 Task: Reply to email with the signature Danielle Scott with the subject Request for payment from softage.1@softage.net with the message Would it be possible to have a project update meeting with all stakeholders next week? Undo the message and rewrite the message as Please let me know if there are any issues with the formatting. Send the email
Action: Mouse moved to (570, 731)
Screenshot: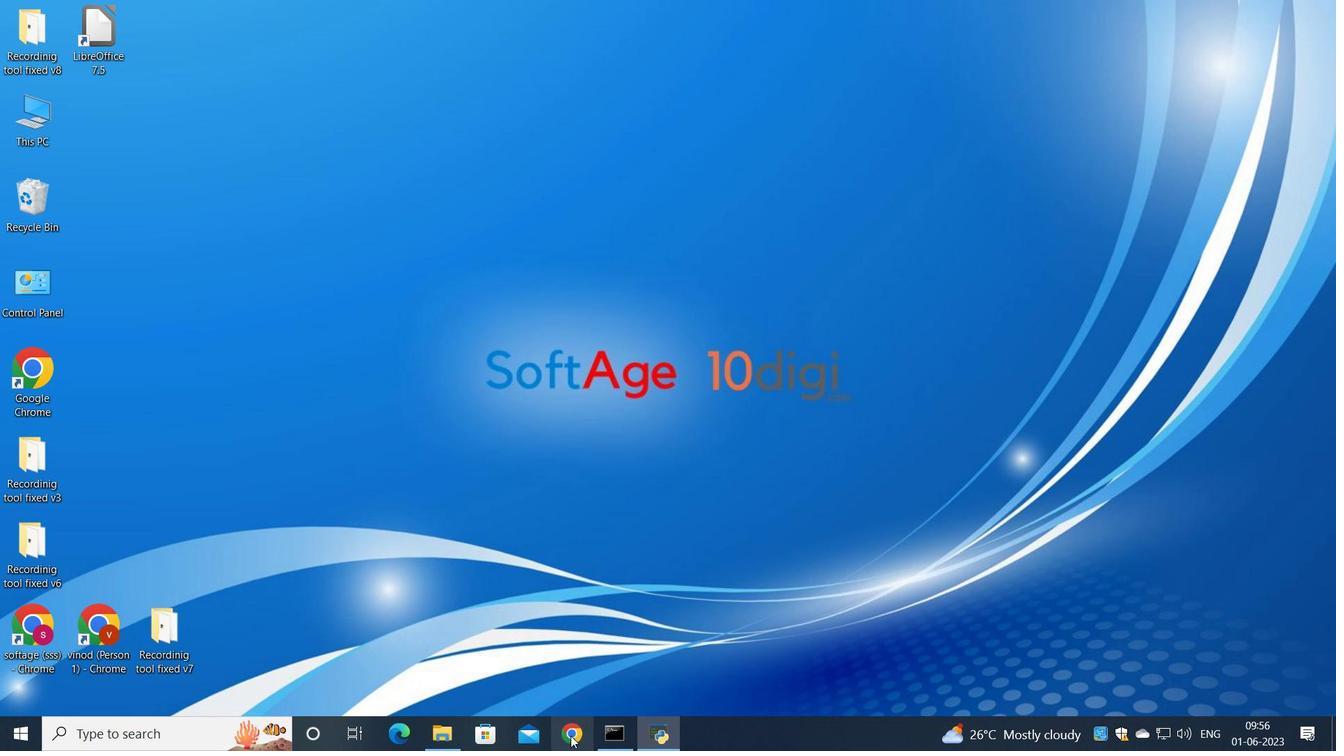 
Action: Mouse pressed left at (570, 731)
Screenshot: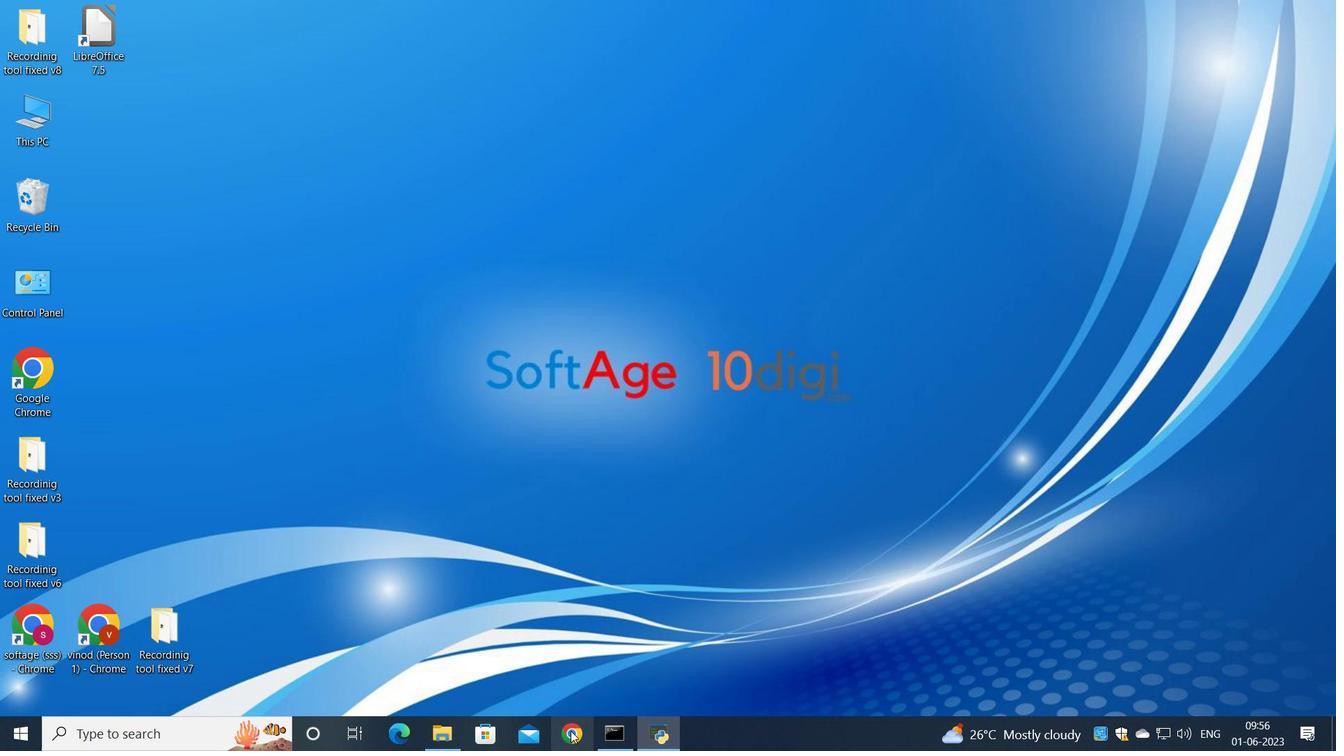 
Action: Mouse moved to (562, 470)
Screenshot: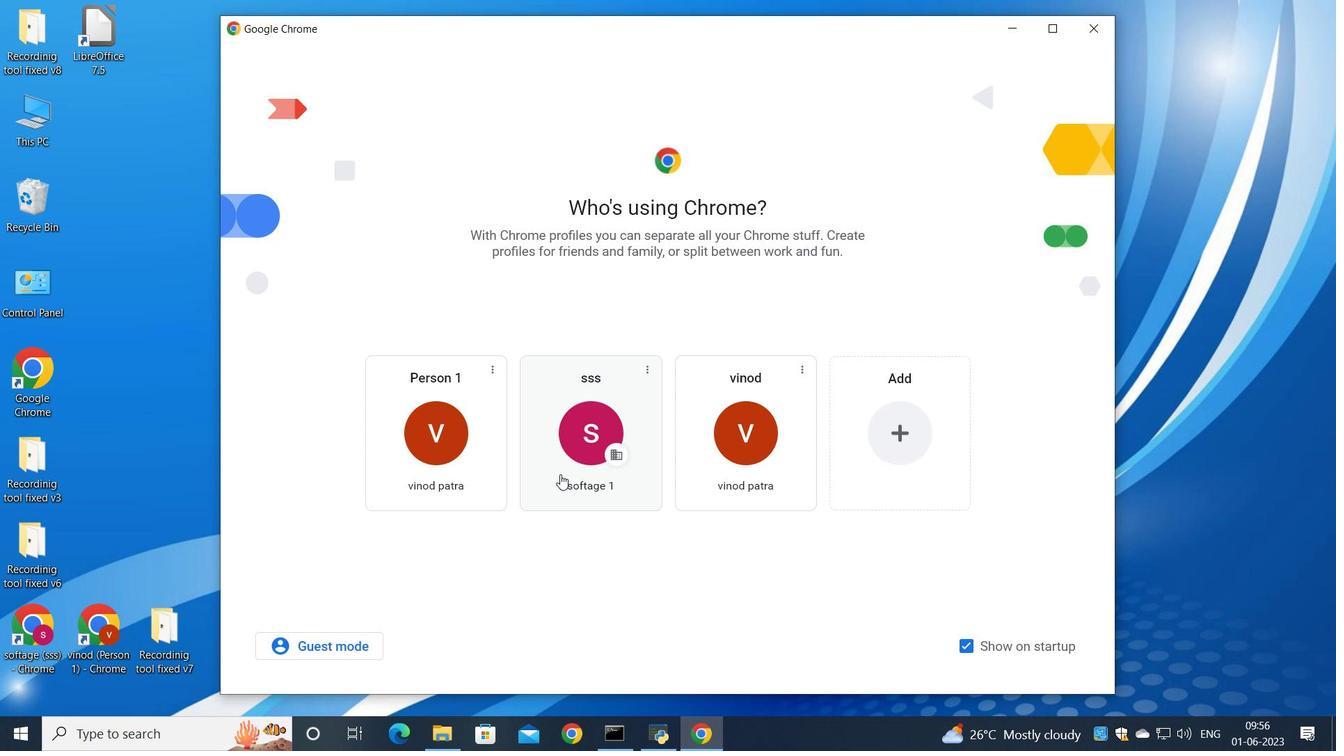 
Action: Mouse pressed left at (562, 470)
Screenshot: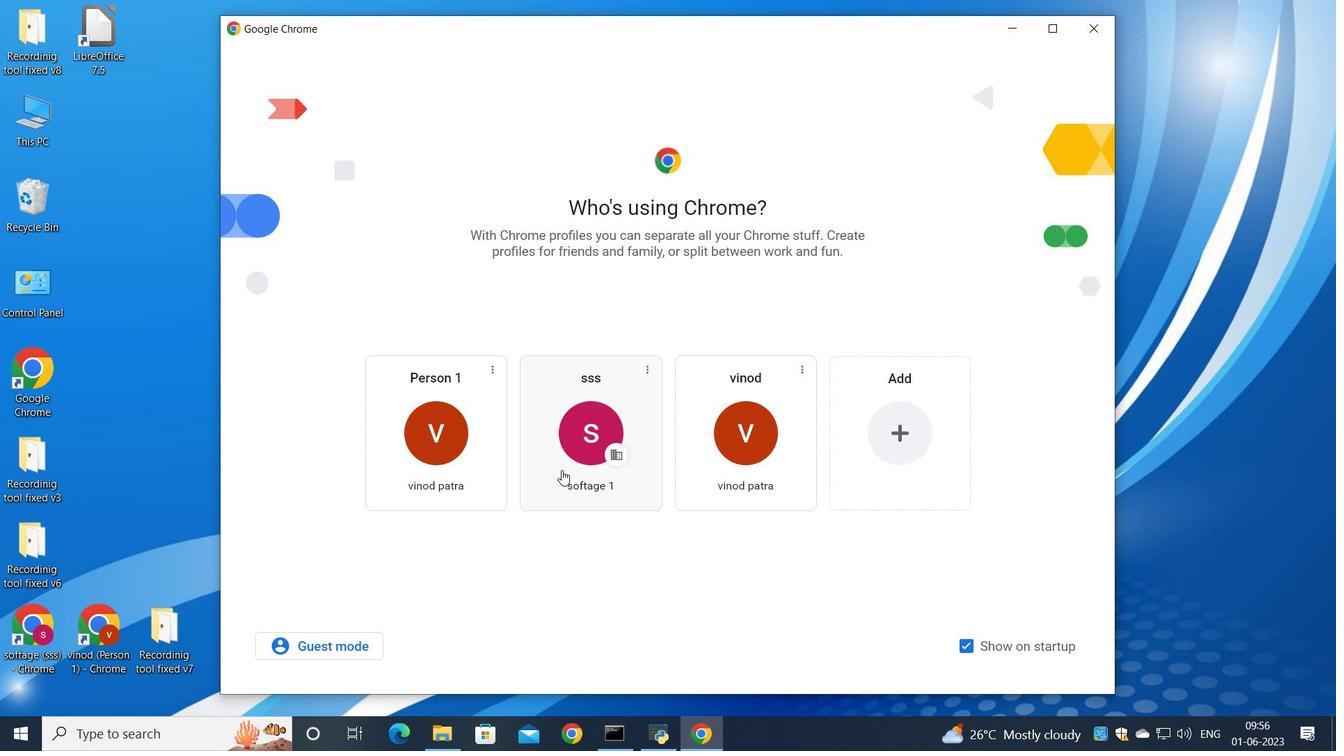 
Action: Mouse moved to (1176, 121)
Screenshot: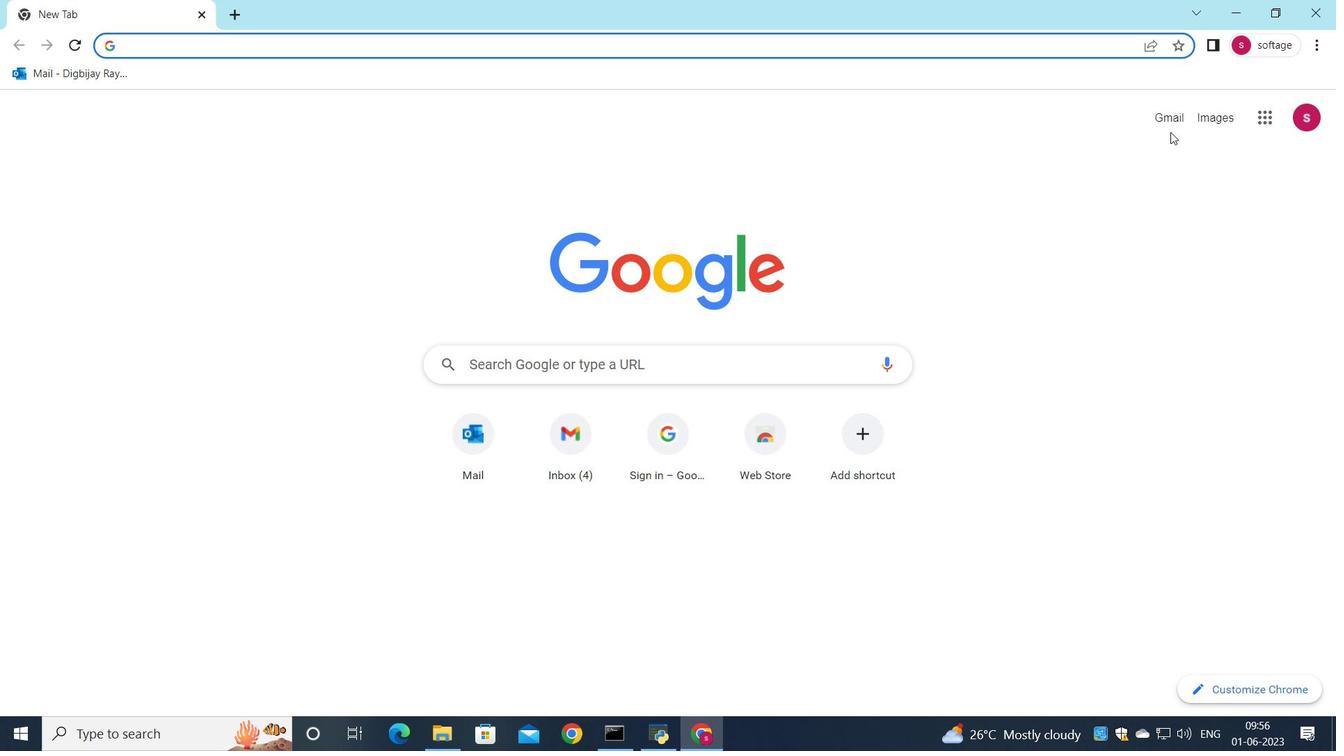 
Action: Mouse pressed left at (1176, 121)
Screenshot: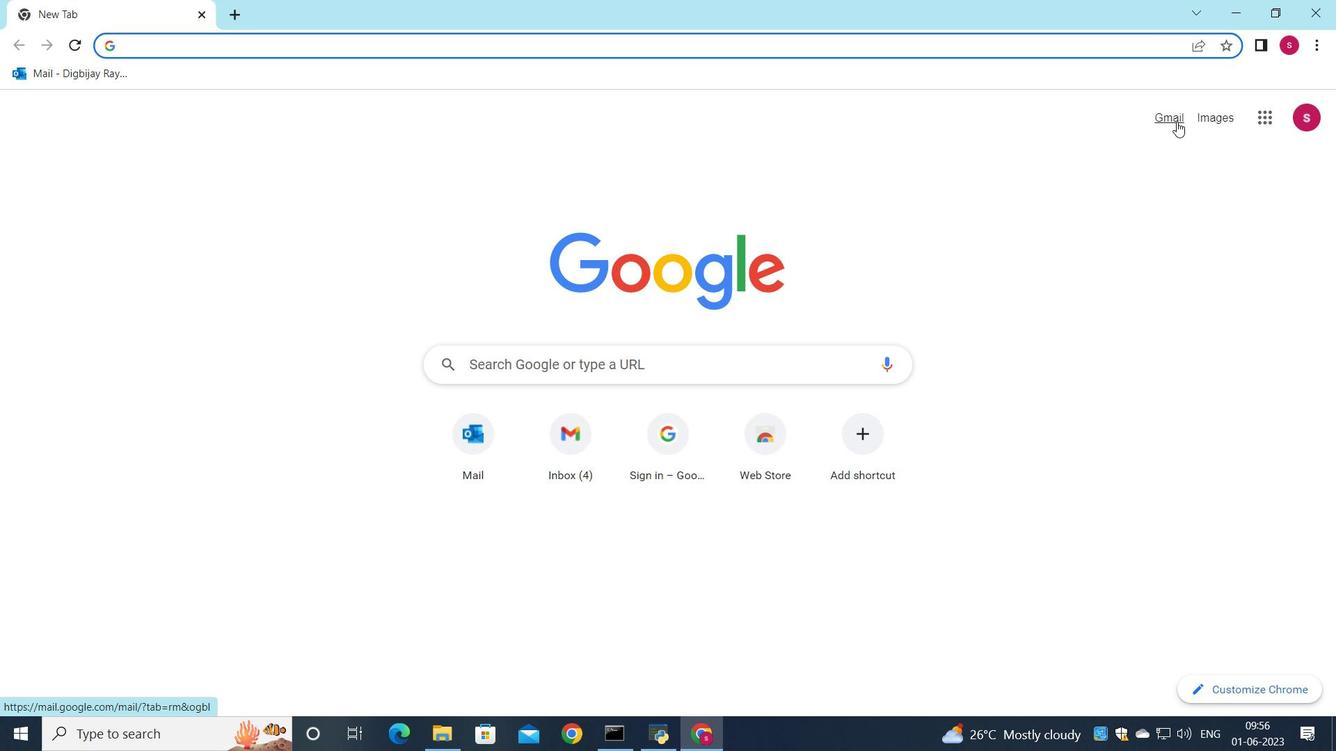 
Action: Mouse moved to (1148, 114)
Screenshot: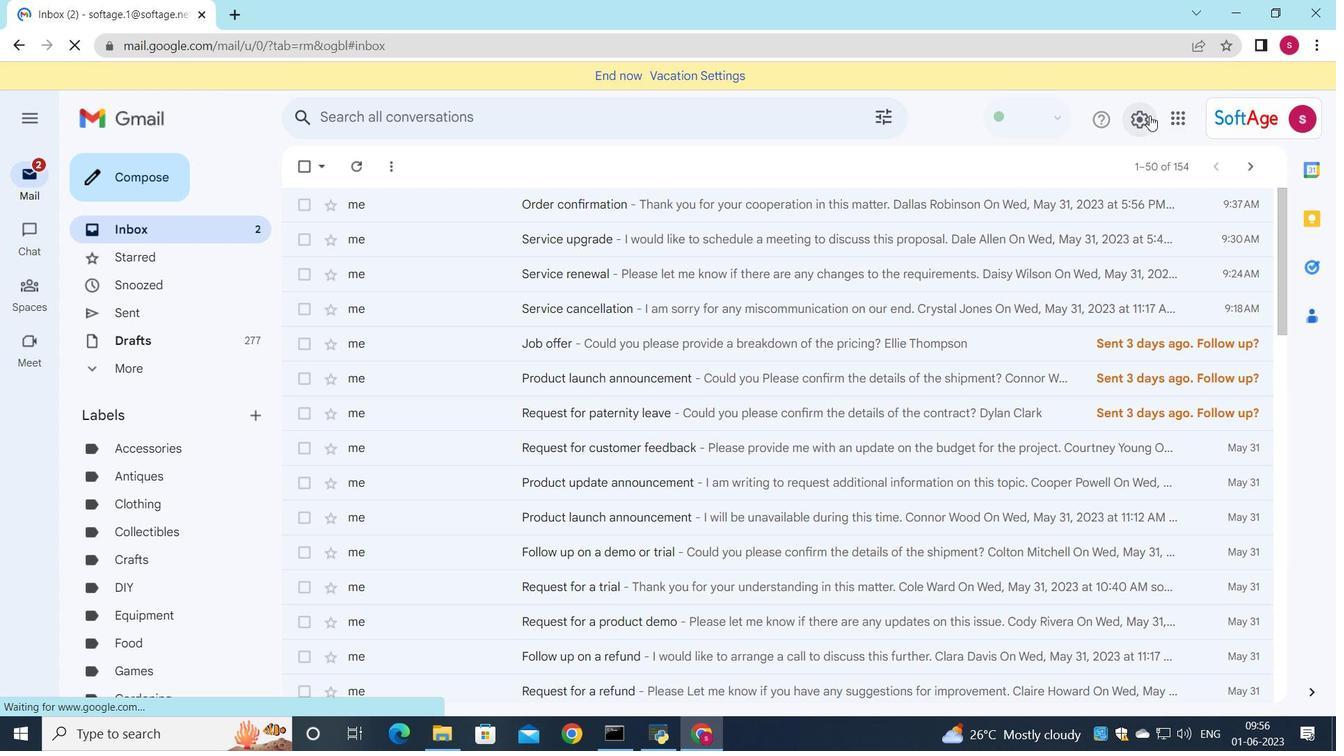 
Action: Mouse pressed left at (1148, 114)
Screenshot: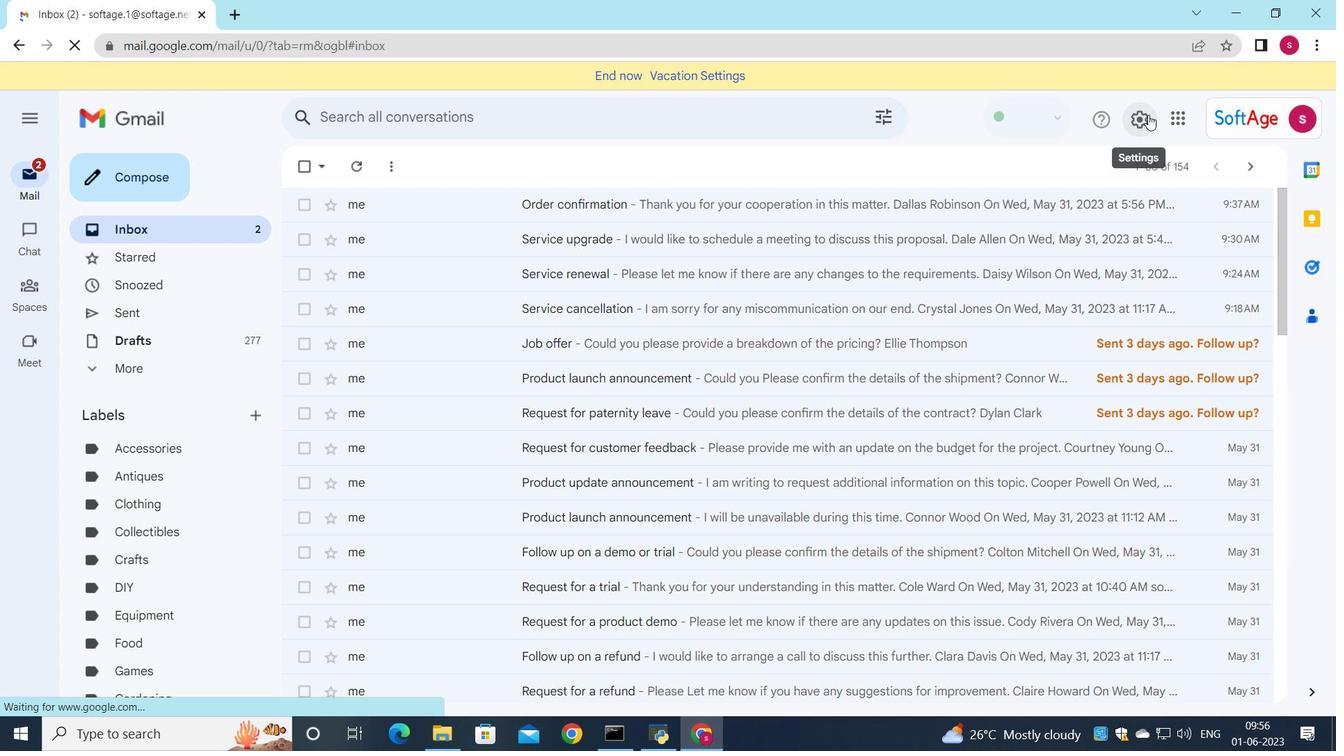 
Action: Mouse moved to (1142, 200)
Screenshot: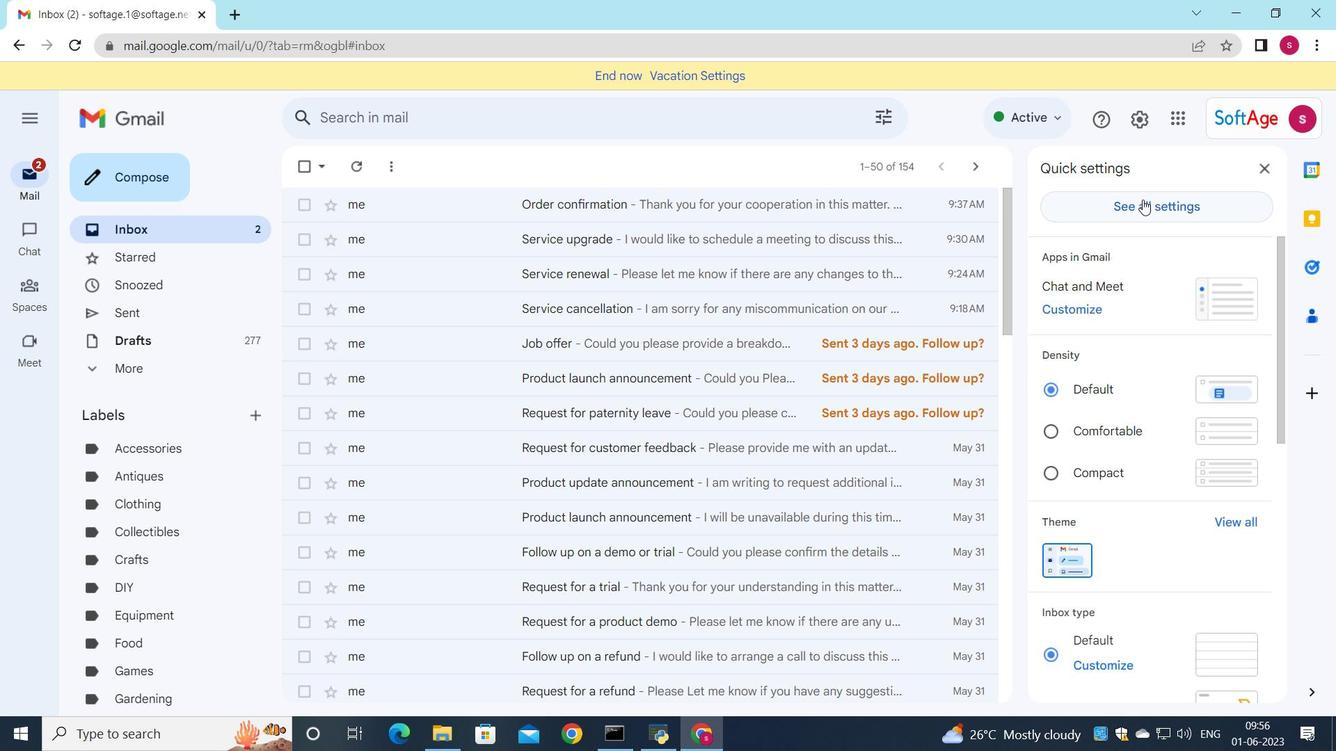 
Action: Mouse pressed left at (1142, 200)
Screenshot: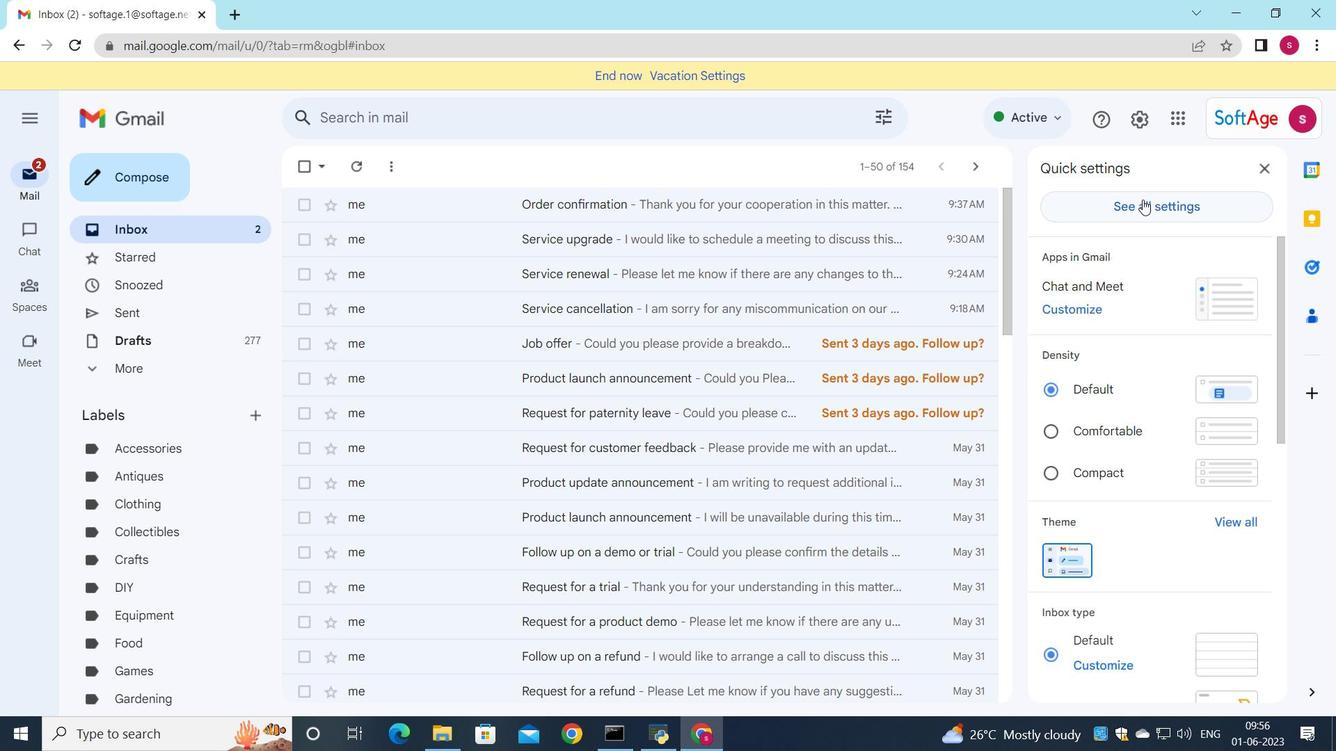 
Action: Mouse moved to (694, 315)
Screenshot: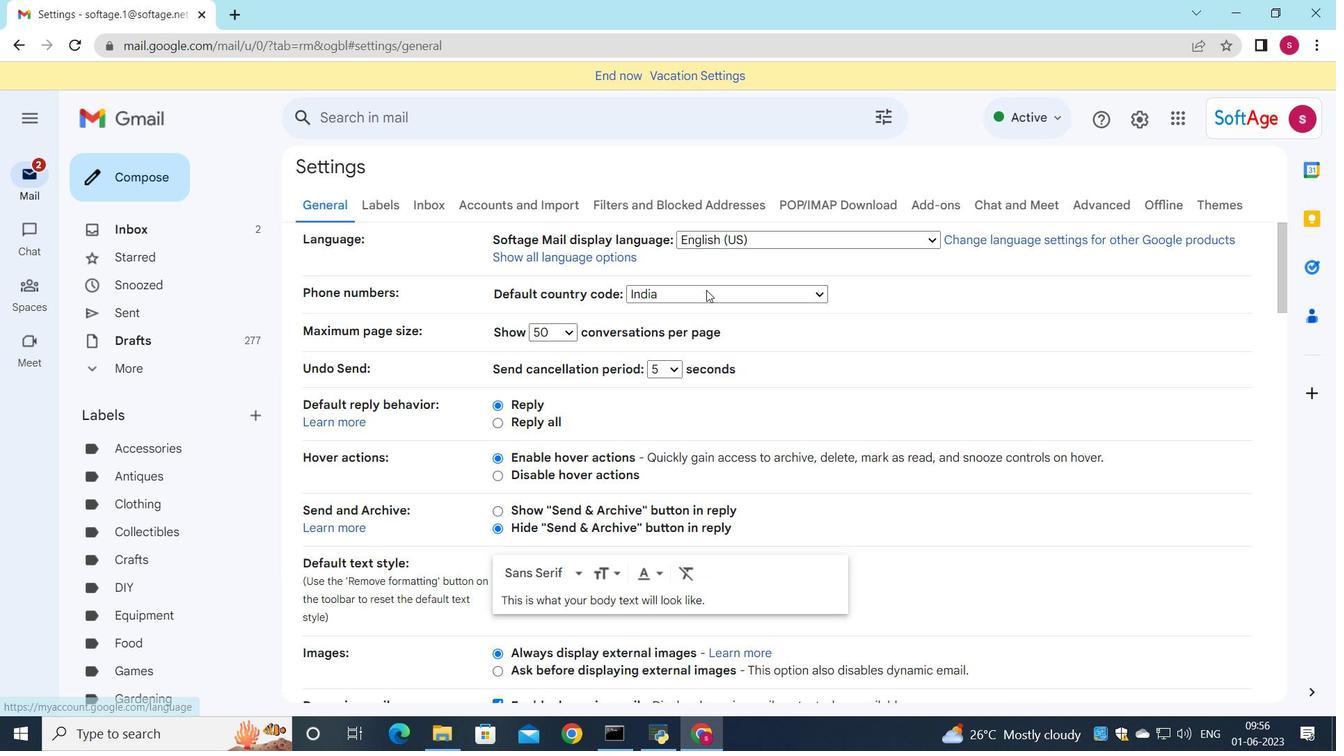 
Action: Mouse scrolled (694, 314) with delta (0, 0)
Screenshot: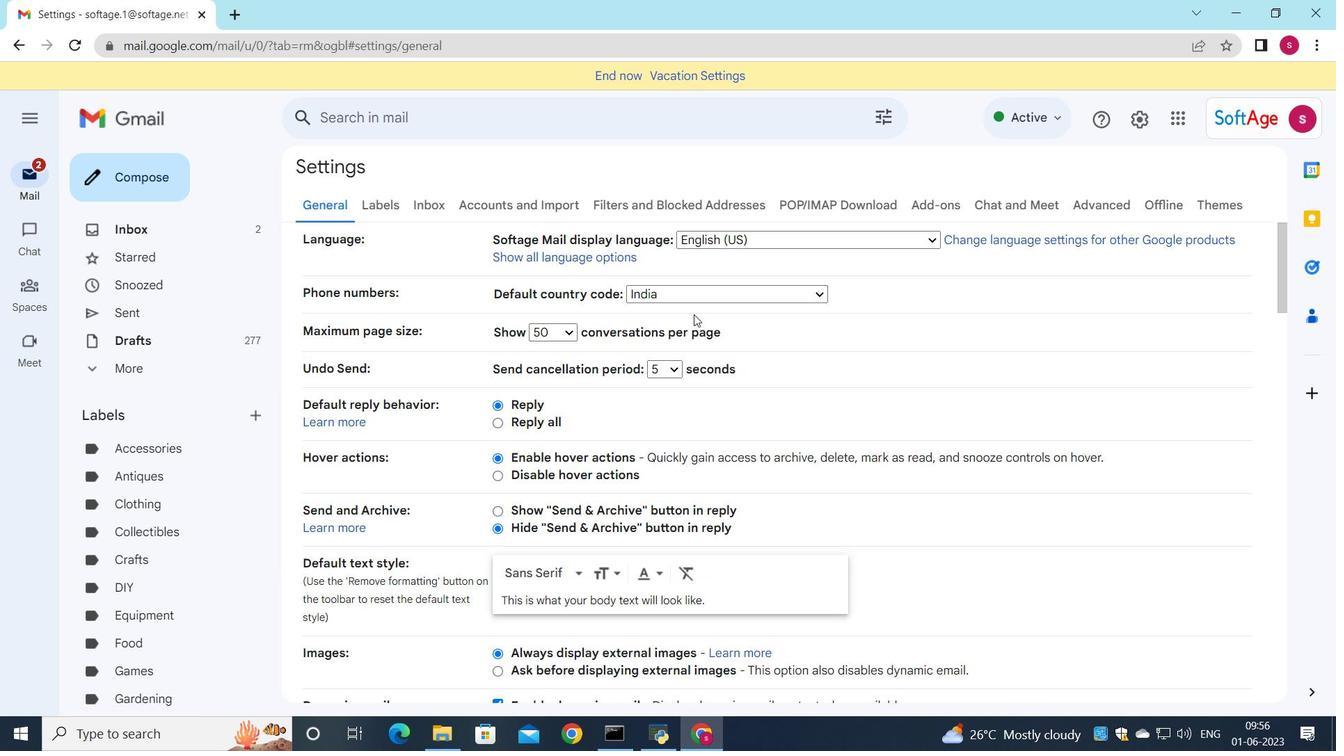 
Action: Mouse scrolled (694, 314) with delta (0, 0)
Screenshot: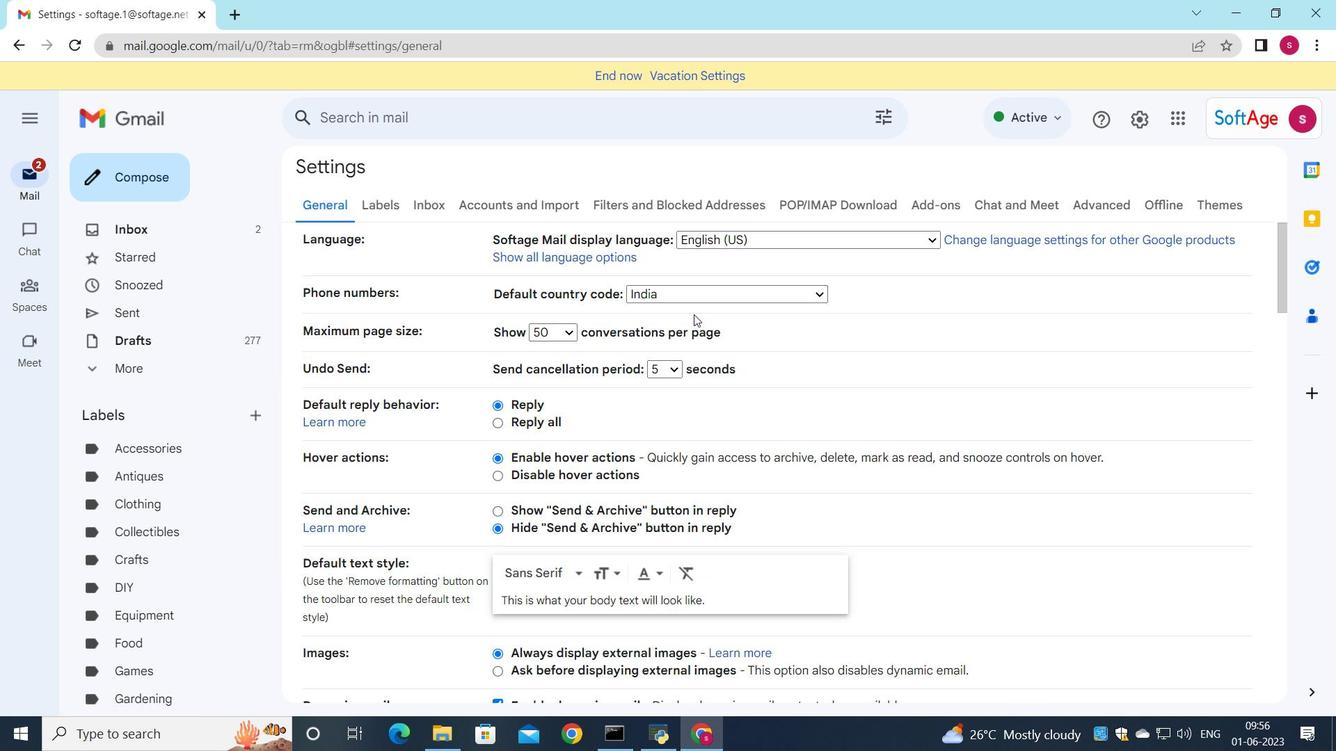 
Action: Mouse scrolled (694, 314) with delta (0, 0)
Screenshot: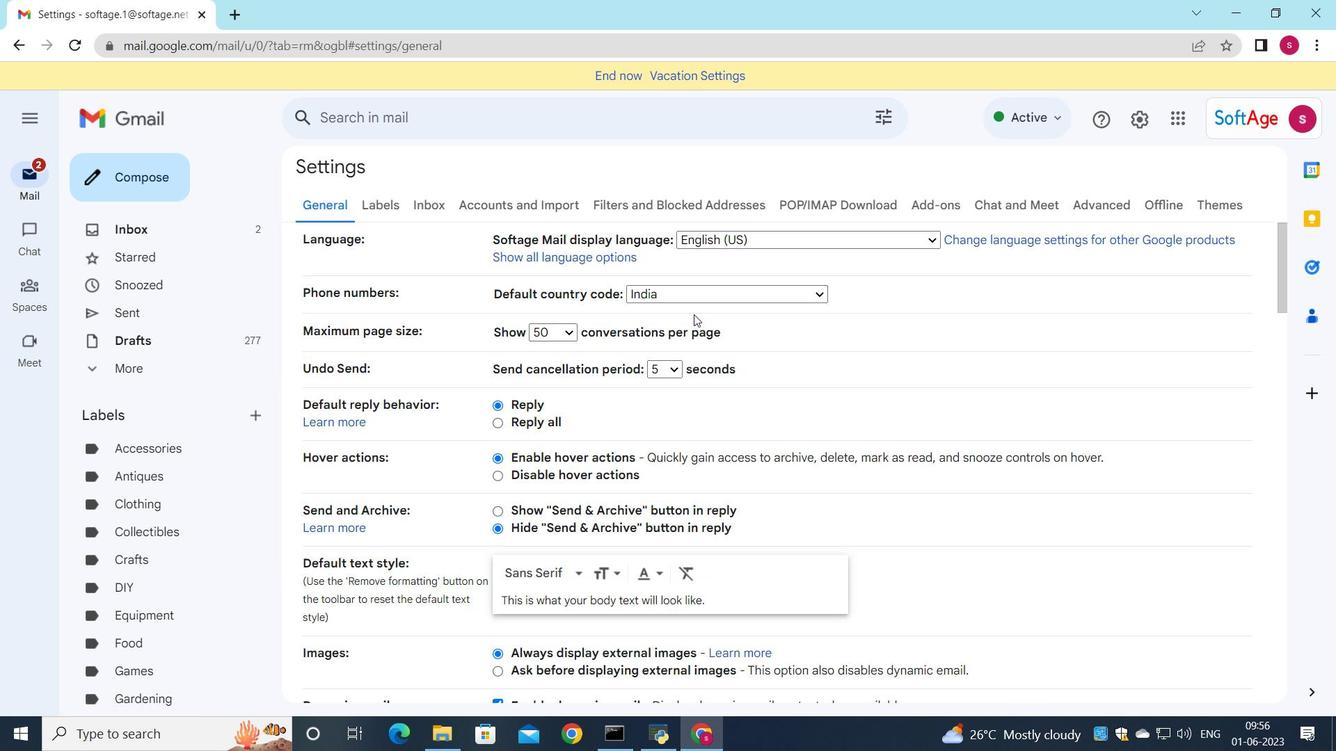
Action: Mouse scrolled (694, 314) with delta (0, 0)
Screenshot: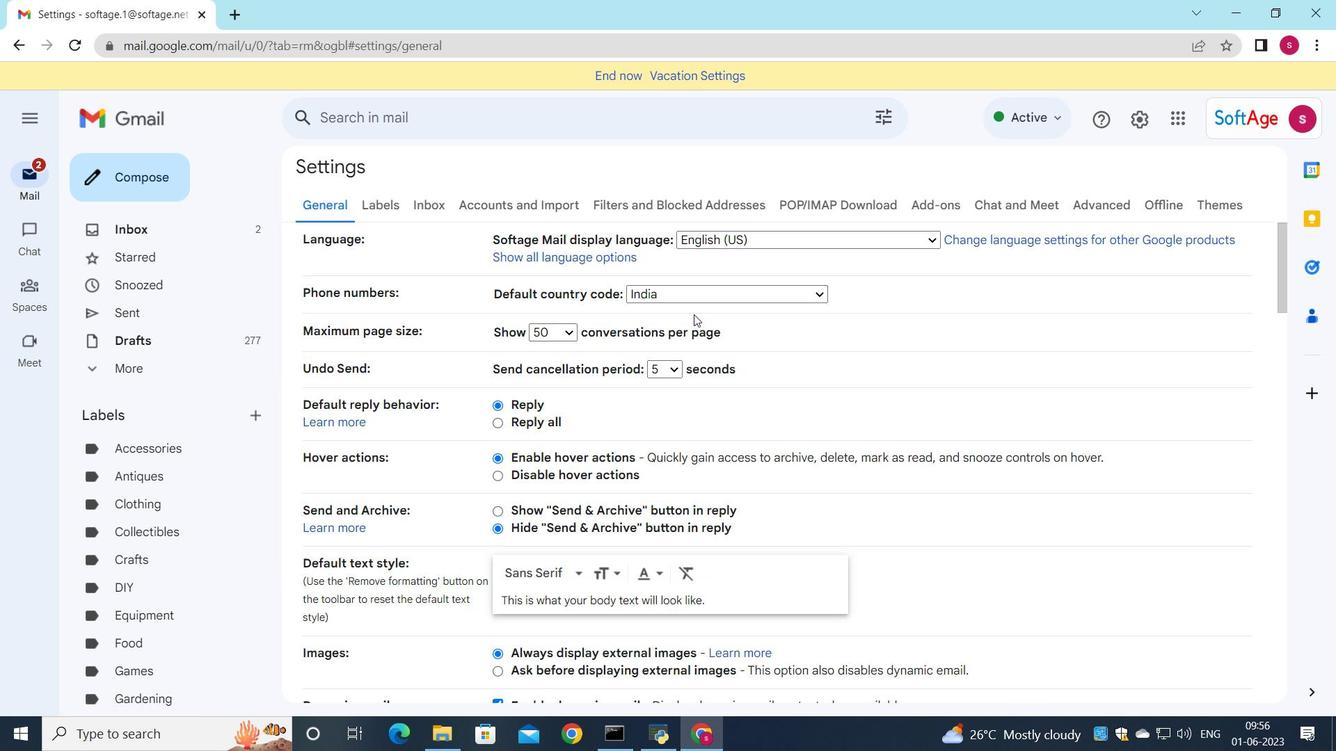 
Action: Mouse moved to (698, 313)
Screenshot: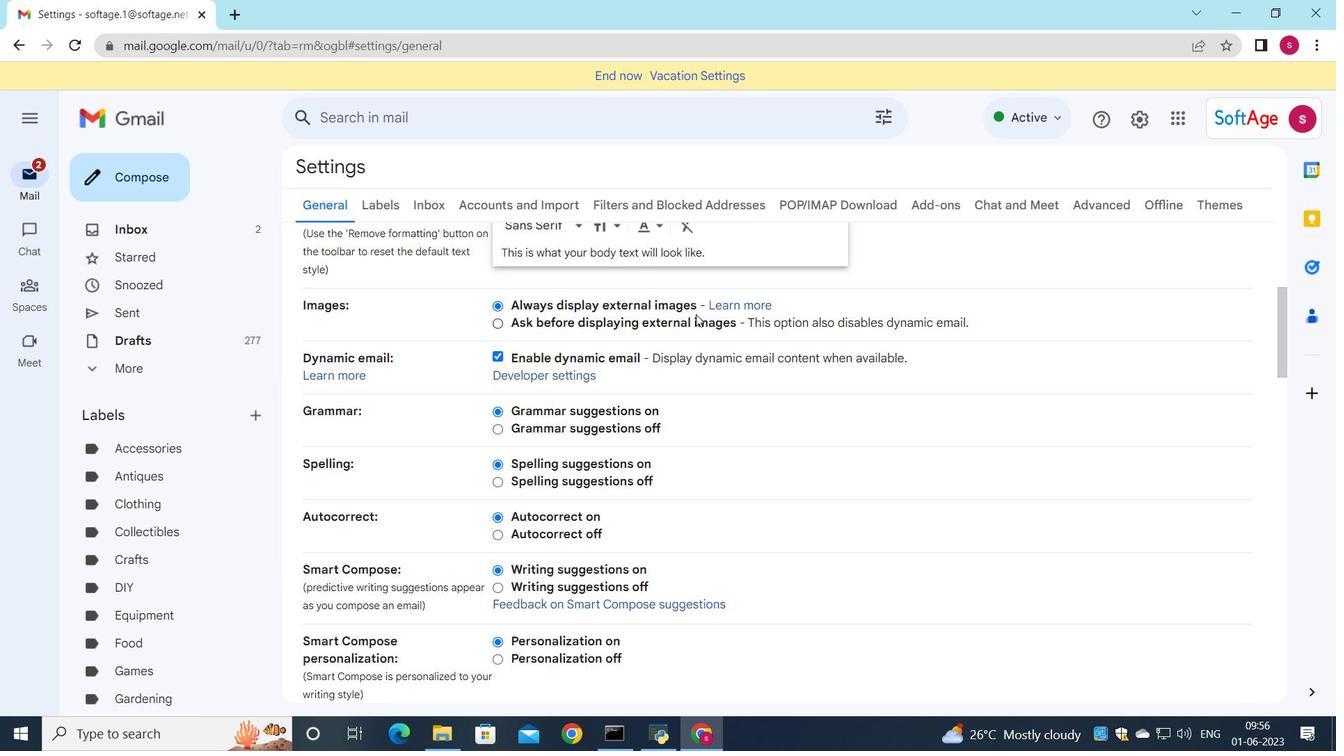 
Action: Mouse scrolled (698, 313) with delta (0, 0)
Screenshot: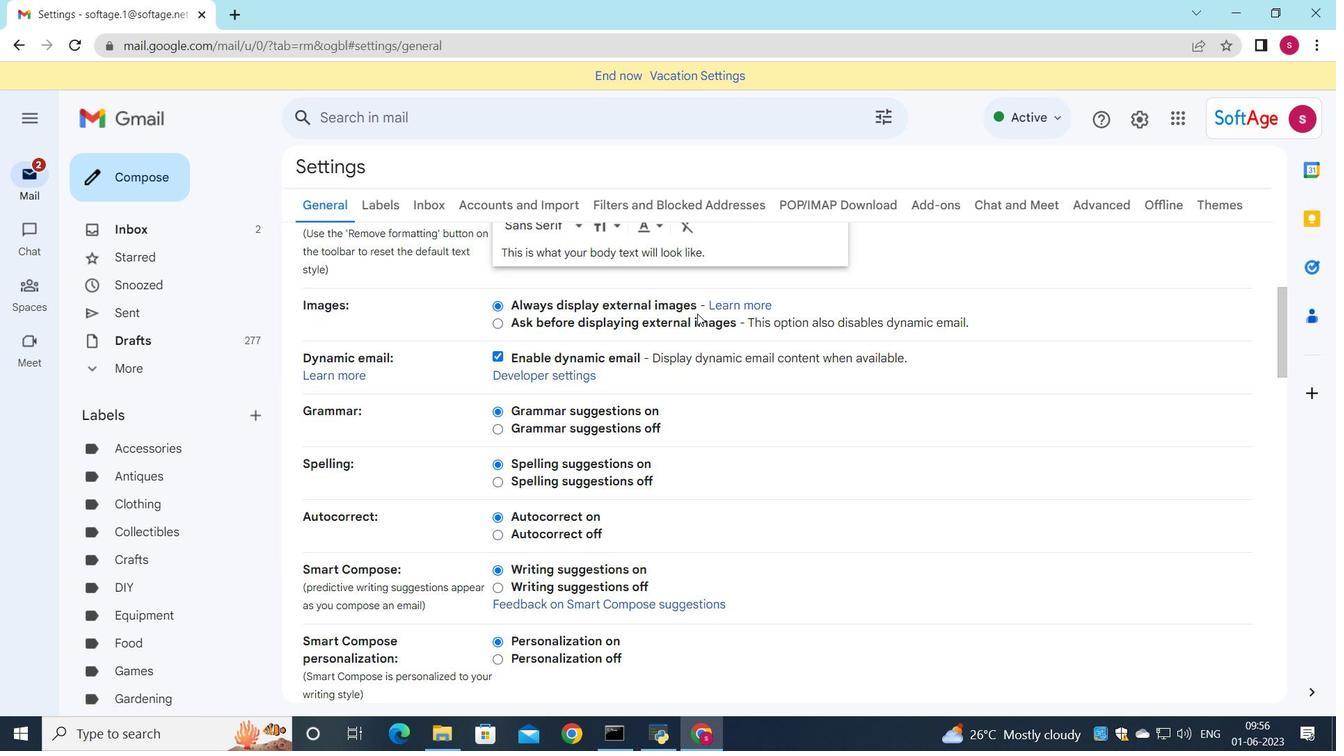 
Action: Mouse scrolled (698, 313) with delta (0, 0)
Screenshot: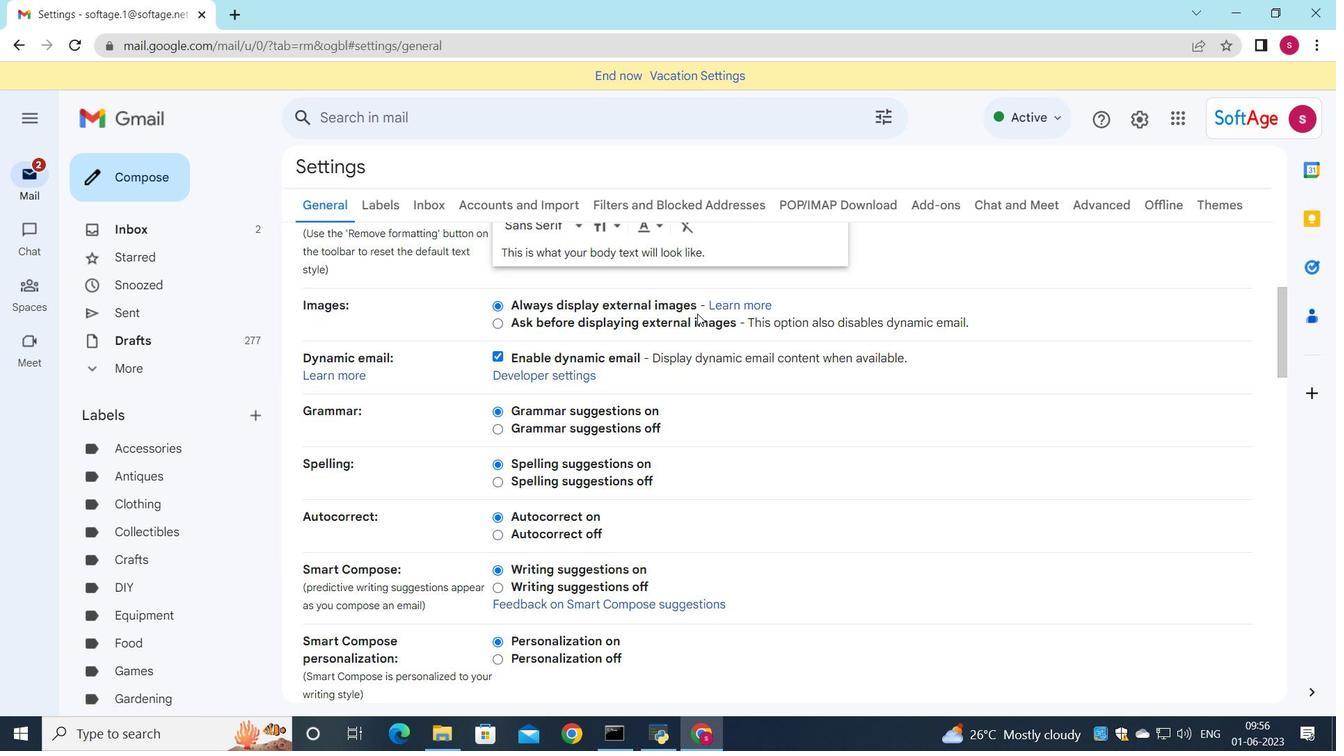 
Action: Mouse scrolled (698, 313) with delta (0, 0)
Screenshot: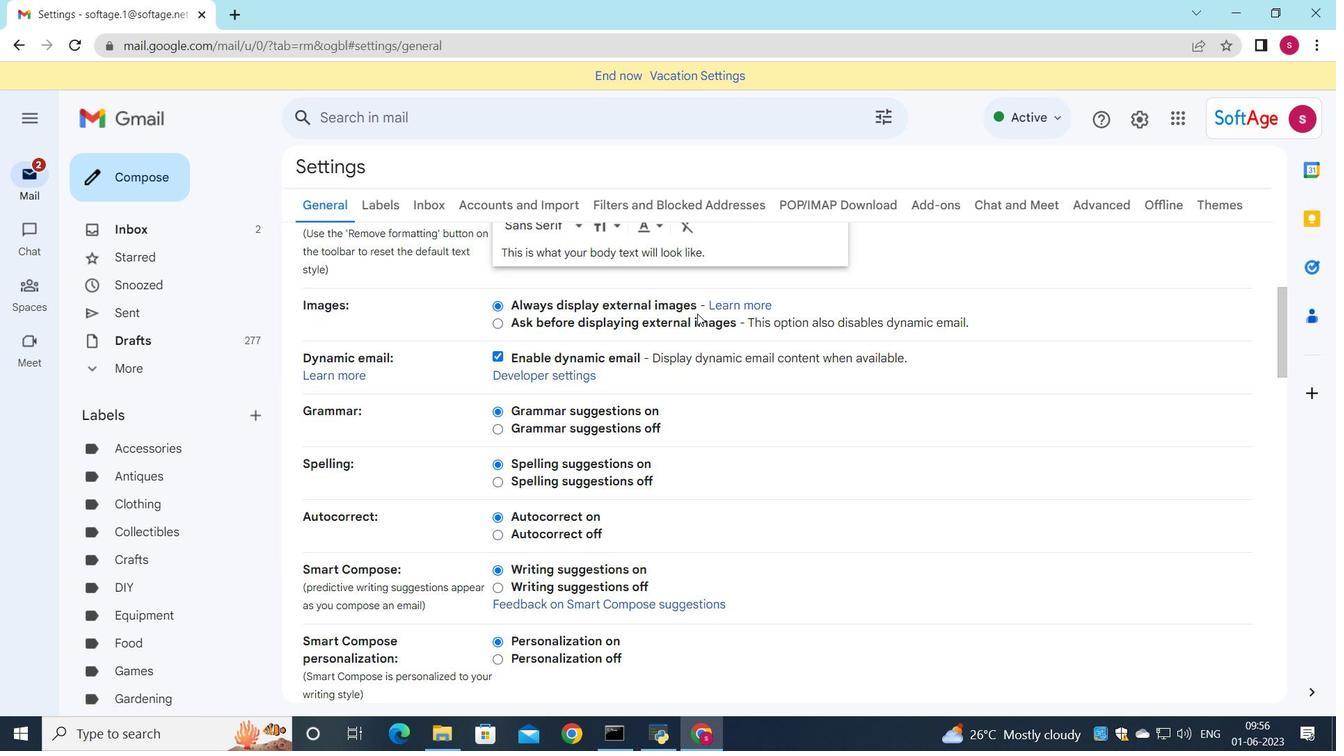 
Action: Mouse scrolled (698, 313) with delta (0, 0)
Screenshot: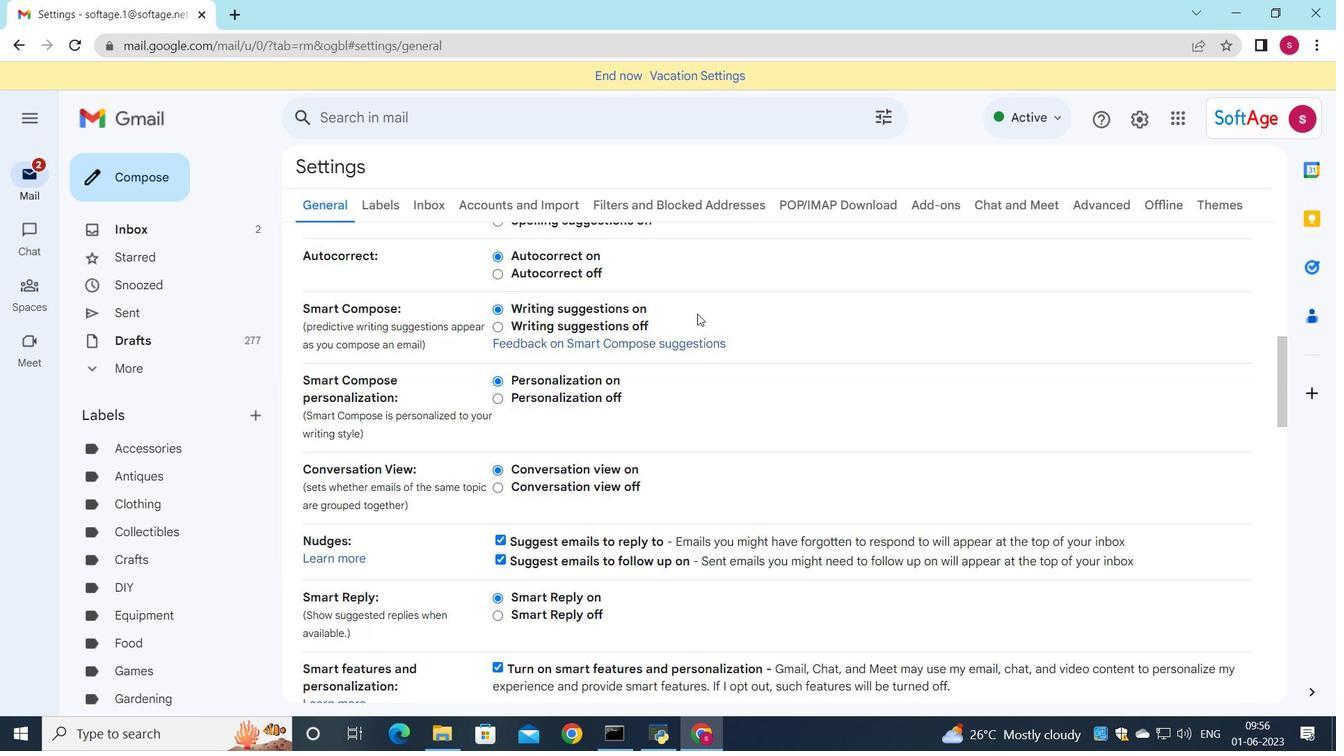 
Action: Mouse scrolled (698, 313) with delta (0, 0)
Screenshot: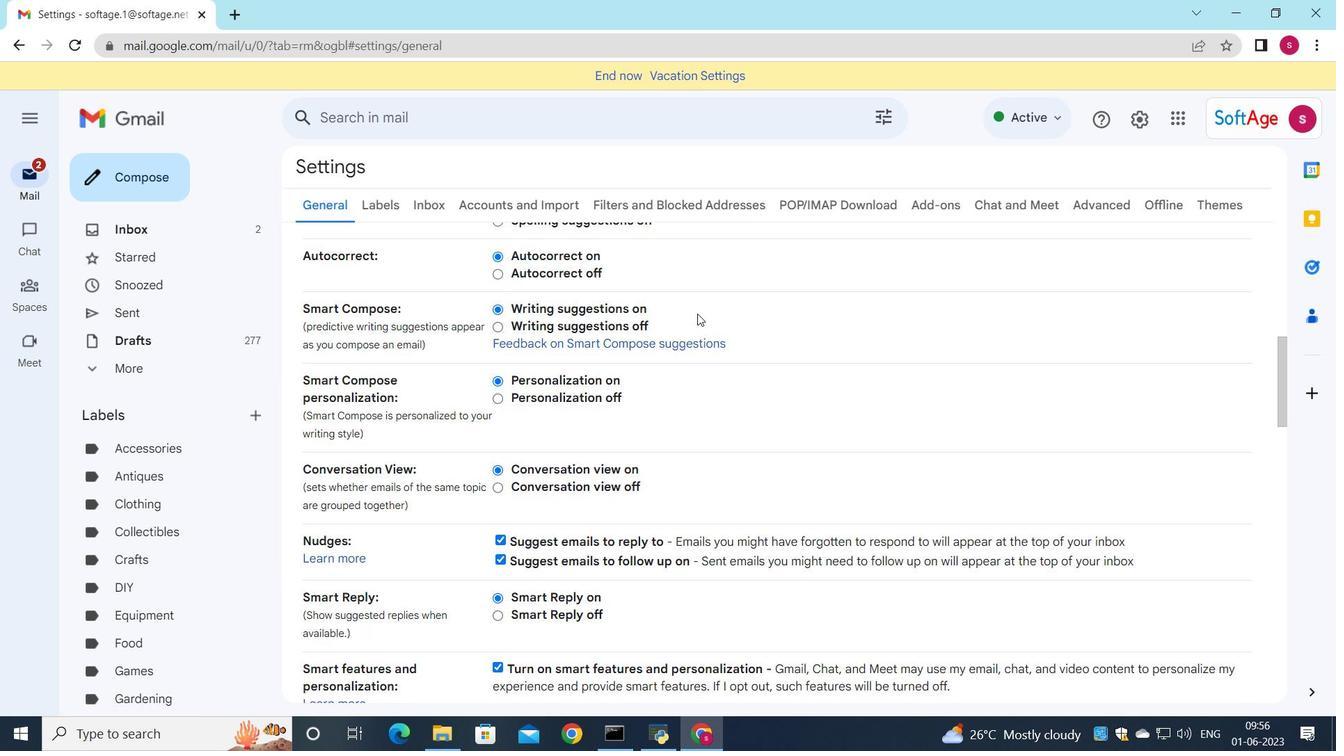 
Action: Mouse moved to (699, 313)
Screenshot: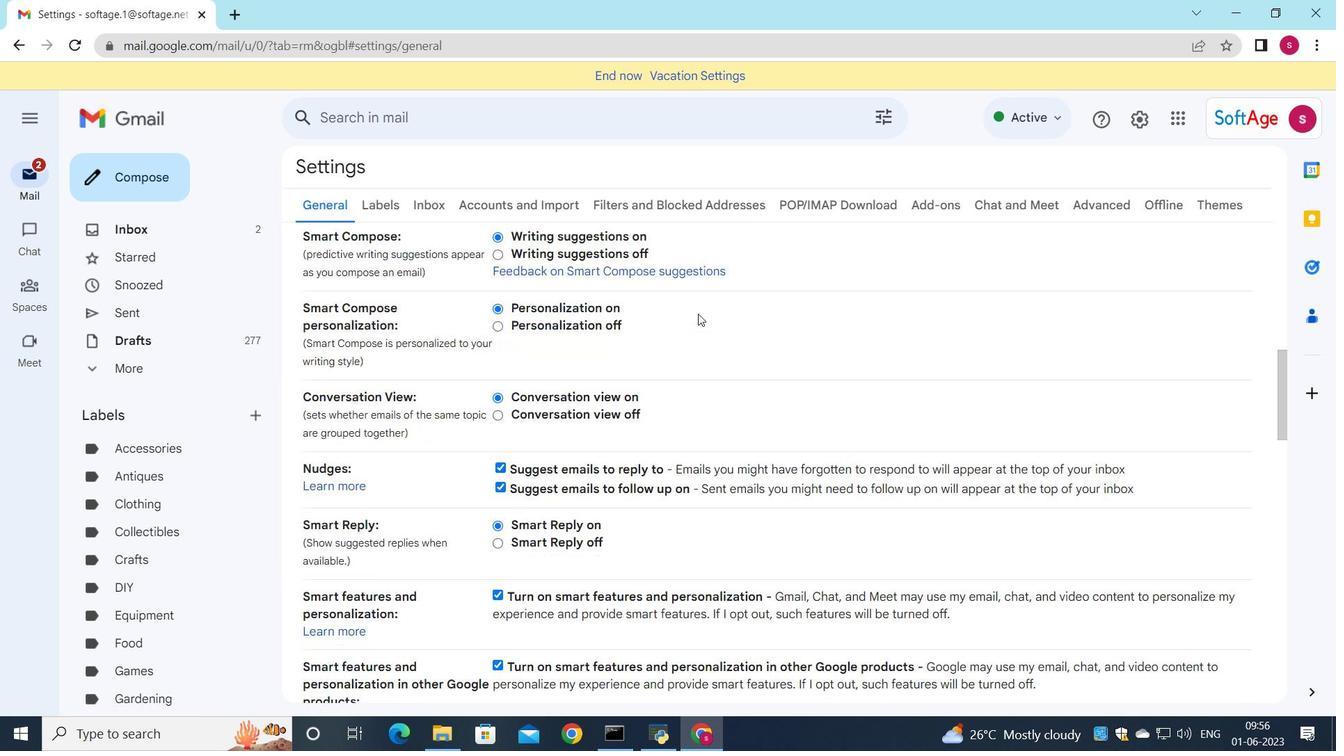 
Action: Mouse scrolled (699, 313) with delta (0, 0)
Screenshot: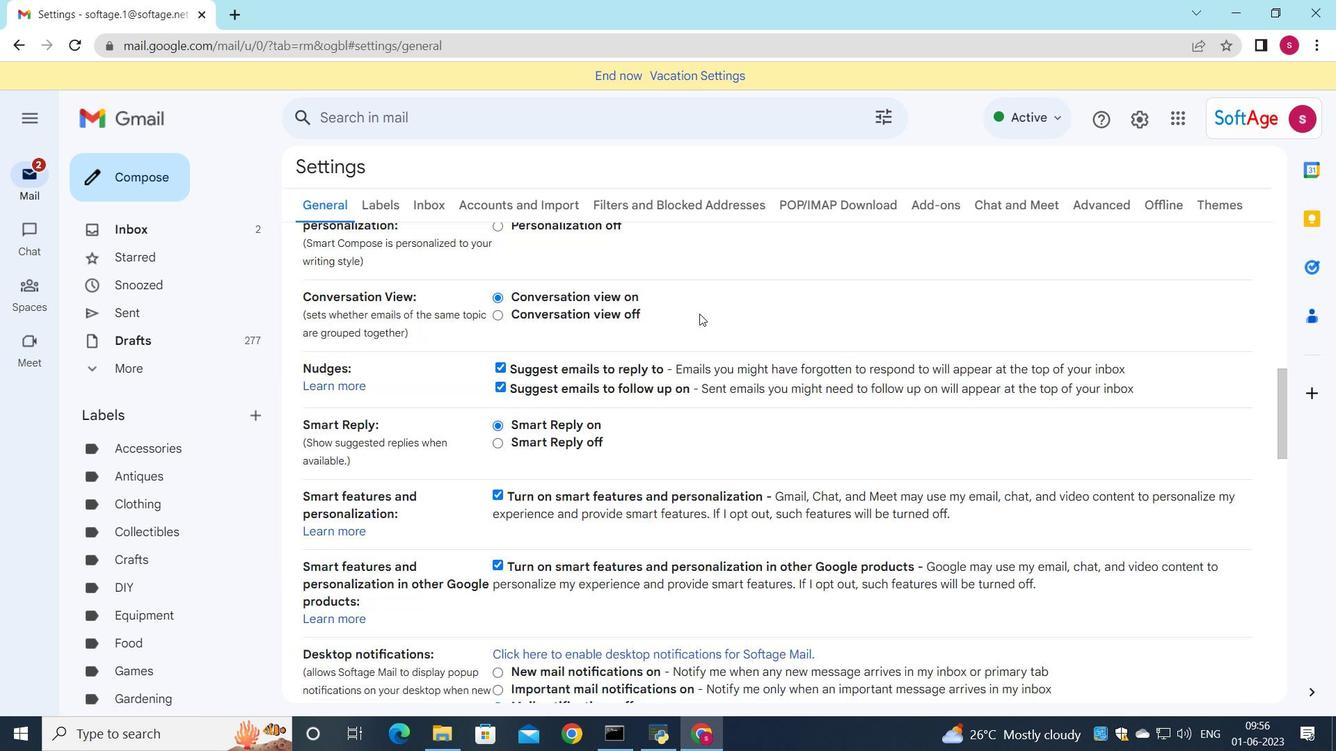 
Action: Mouse scrolled (699, 313) with delta (0, 0)
Screenshot: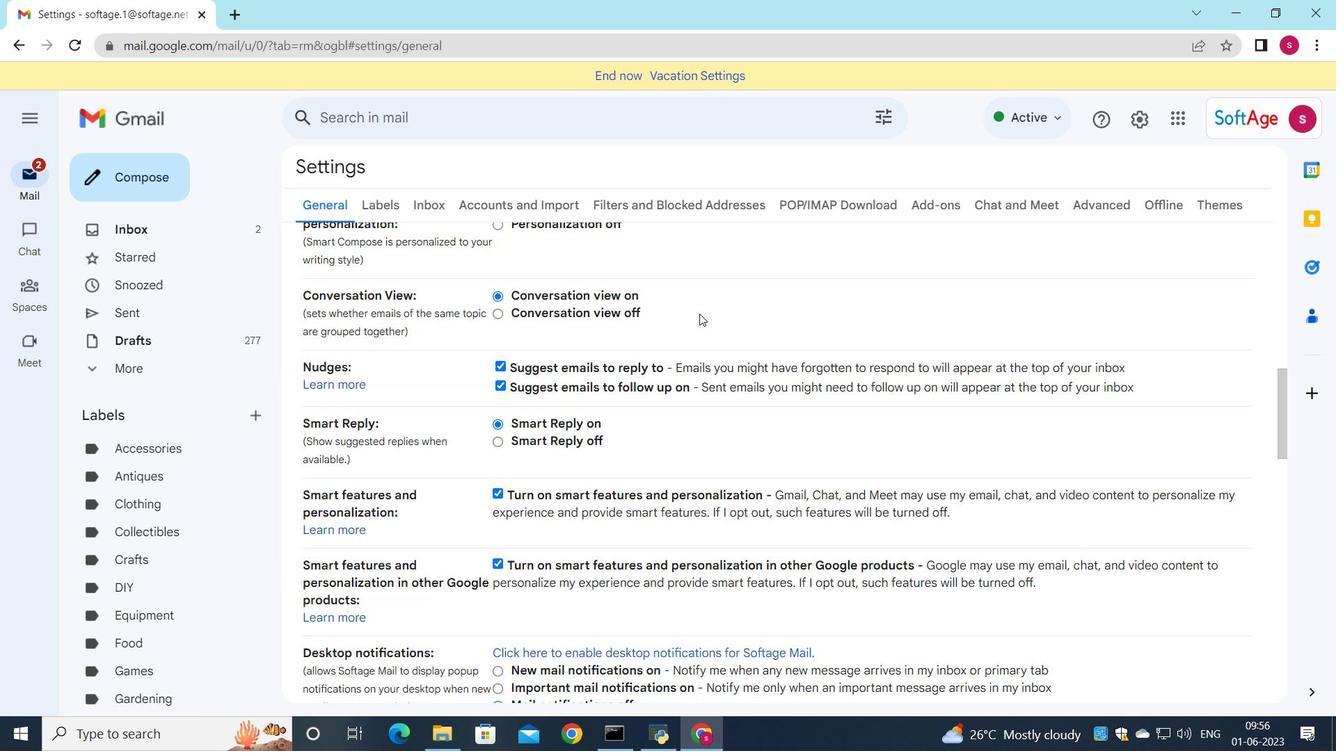
Action: Mouse scrolled (699, 313) with delta (0, 0)
Screenshot: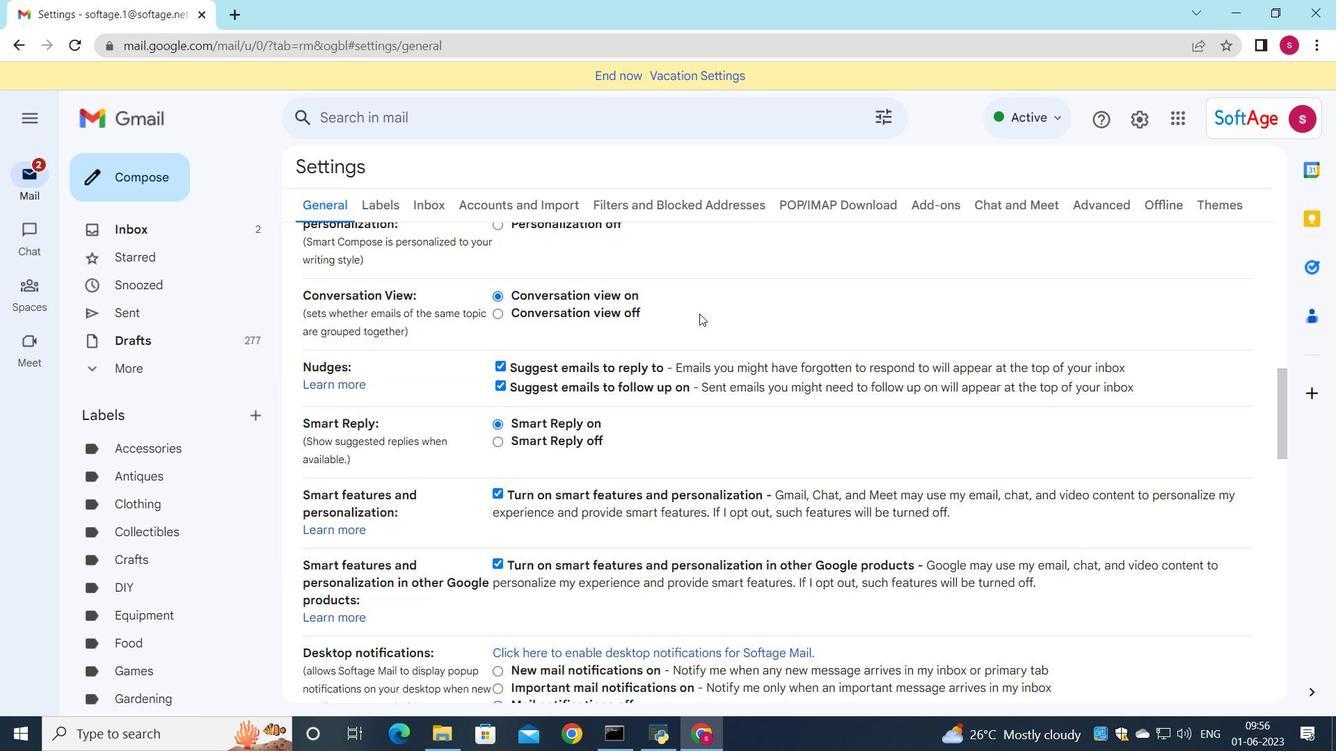 
Action: Mouse scrolled (699, 313) with delta (0, 0)
Screenshot: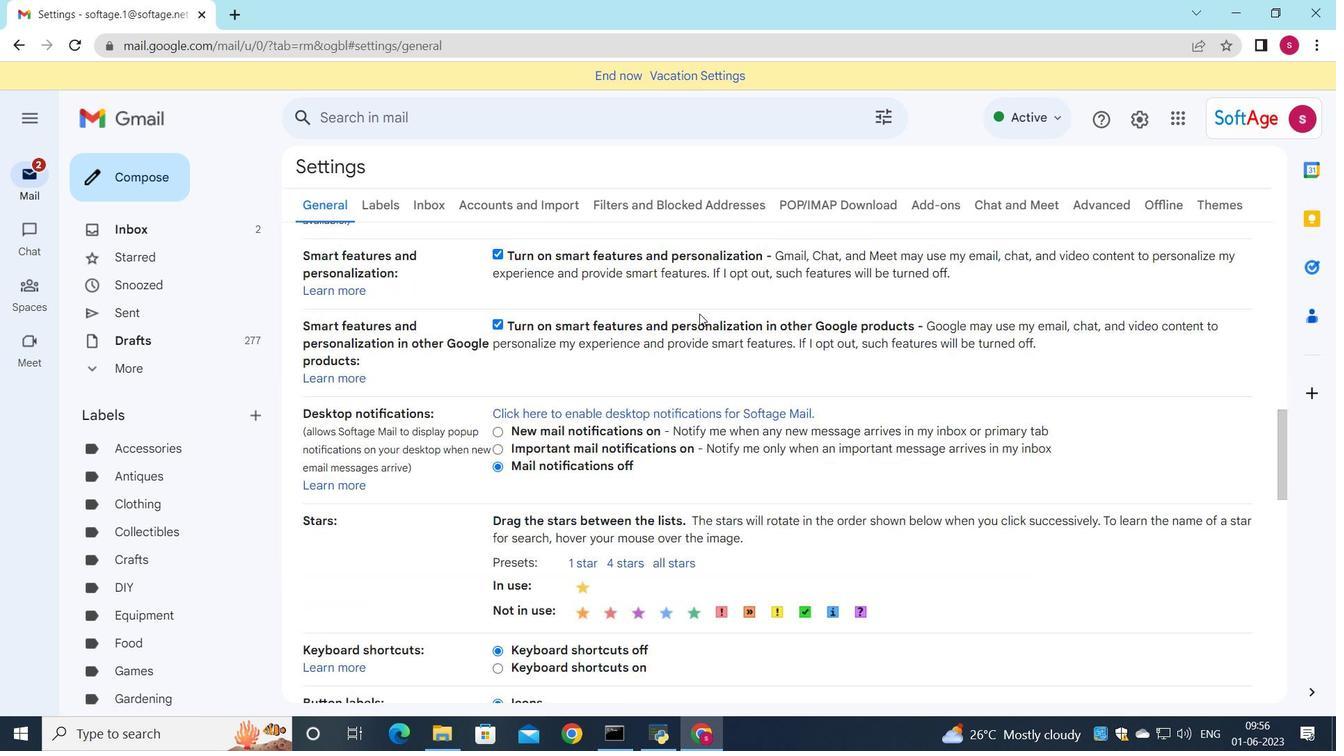 
Action: Mouse scrolled (699, 313) with delta (0, 0)
Screenshot: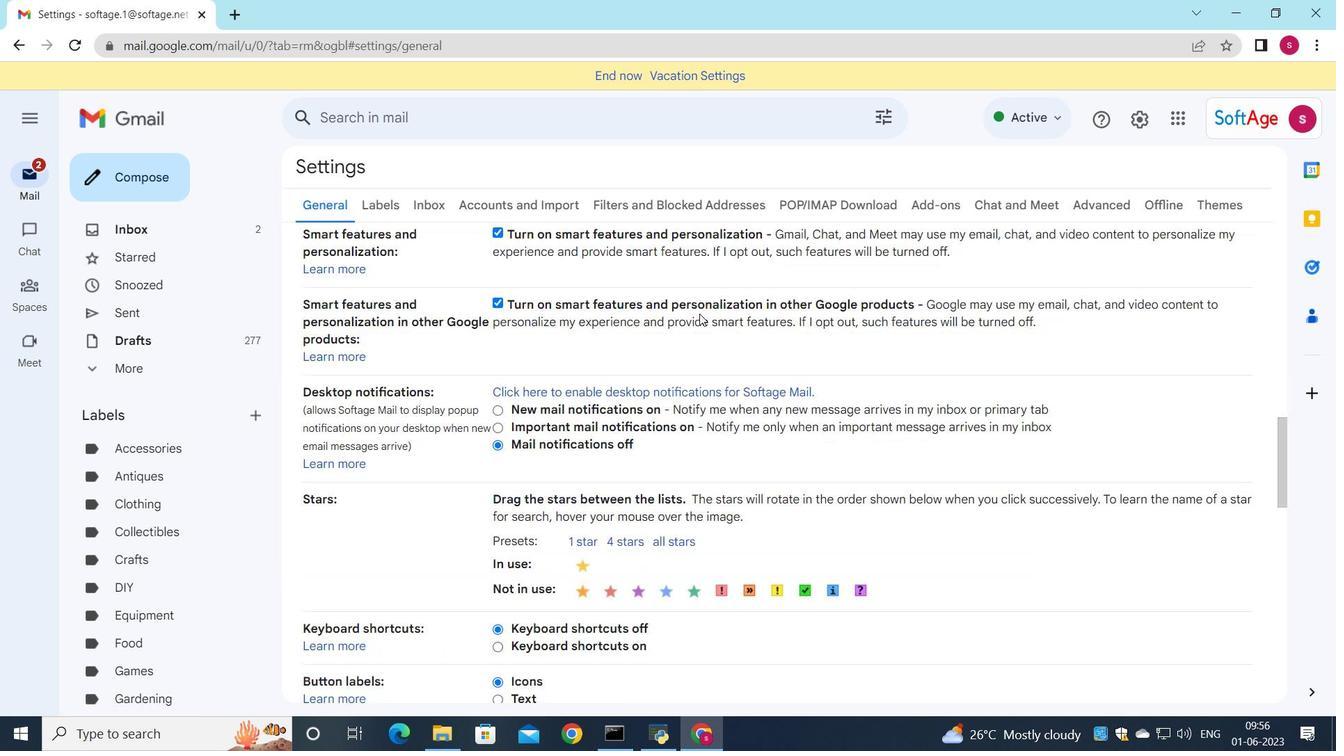 
Action: Mouse scrolled (699, 313) with delta (0, 0)
Screenshot: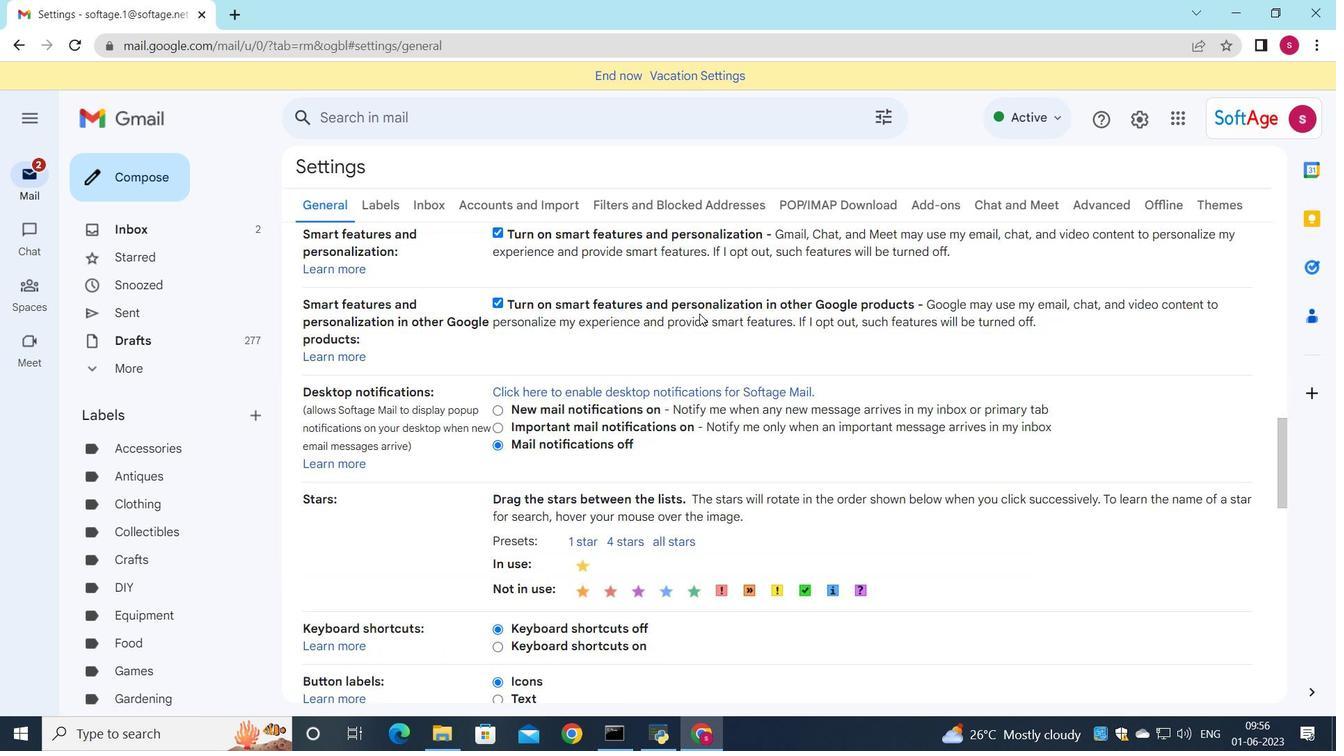 
Action: Mouse scrolled (699, 313) with delta (0, 0)
Screenshot: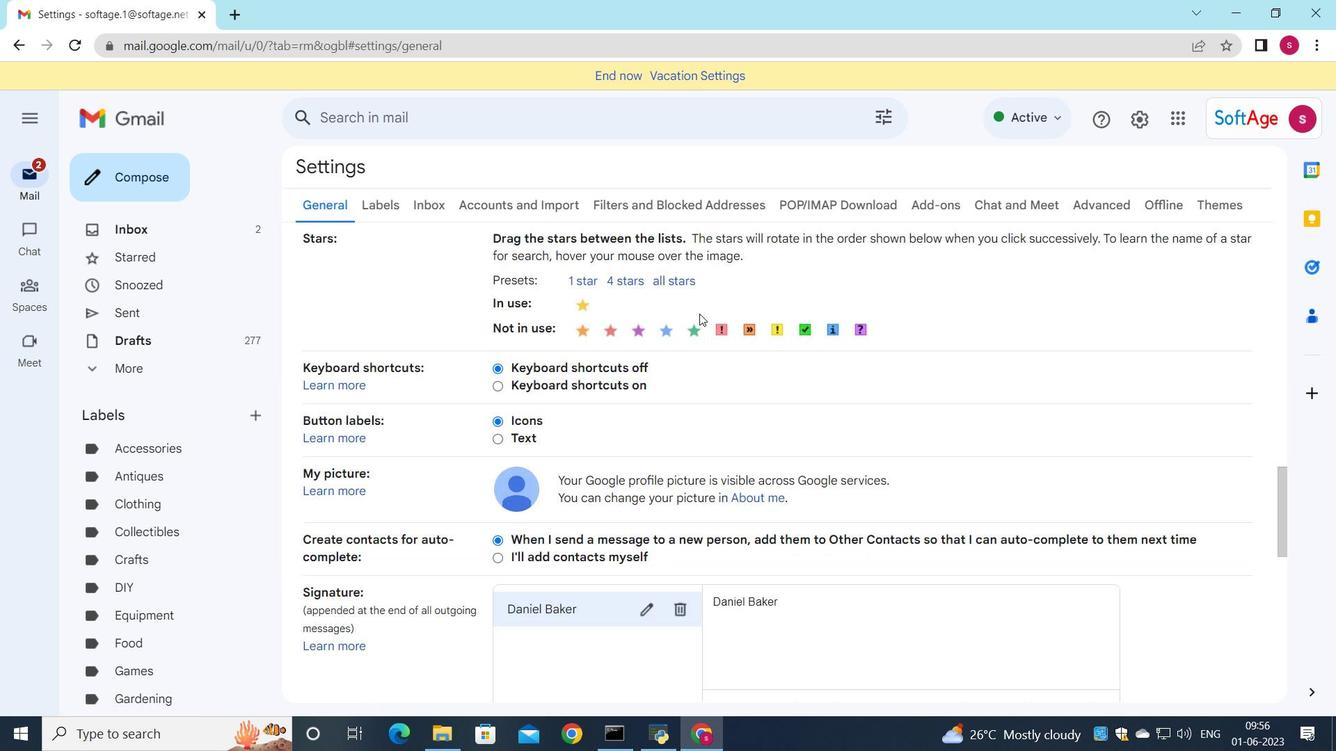 
Action: Mouse moved to (700, 313)
Screenshot: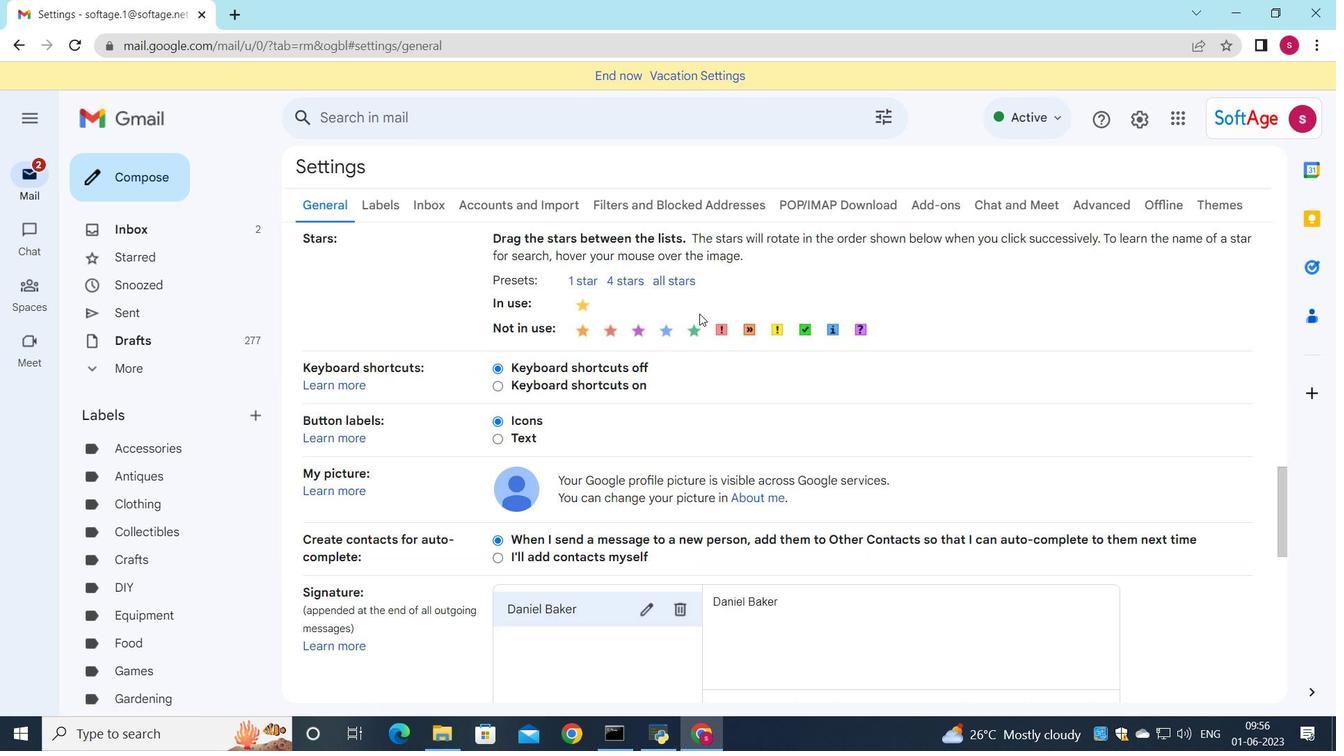 
Action: Mouse scrolled (700, 313) with delta (0, 0)
Screenshot: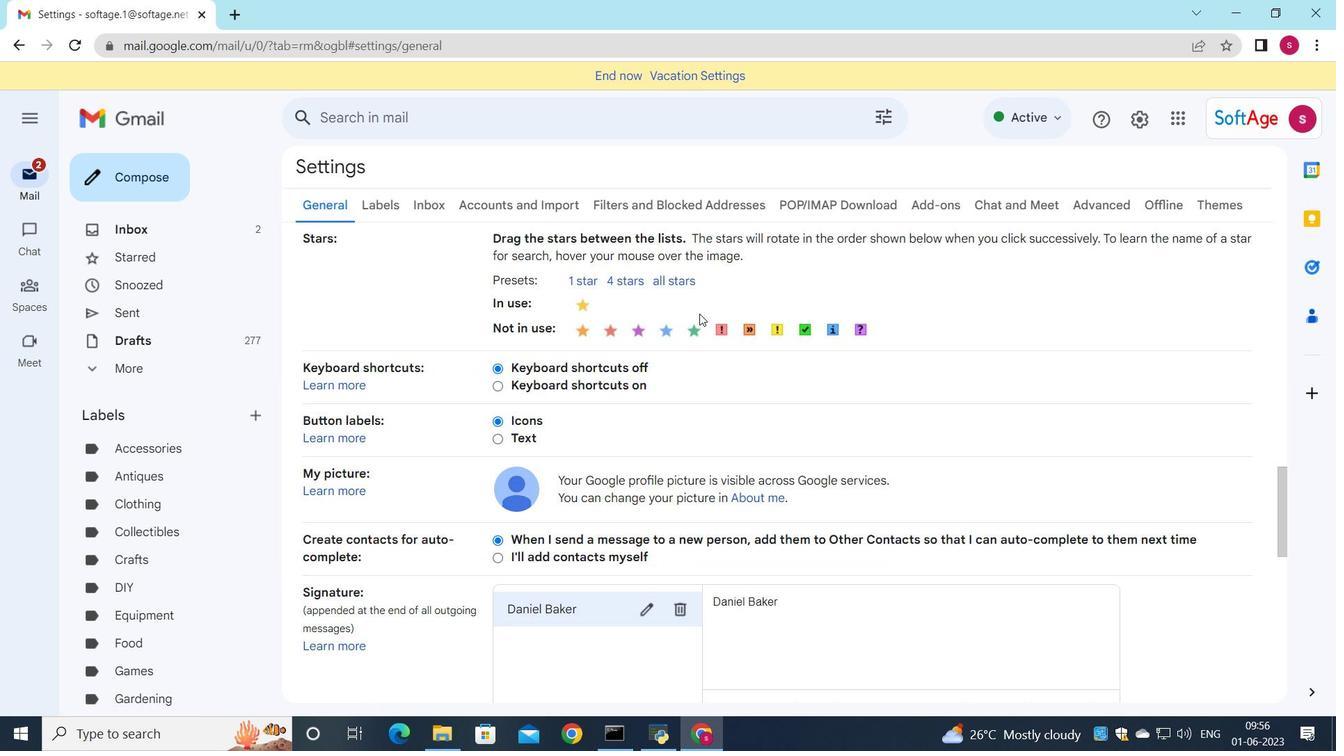 
Action: Mouse moved to (700, 313)
Screenshot: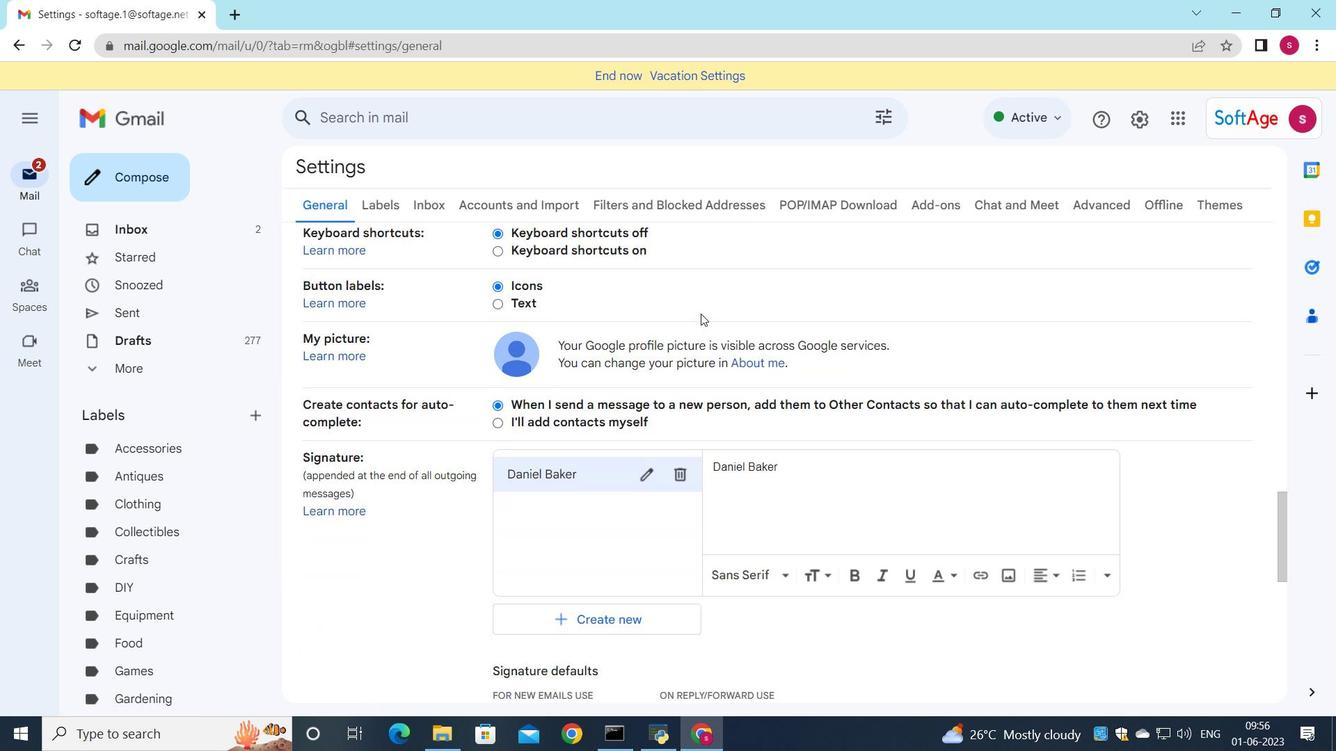 
Action: Mouse scrolled (700, 313) with delta (0, 0)
Screenshot: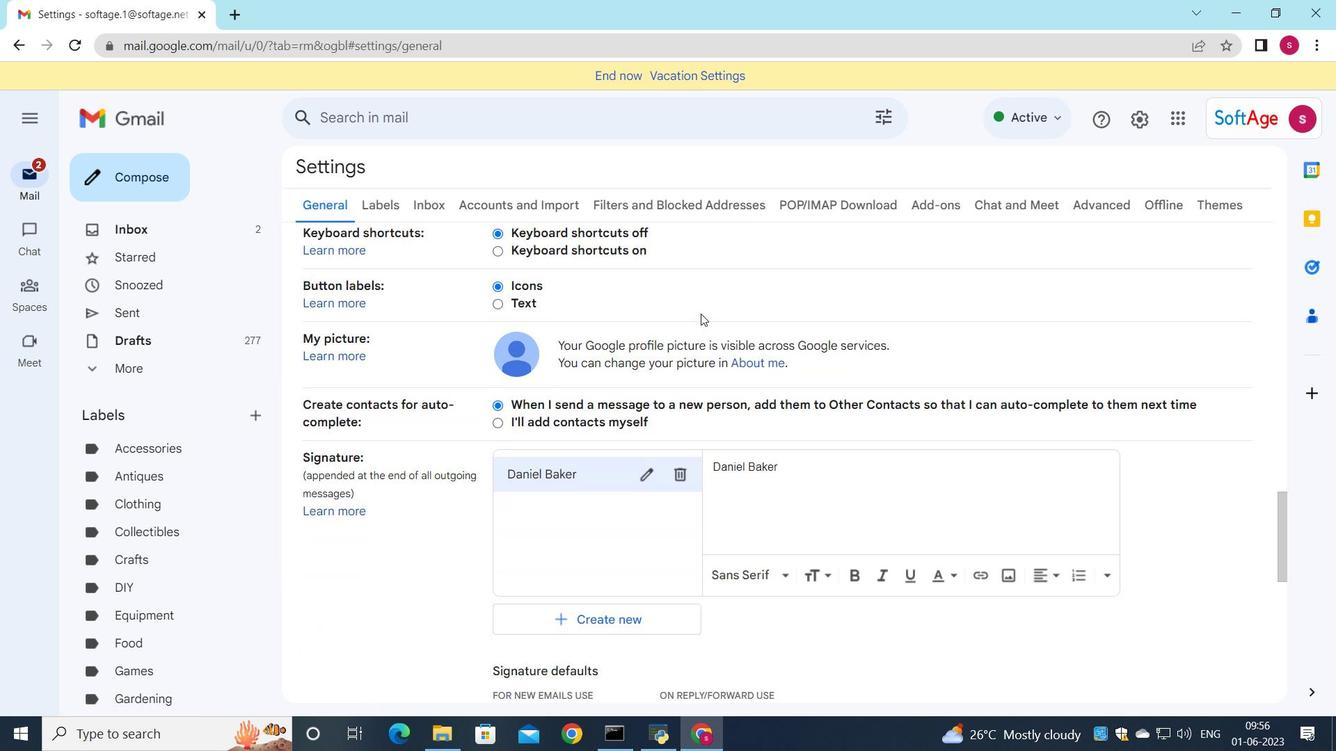
Action: Mouse moved to (702, 315)
Screenshot: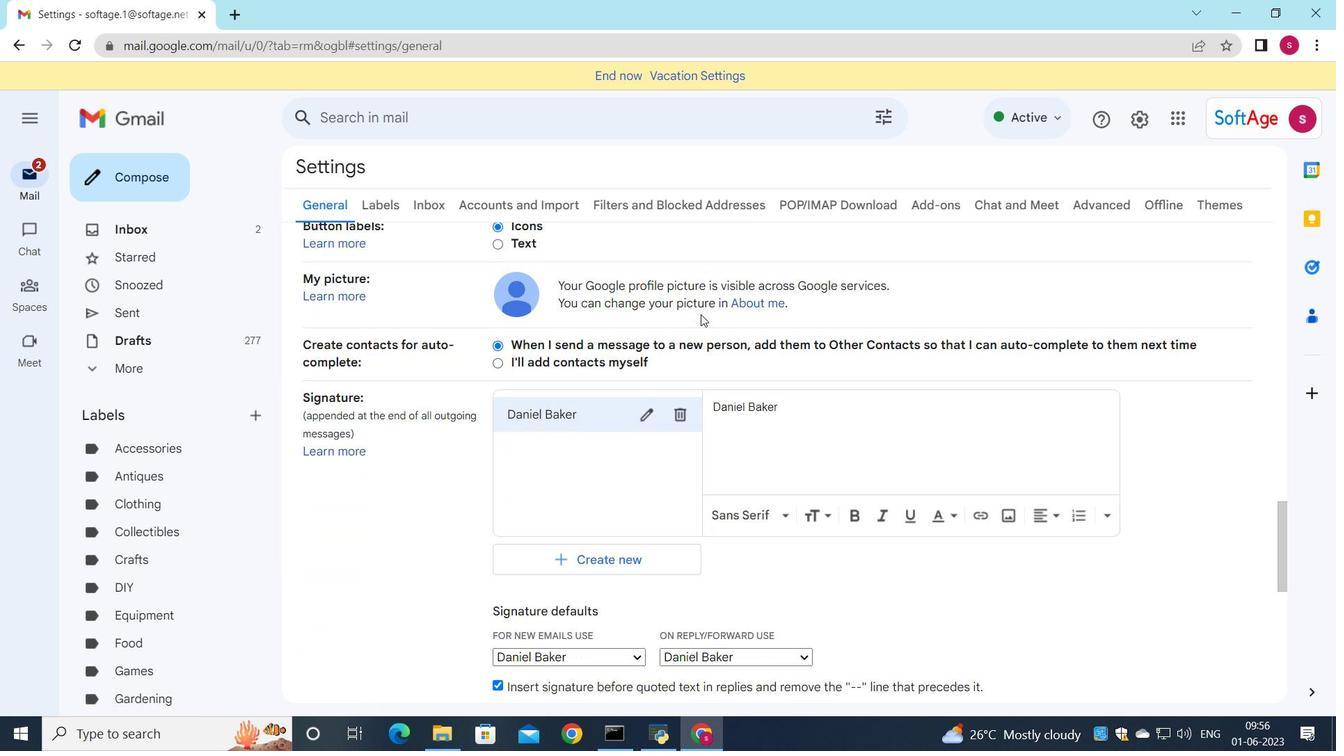 
Action: Mouse scrolled (702, 314) with delta (0, 0)
Screenshot: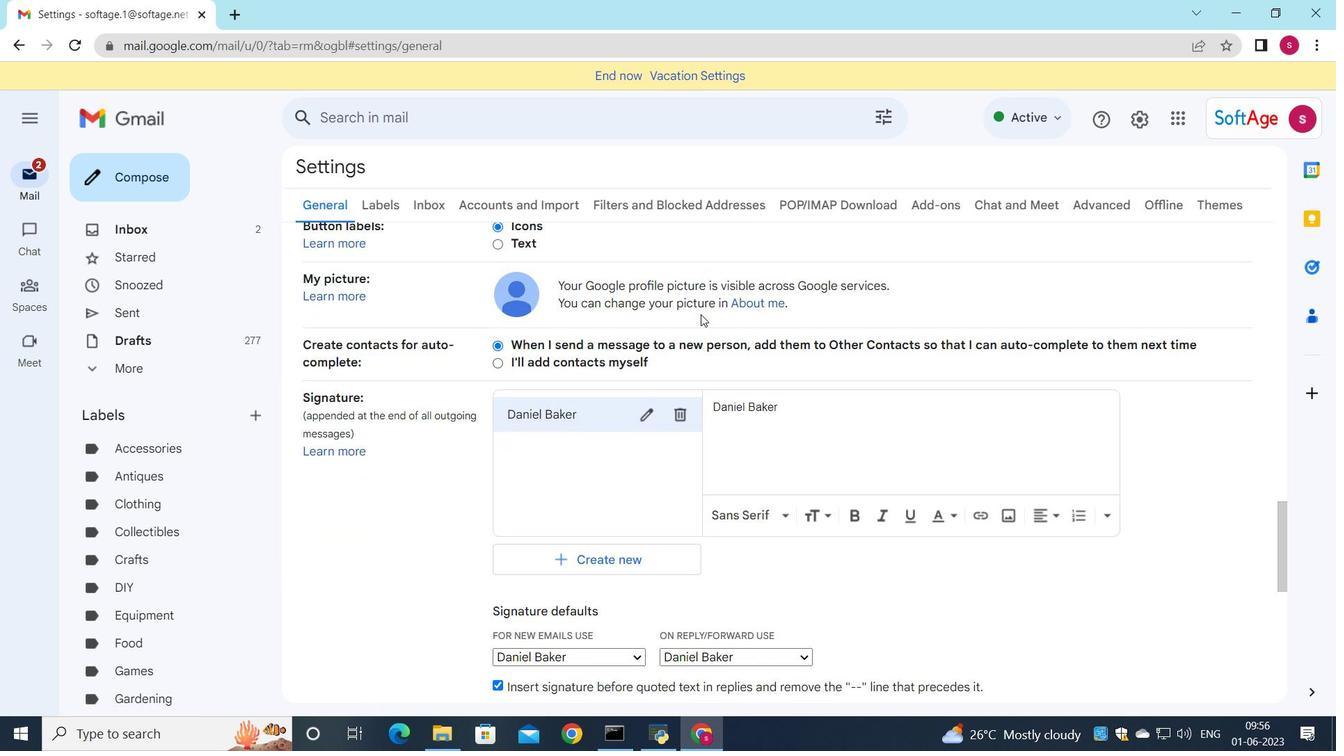 
Action: Mouse scrolled (702, 314) with delta (0, 0)
Screenshot: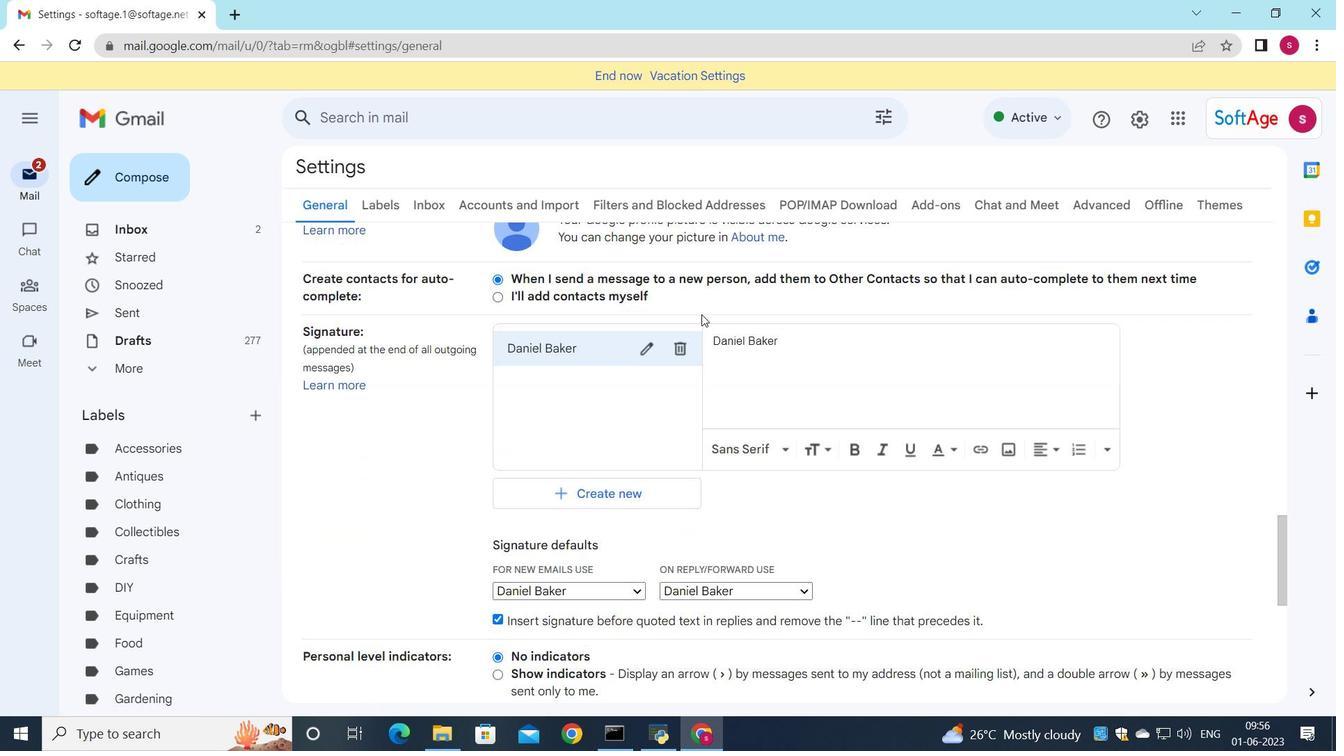 
Action: Mouse moved to (702, 311)
Screenshot: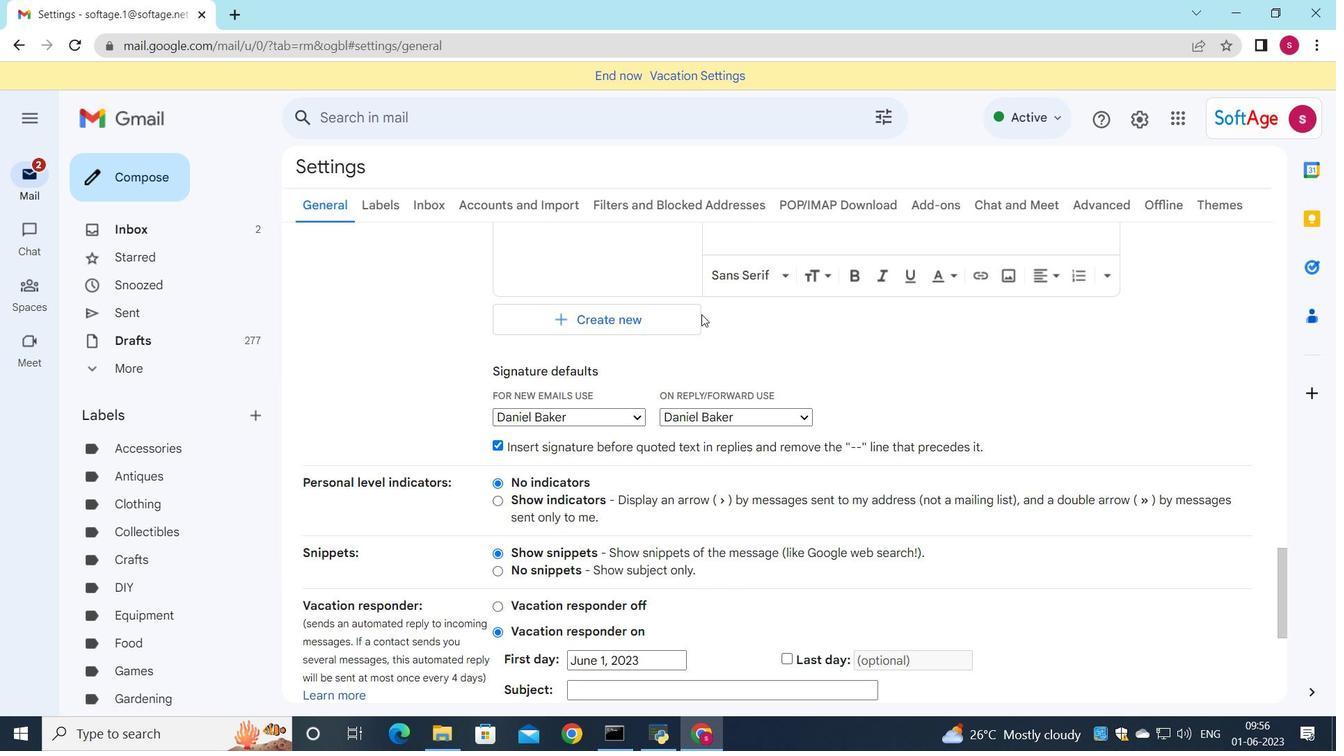 
Action: Mouse scrolled (702, 311) with delta (0, 0)
Screenshot: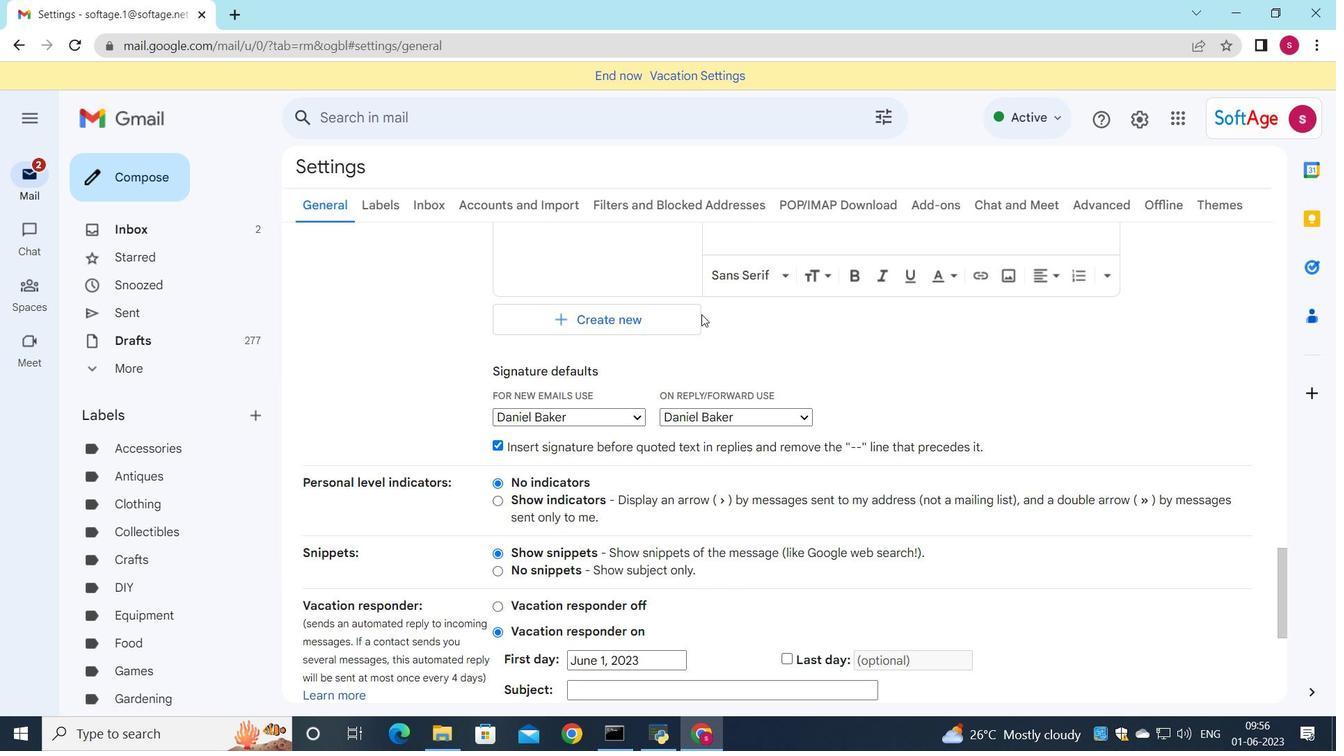 
Action: Mouse scrolled (702, 311) with delta (0, 0)
Screenshot: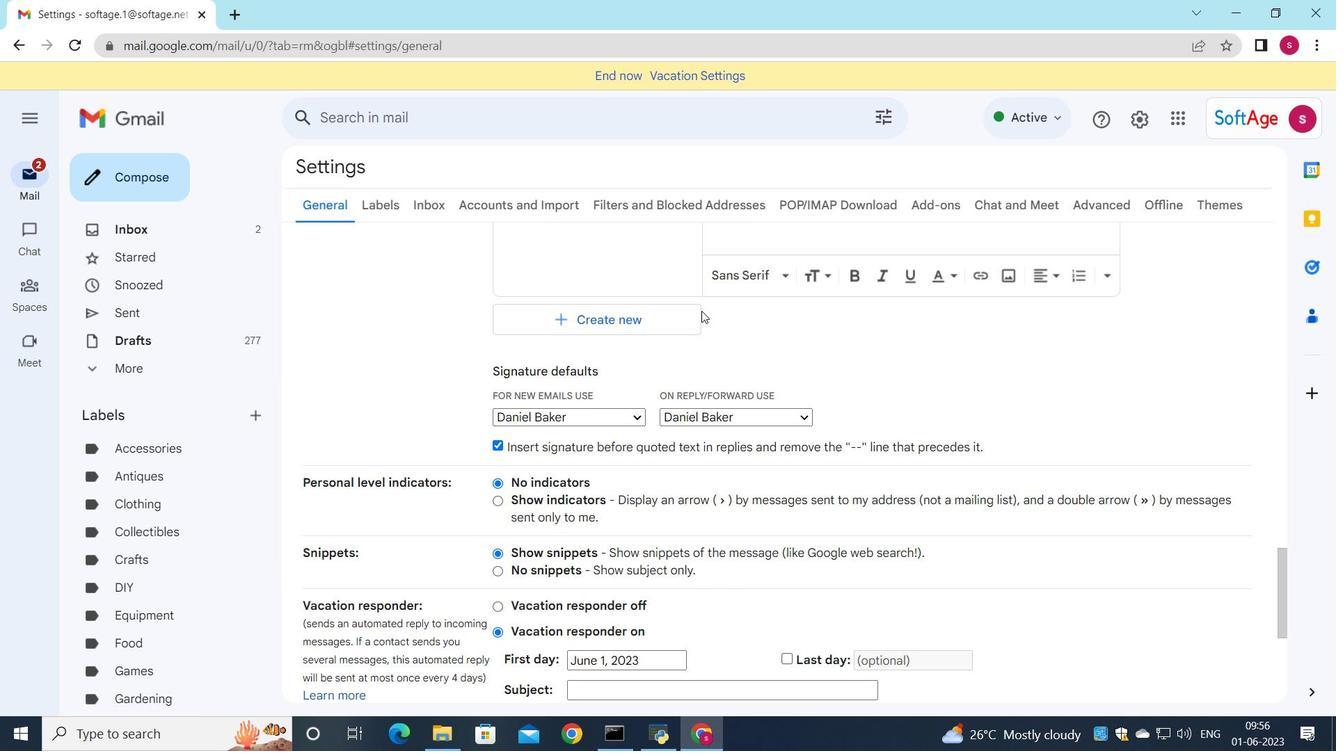 
Action: Mouse moved to (680, 342)
Screenshot: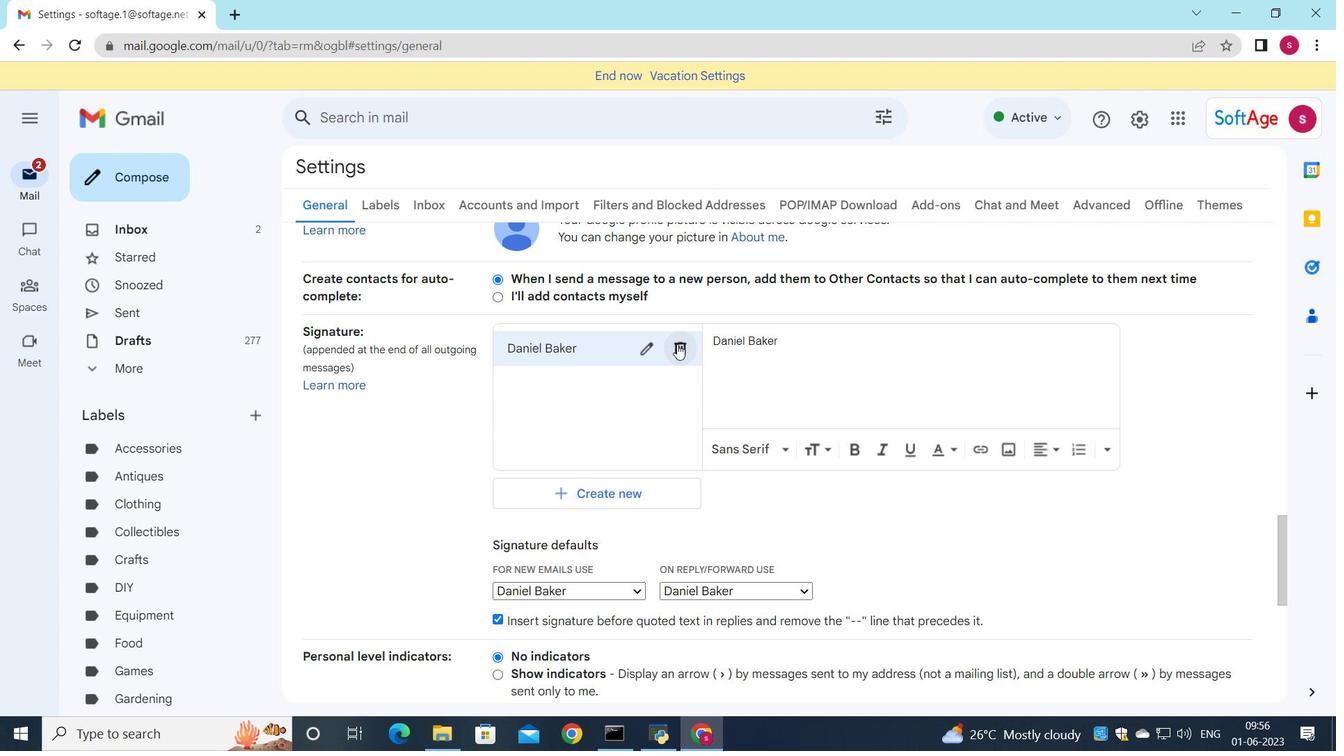 
Action: Mouse pressed left at (680, 342)
Screenshot: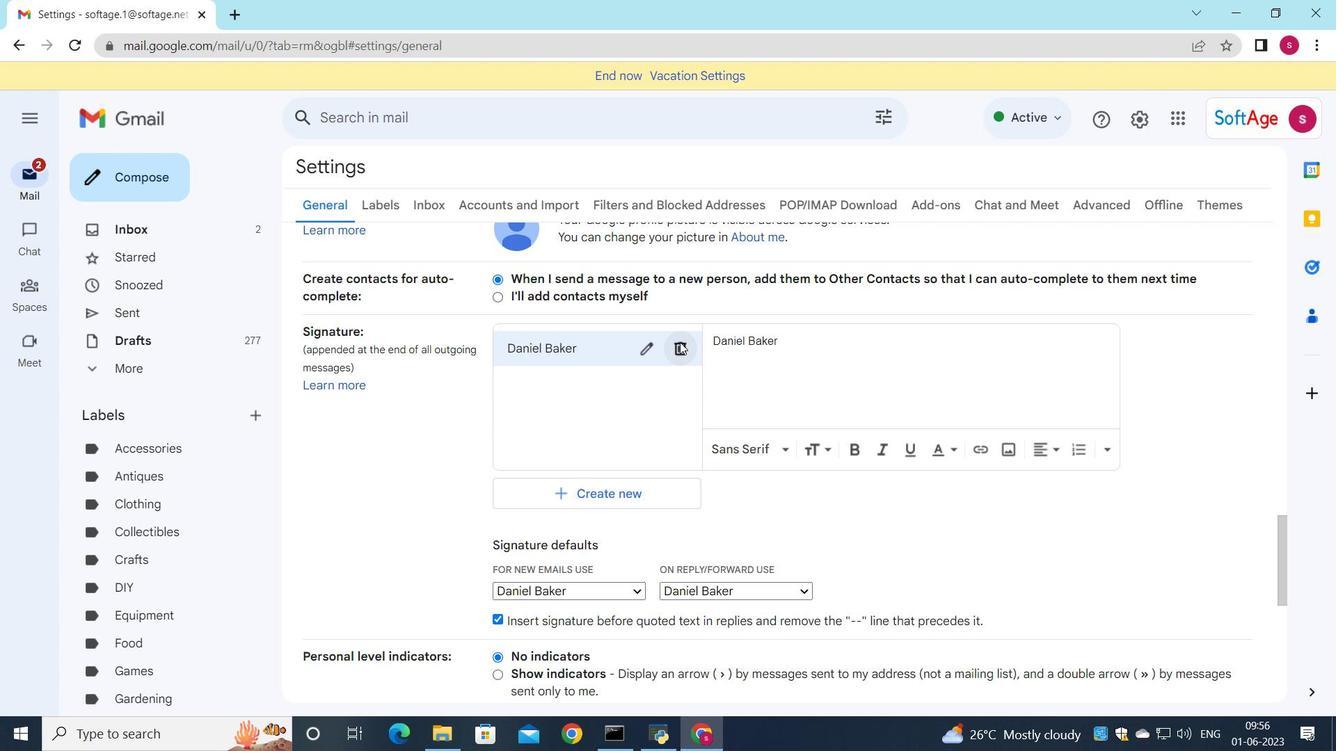 
Action: Mouse moved to (812, 423)
Screenshot: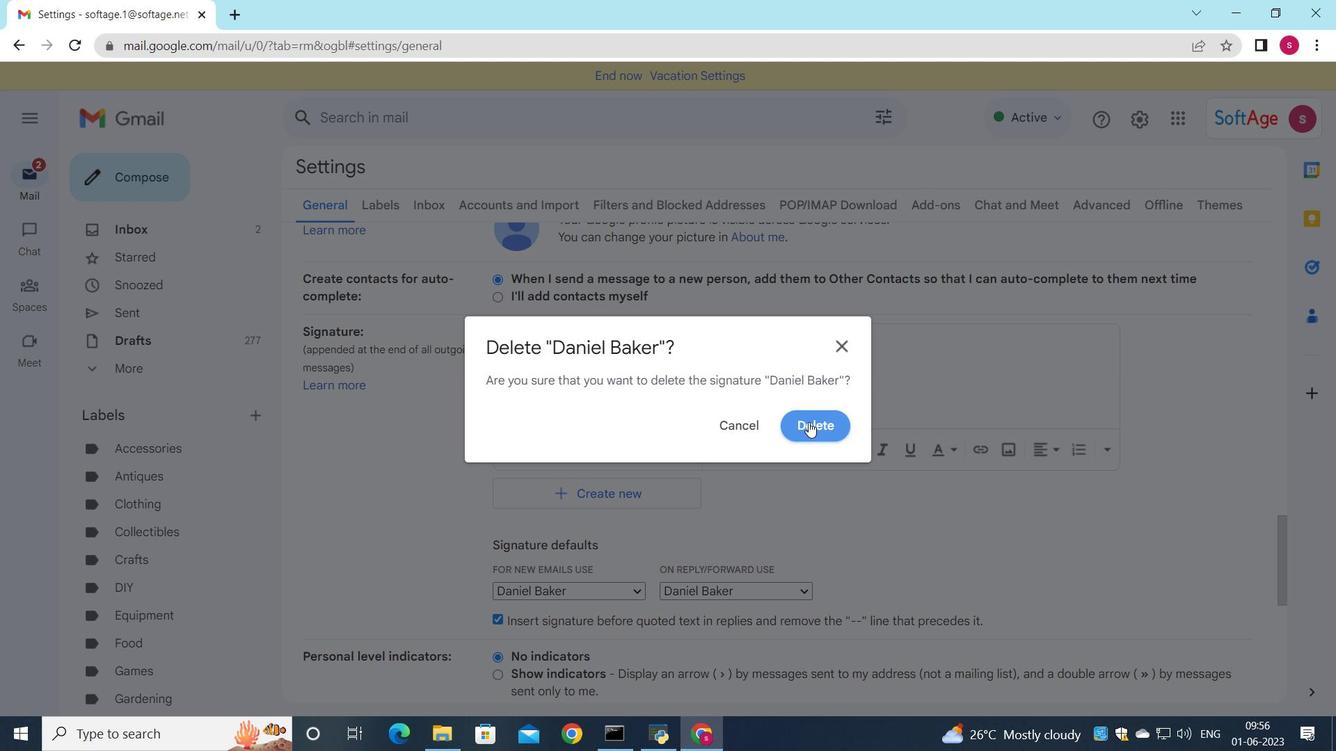 
Action: Mouse pressed left at (812, 423)
Screenshot: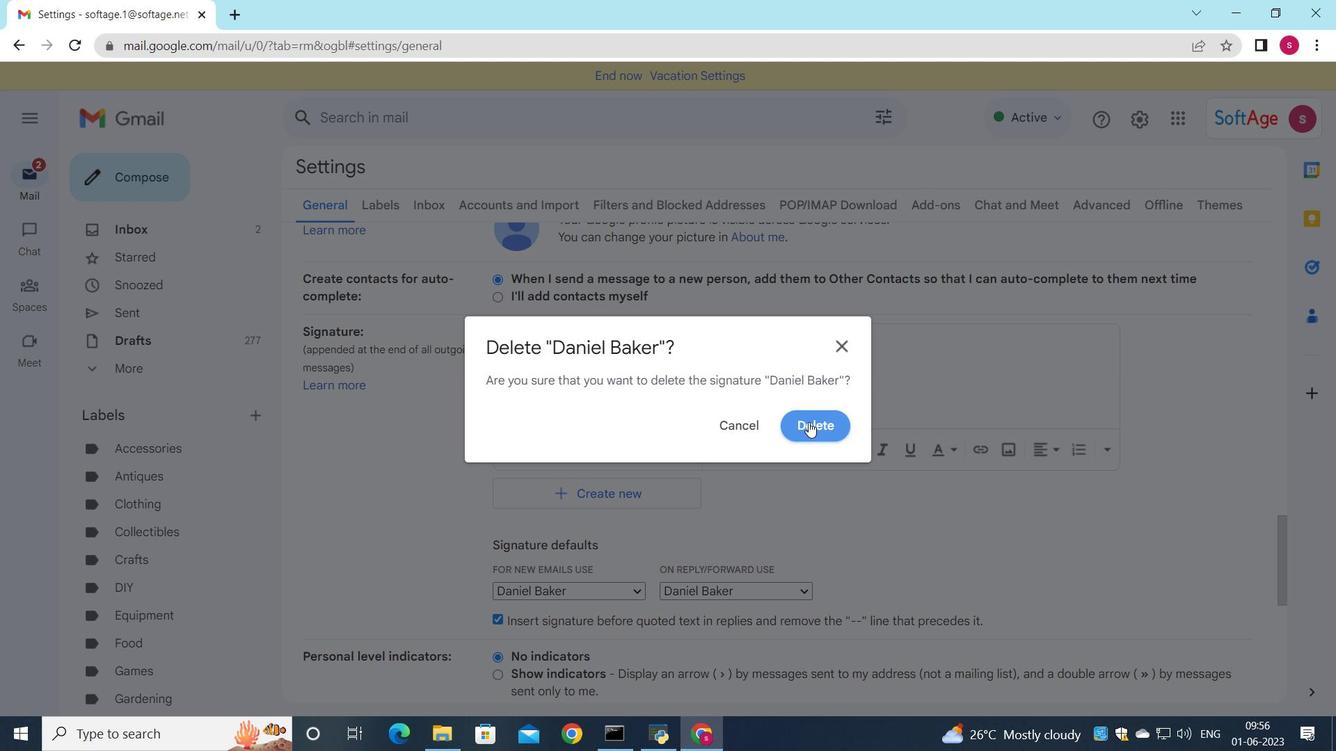 
Action: Mouse moved to (560, 356)
Screenshot: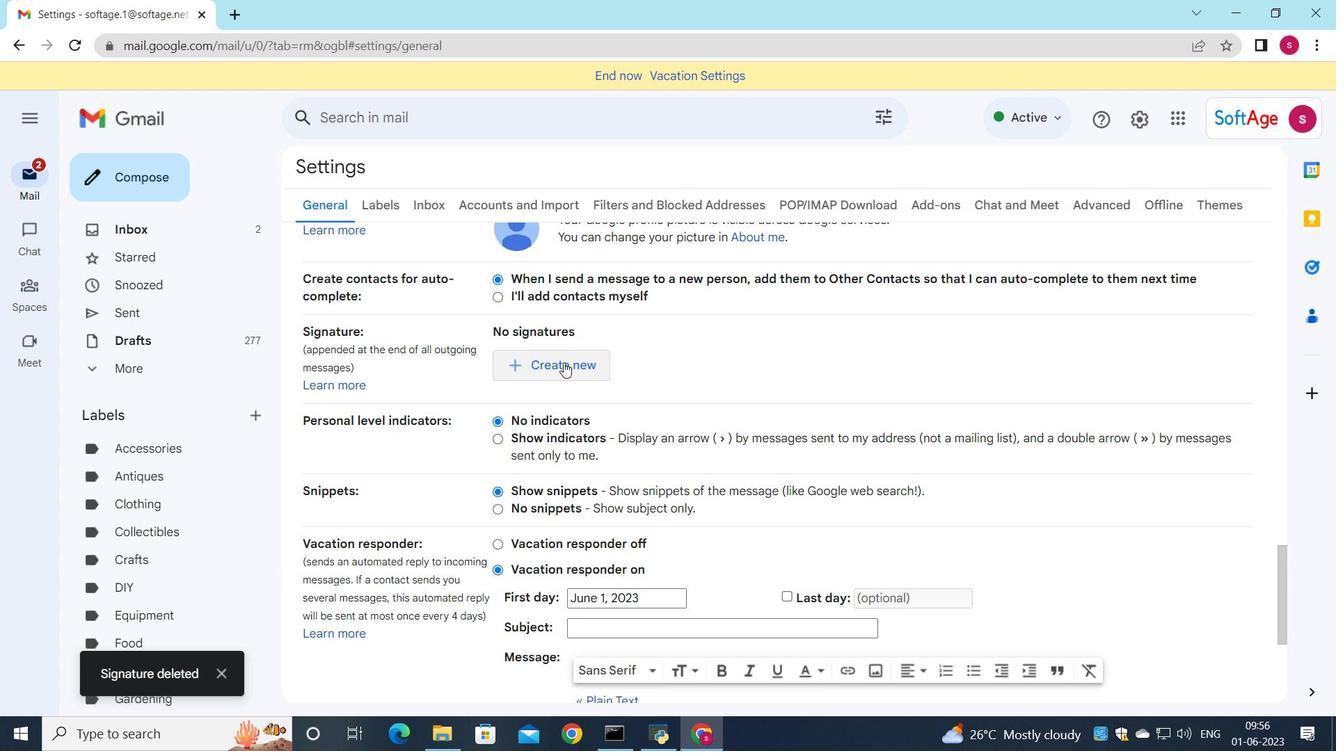 
Action: Mouse pressed left at (560, 356)
Screenshot: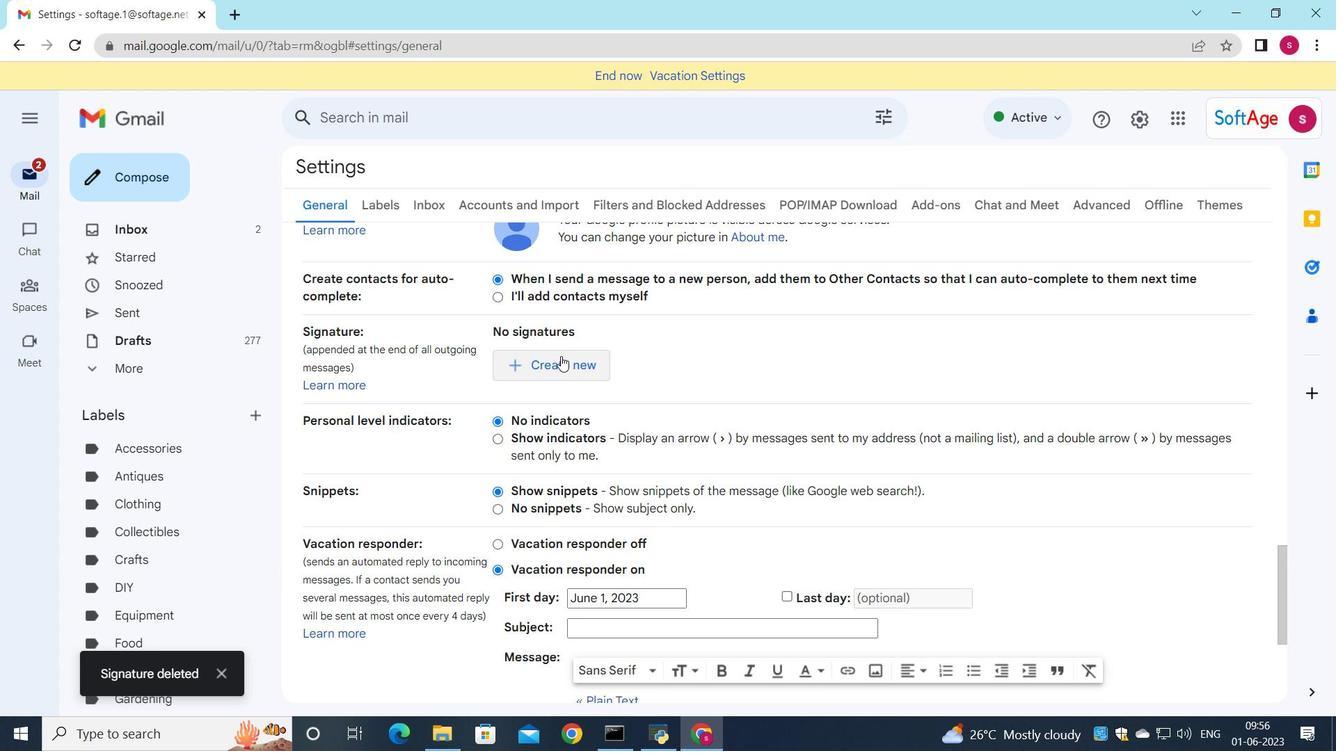 
Action: Mouse moved to (858, 390)
Screenshot: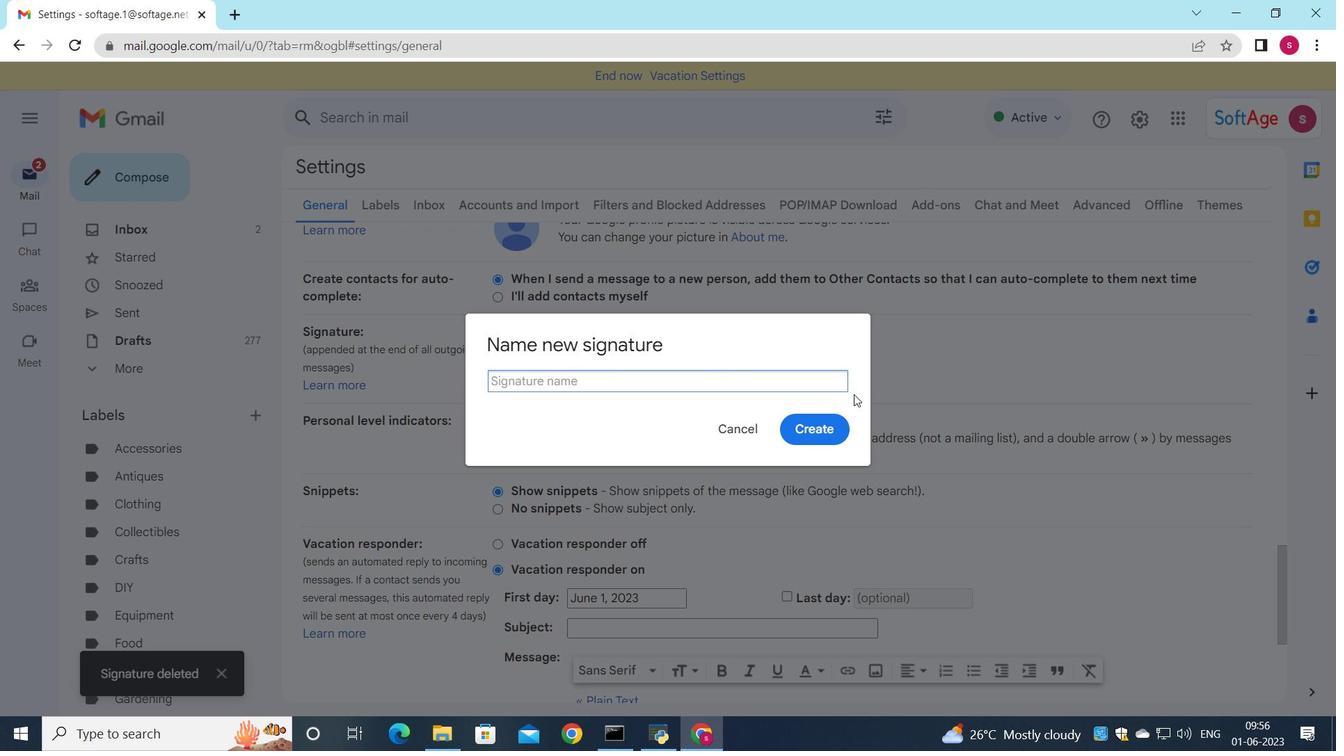 
Action: Key pressed <Key.shift>Danielle<Key.space><Key.shift>Scott
Screenshot: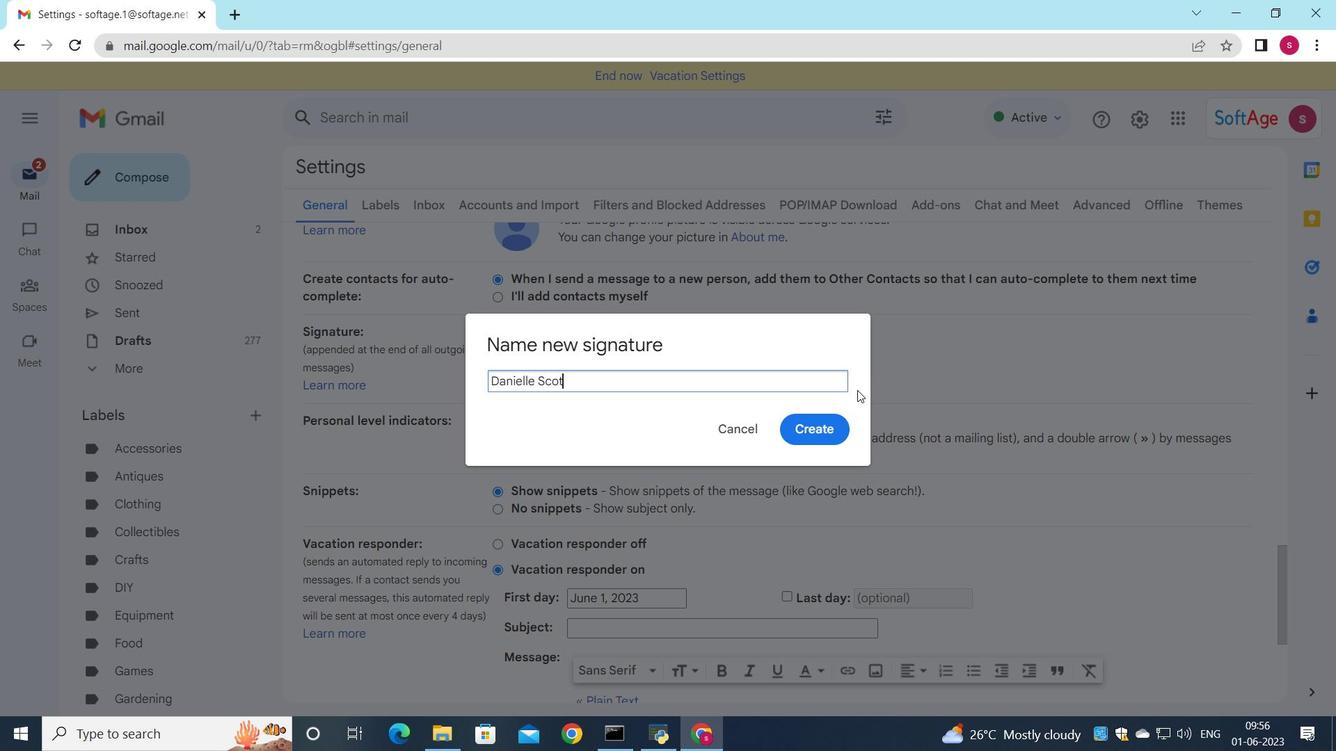 
Action: Mouse moved to (785, 430)
Screenshot: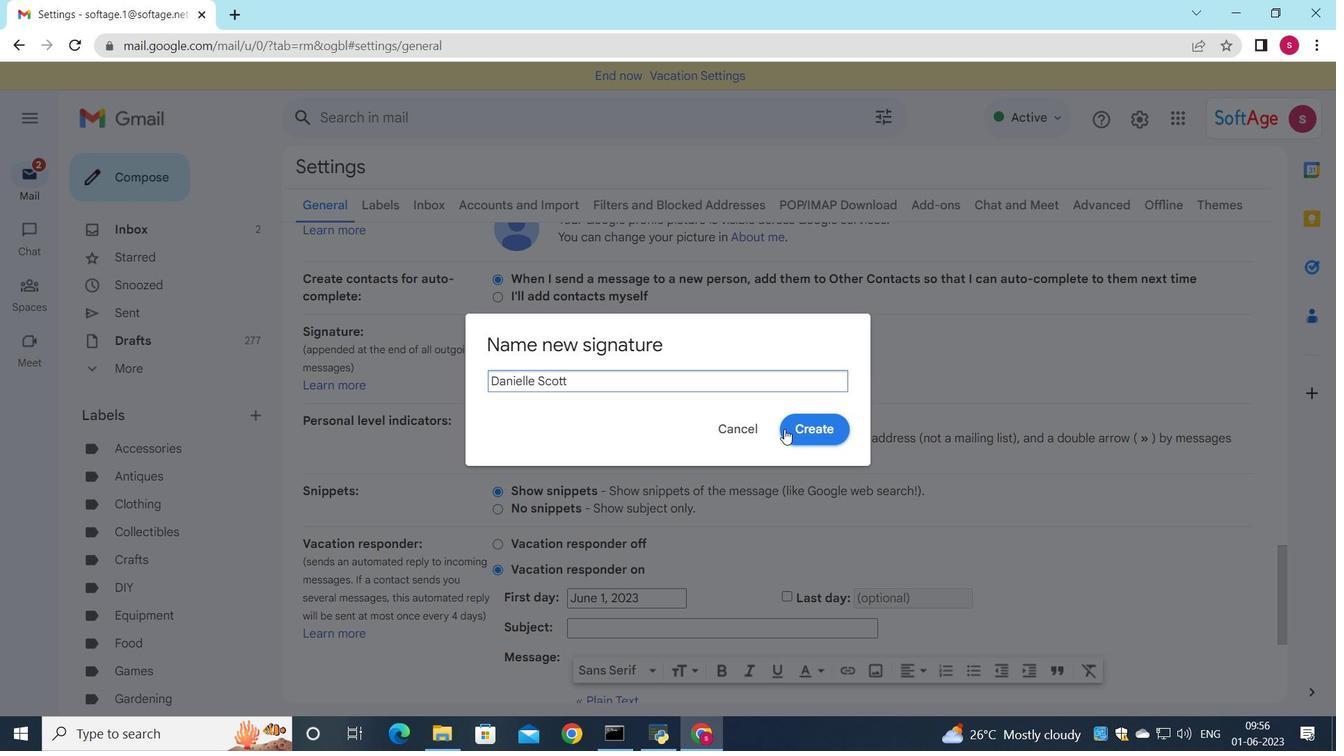 
Action: Mouse pressed left at (785, 430)
Screenshot: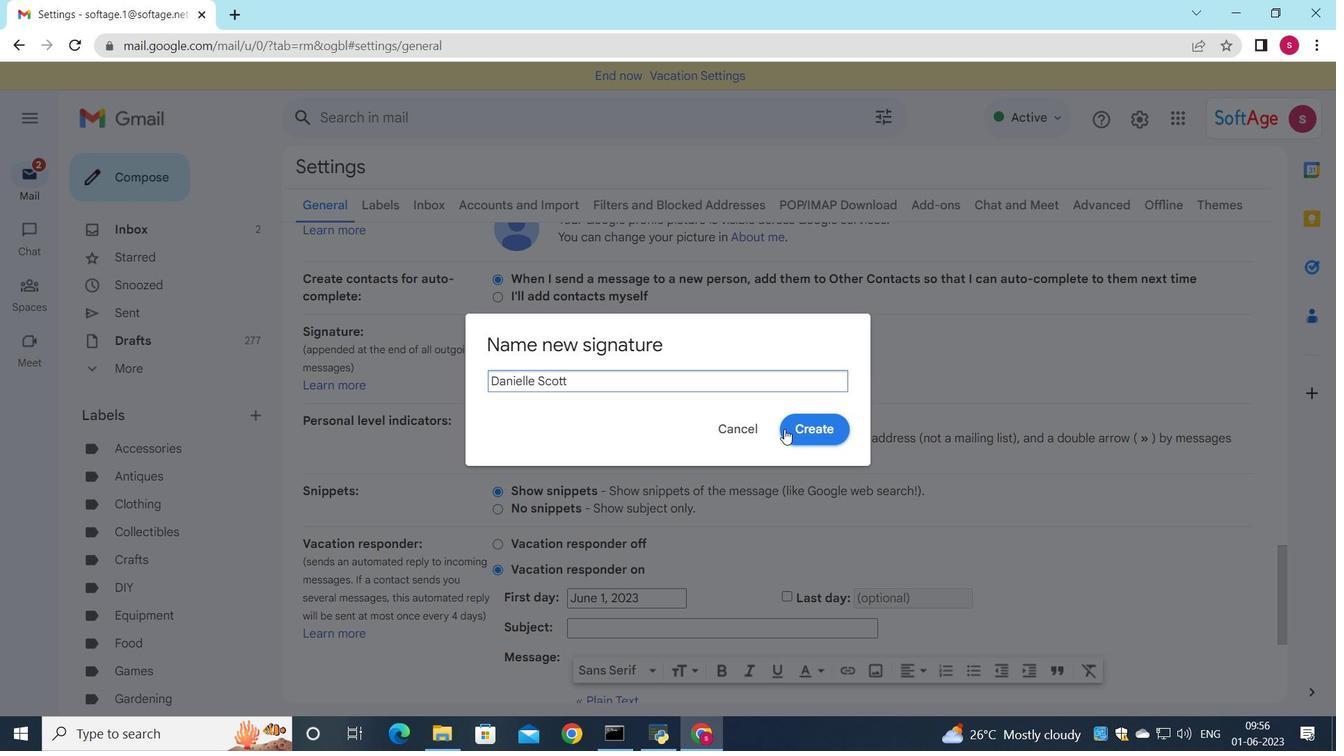 
Action: Mouse moved to (846, 384)
Screenshot: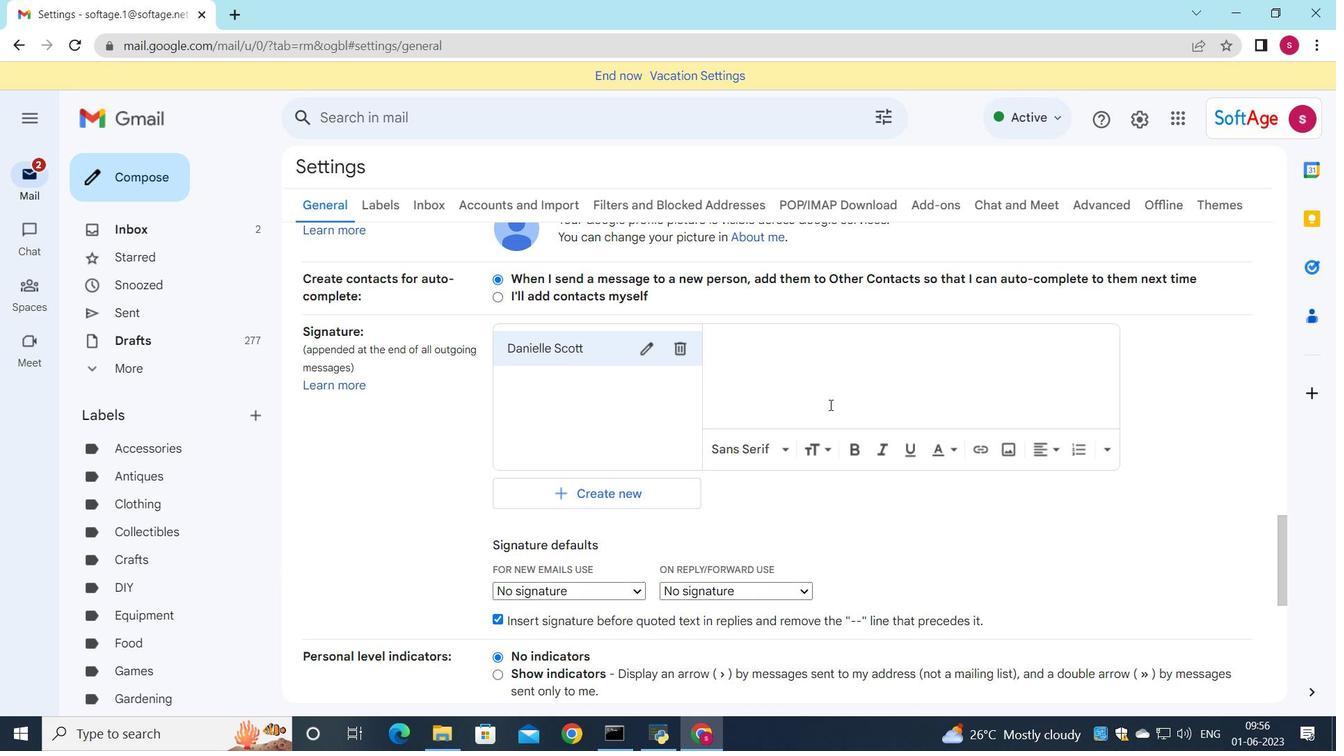 
Action: Mouse pressed left at (846, 384)
Screenshot: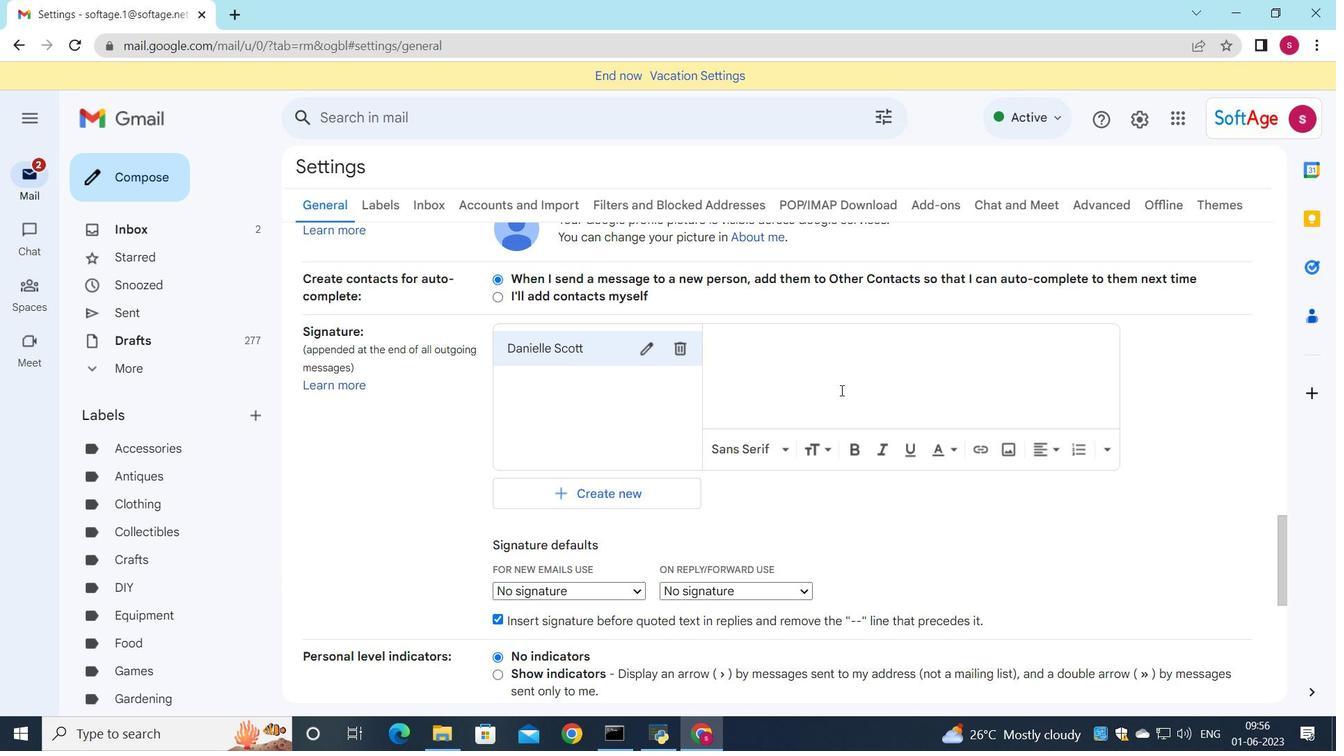 
Action: Key pressed <Key.shift>danielle<Key.space><Key.shift>Scott
Screenshot: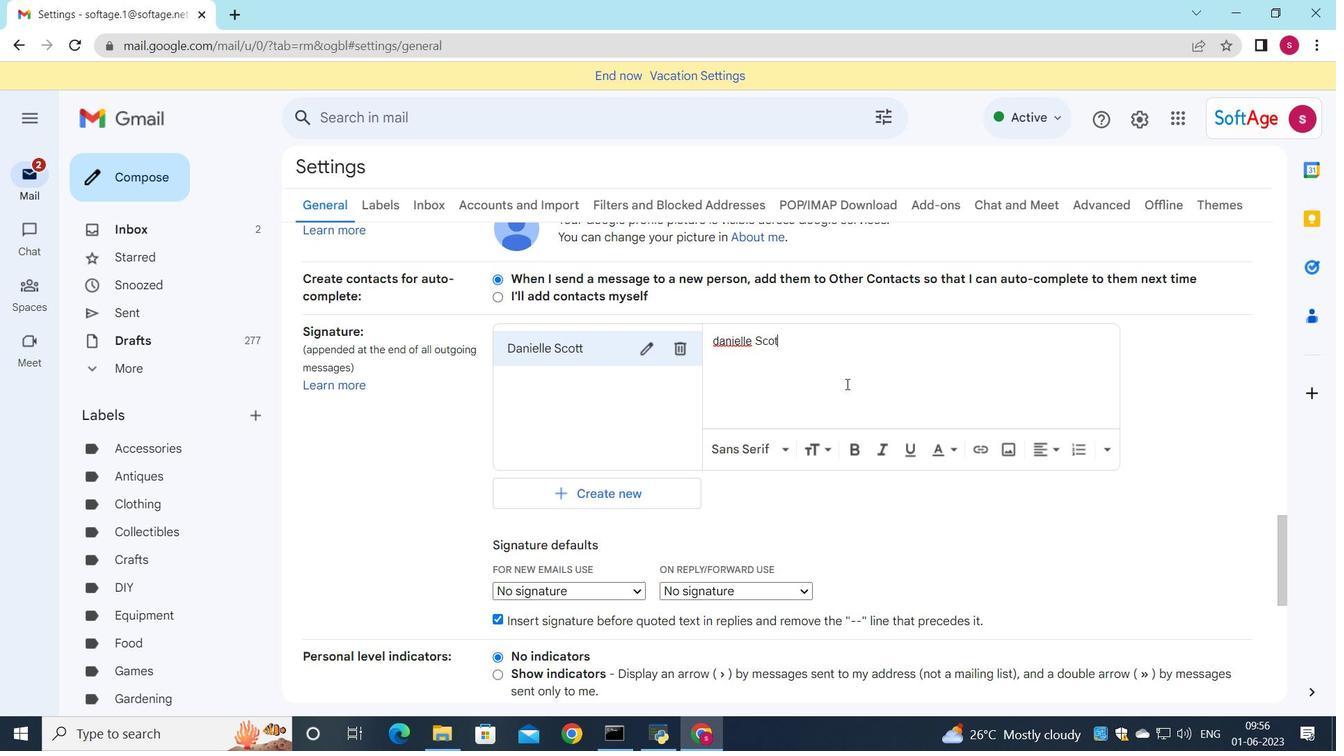 
Action: Mouse moved to (720, 343)
Screenshot: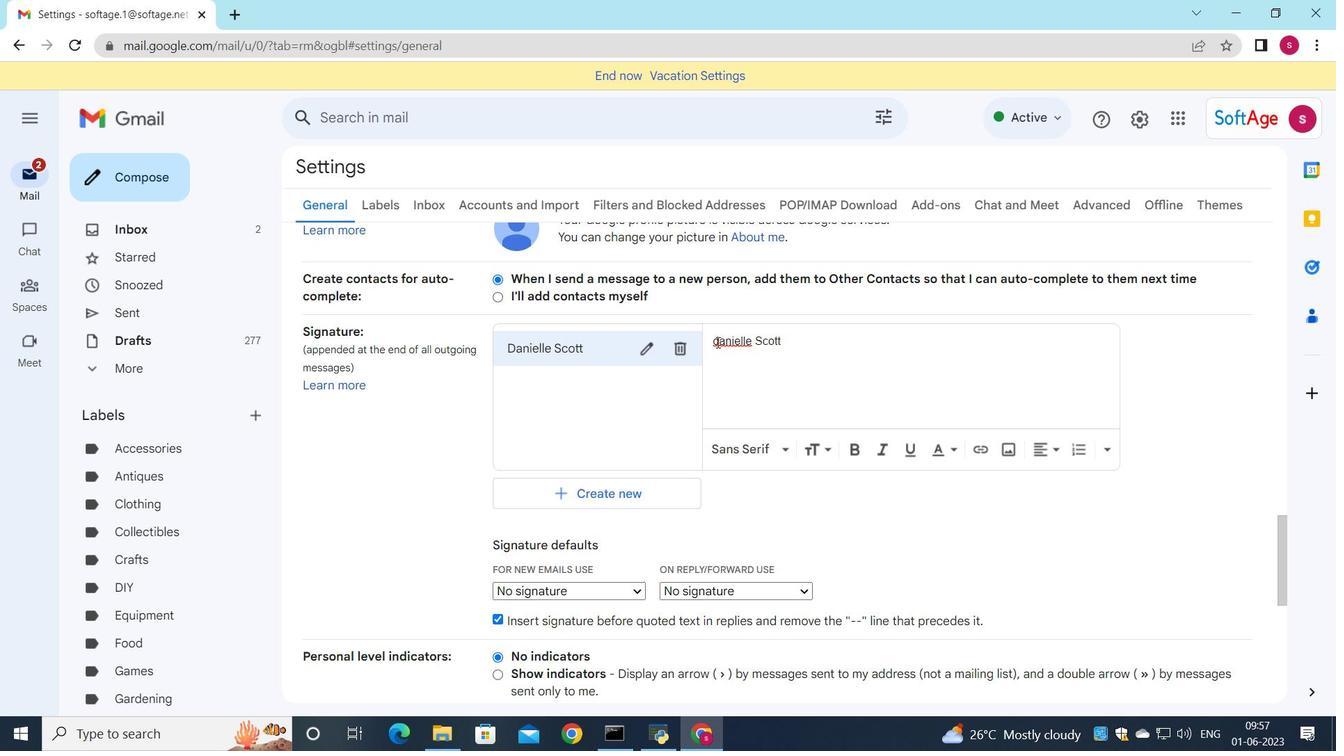 
Action: Mouse pressed left at (720, 343)
Screenshot: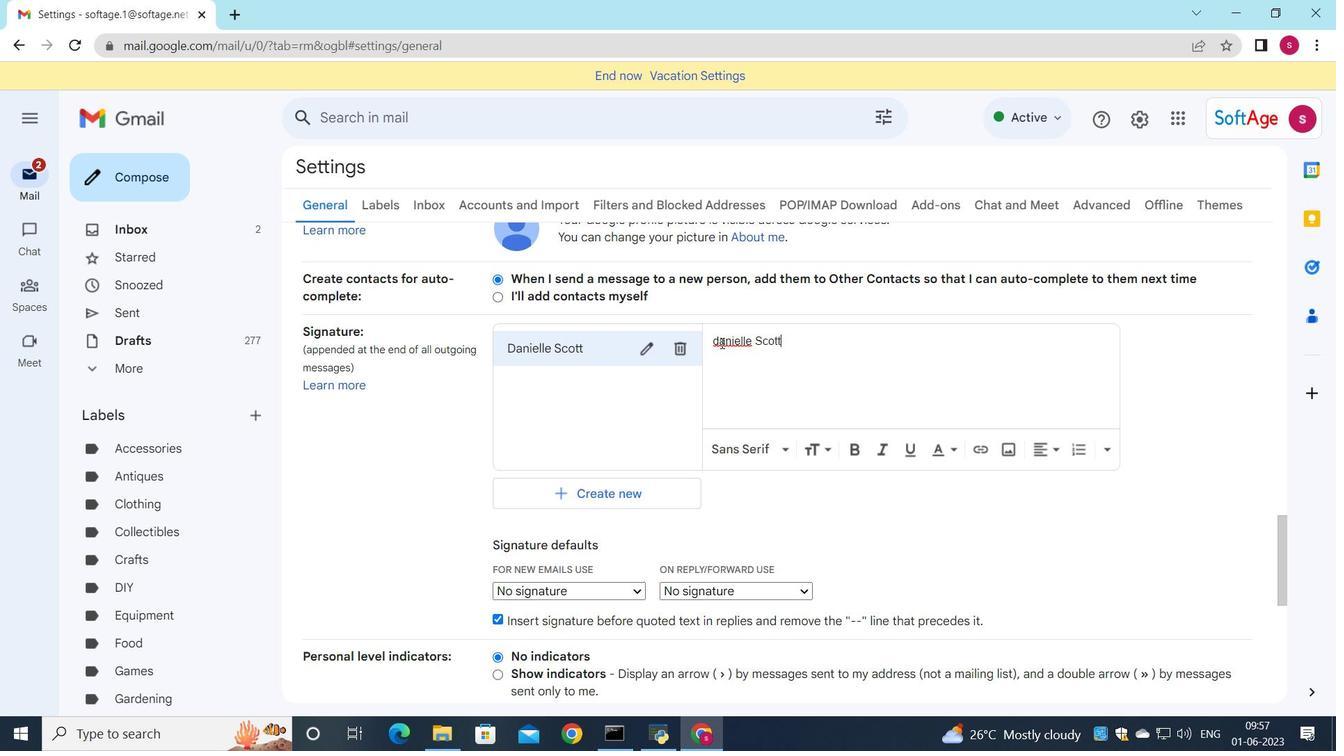 
Action: Mouse moved to (720, 343)
Screenshot: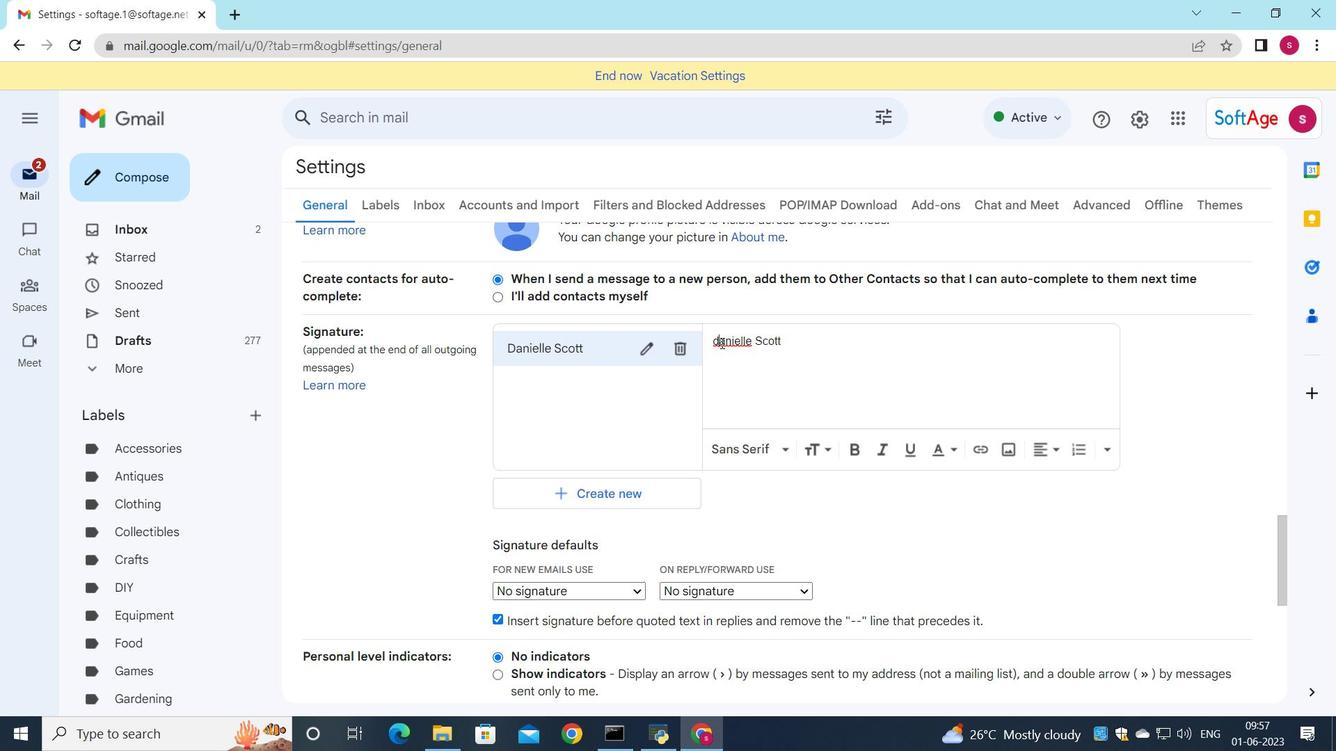 
Action: Key pressed <Key.backspace>
Screenshot: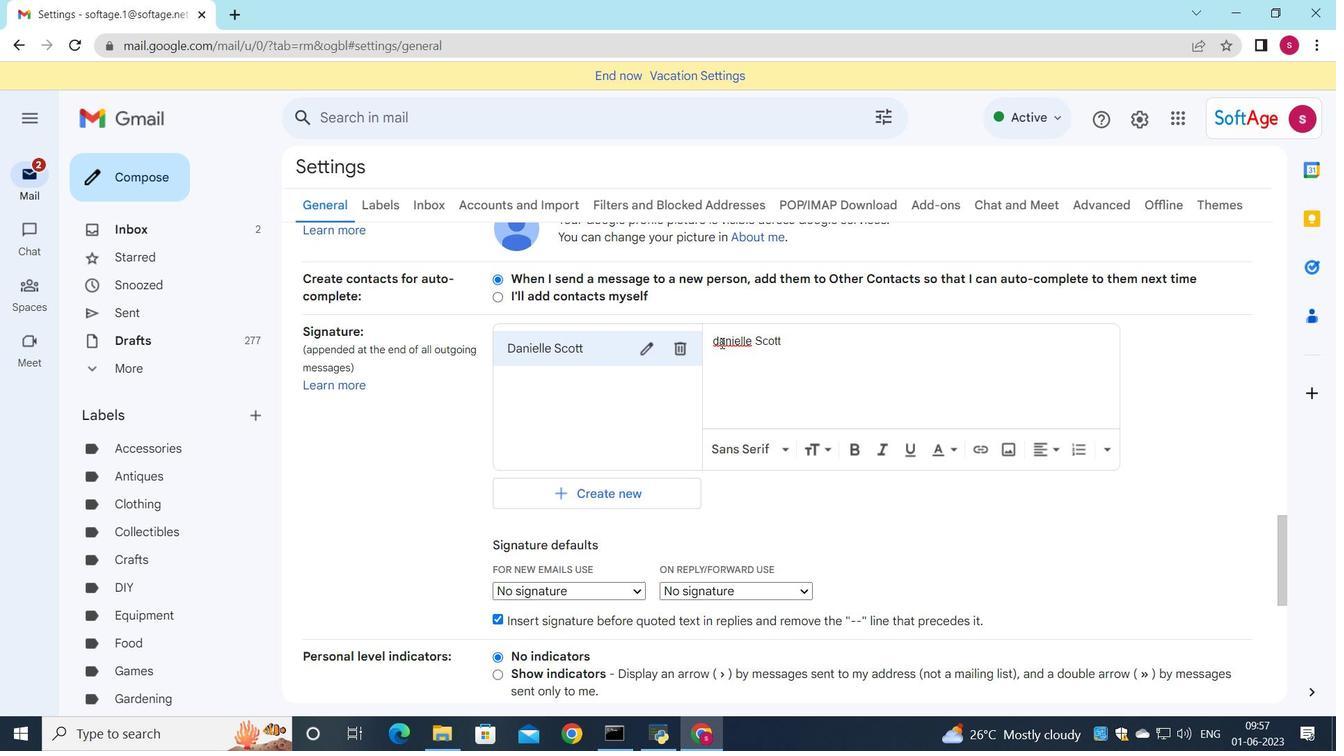 
Action: Mouse moved to (713, 338)
Screenshot: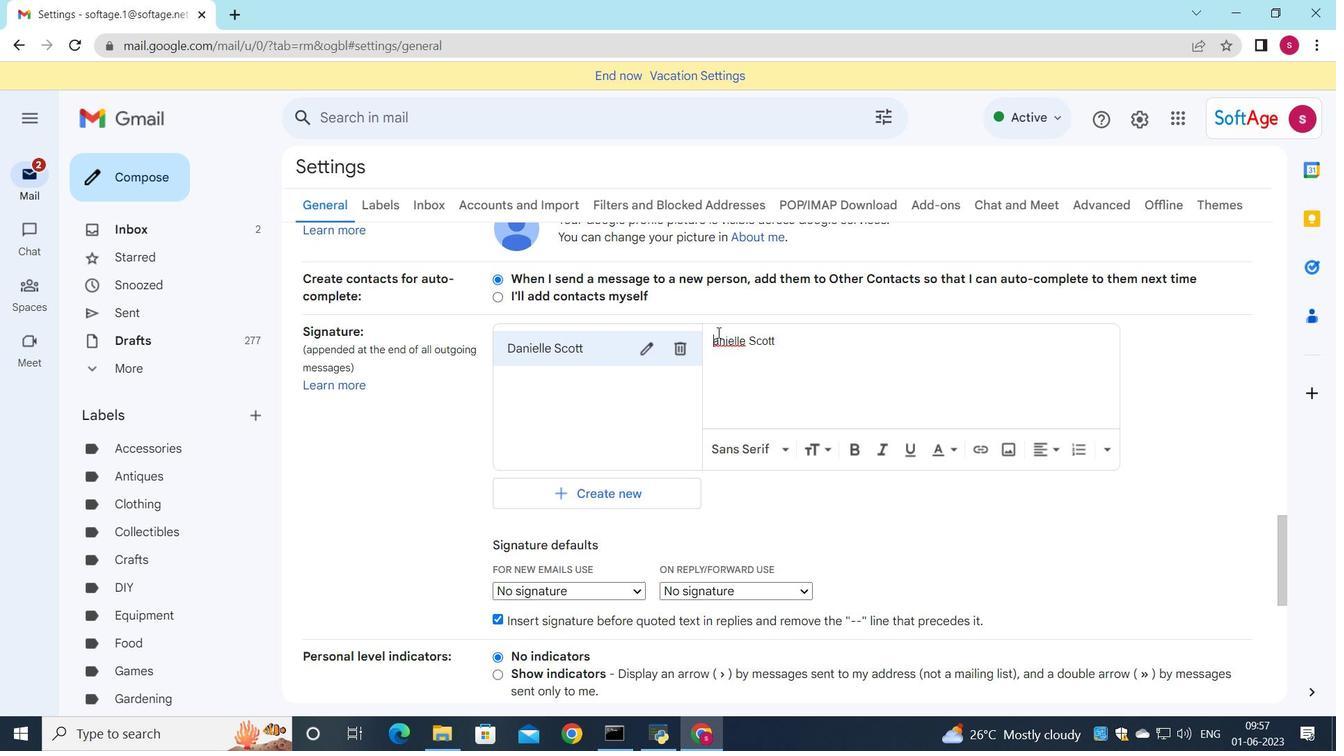 
Action: Key pressed <Key.shift>
Screenshot: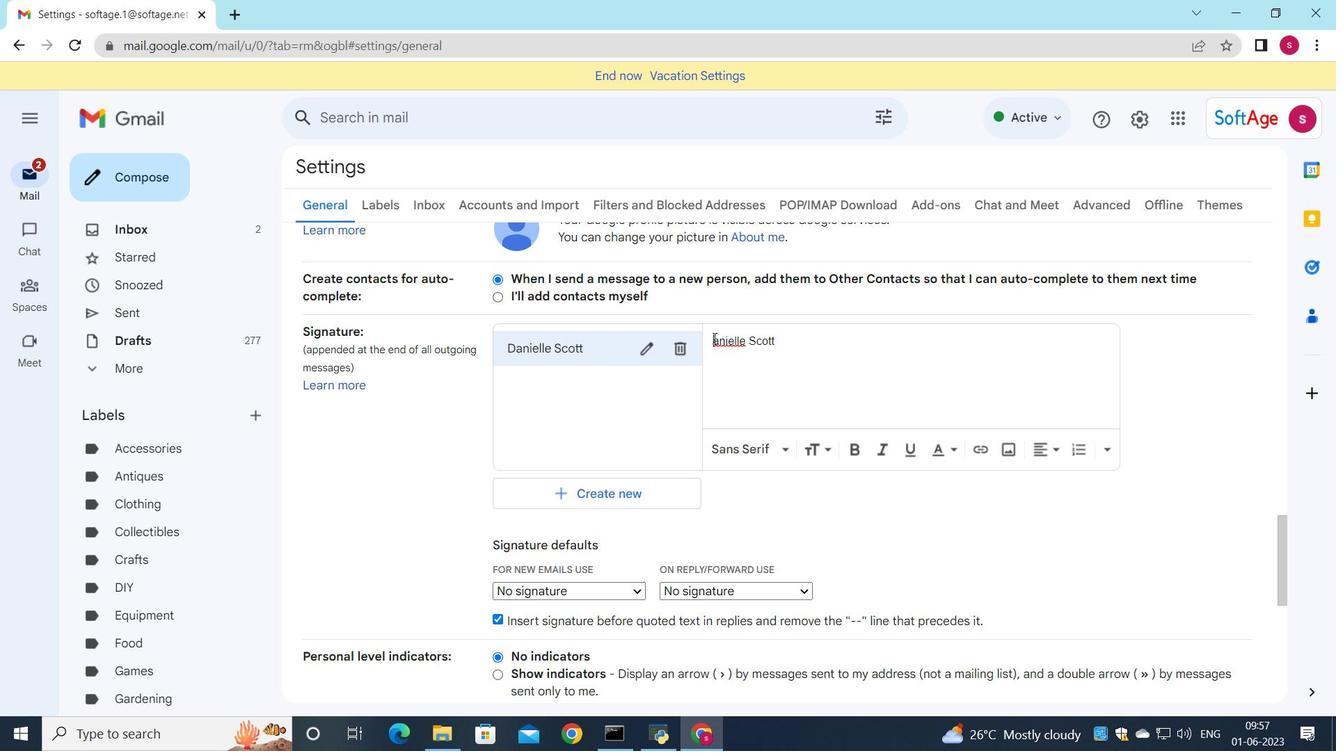 
Action: Mouse moved to (712, 334)
Screenshot: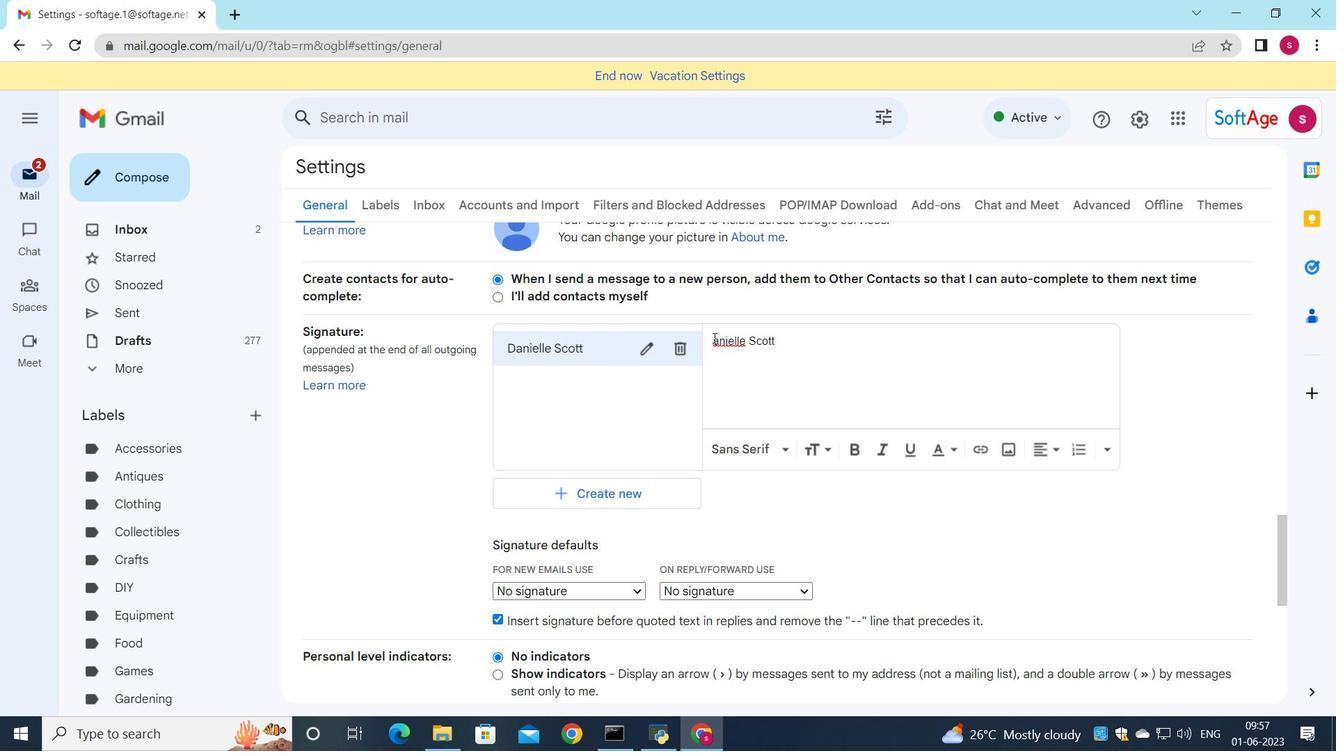 
Action: Key pressed <Key.shift><Key.shift>D
Screenshot: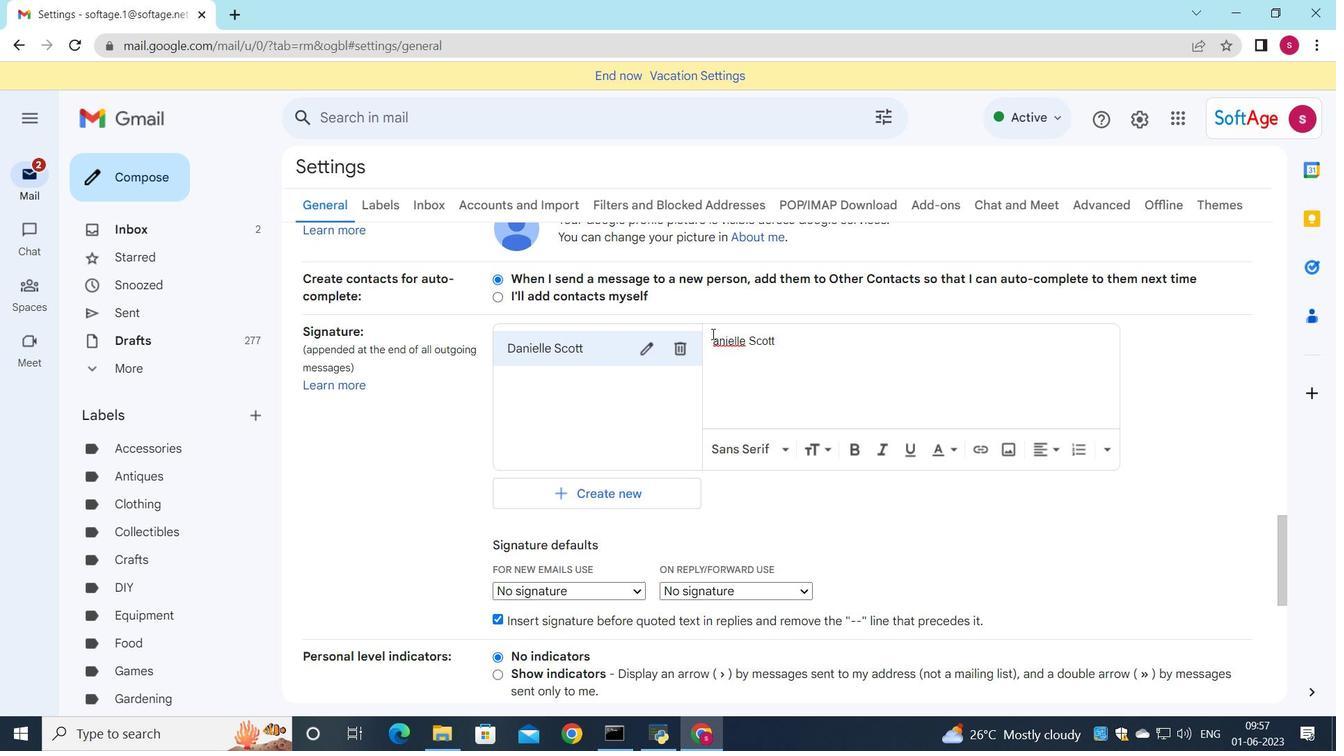 
Action: Mouse moved to (617, 588)
Screenshot: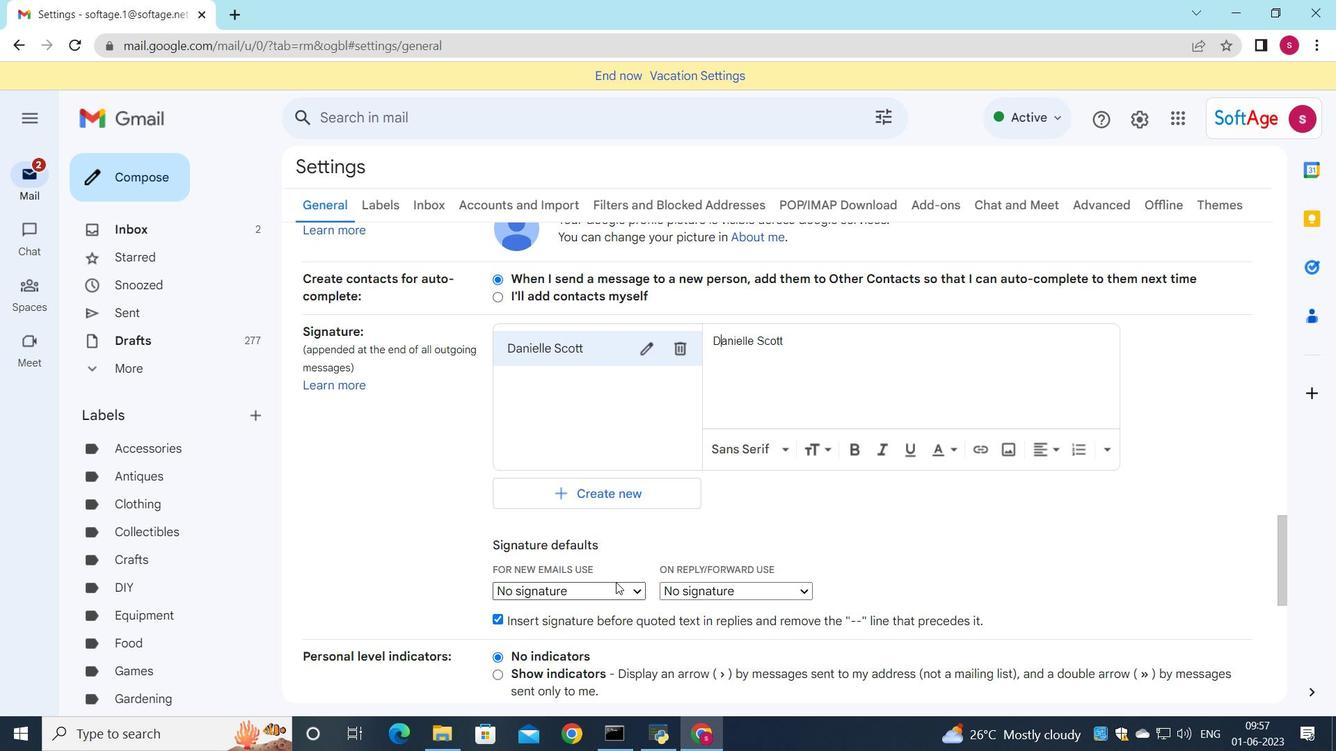 
Action: Mouse pressed left at (617, 588)
Screenshot: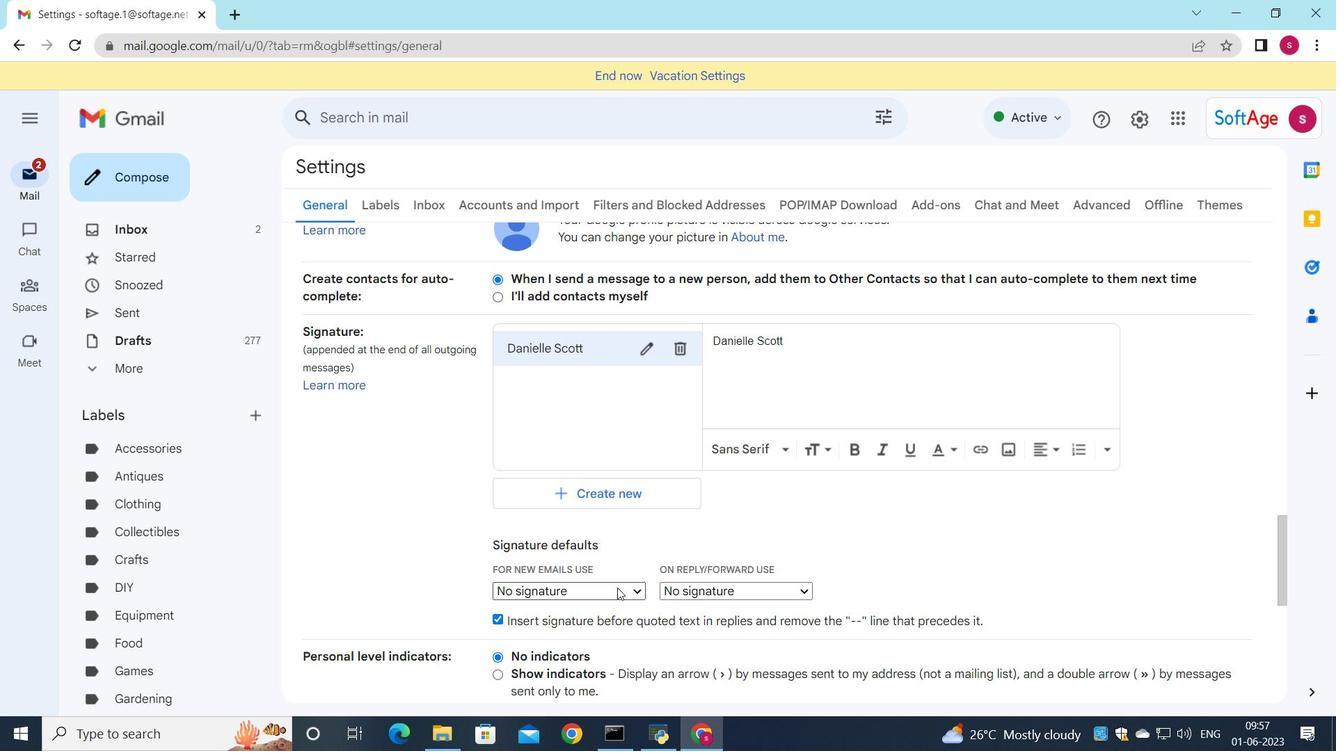 
Action: Mouse moved to (604, 615)
Screenshot: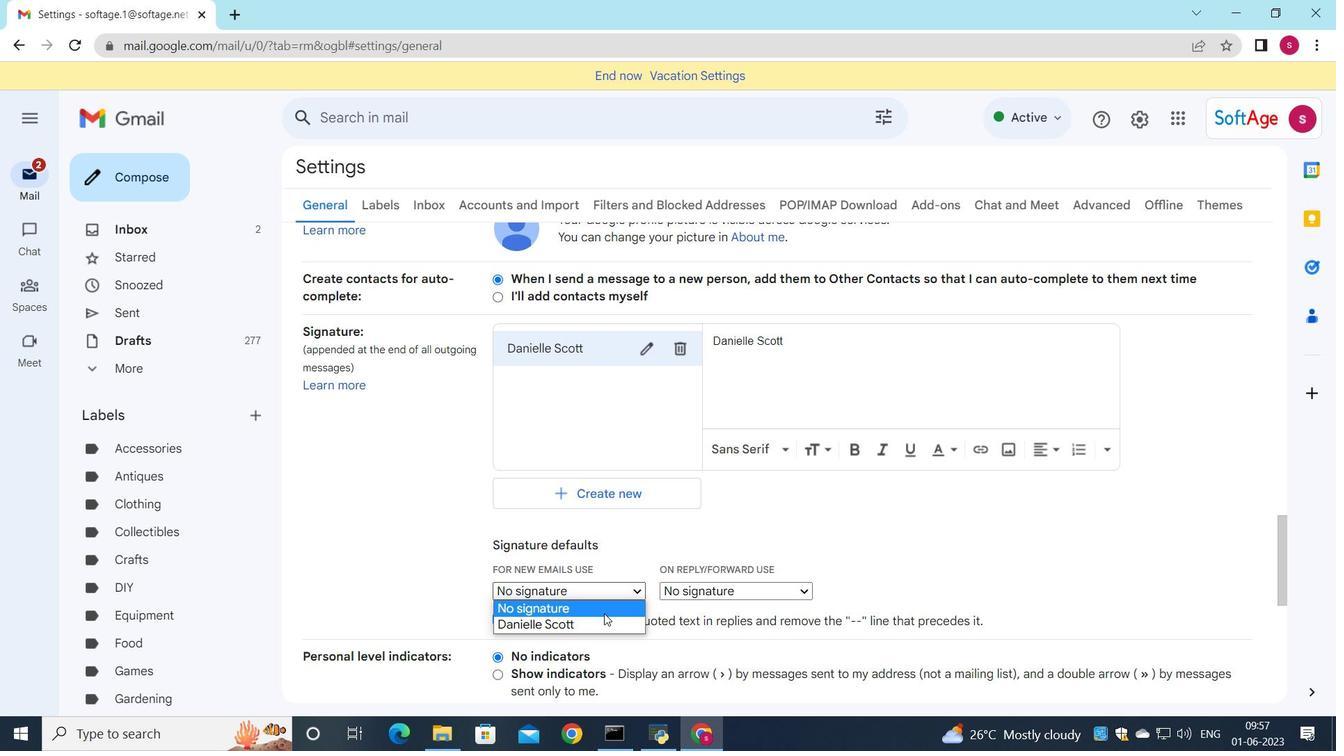 
Action: Mouse pressed left at (604, 615)
Screenshot: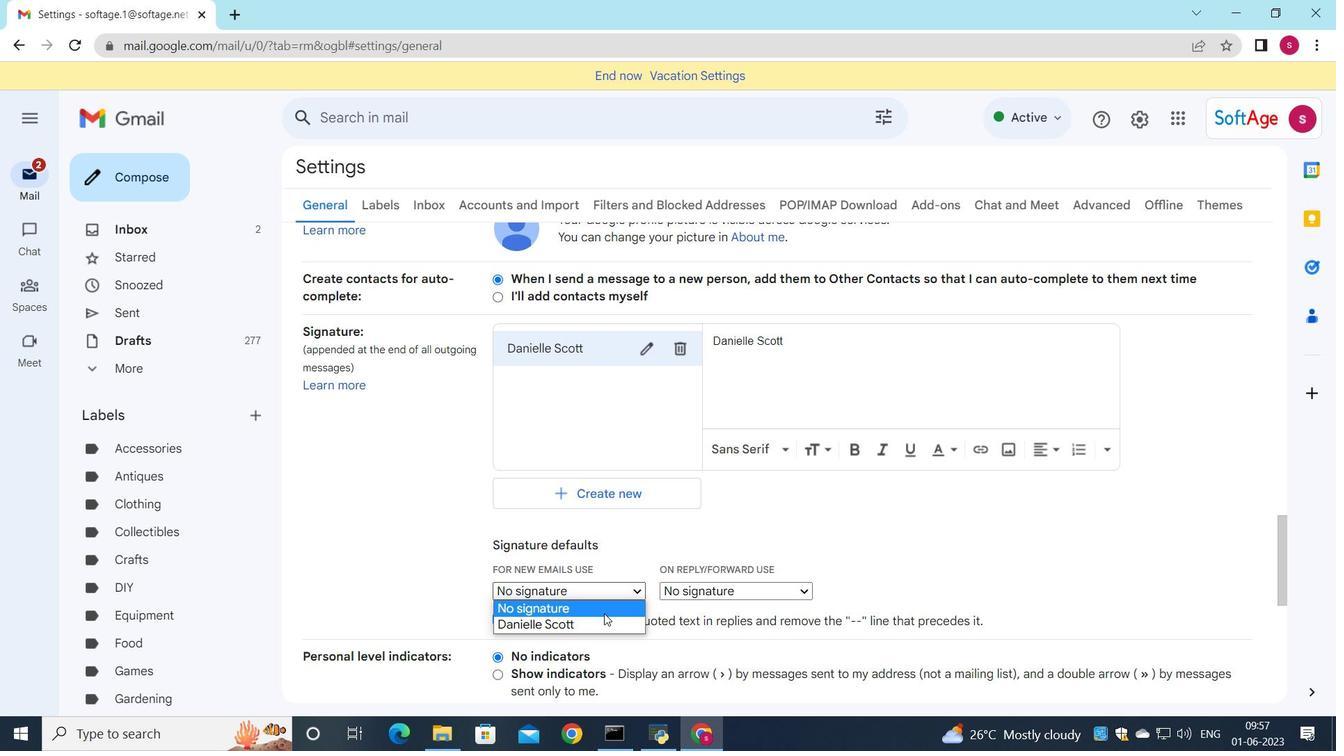 
Action: Mouse moved to (629, 592)
Screenshot: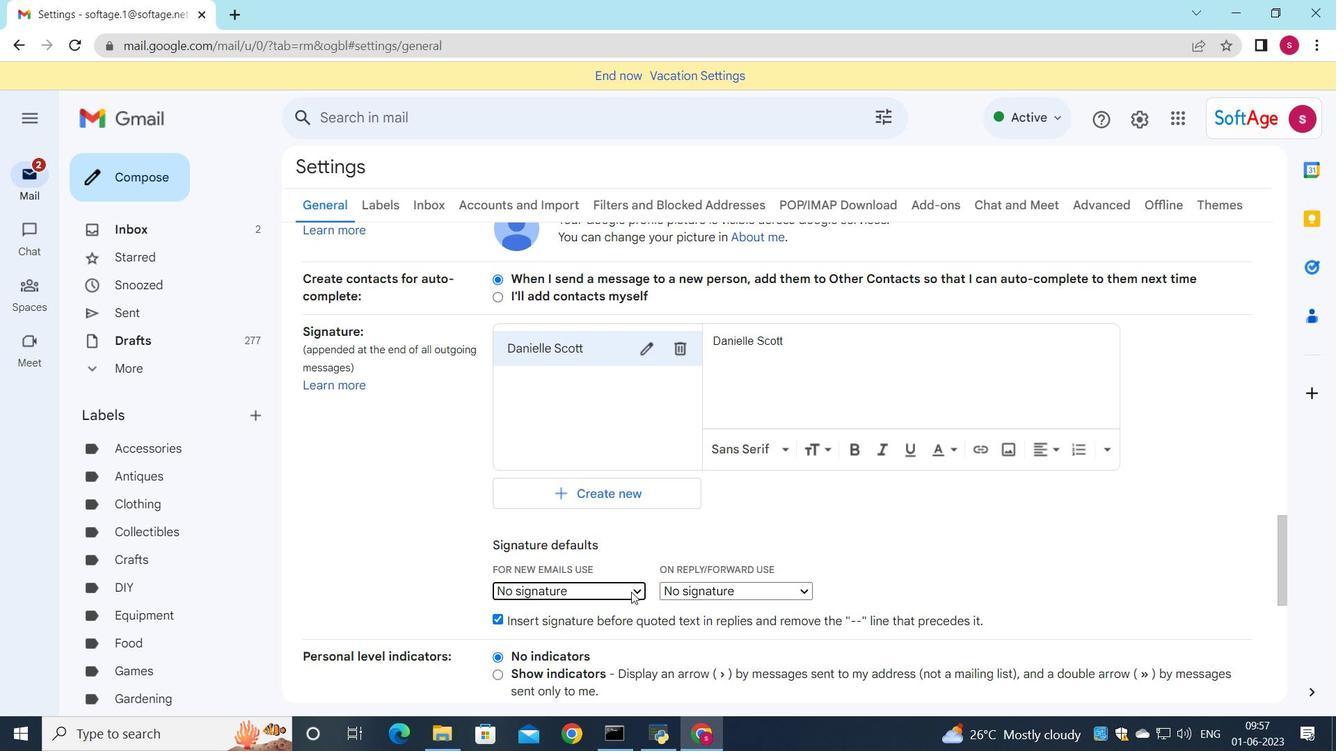 
Action: Mouse pressed left at (629, 592)
Screenshot: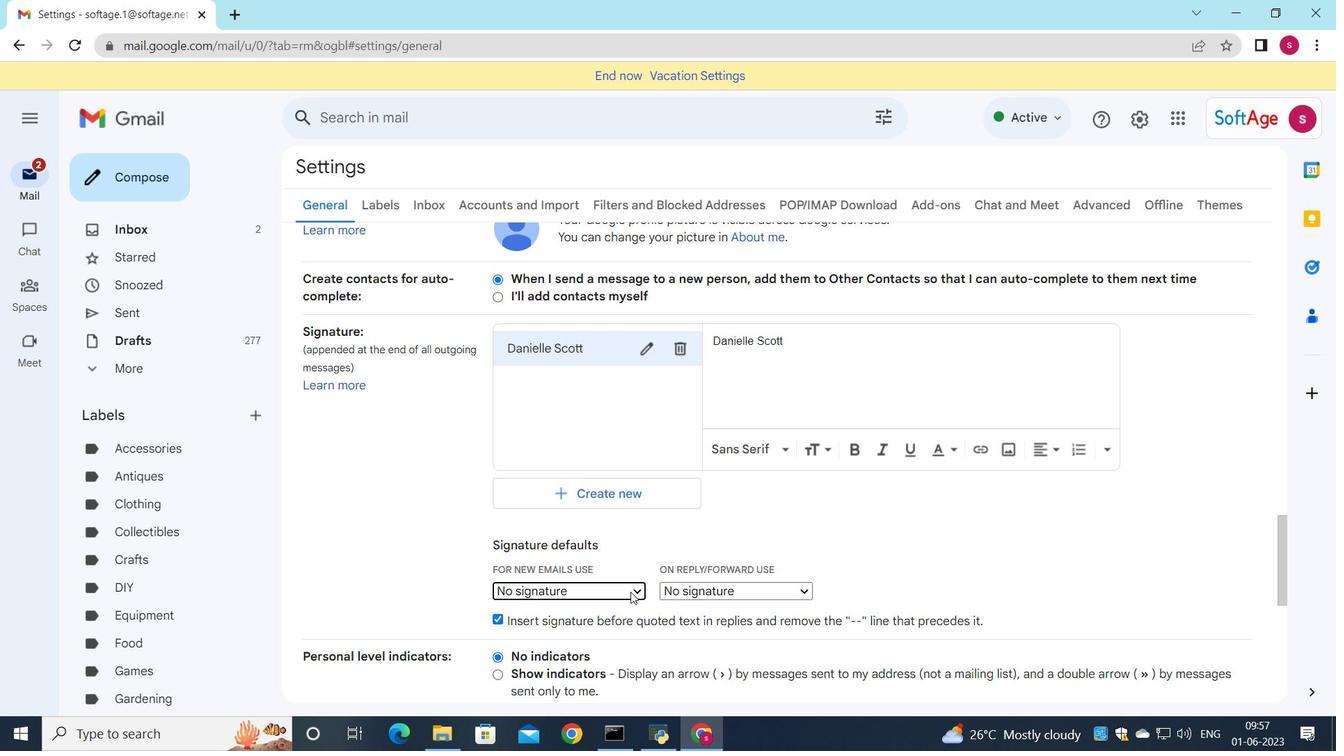 
Action: Mouse moved to (619, 625)
Screenshot: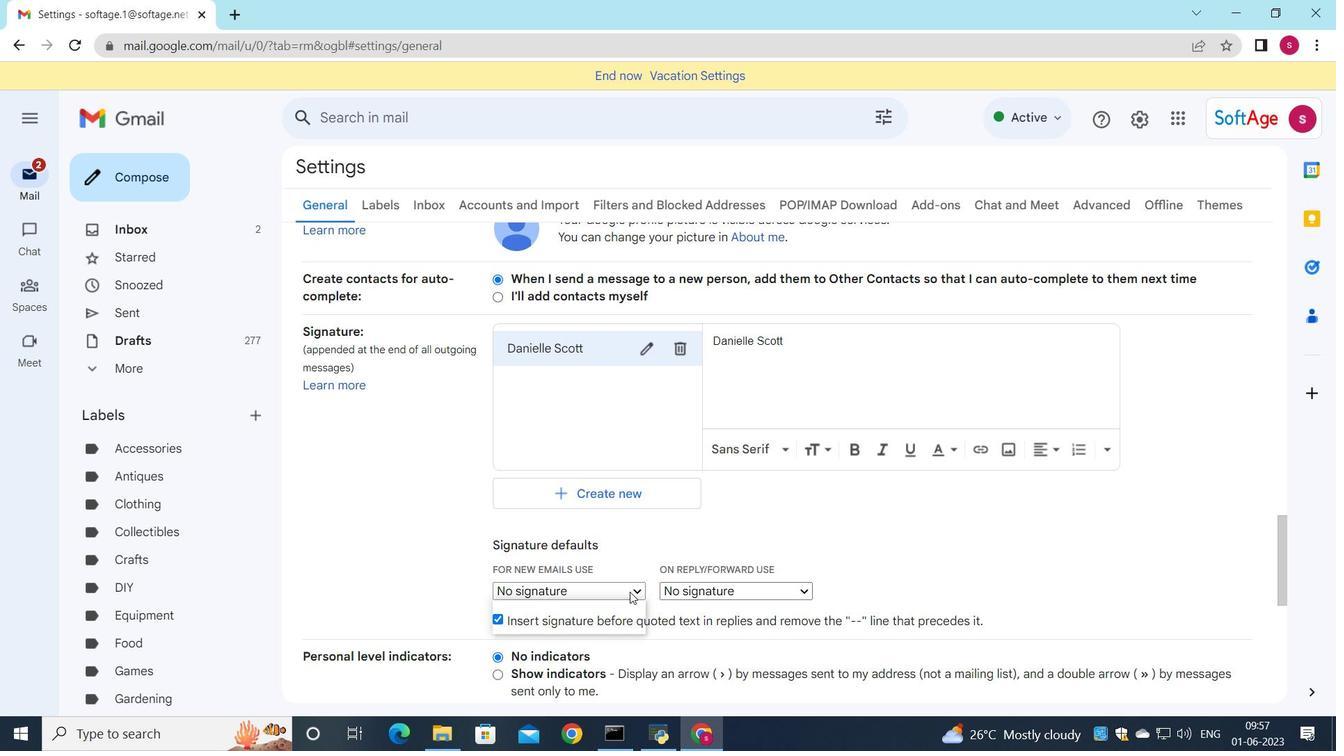 
Action: Mouse pressed left at (619, 625)
Screenshot: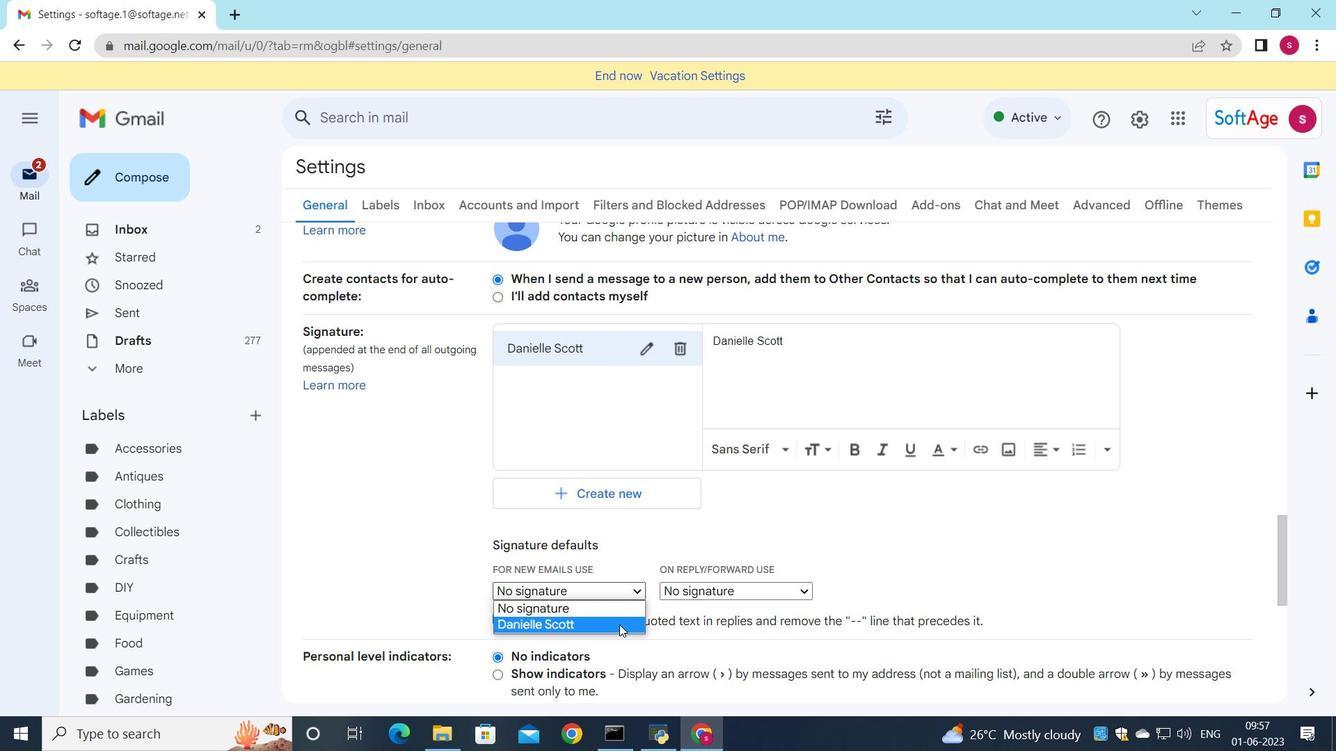 
Action: Mouse moved to (703, 594)
Screenshot: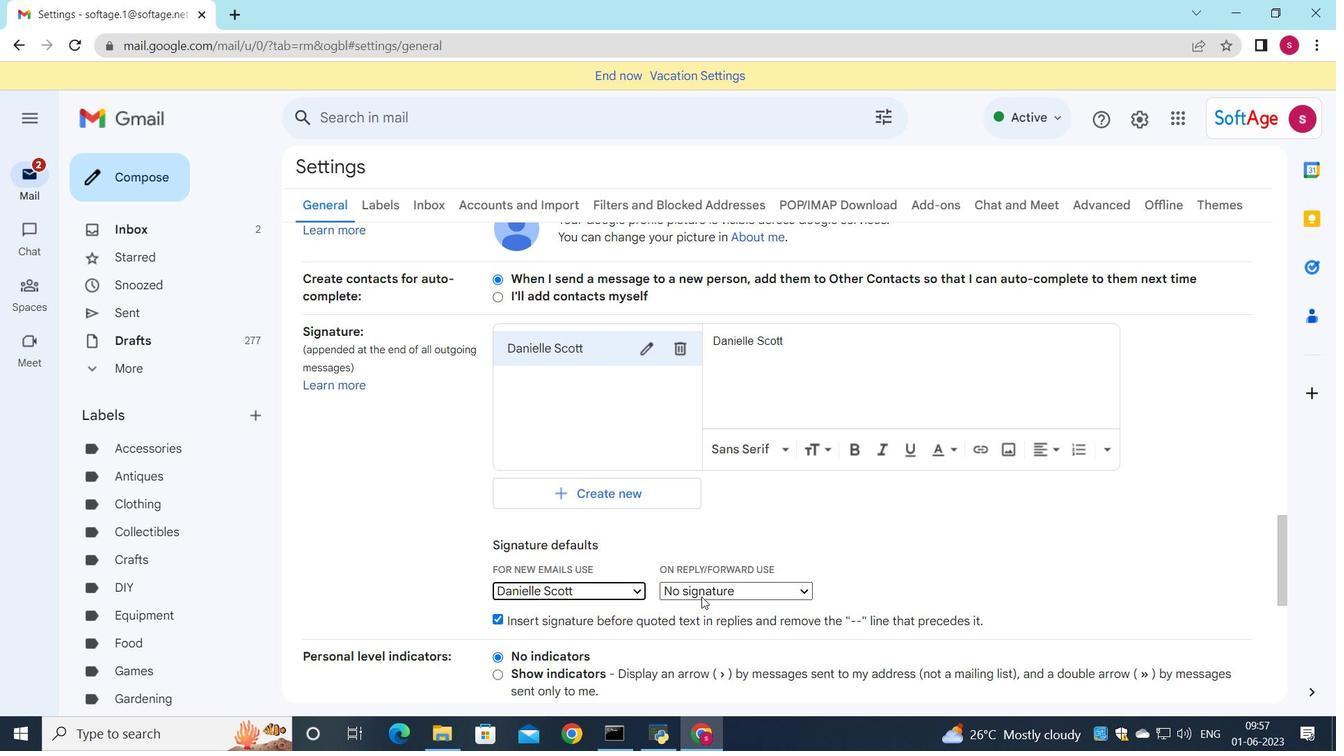 
Action: Mouse pressed left at (703, 594)
Screenshot: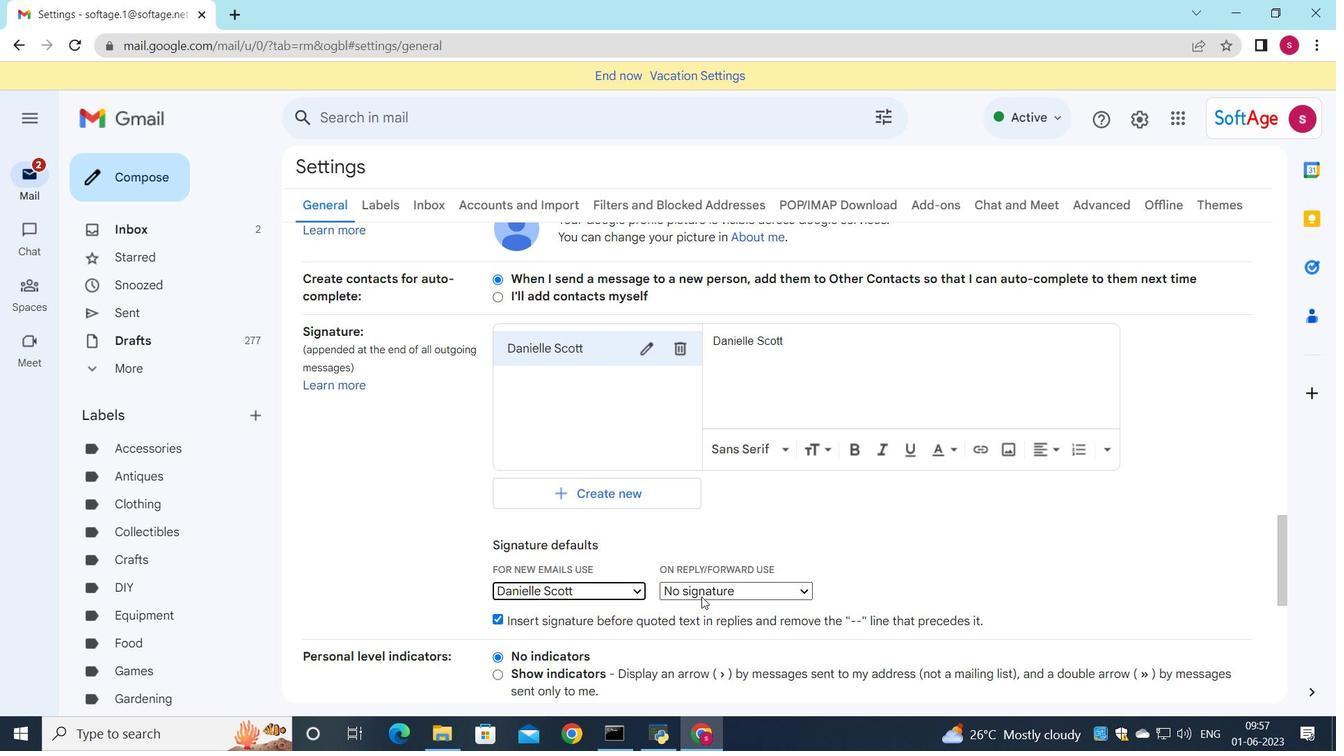 
Action: Mouse moved to (705, 622)
Screenshot: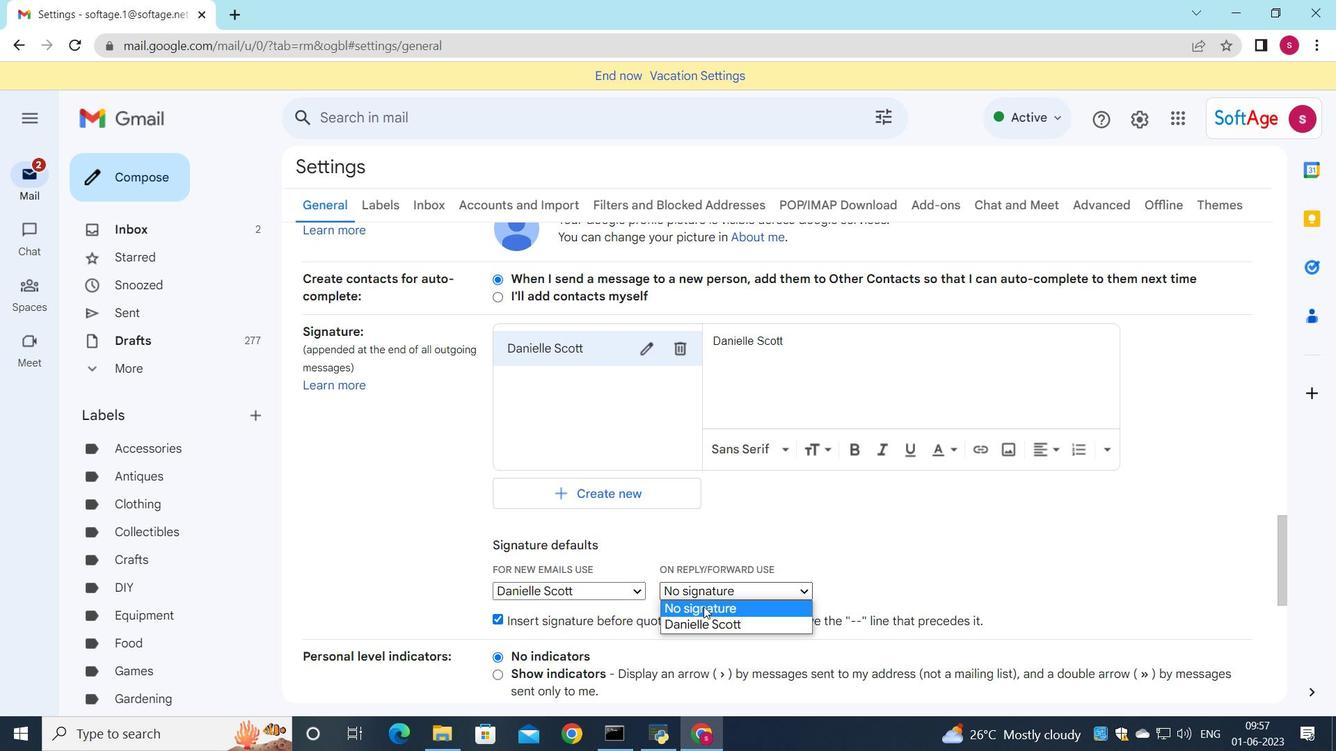 
Action: Mouse pressed left at (705, 622)
Screenshot: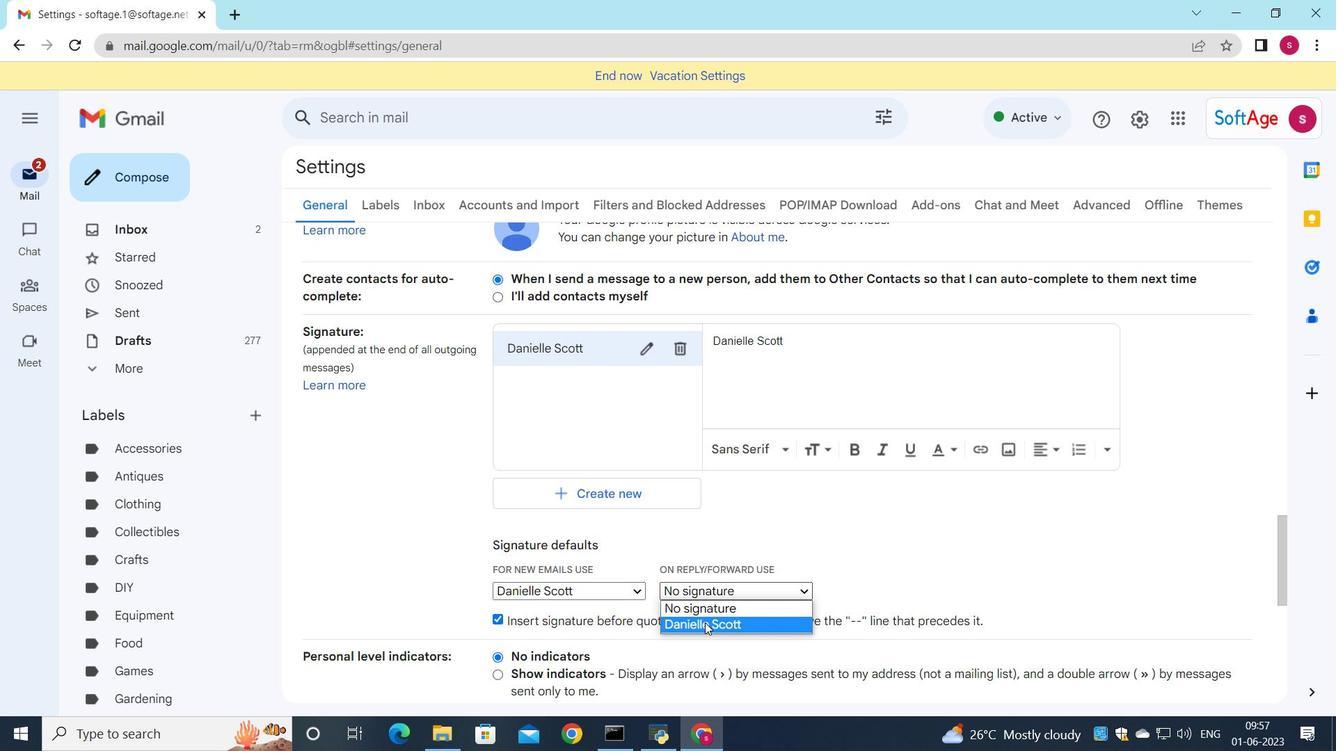 
Action: Mouse moved to (718, 411)
Screenshot: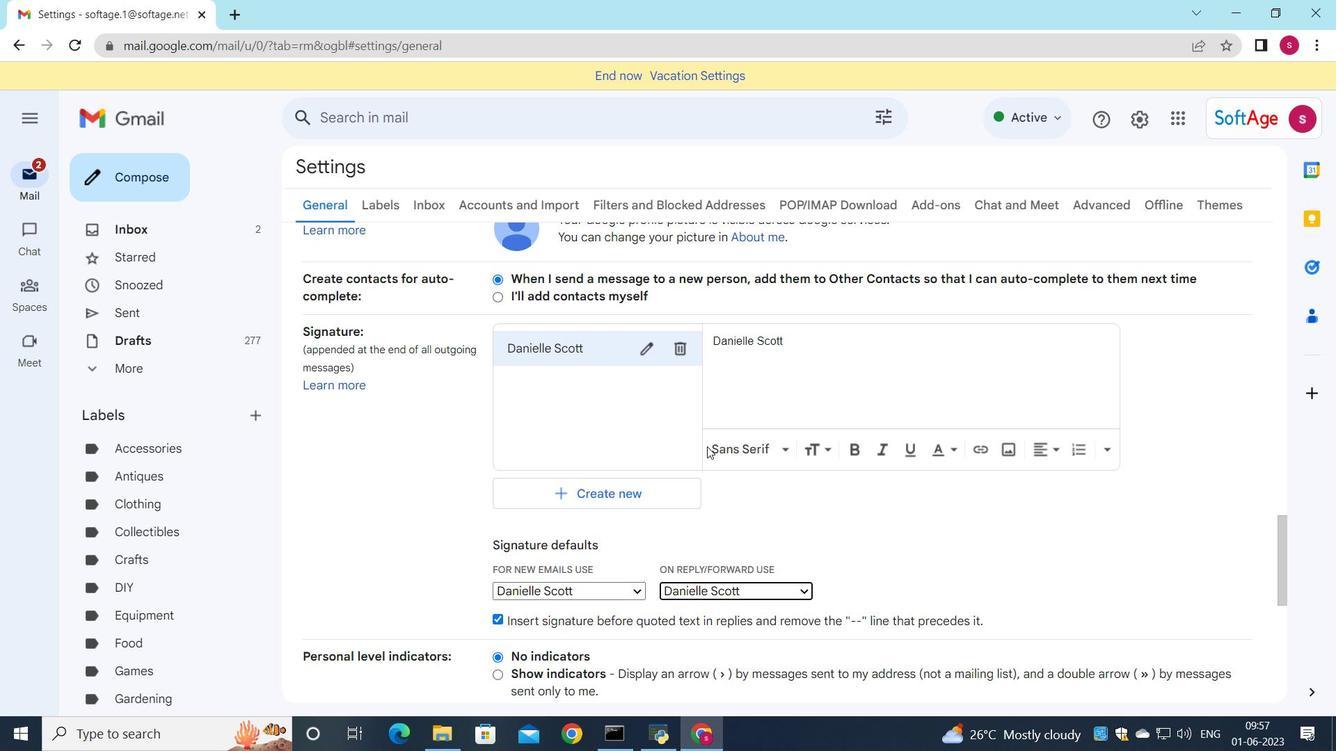 
Action: Mouse scrolled (718, 411) with delta (0, 0)
Screenshot: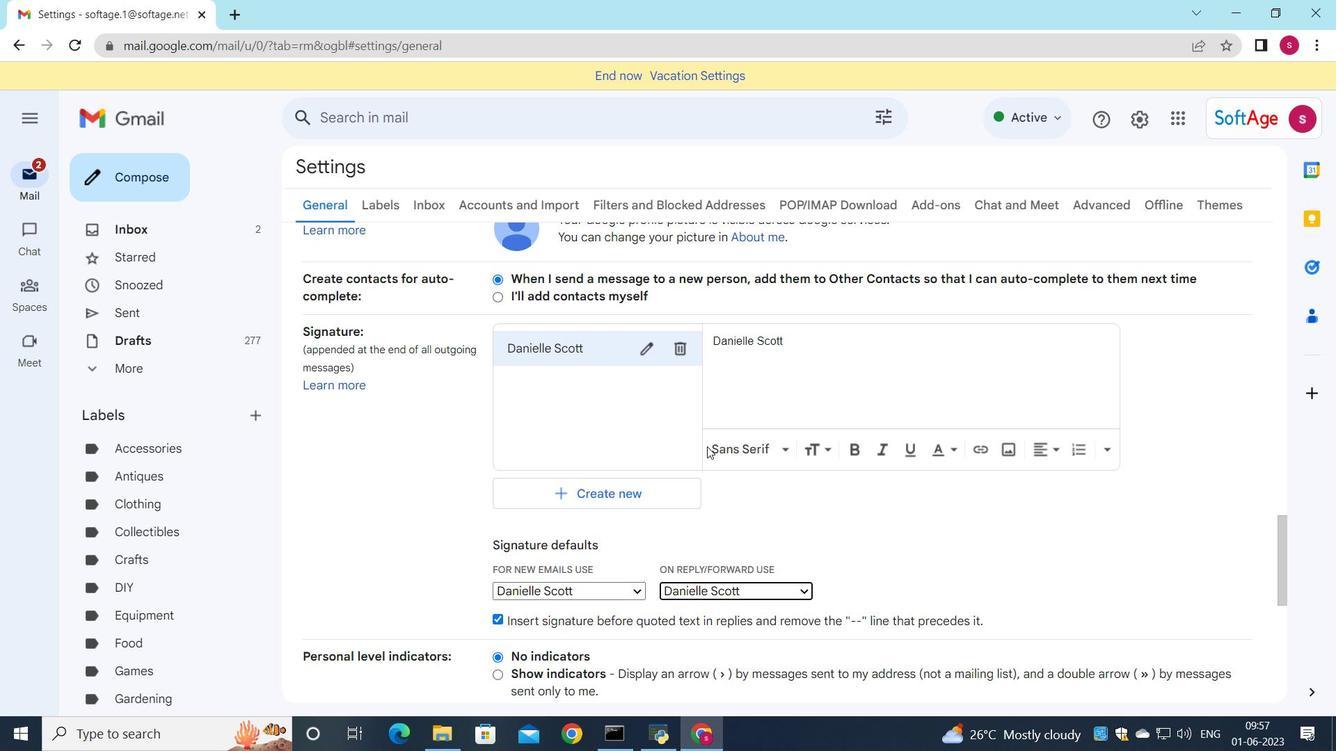 
Action: Mouse moved to (718, 412)
Screenshot: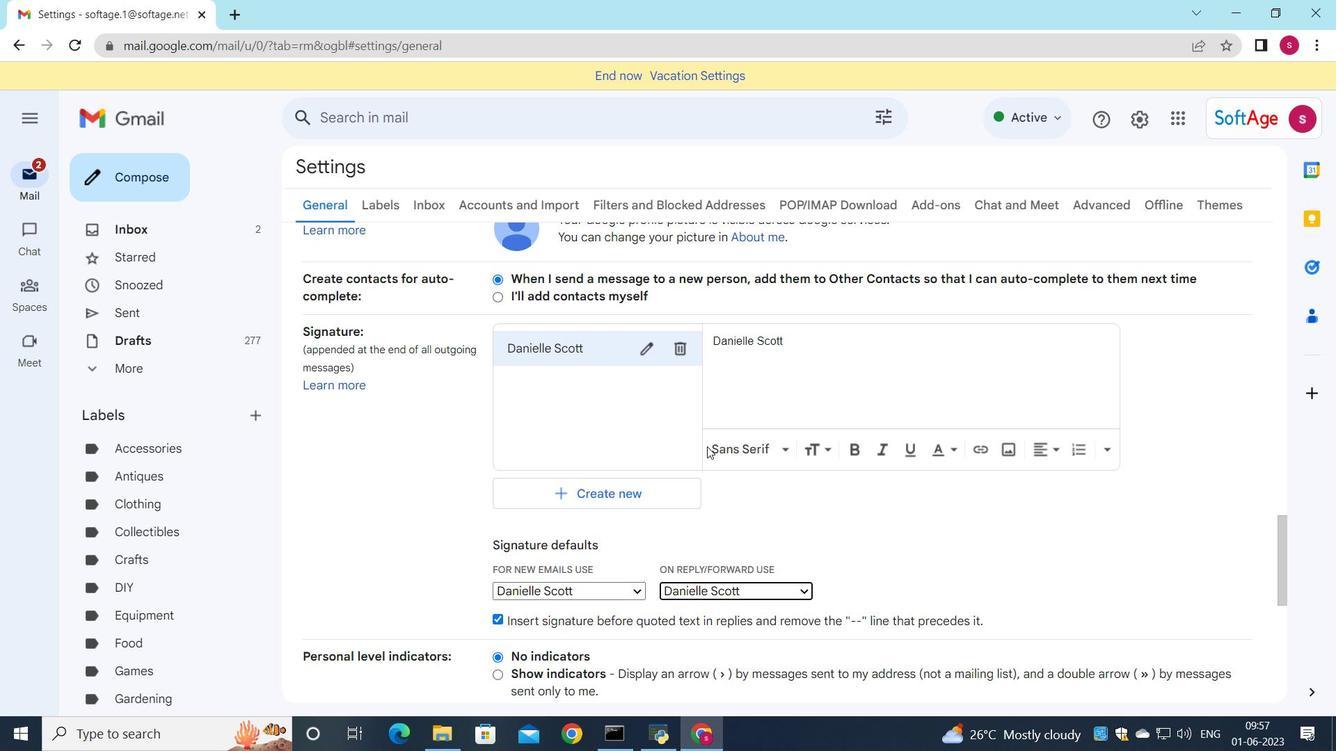 
Action: Mouse scrolled (718, 411) with delta (0, 0)
Screenshot: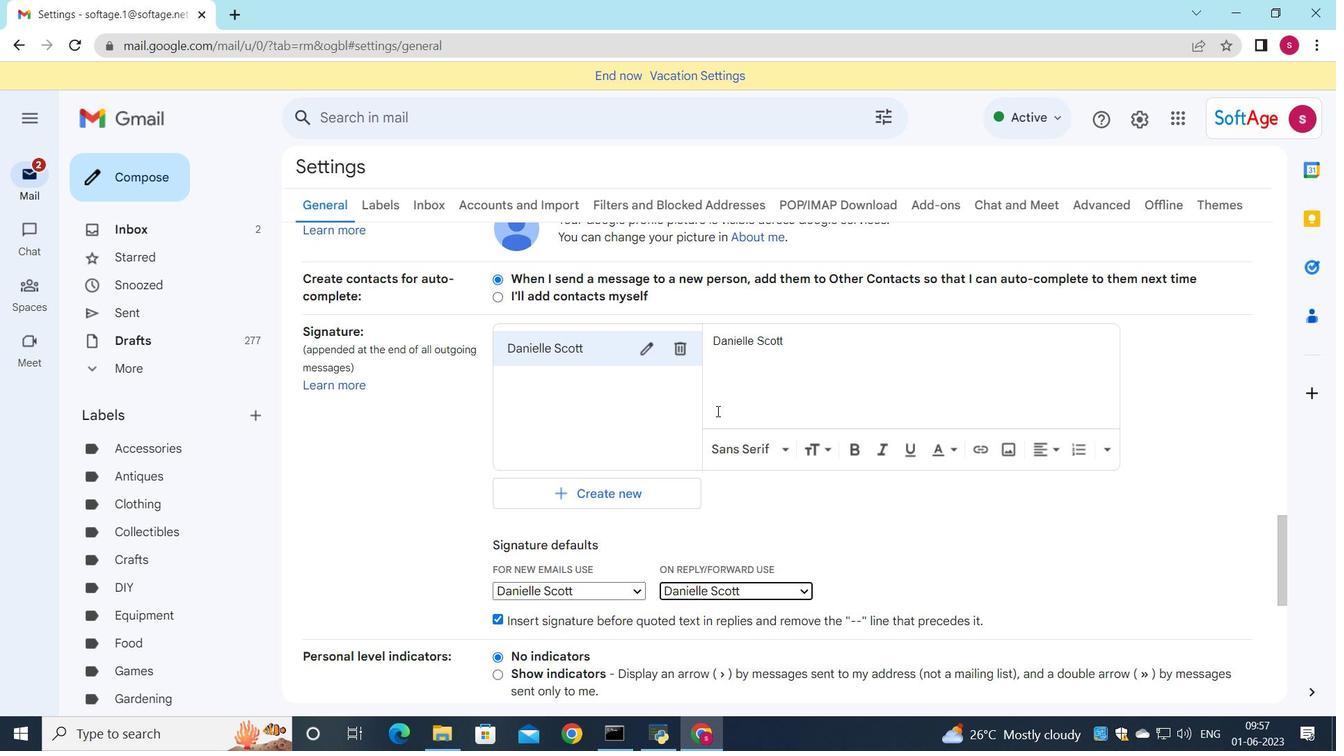 
Action: Mouse moved to (718, 412)
Screenshot: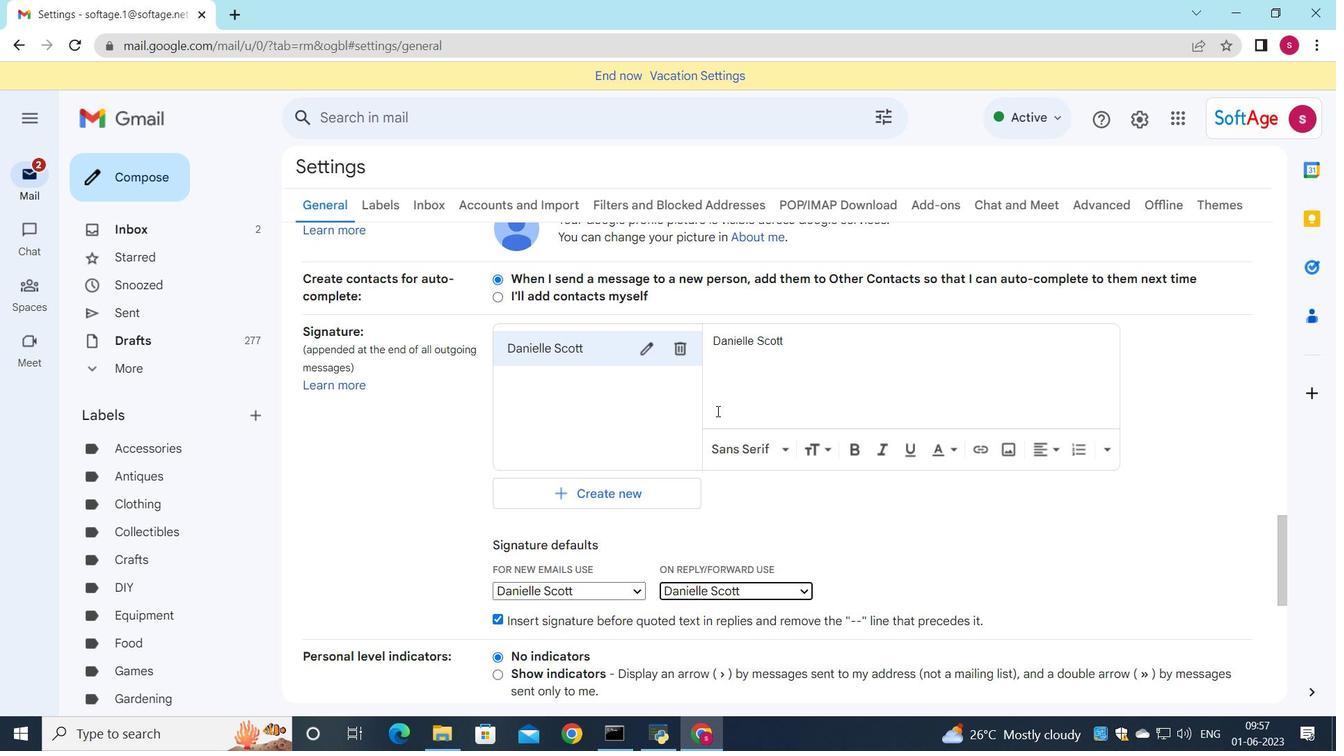 
Action: Mouse scrolled (718, 411) with delta (0, 0)
Screenshot: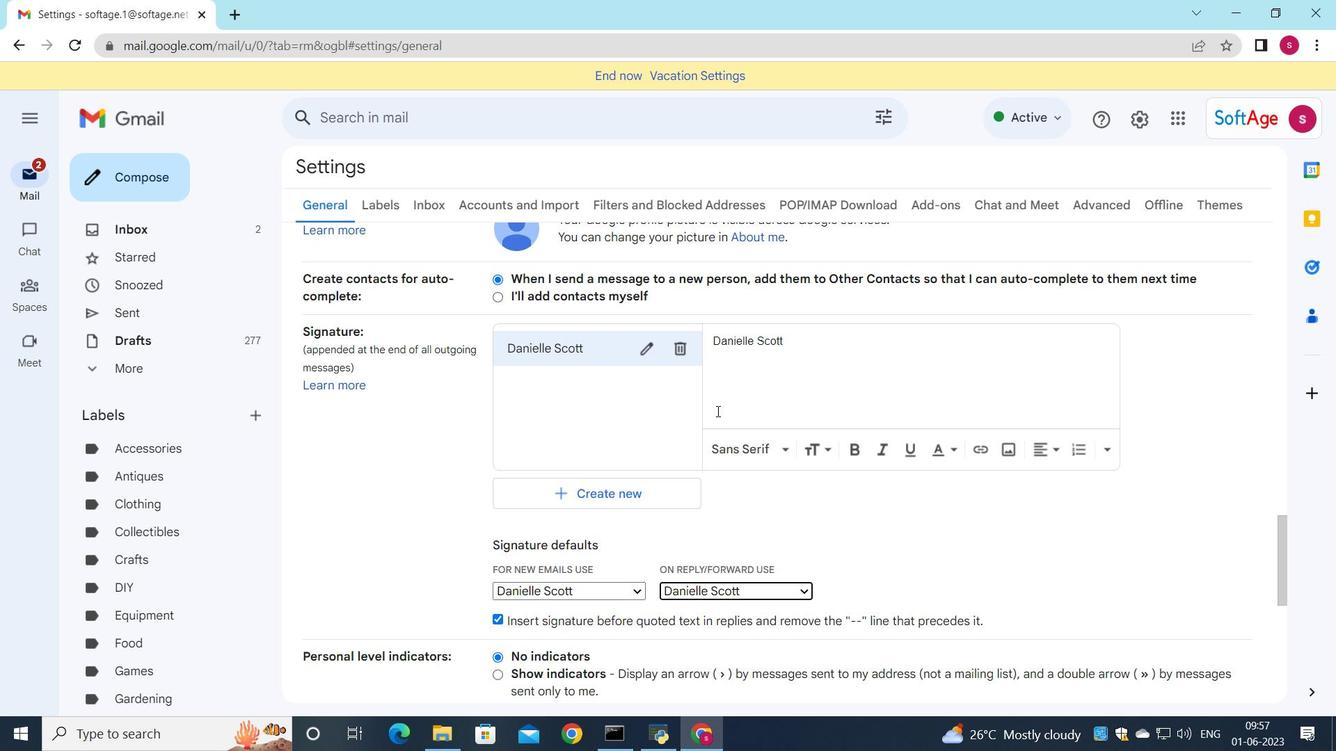 
Action: Mouse scrolled (718, 411) with delta (0, 0)
Screenshot: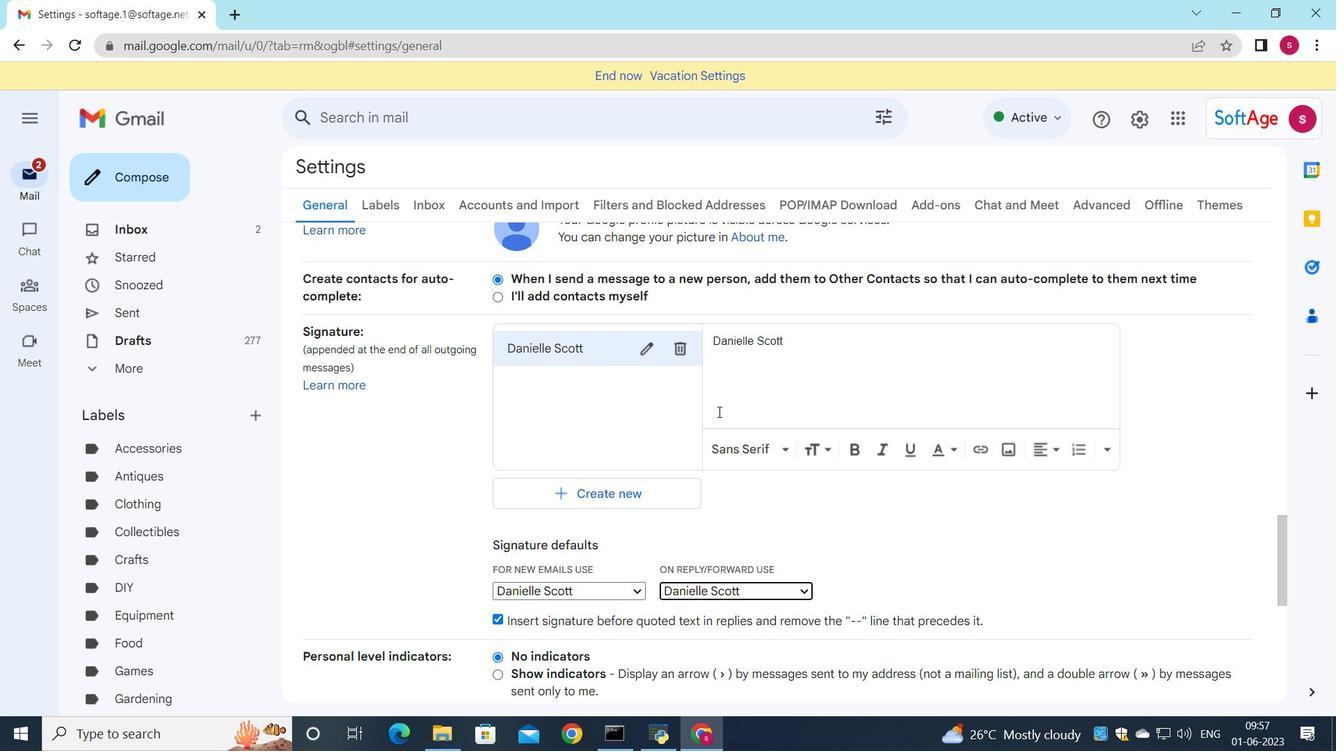 
Action: Mouse moved to (717, 422)
Screenshot: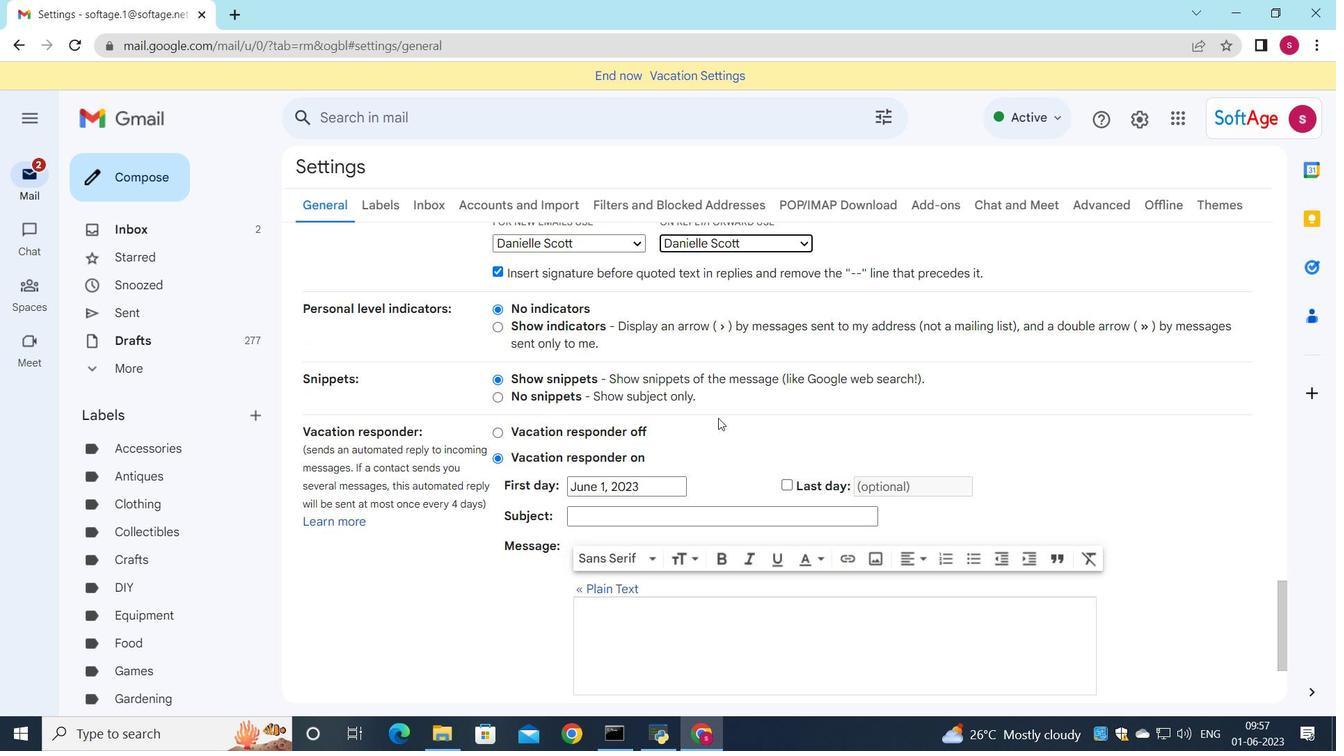 
Action: Mouse scrolled (717, 421) with delta (0, 0)
Screenshot: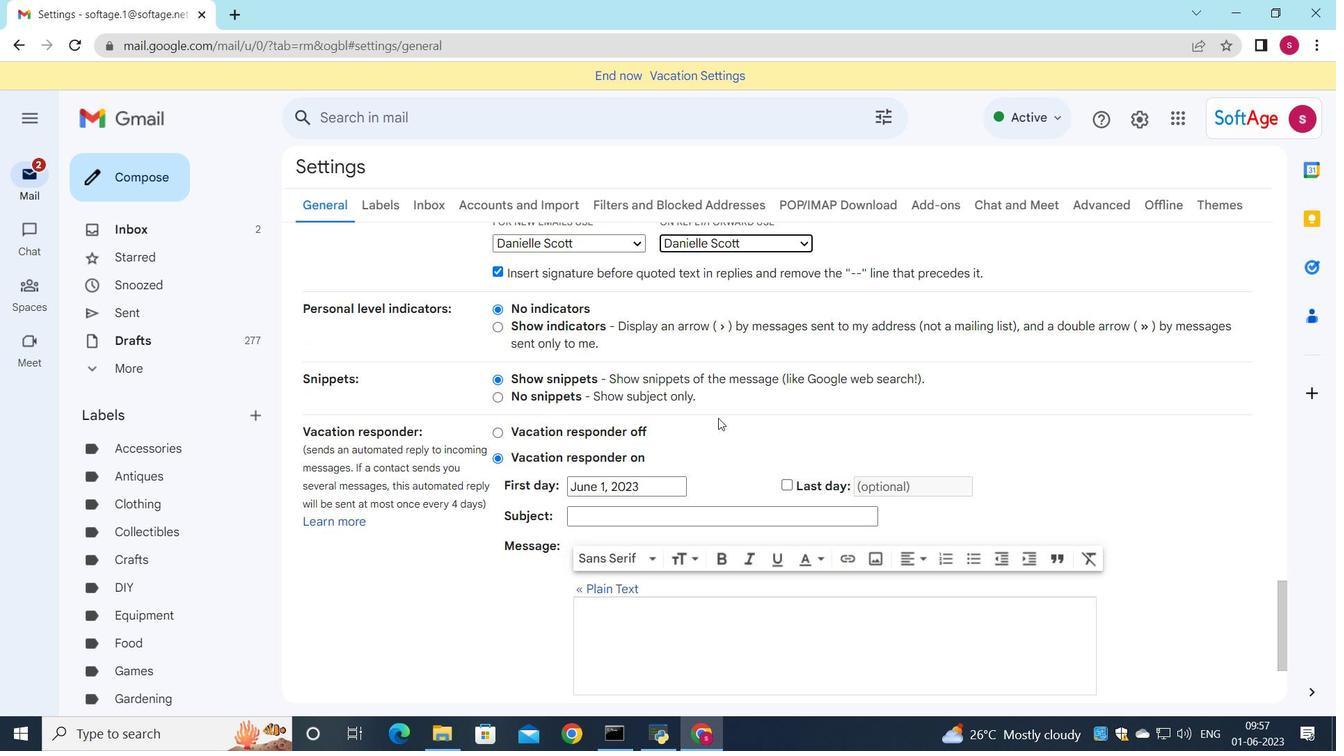 
Action: Mouse moved to (714, 433)
Screenshot: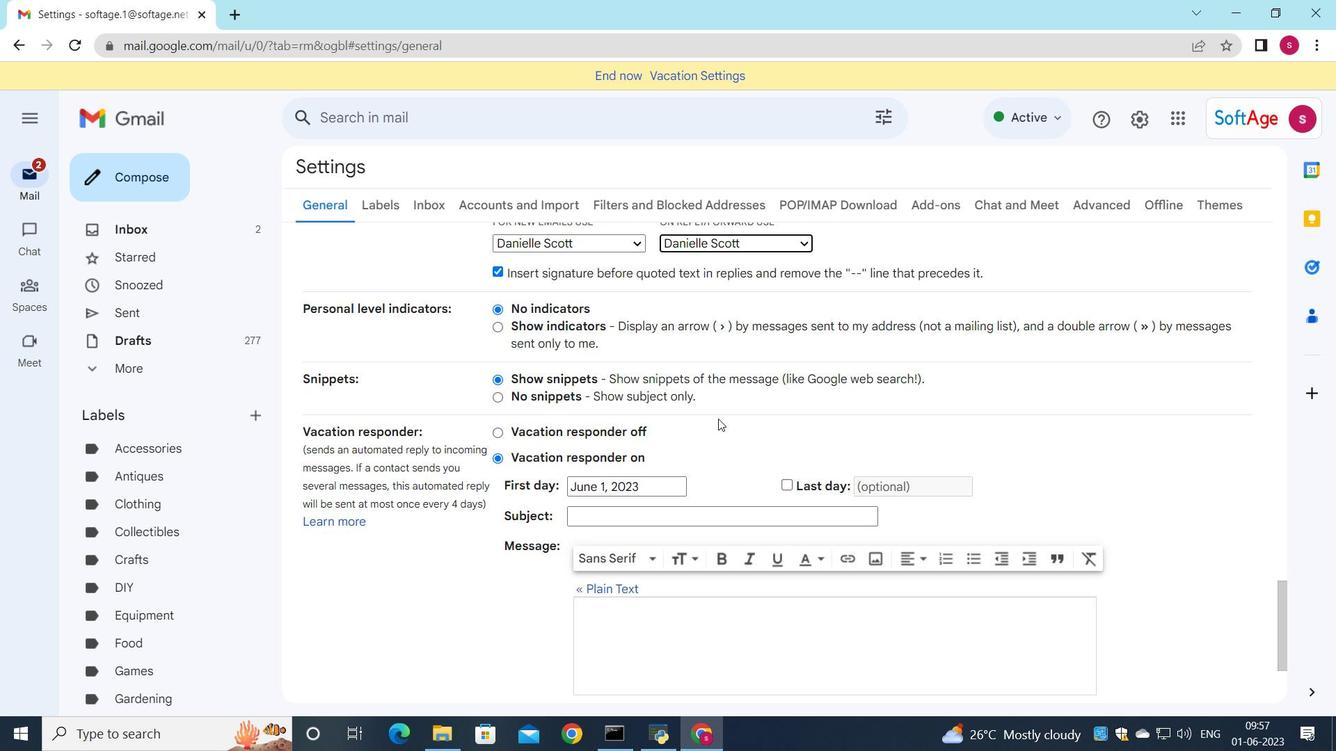 
Action: Mouse scrolled (714, 432) with delta (0, 0)
Screenshot: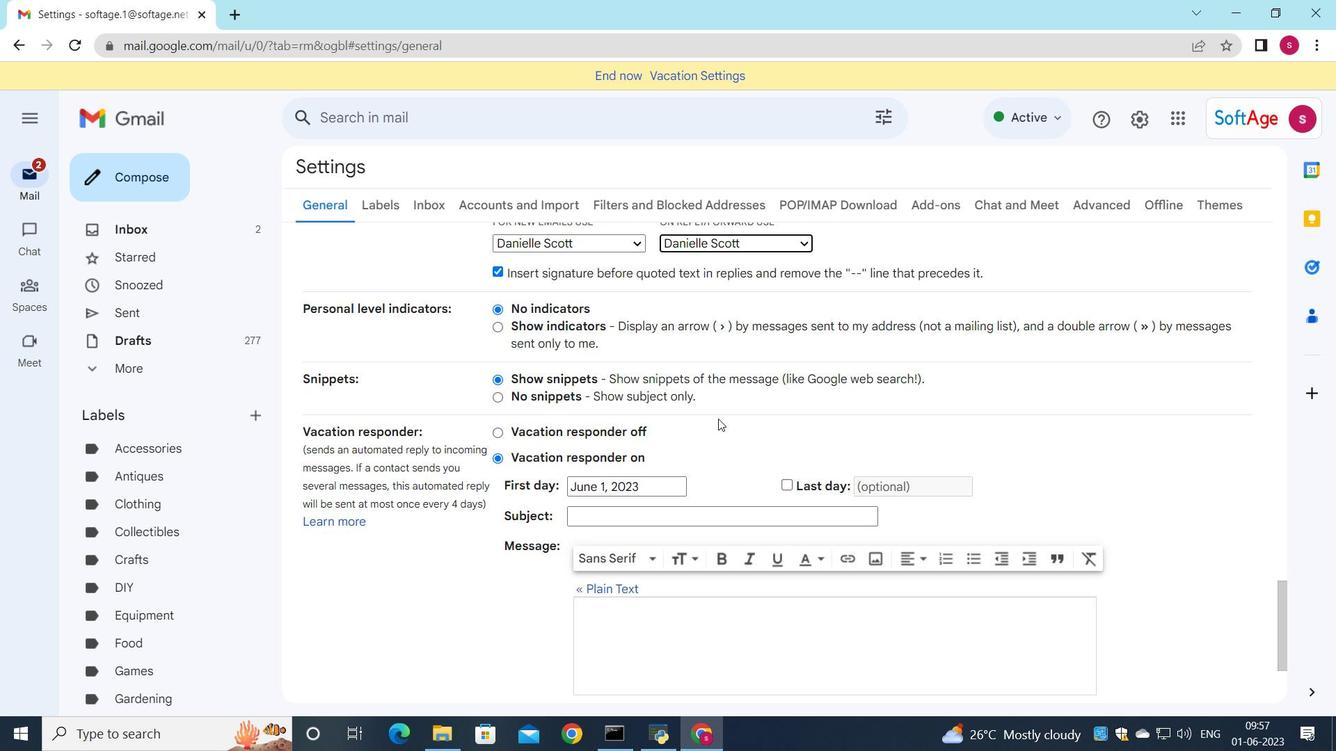 
Action: Mouse moved to (738, 611)
Screenshot: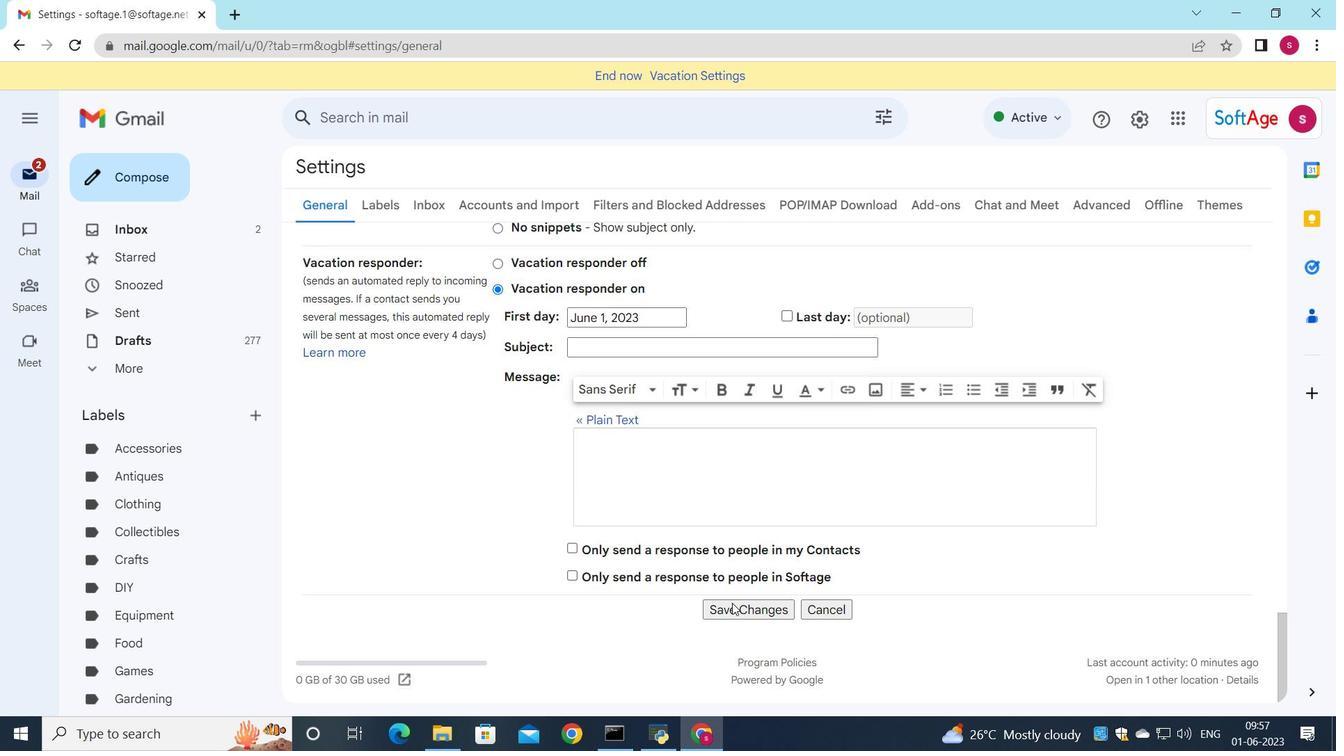 
Action: Mouse pressed left at (738, 611)
Screenshot: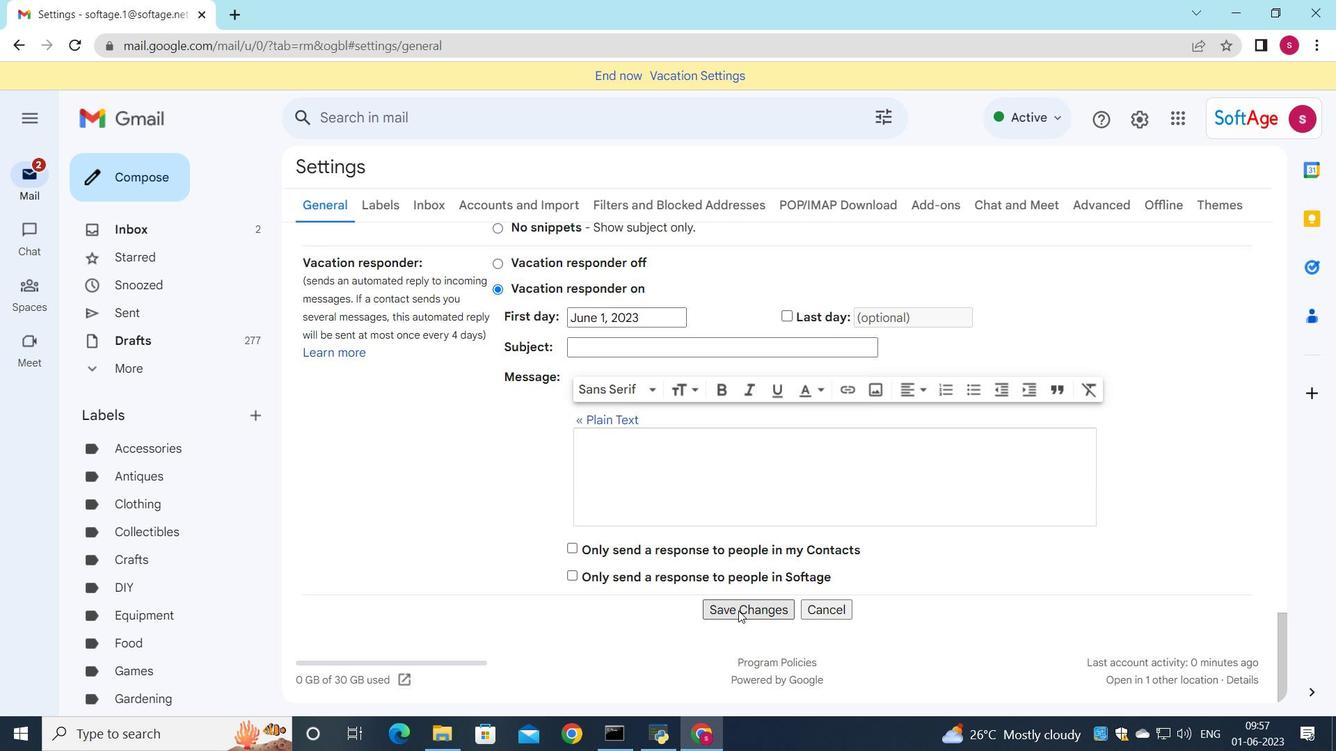 
Action: Mouse moved to (583, 486)
Screenshot: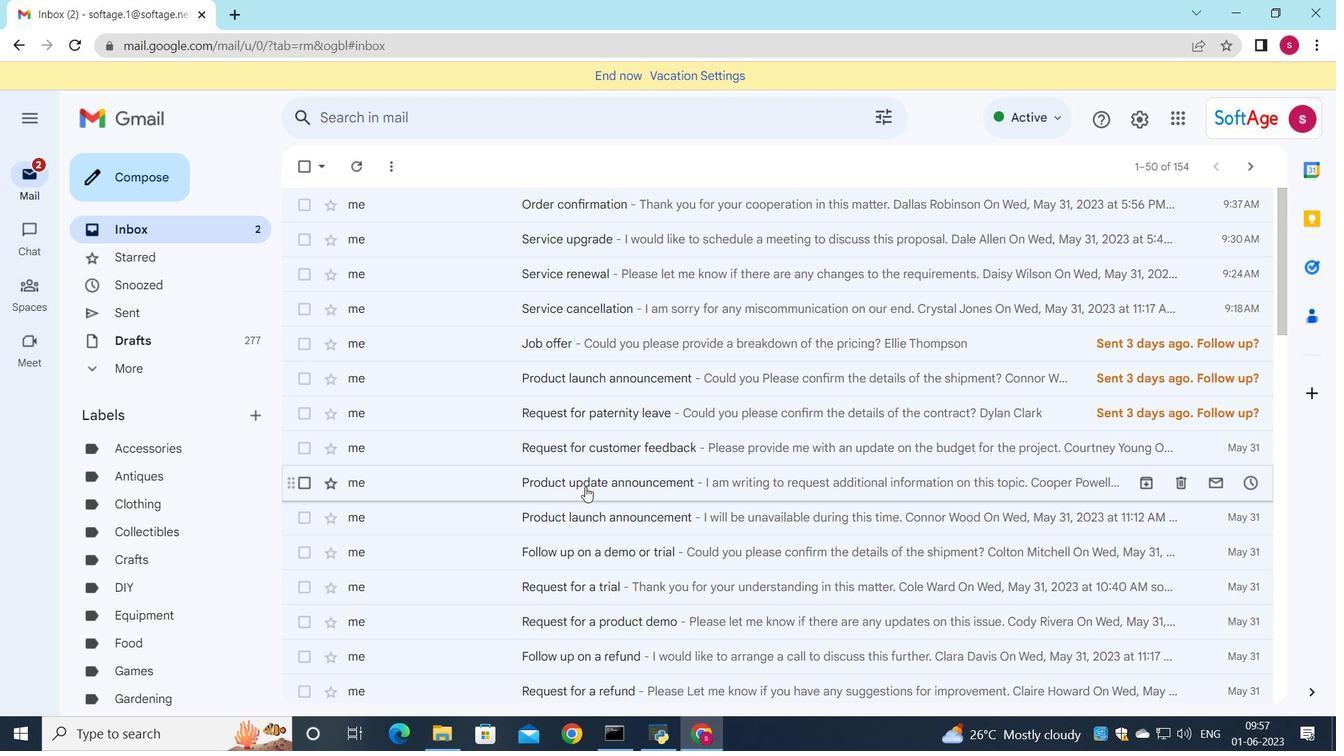 
Action: Mouse pressed left at (583, 486)
Screenshot: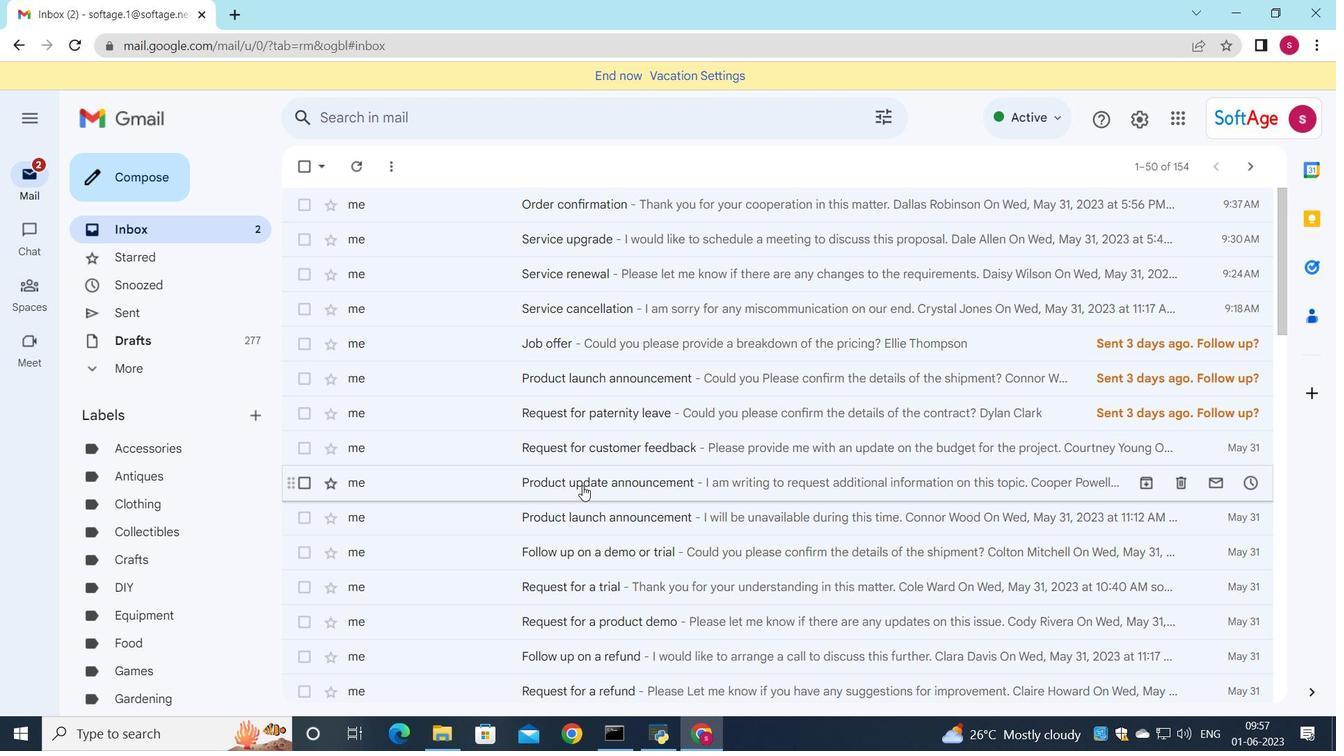 
Action: Mouse moved to (386, 455)
Screenshot: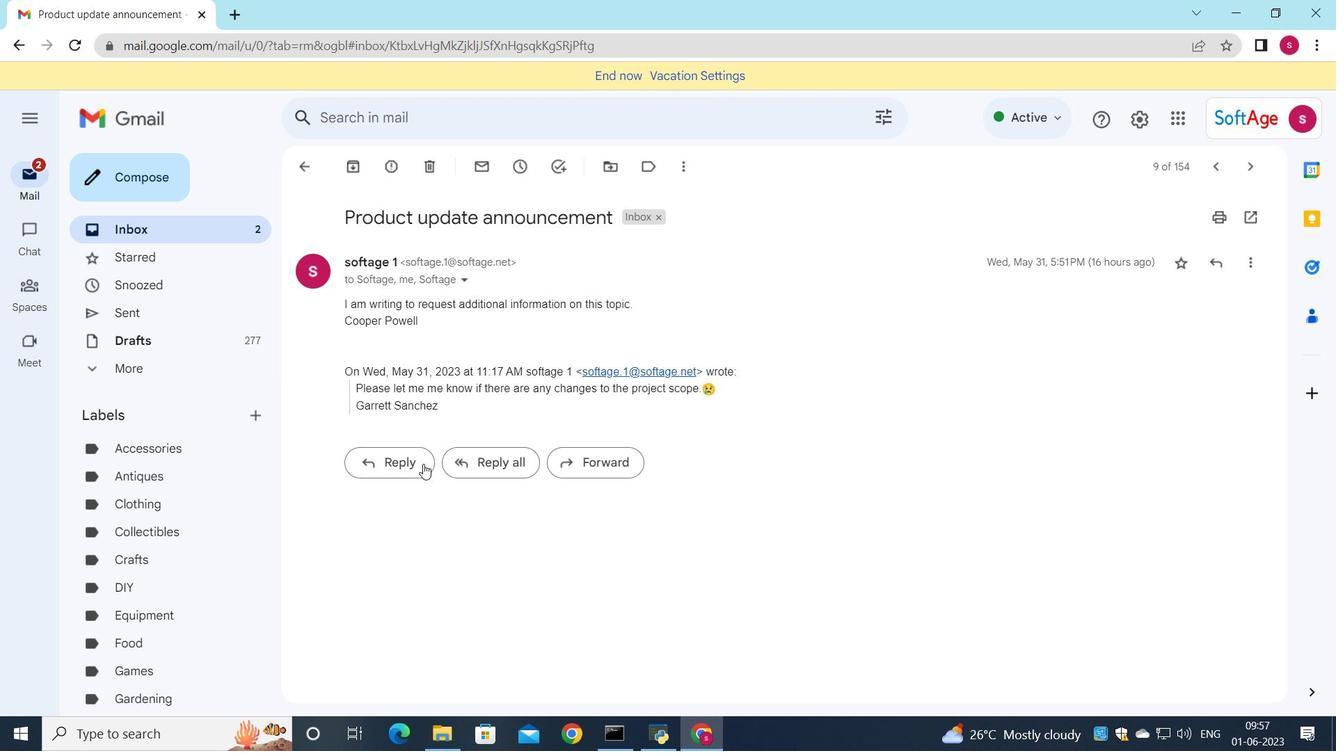 
Action: Mouse pressed left at (386, 455)
Screenshot: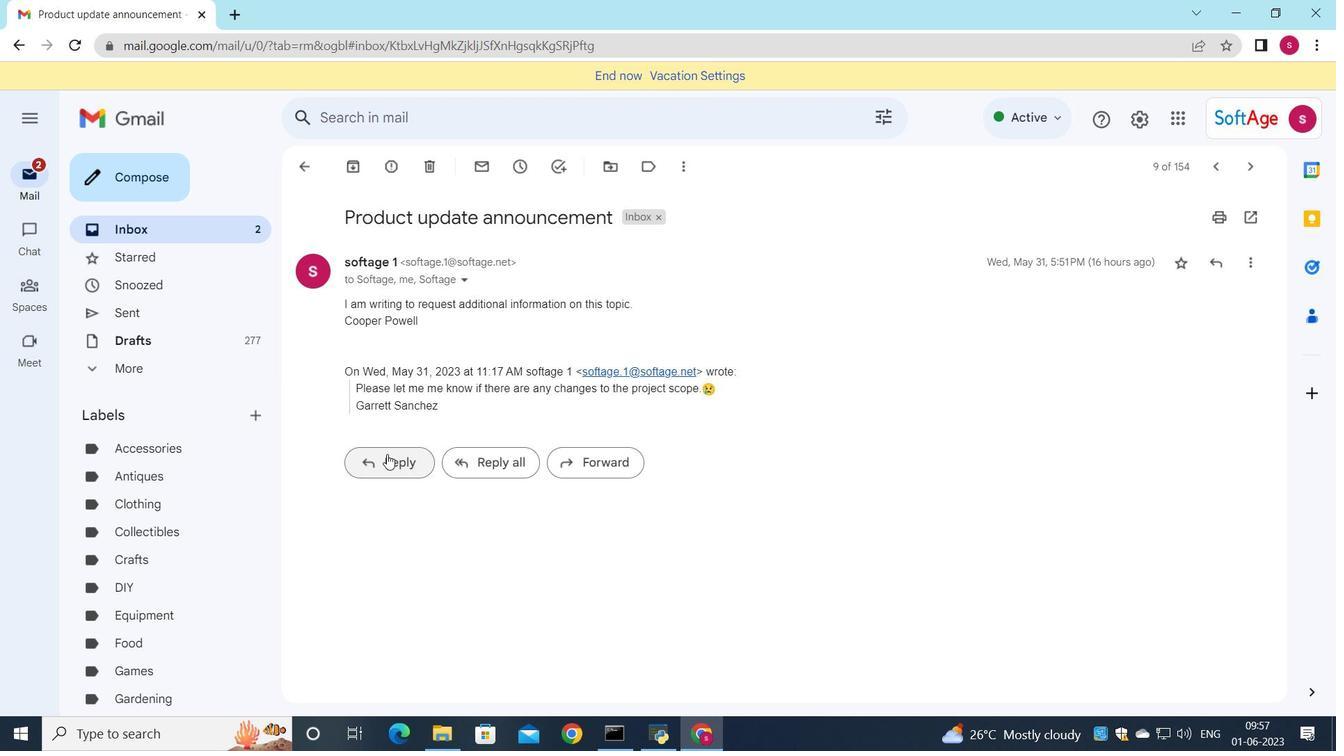 
Action: Mouse moved to (379, 426)
Screenshot: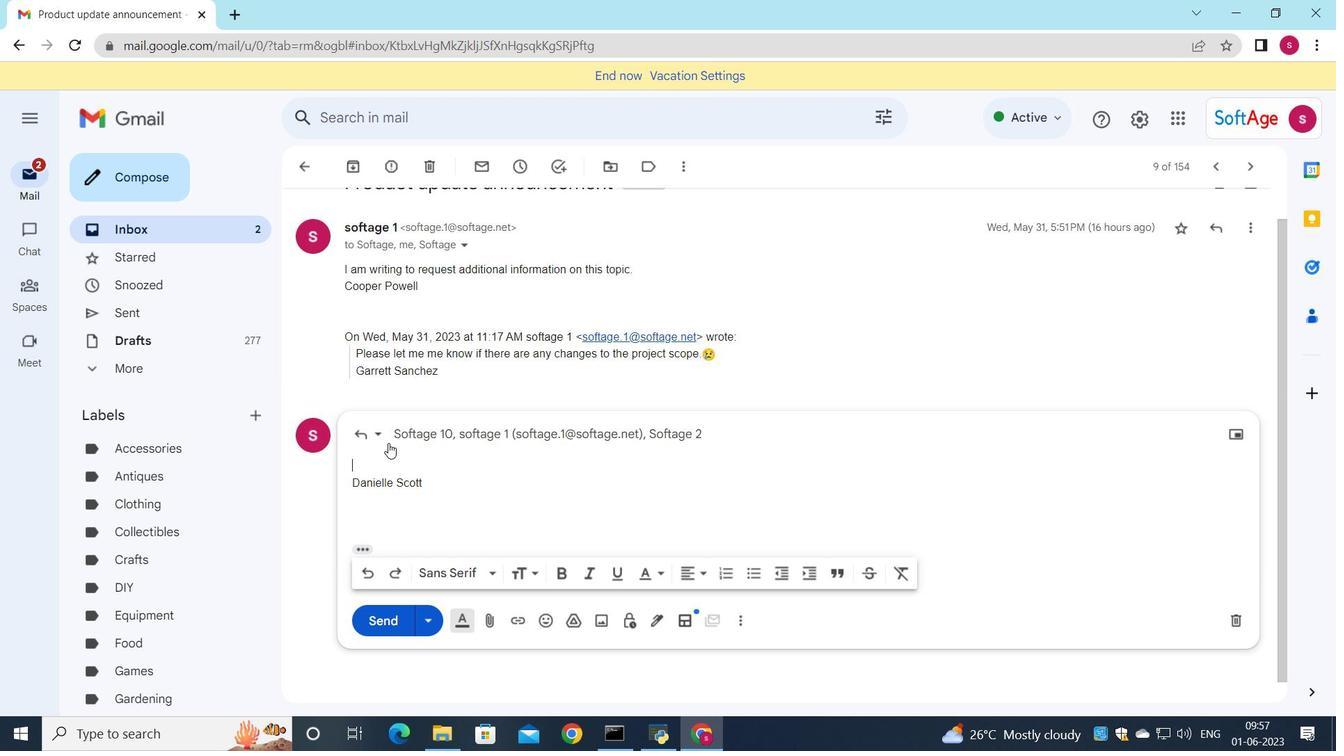 
Action: Mouse pressed left at (379, 426)
Screenshot: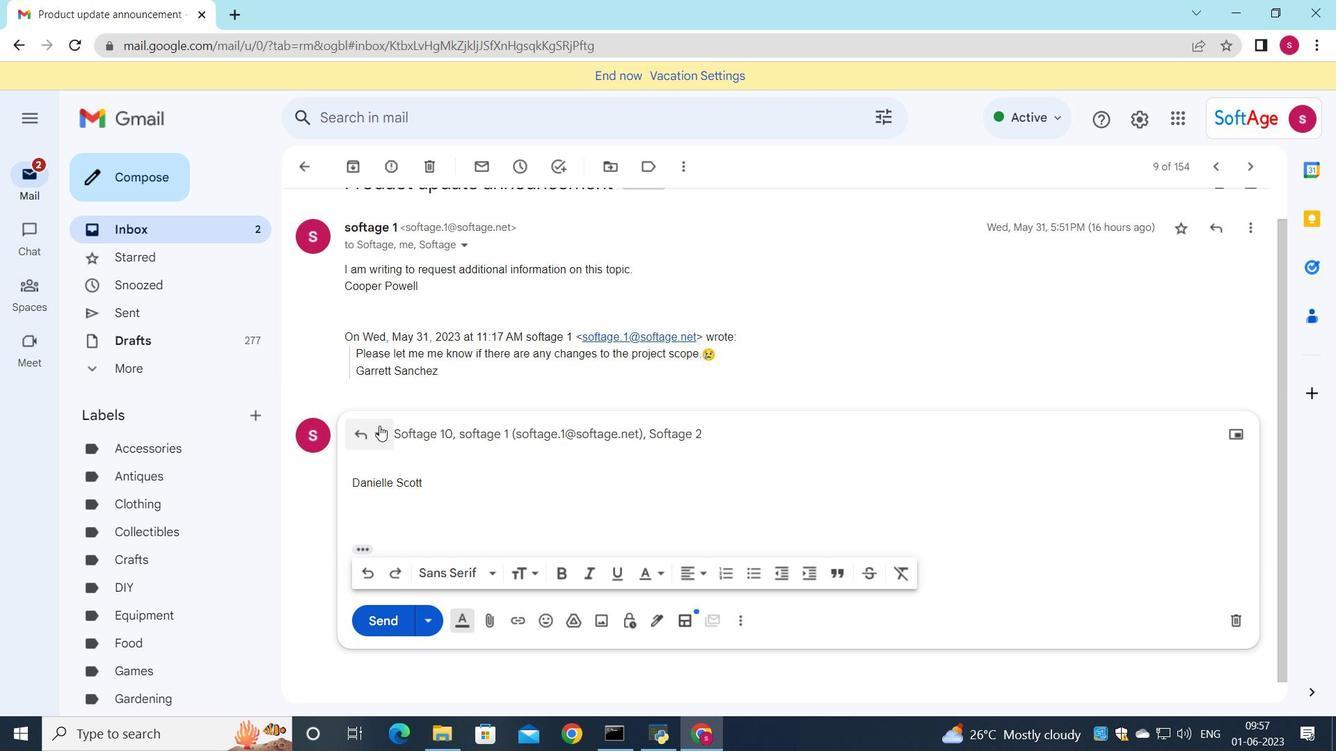 
Action: Mouse moved to (418, 553)
Screenshot: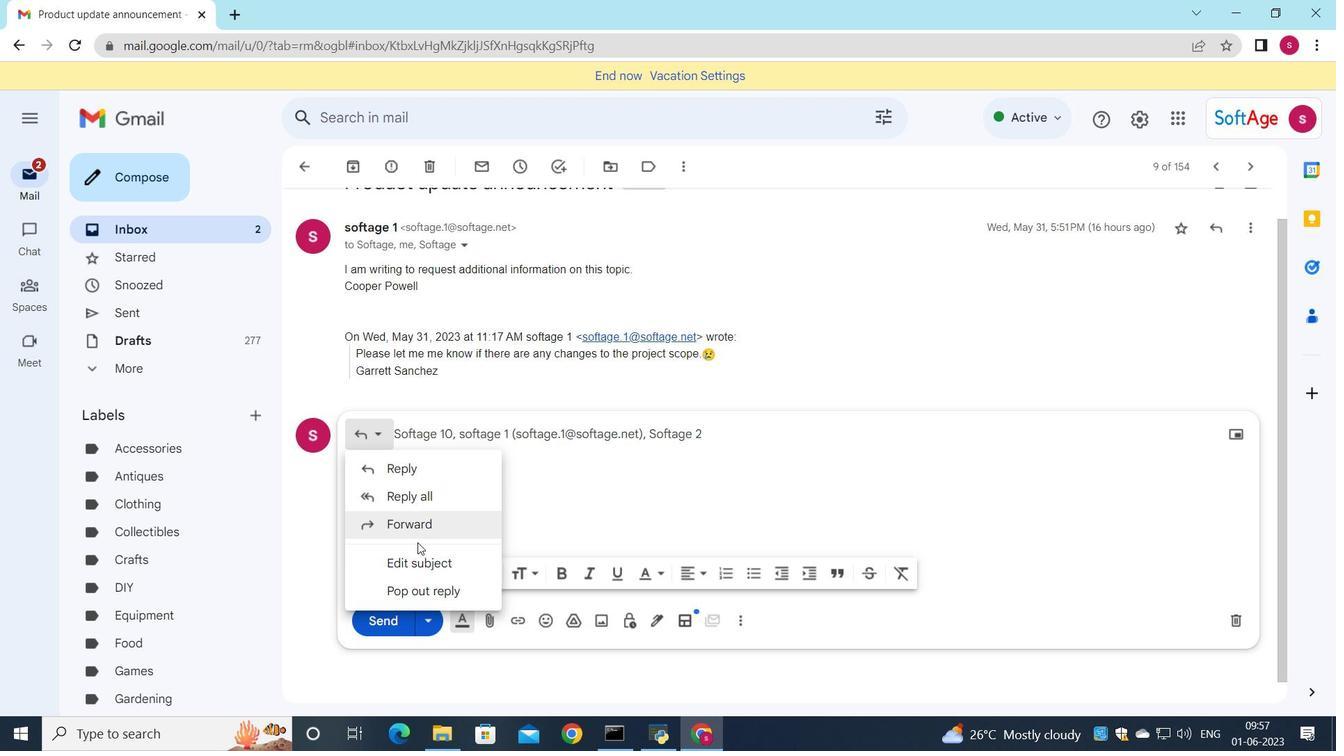 
Action: Mouse pressed left at (418, 553)
Screenshot: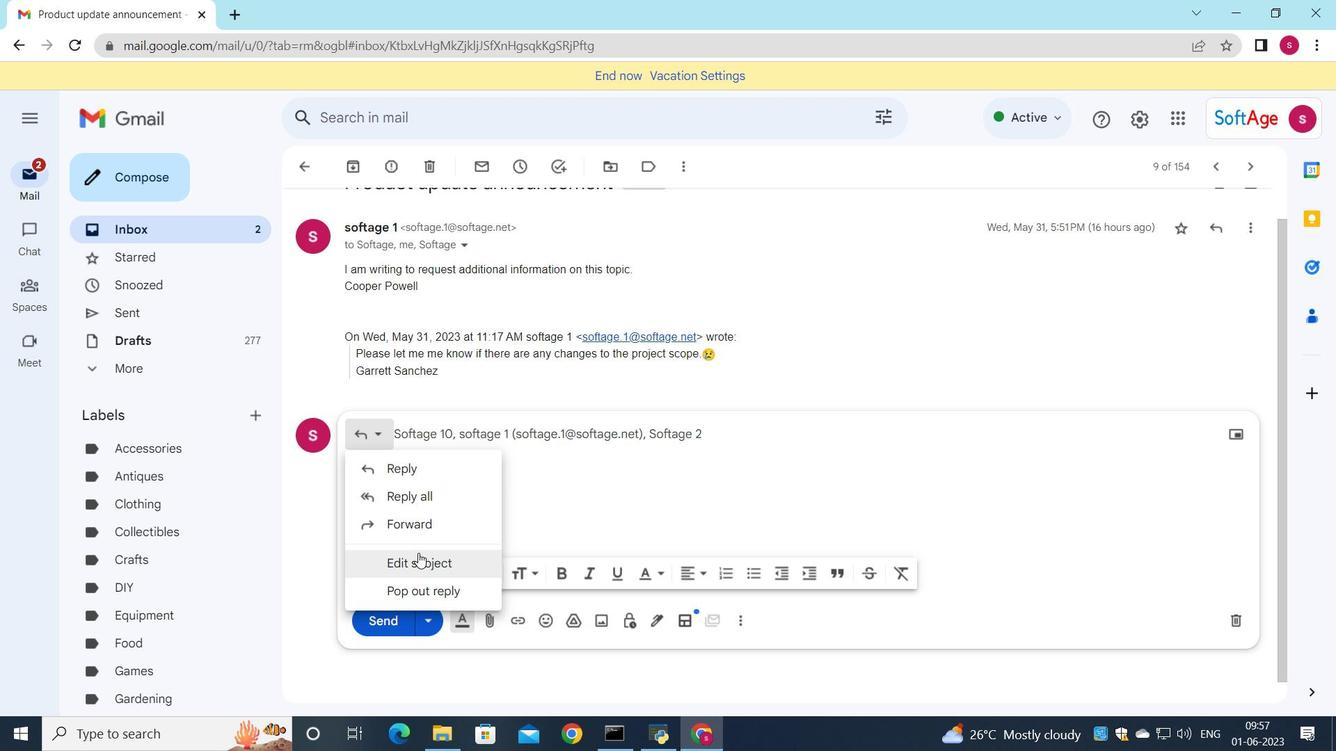 
Action: Mouse moved to (563, 506)
Screenshot: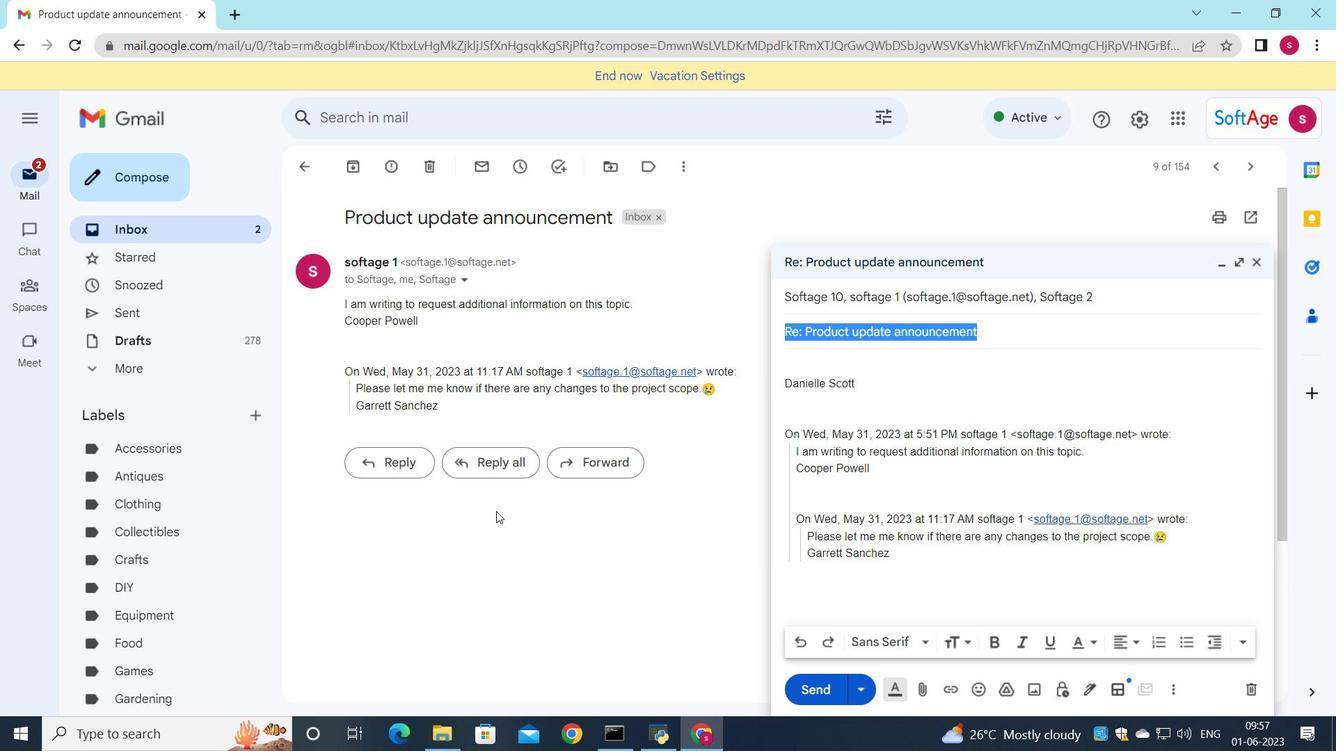 
Action: Key pressed <Key.shift>Request<Key.space>fpr<Key.space><Key.backspace><Key.backspace><Key.backspace>or<Key.space><Key.shift>Payment
Screenshot: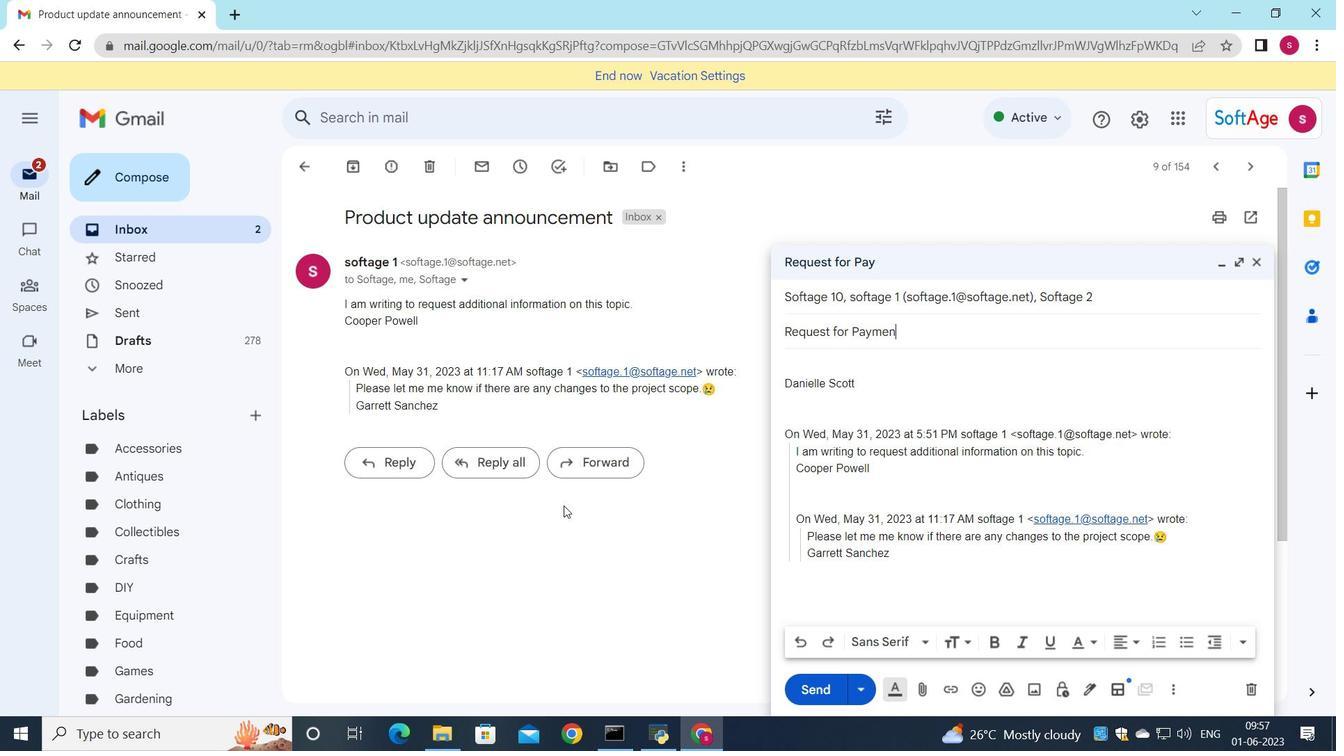 
Action: Mouse moved to (814, 362)
Screenshot: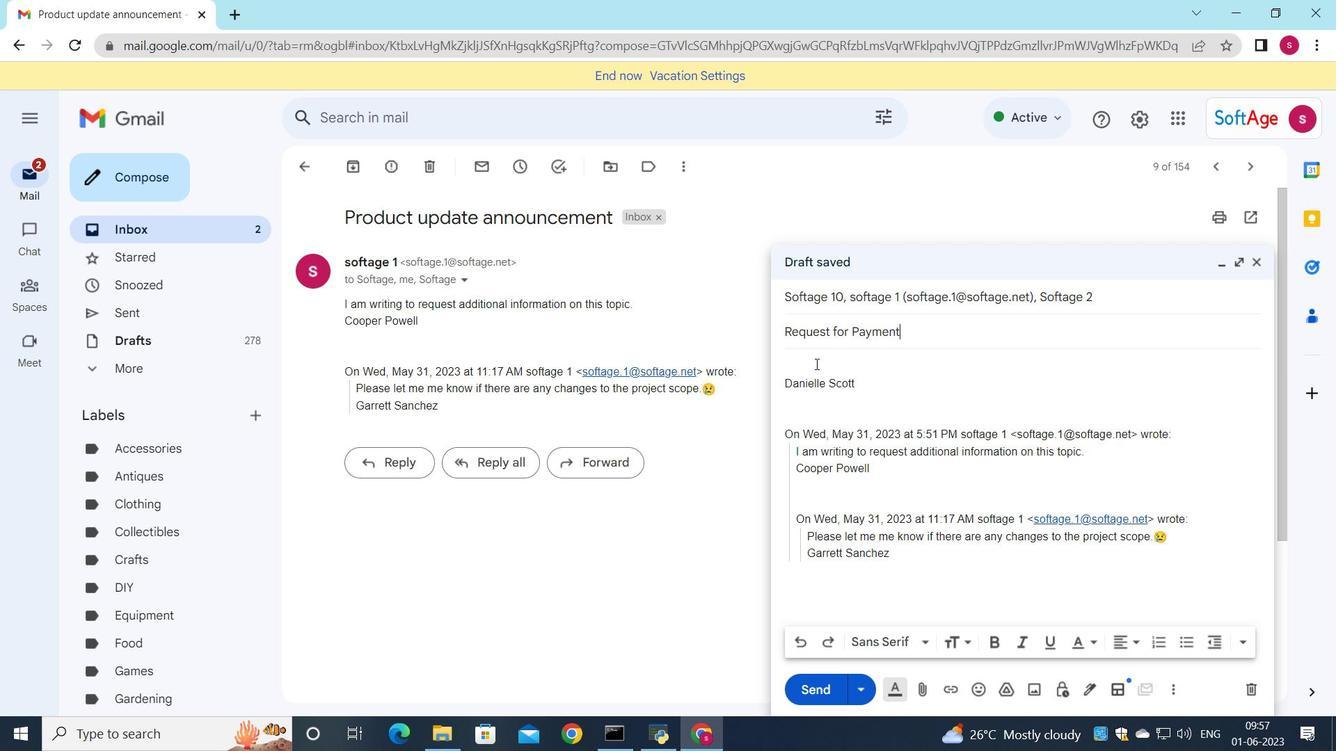 
Action: Mouse pressed left at (814, 362)
Screenshot: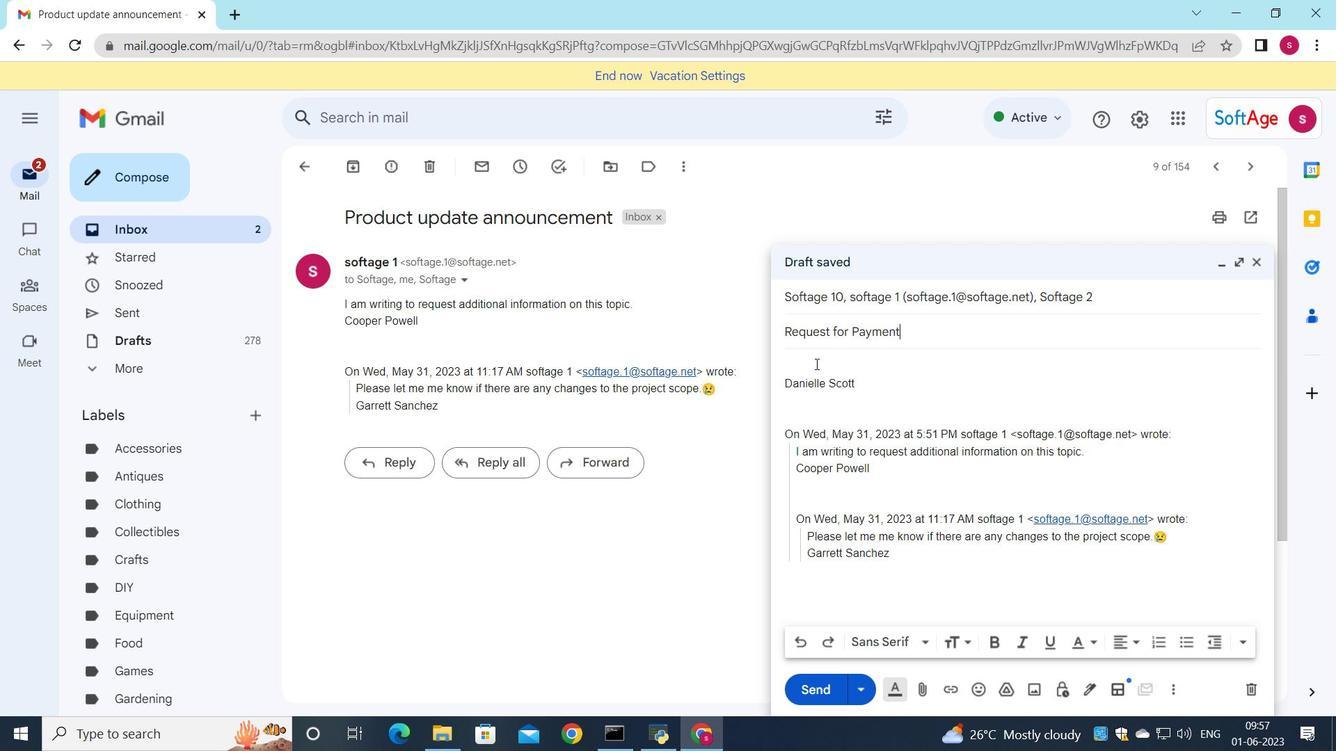 
Action: Key pressed <Key.shift>Would<Key.space>it<Key.space>be<Key.space>possible<Key.space>to<Key.space>have<Key.space>a<Key.space>project<Key.space>update<Key.space>meeting<Key.space>with<Key.space>all<Key.space>stakeholders<Key.space>next<Key.space>week<Key.shift_r>?
Screenshot: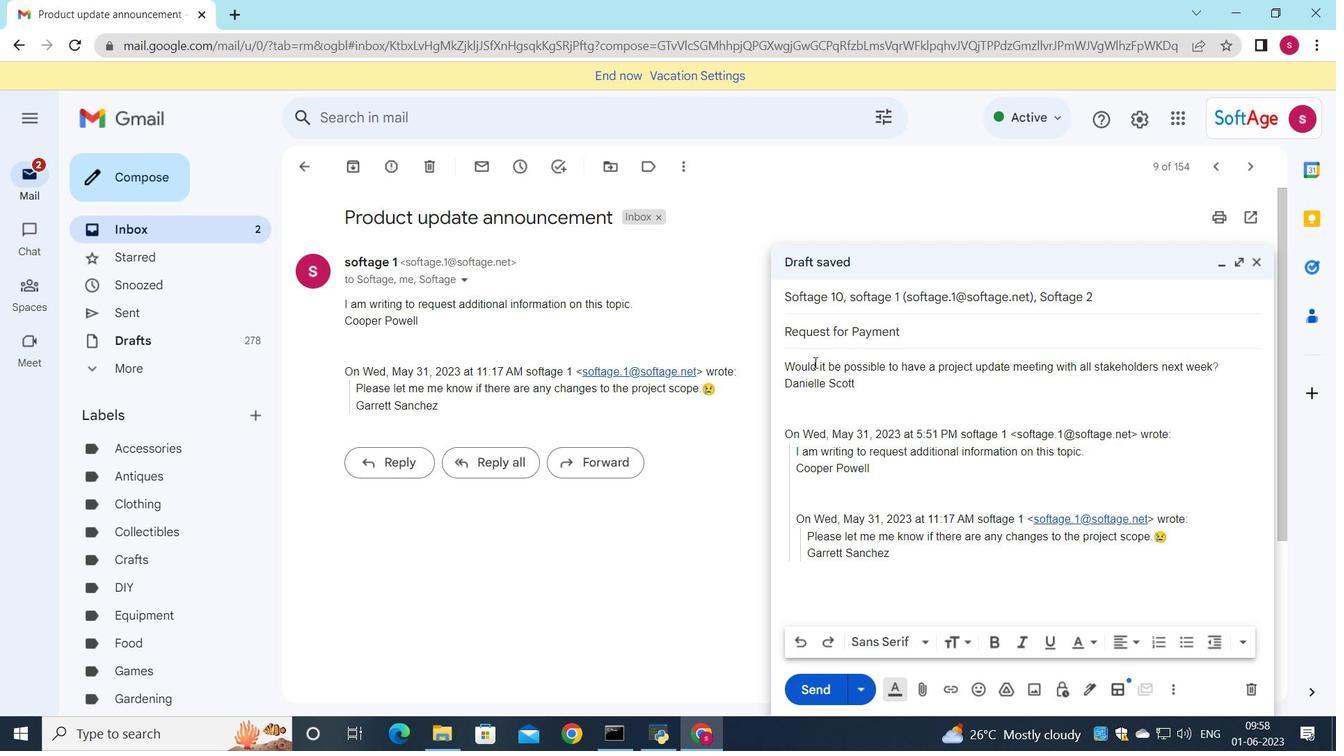 
Action: Mouse moved to (800, 639)
Screenshot: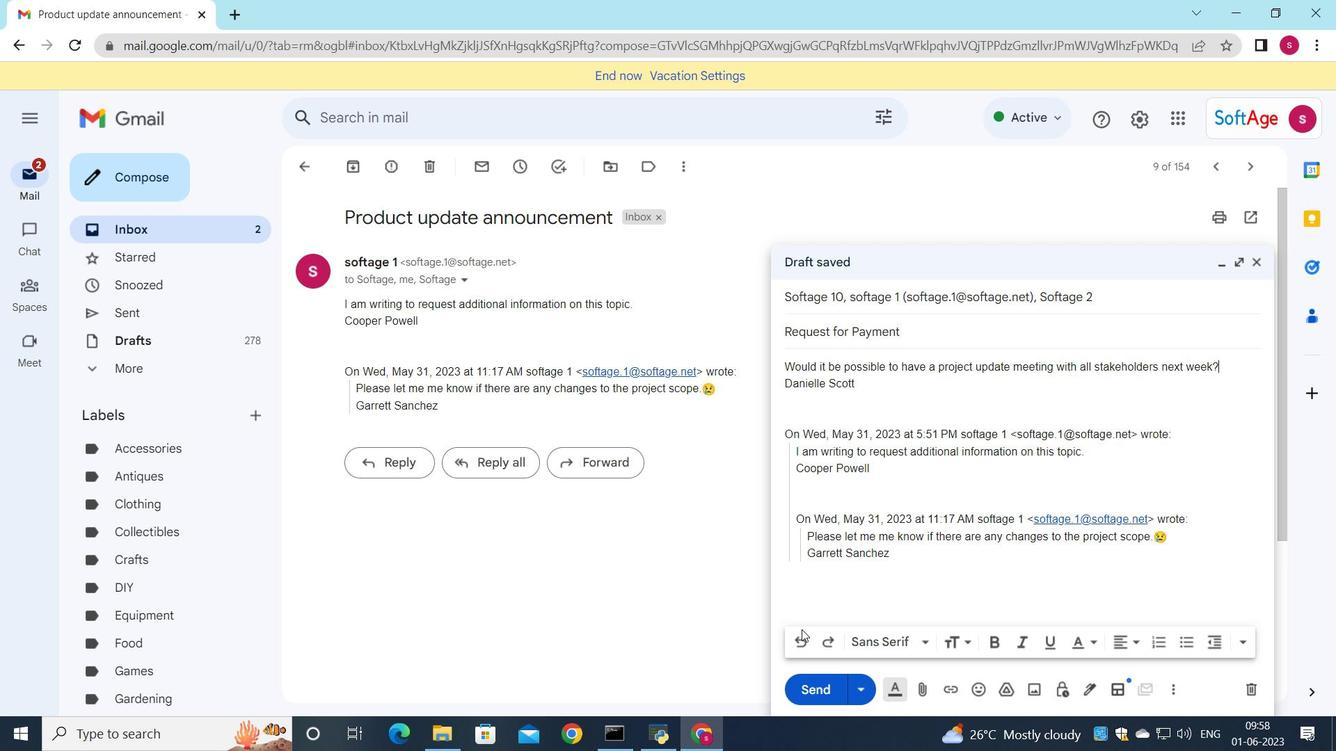 
Action: Mouse pressed left at (800, 639)
Screenshot: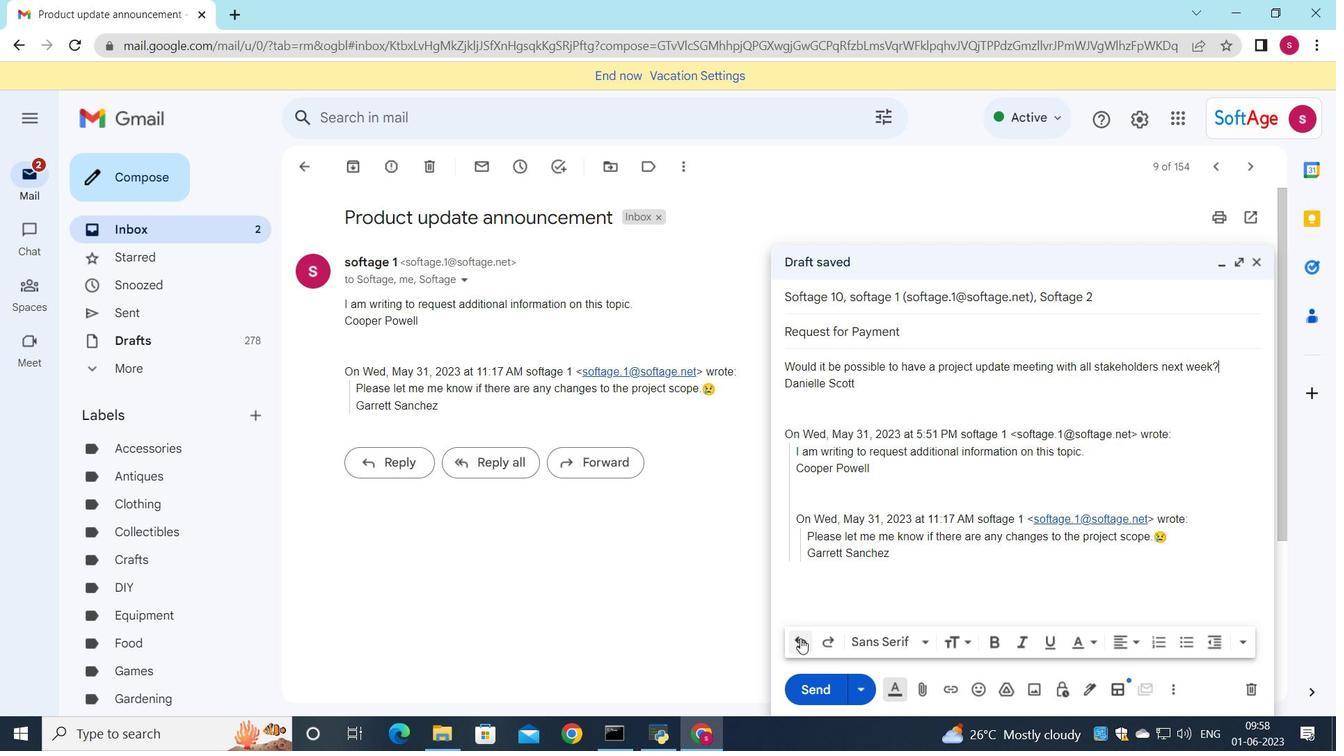 
Action: Mouse pressed left at (800, 639)
Screenshot: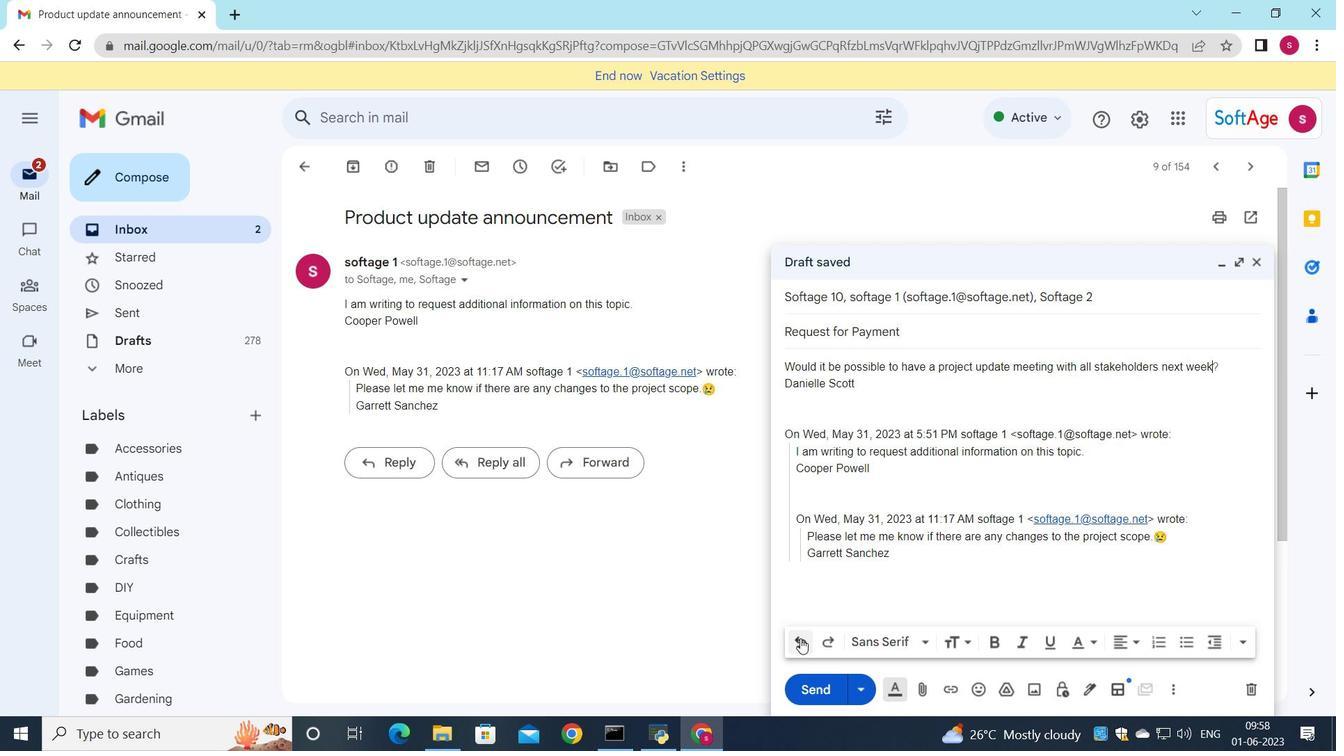 
Action: Mouse pressed left at (800, 639)
Screenshot: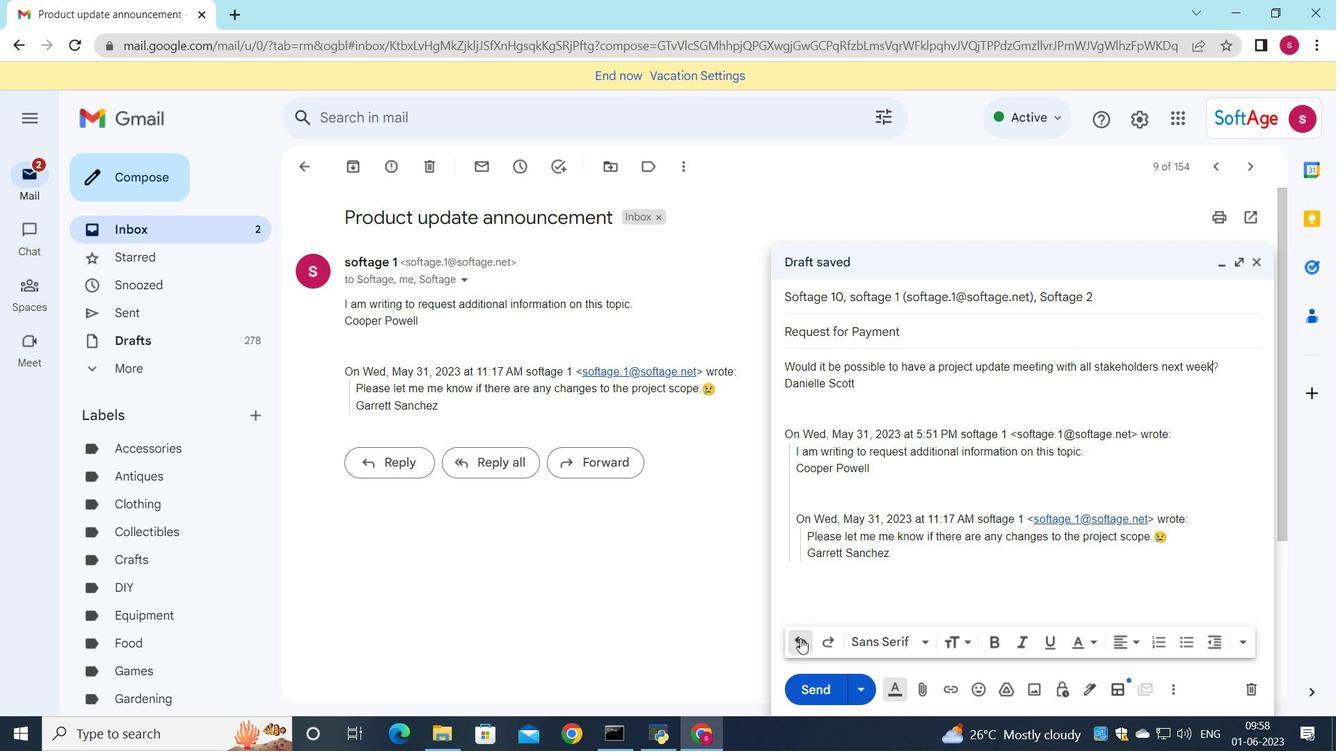 
Action: Mouse pressed left at (800, 639)
Screenshot: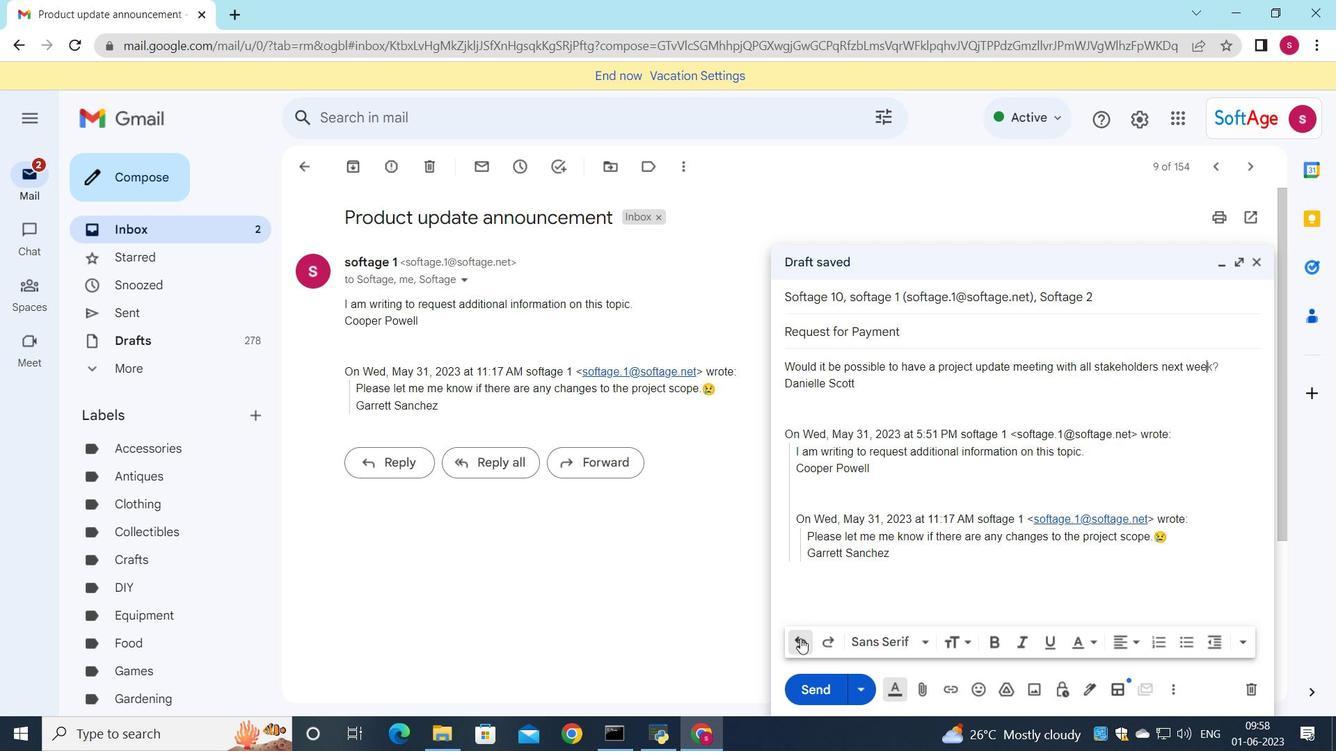 
Action: Mouse pressed left at (800, 639)
Screenshot: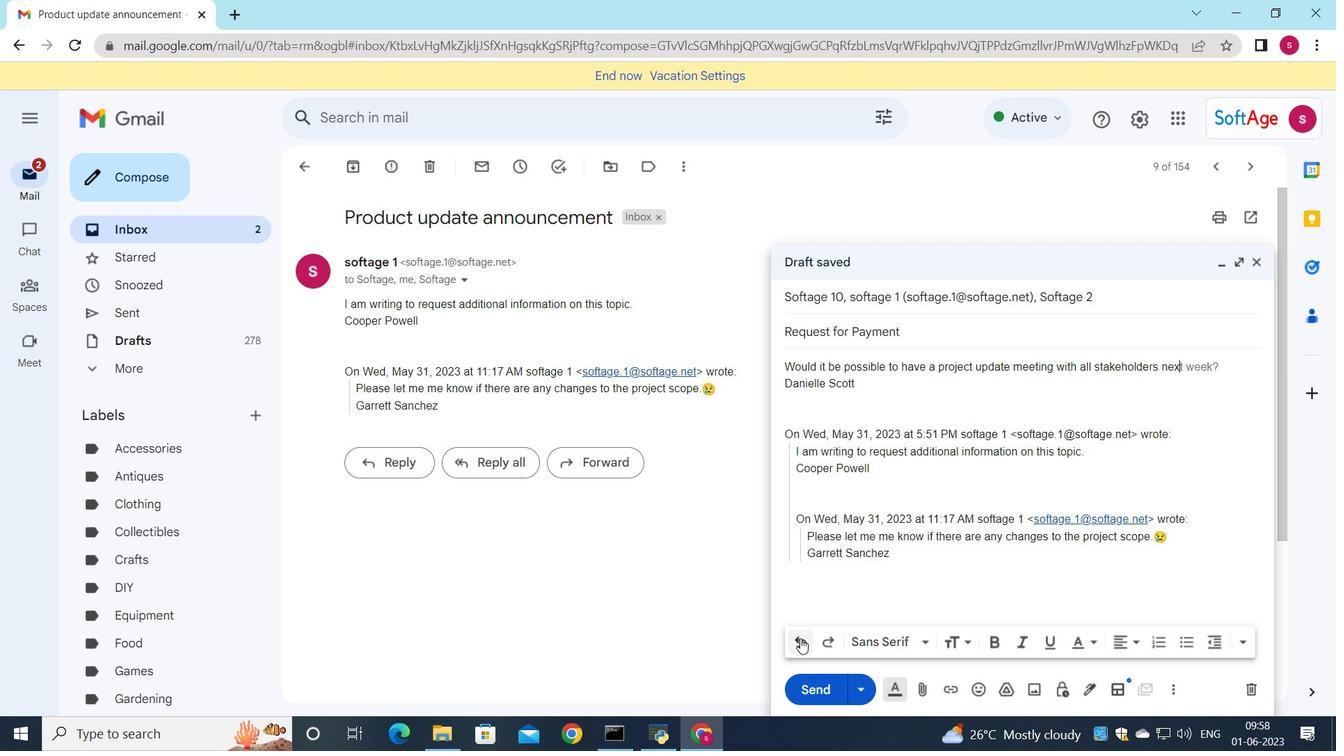
Action: Mouse pressed left at (800, 639)
Screenshot: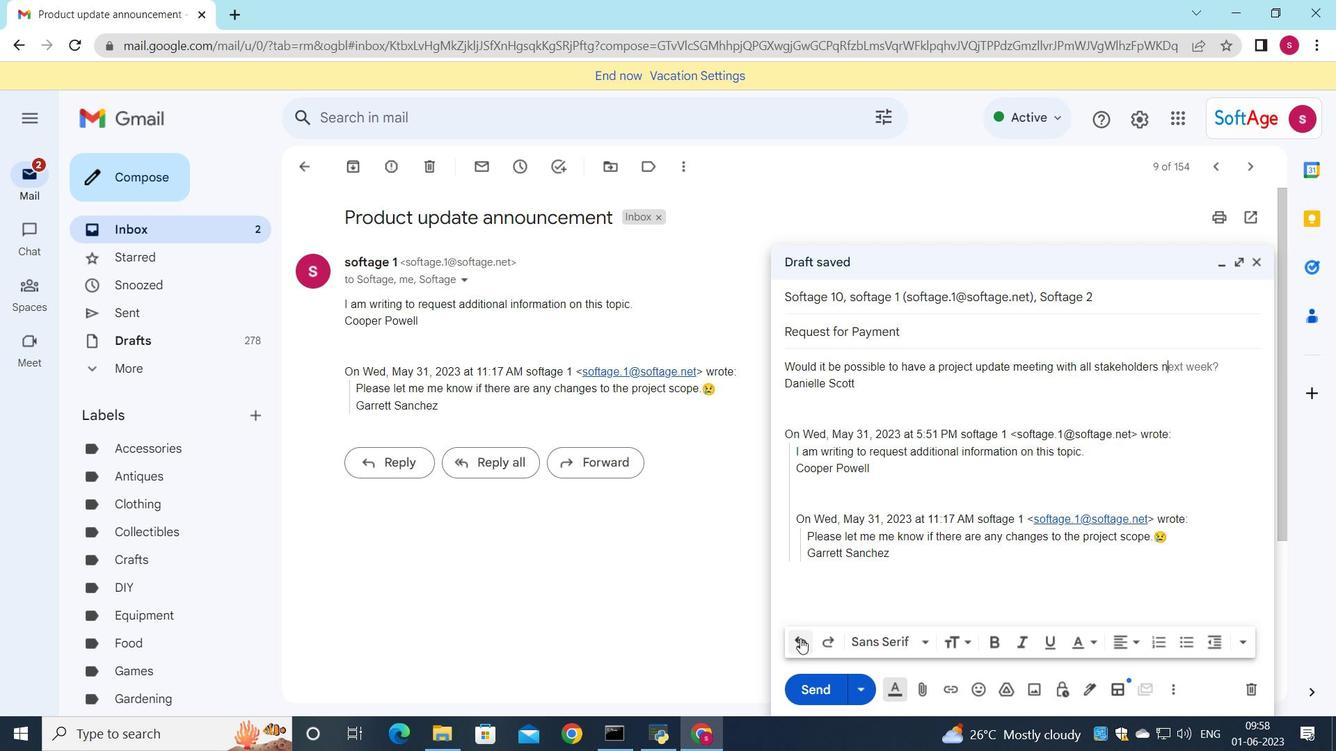
Action: Mouse pressed left at (800, 639)
Screenshot: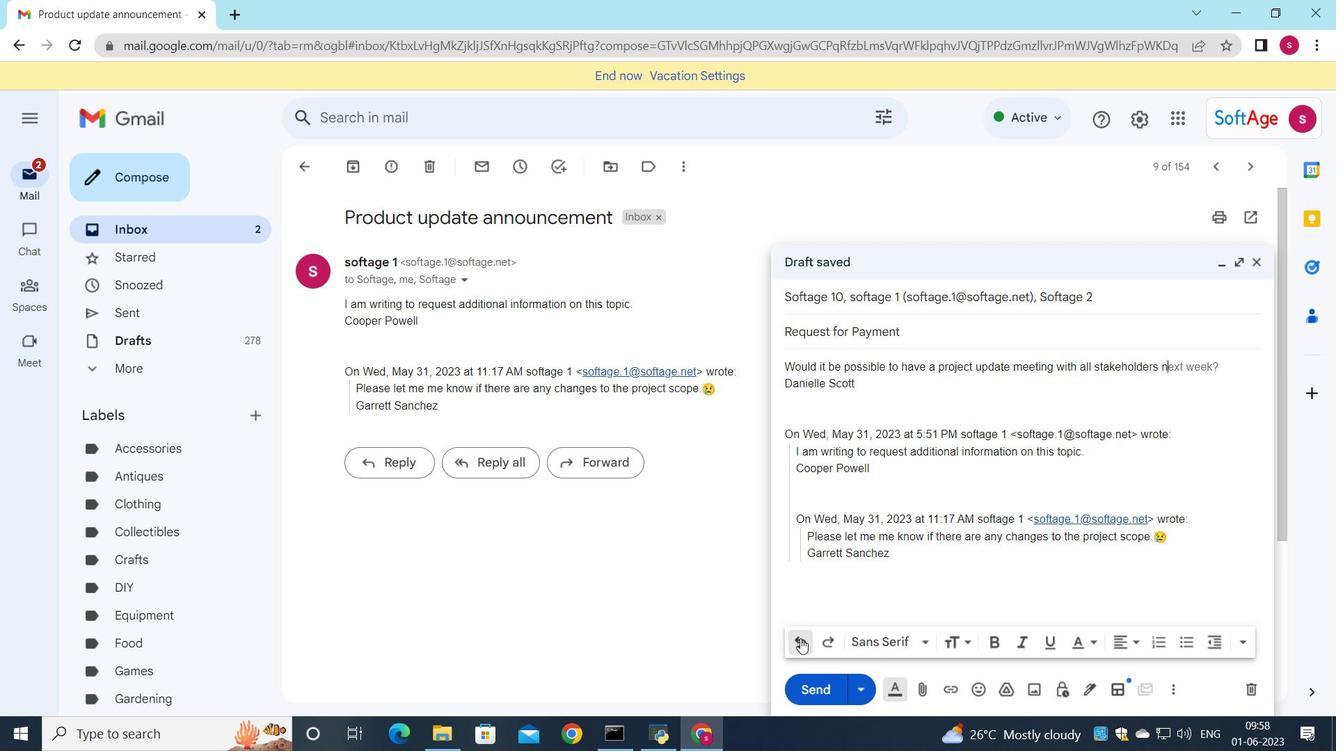 
Action: Mouse pressed left at (800, 639)
Screenshot: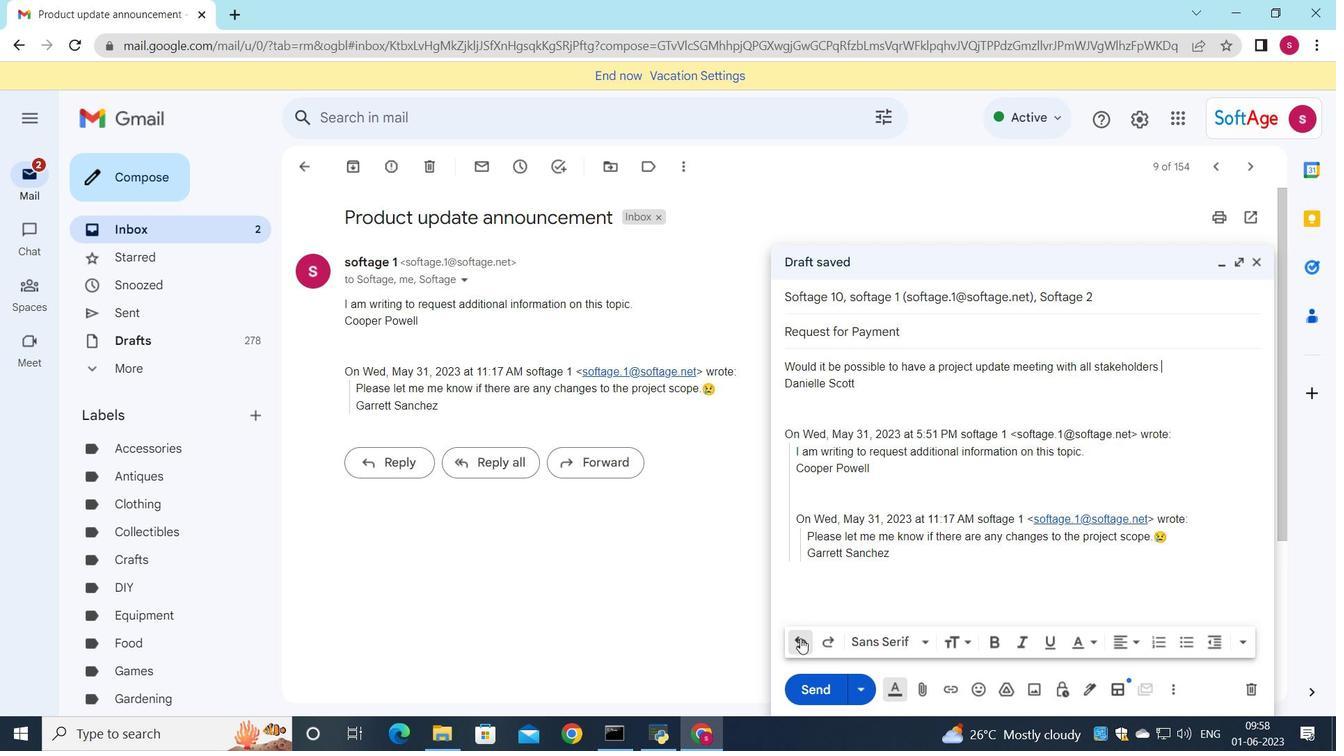 
Action: Mouse pressed left at (800, 639)
Screenshot: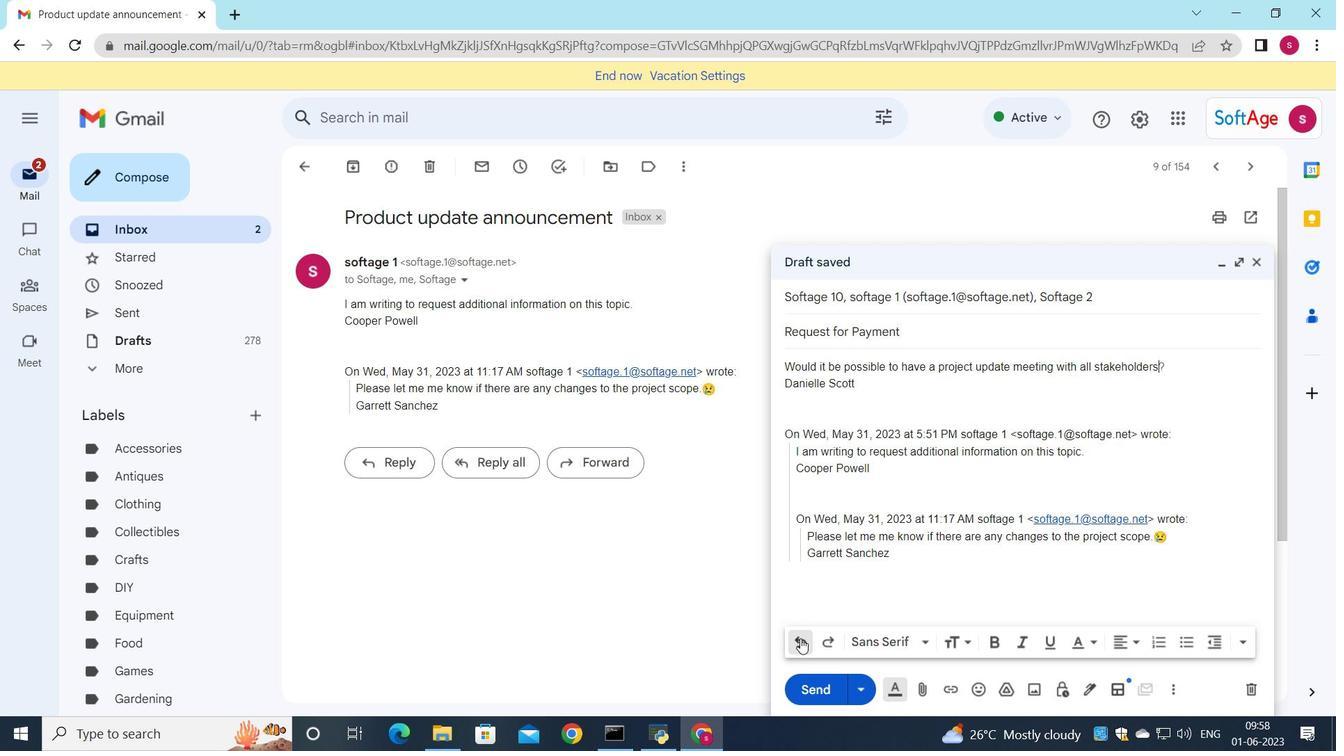 
Action: Mouse pressed left at (800, 639)
Screenshot: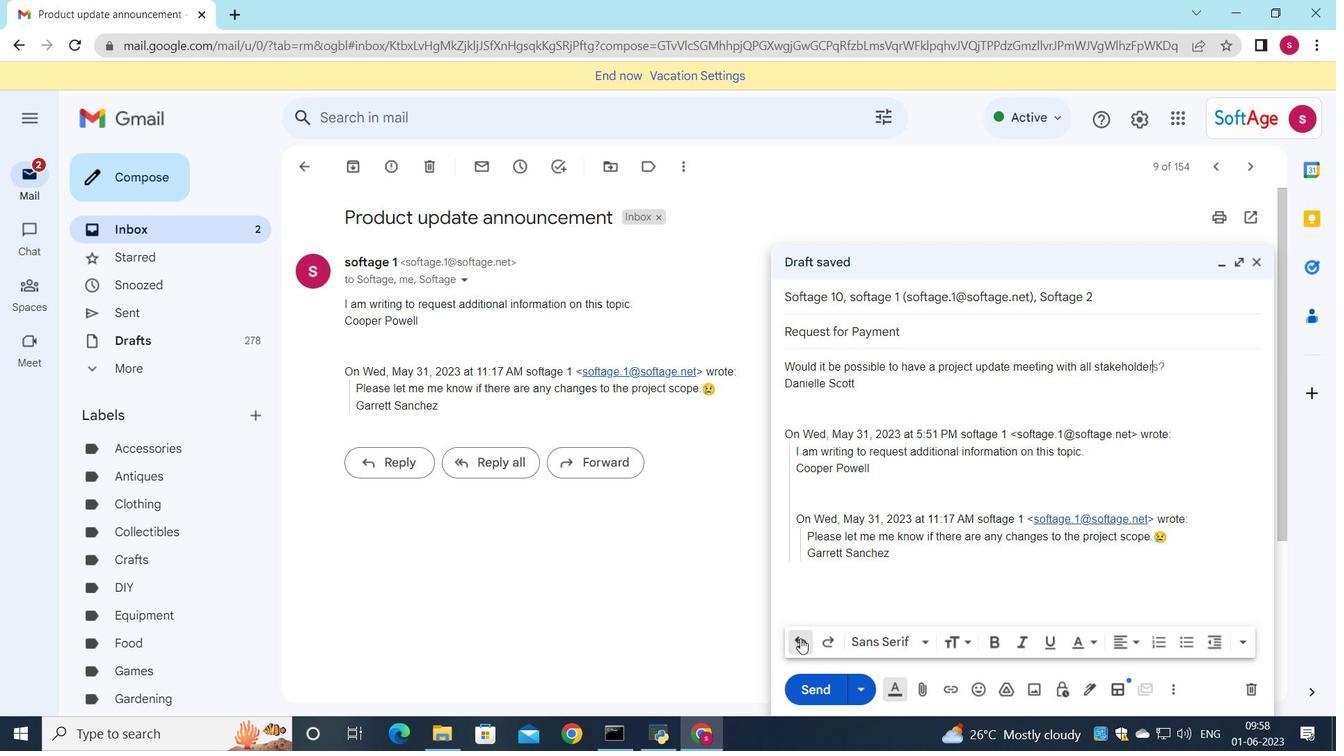 
Action: Mouse pressed left at (800, 639)
Screenshot: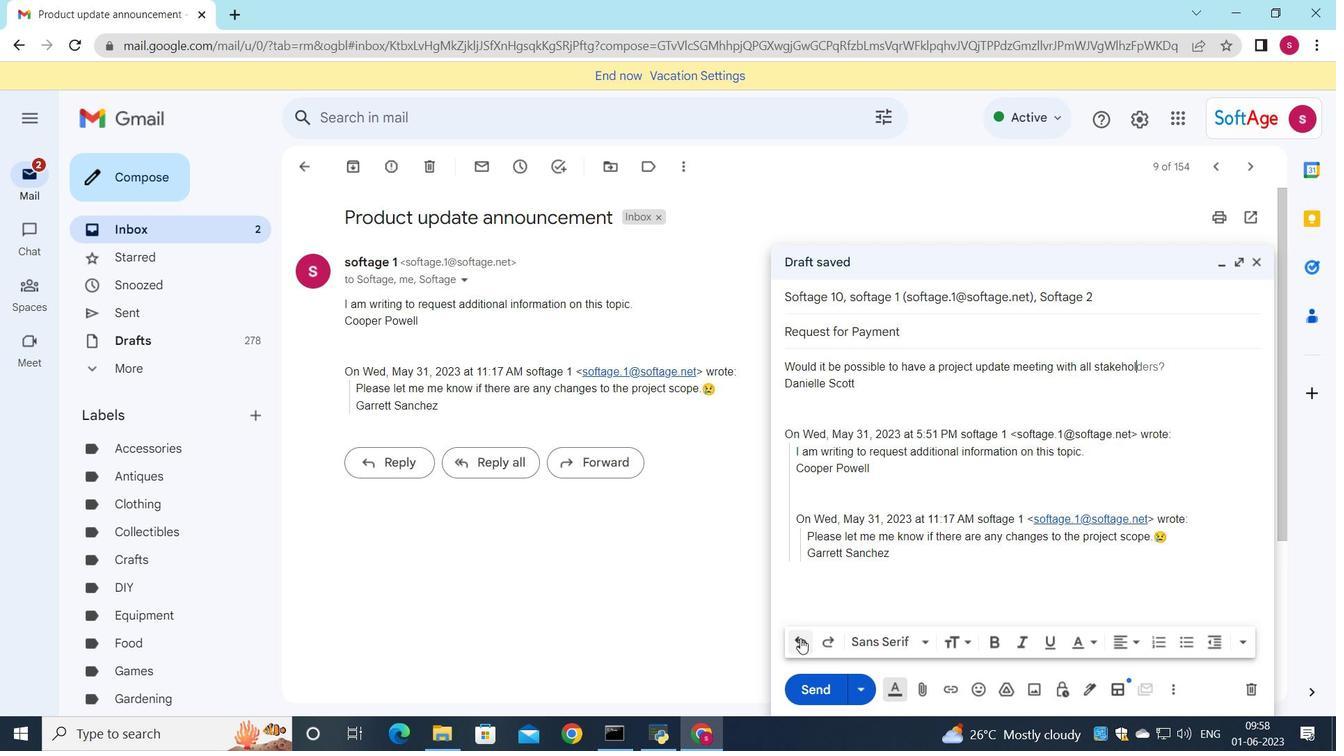 
Action: Mouse pressed left at (800, 639)
Screenshot: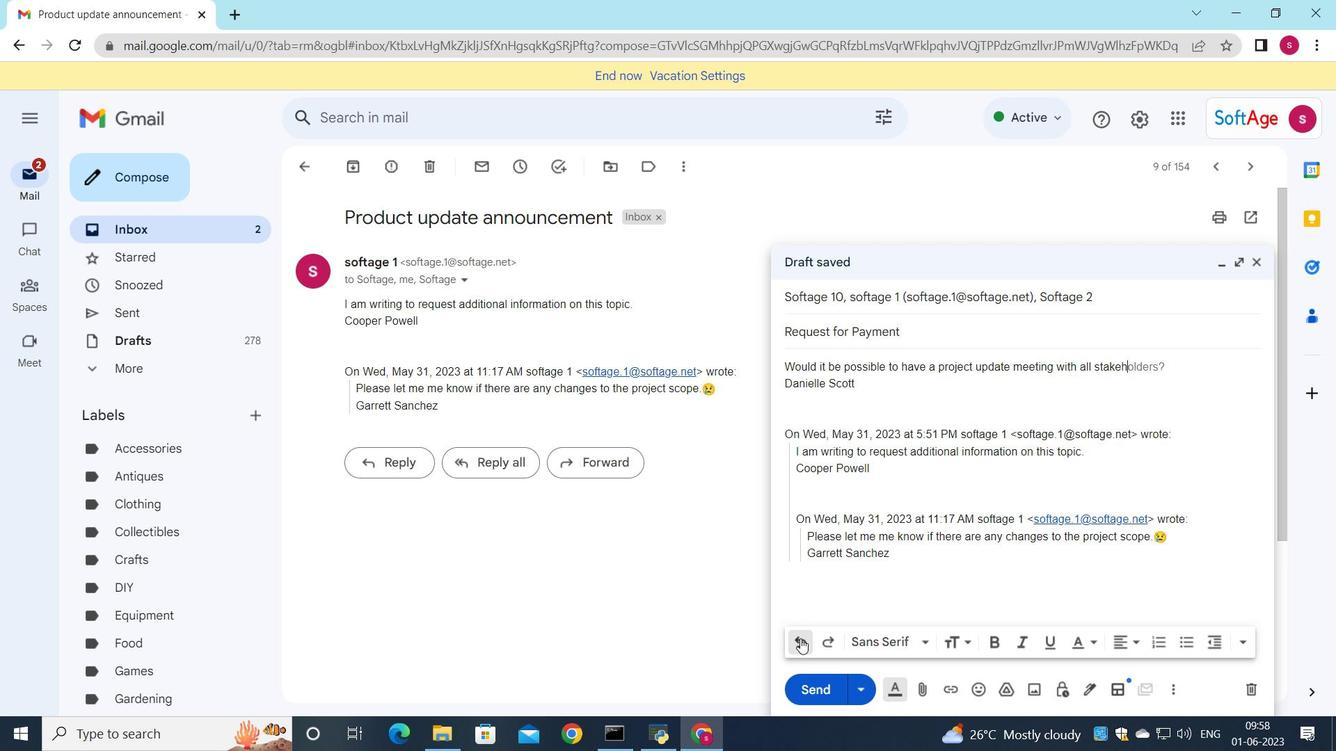 
Action: Mouse pressed left at (800, 639)
Screenshot: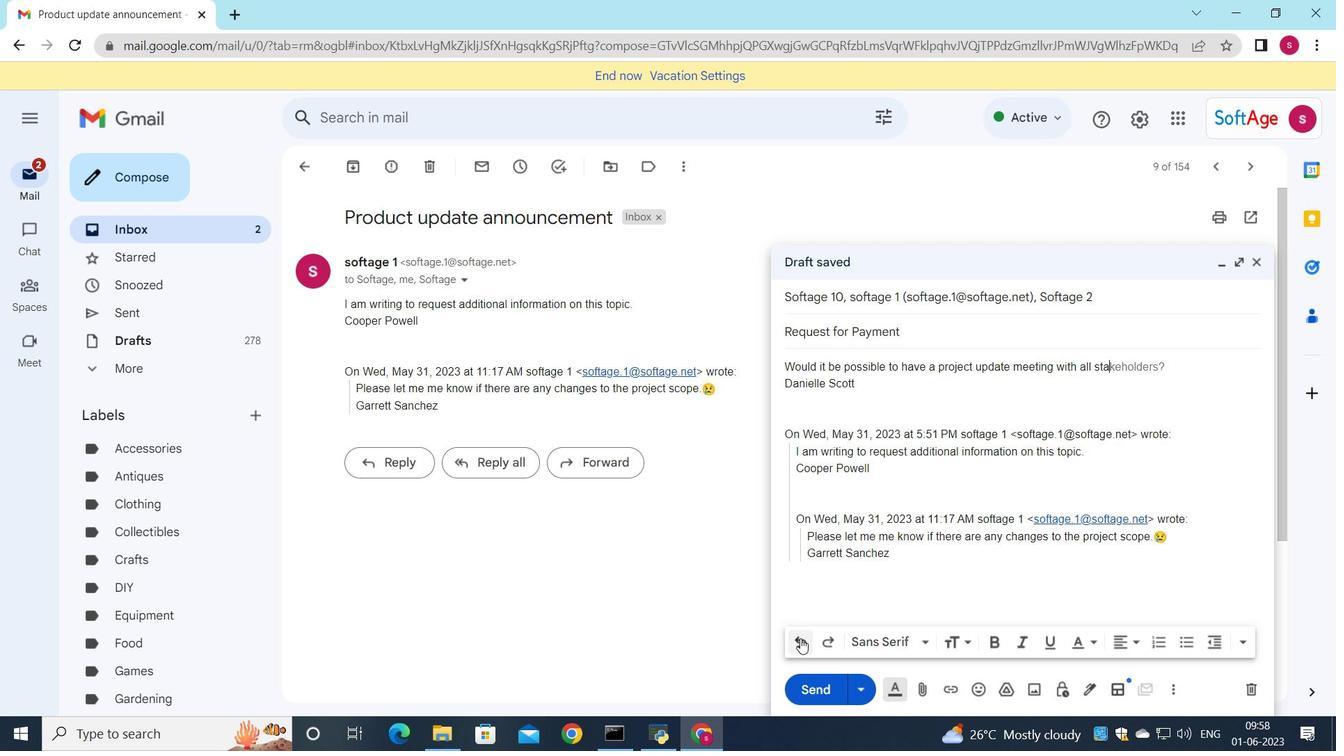 
Action: Mouse pressed left at (800, 639)
Screenshot: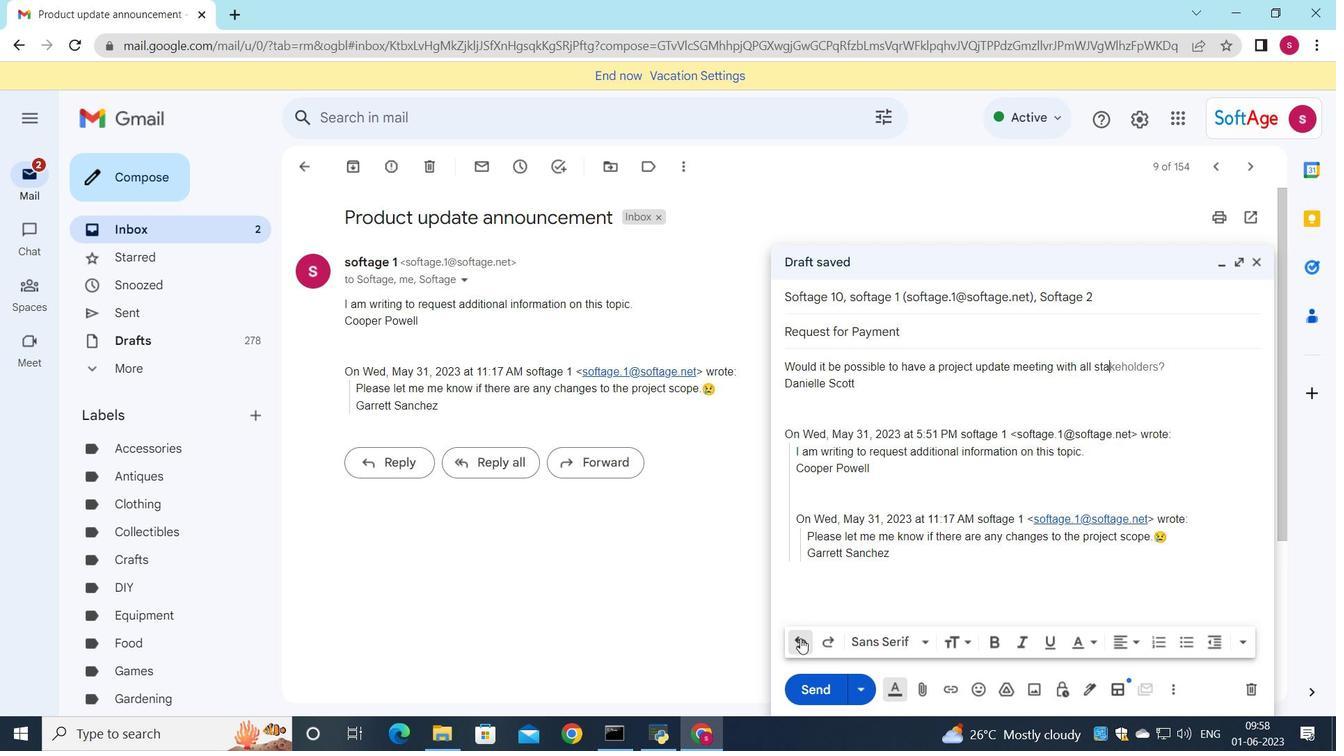
Action: Mouse pressed left at (800, 639)
Screenshot: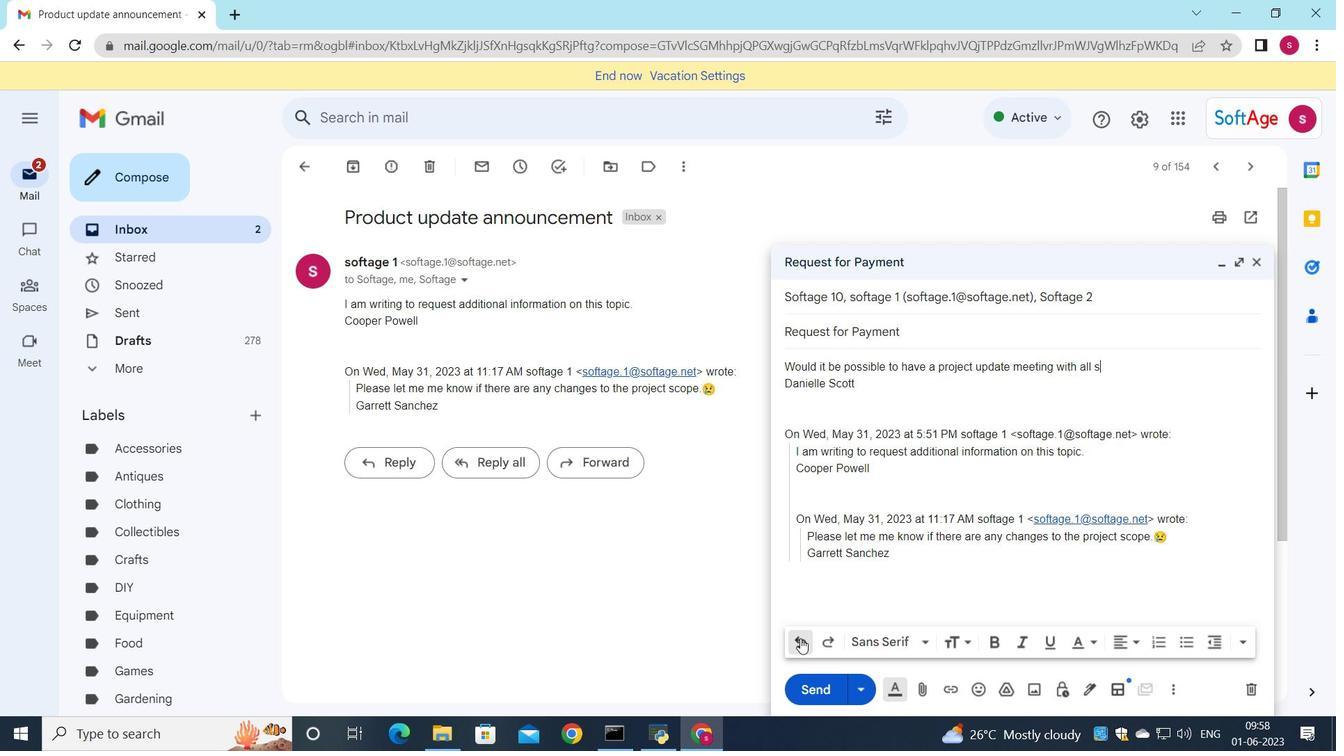 
Action: Mouse pressed left at (800, 639)
Screenshot: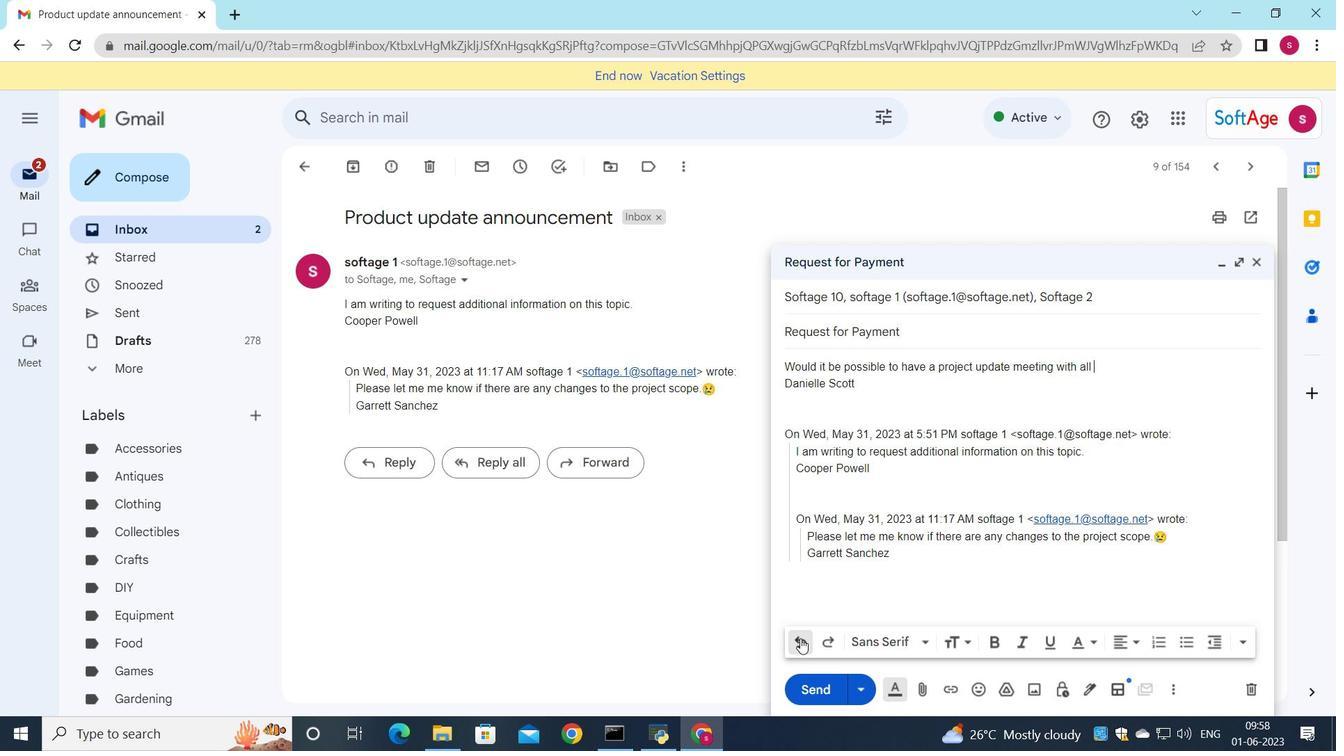 
Action: Mouse pressed left at (800, 639)
Screenshot: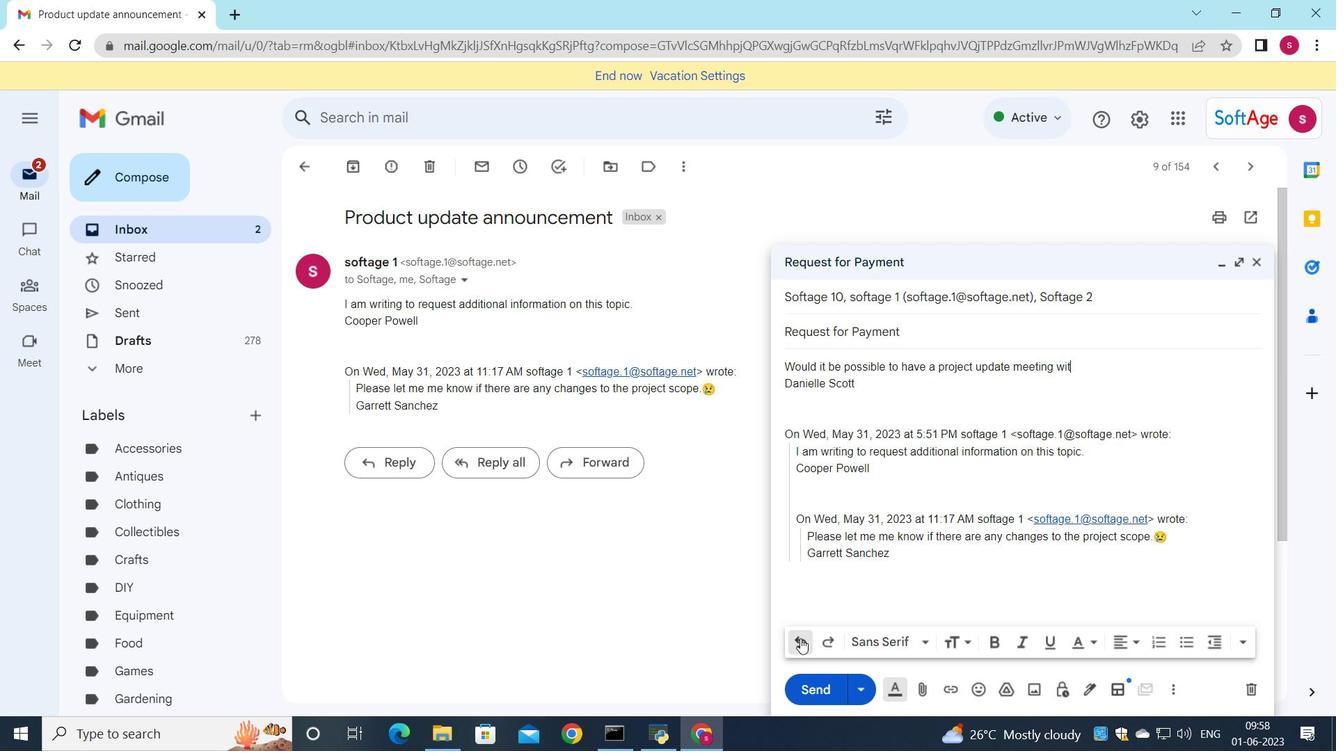 
Action: Mouse pressed left at (800, 639)
Screenshot: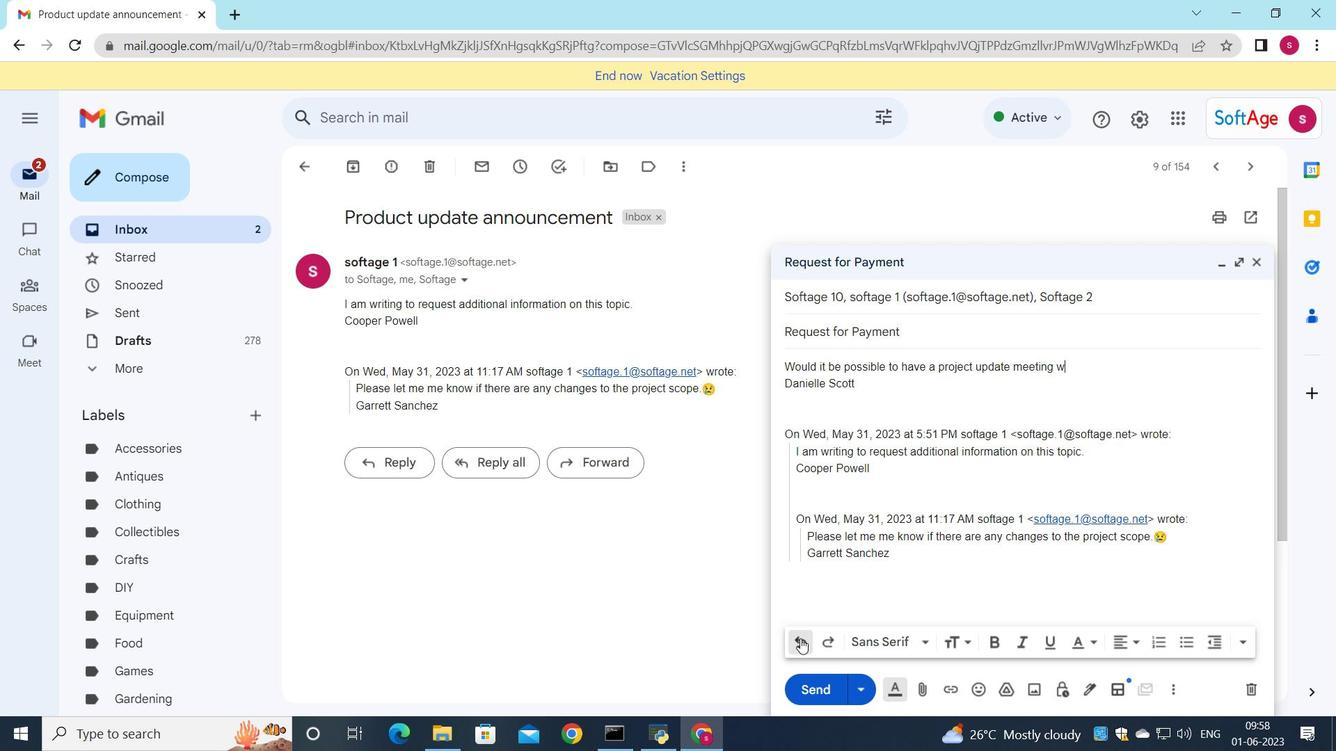 
Action: Mouse pressed left at (800, 639)
Screenshot: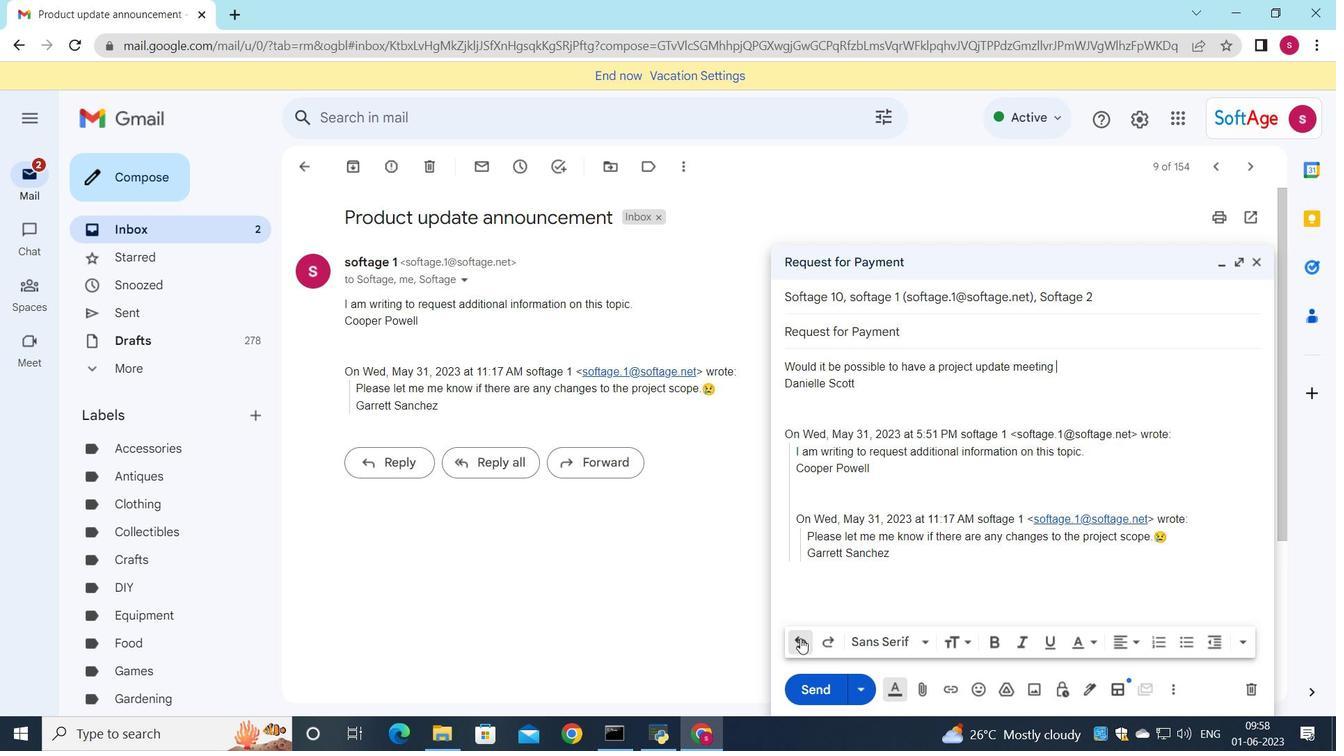 
Action: Mouse pressed left at (800, 639)
Screenshot: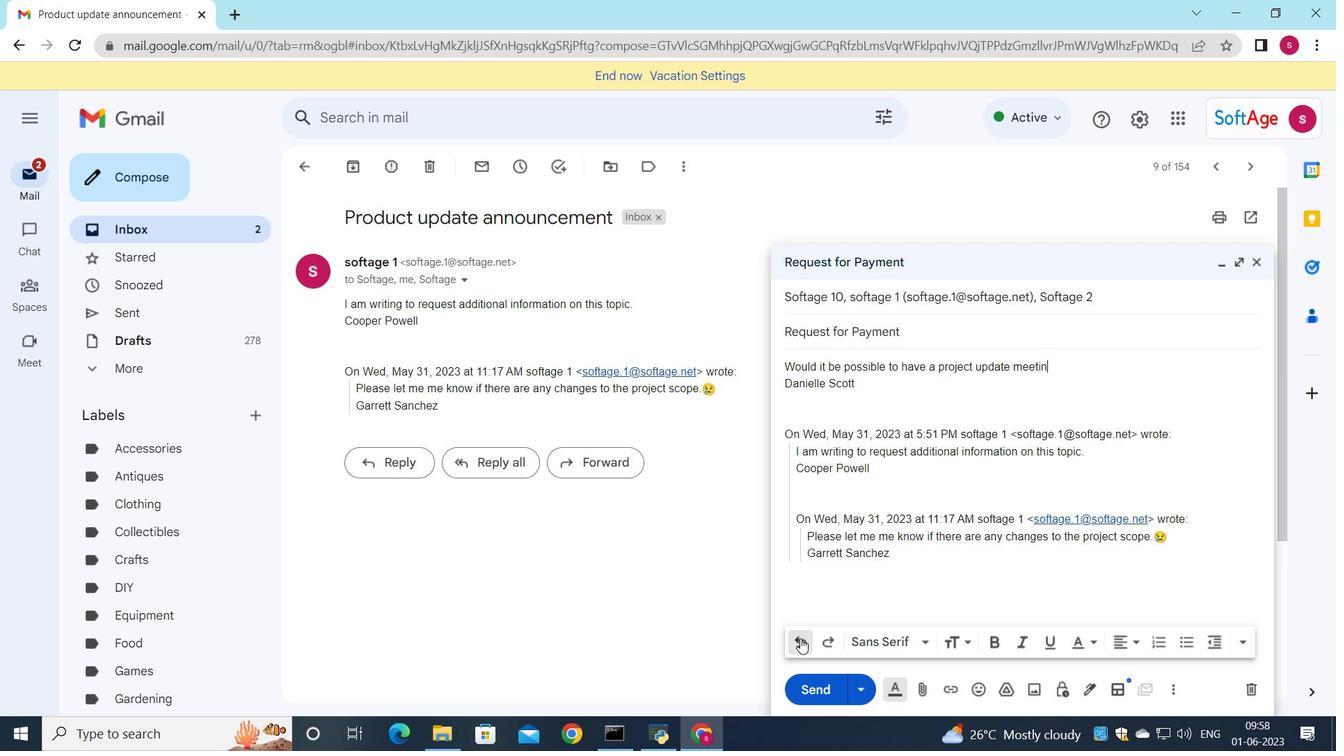 
Action: Mouse pressed left at (800, 639)
Screenshot: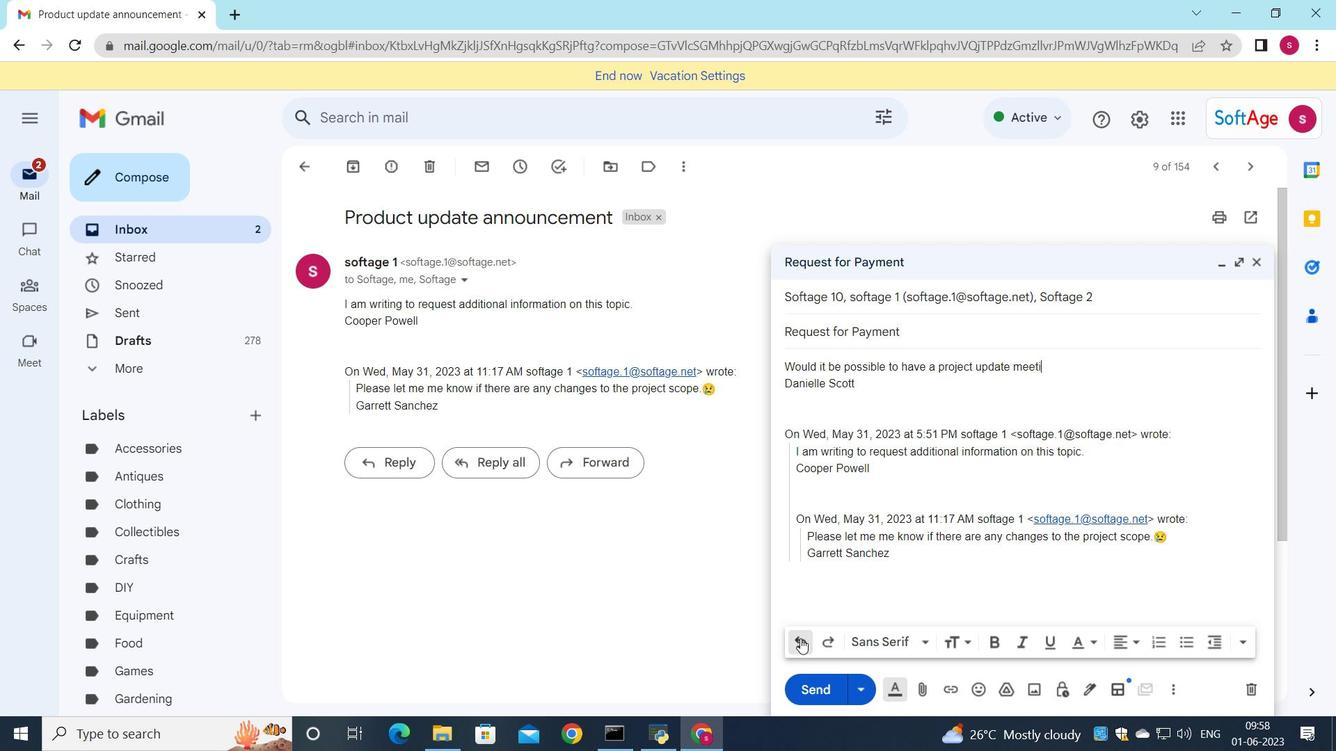 
Action: Mouse pressed left at (800, 639)
Screenshot: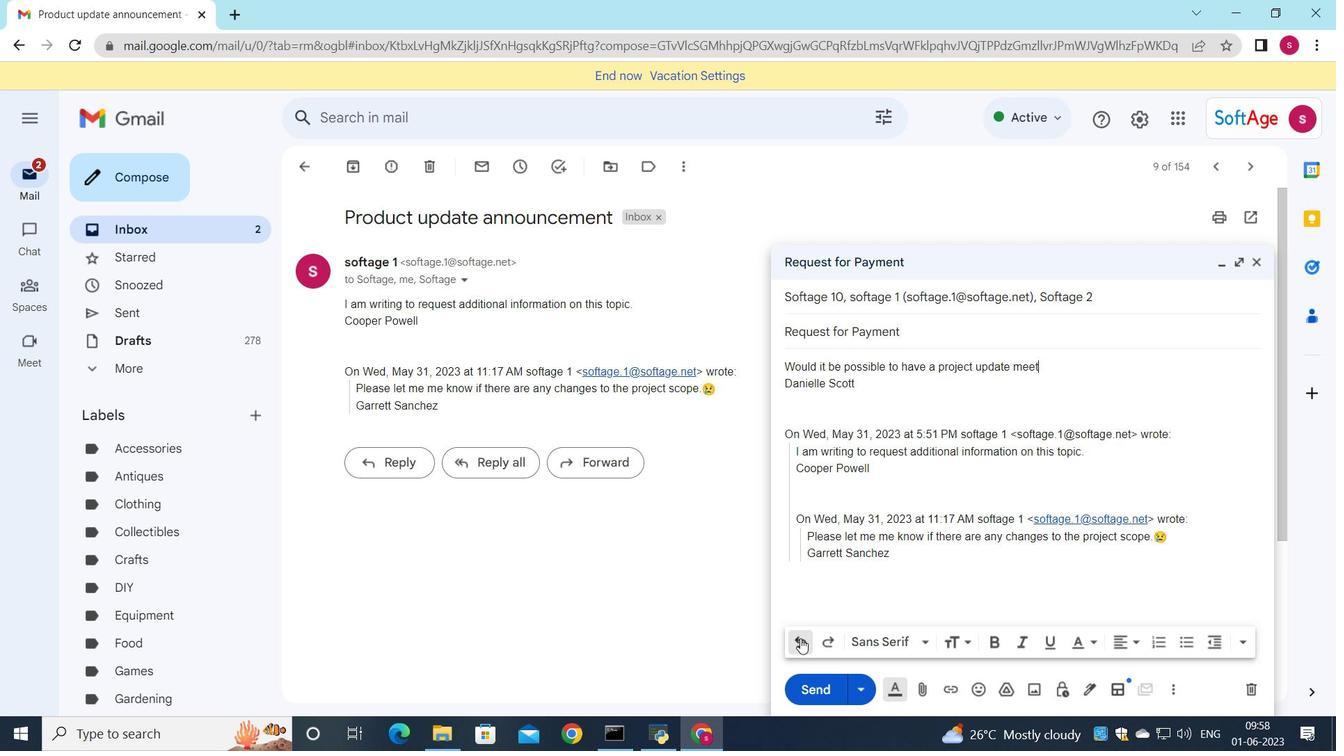 
Action: Mouse pressed left at (800, 639)
Screenshot: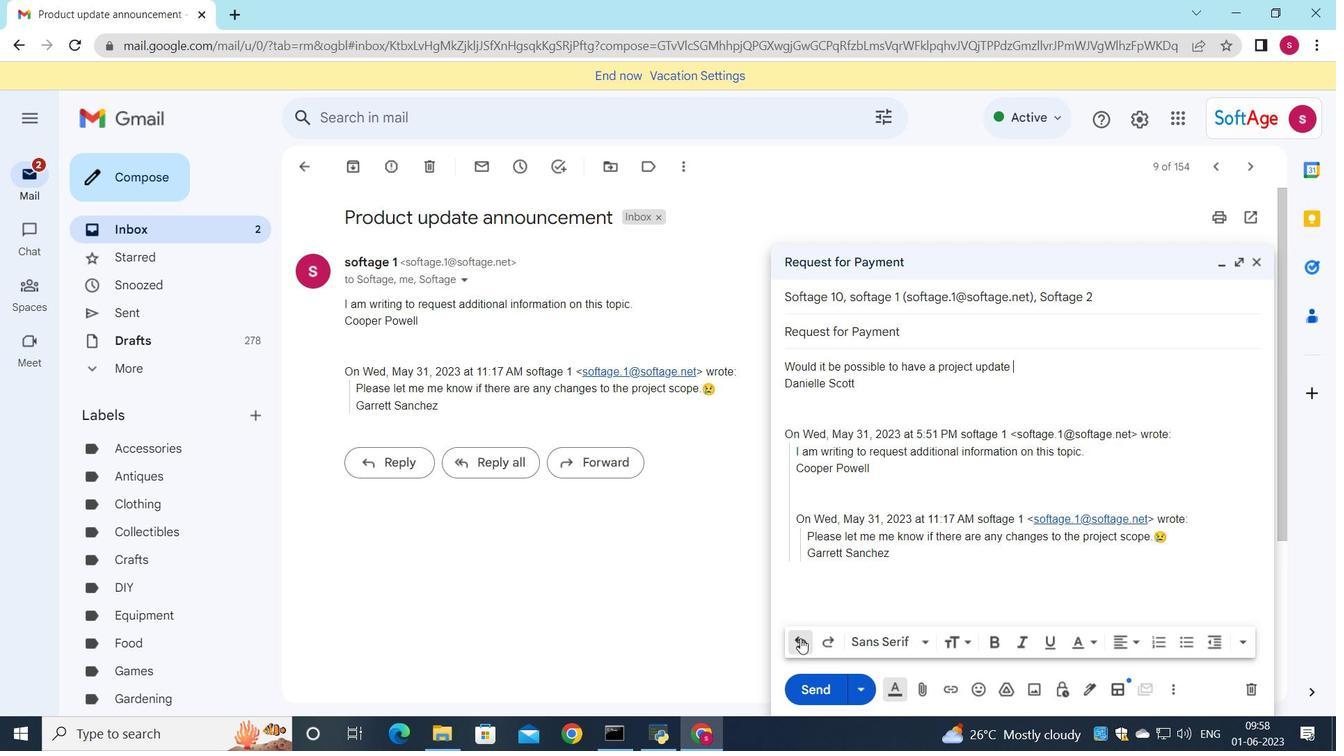 
Action: Mouse pressed left at (800, 639)
Screenshot: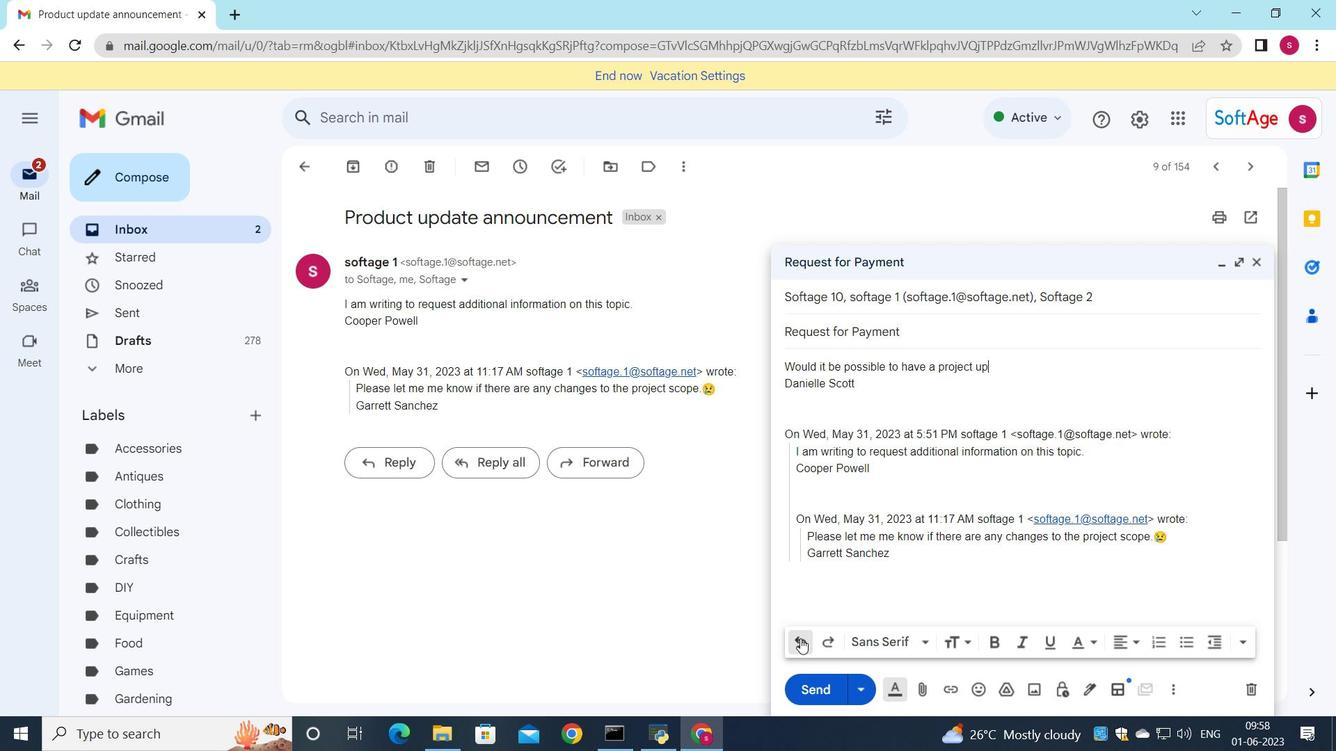 
Action: Mouse pressed left at (800, 639)
Screenshot: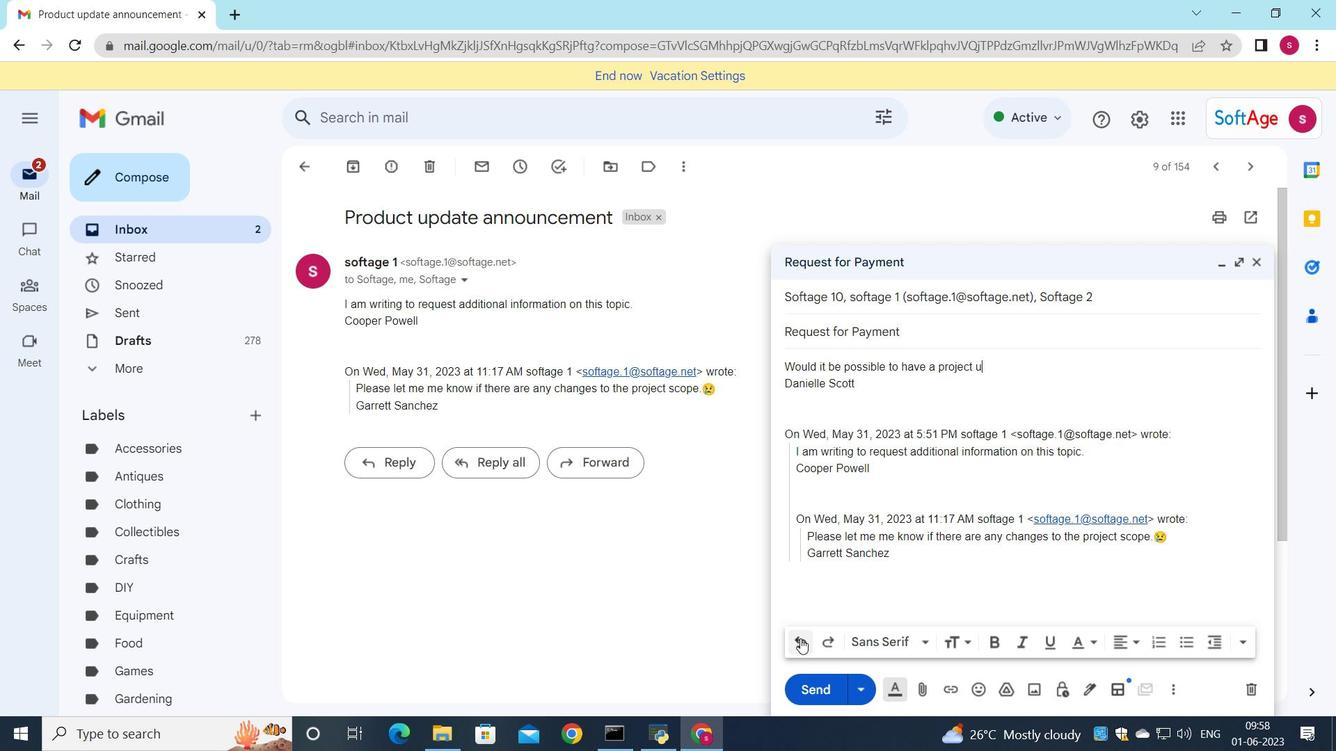 
Action: Mouse pressed left at (800, 639)
Screenshot: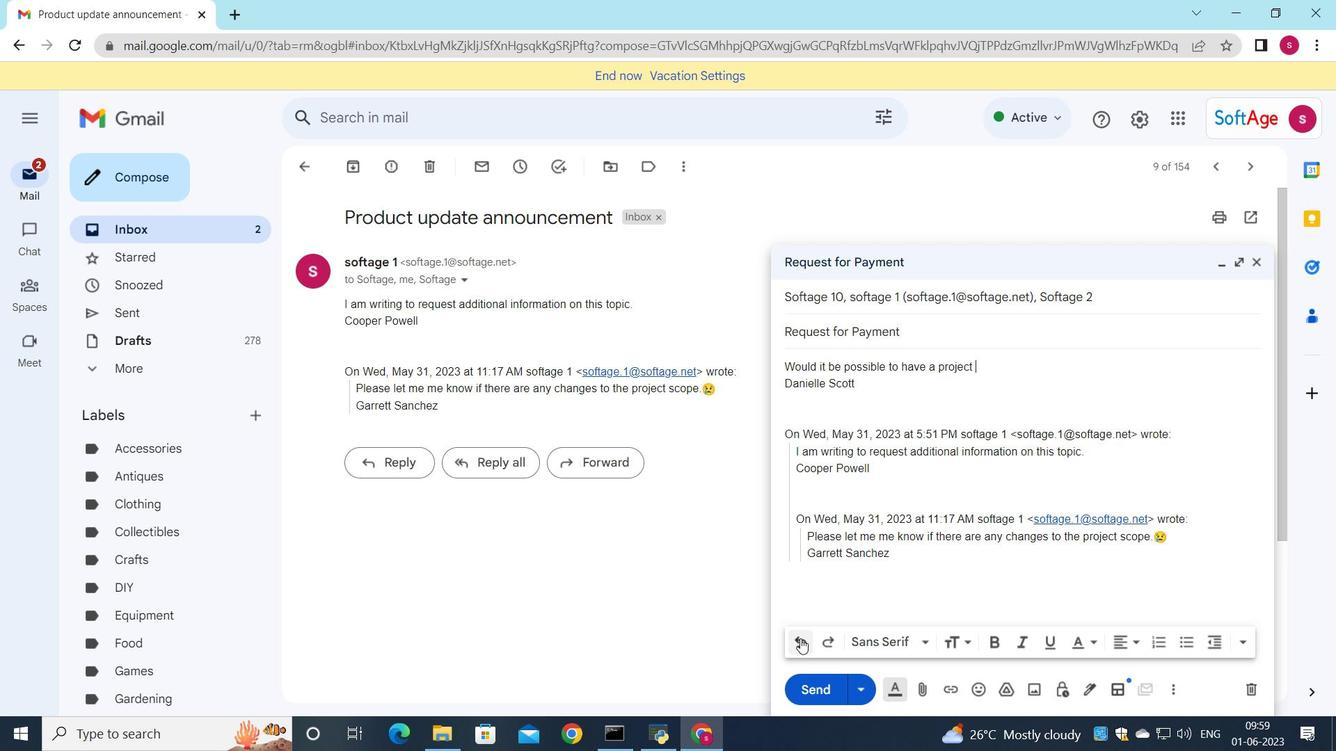 
Action: Mouse pressed left at (800, 639)
Screenshot: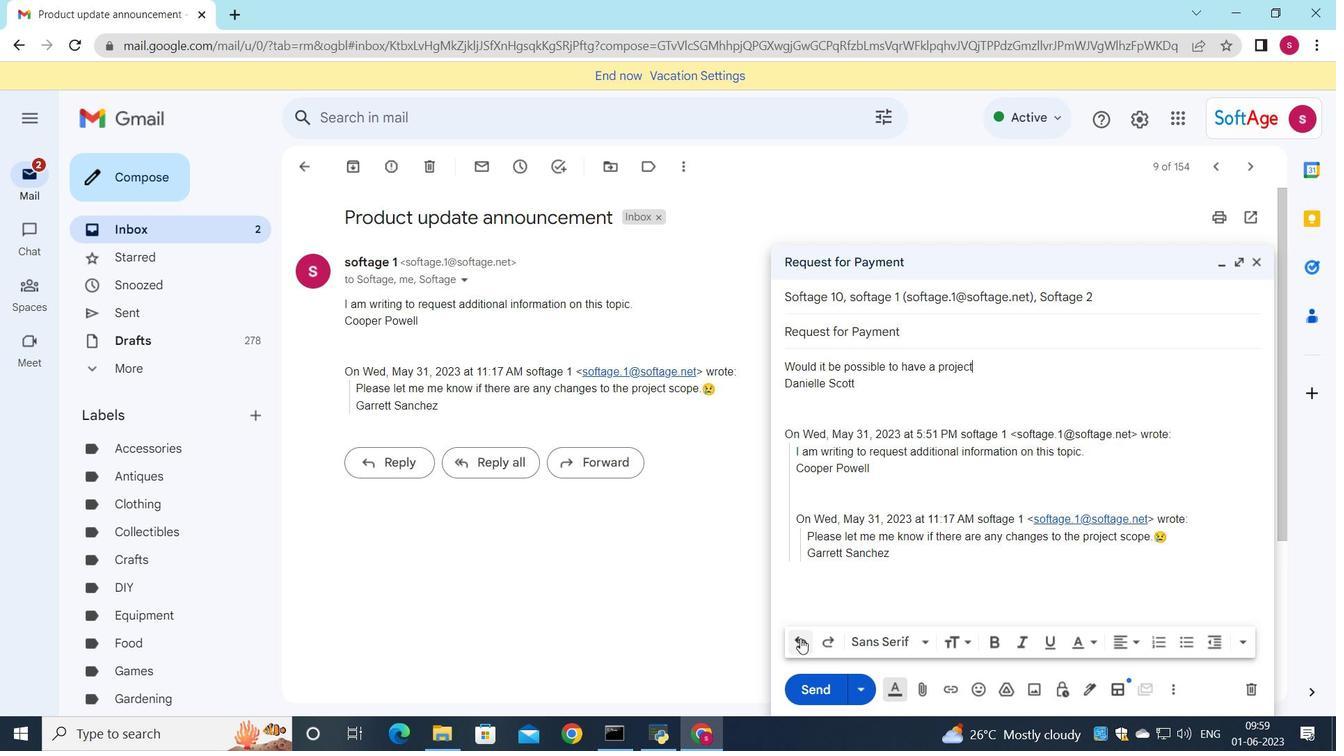 
Action: Mouse pressed left at (800, 639)
Screenshot: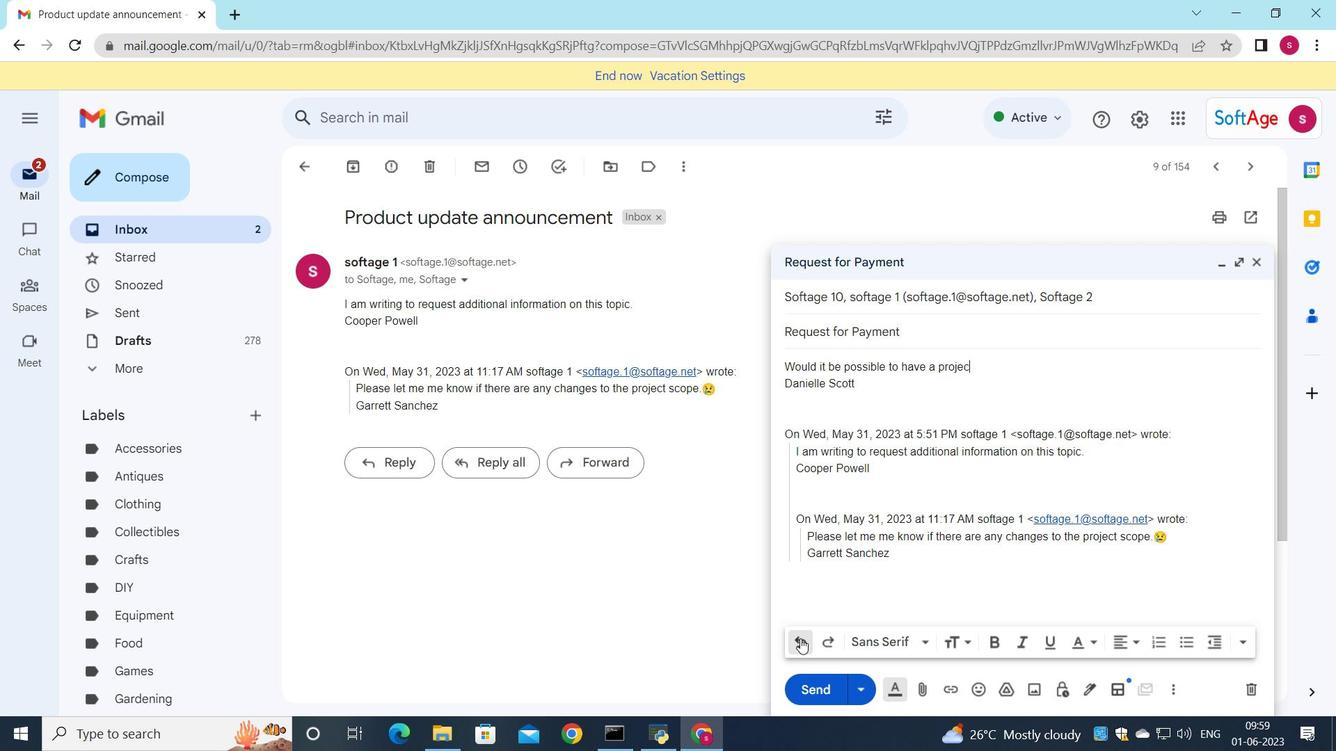 
Action: Mouse pressed left at (800, 639)
Screenshot: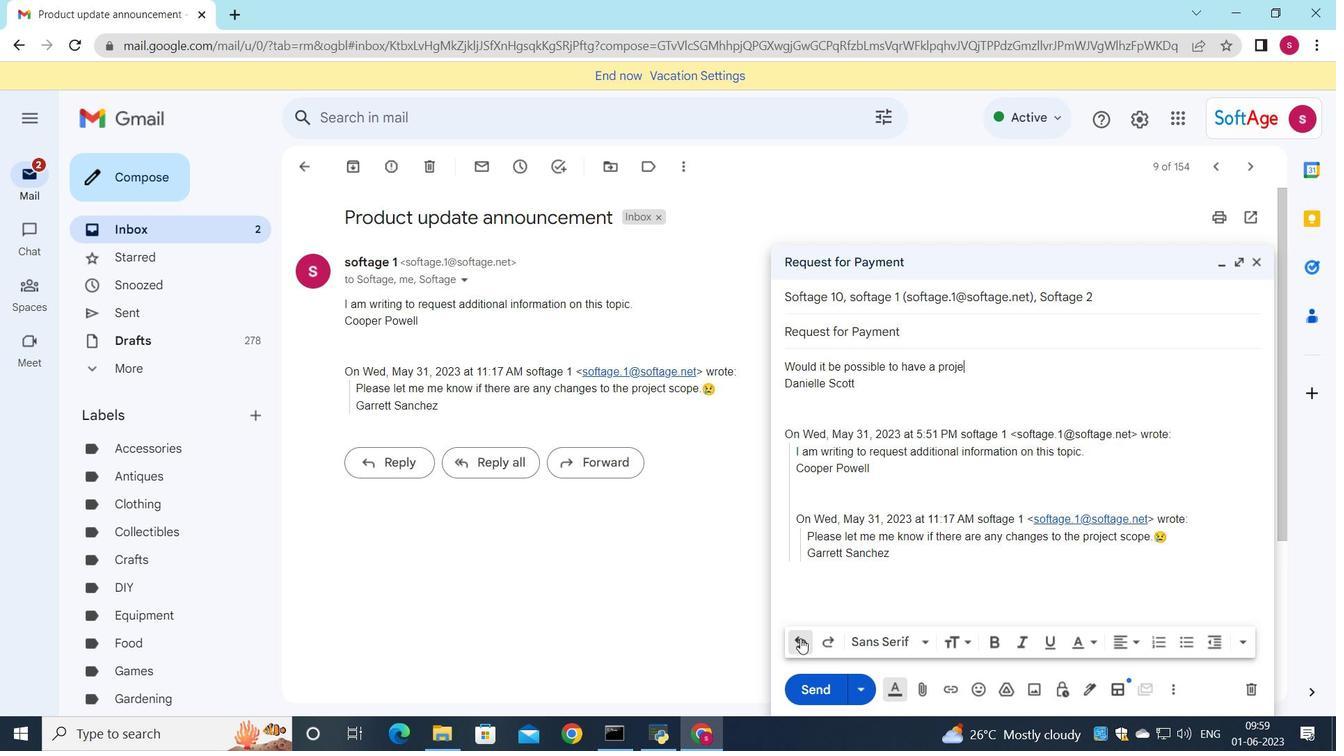 
Action: Mouse pressed left at (800, 639)
Screenshot: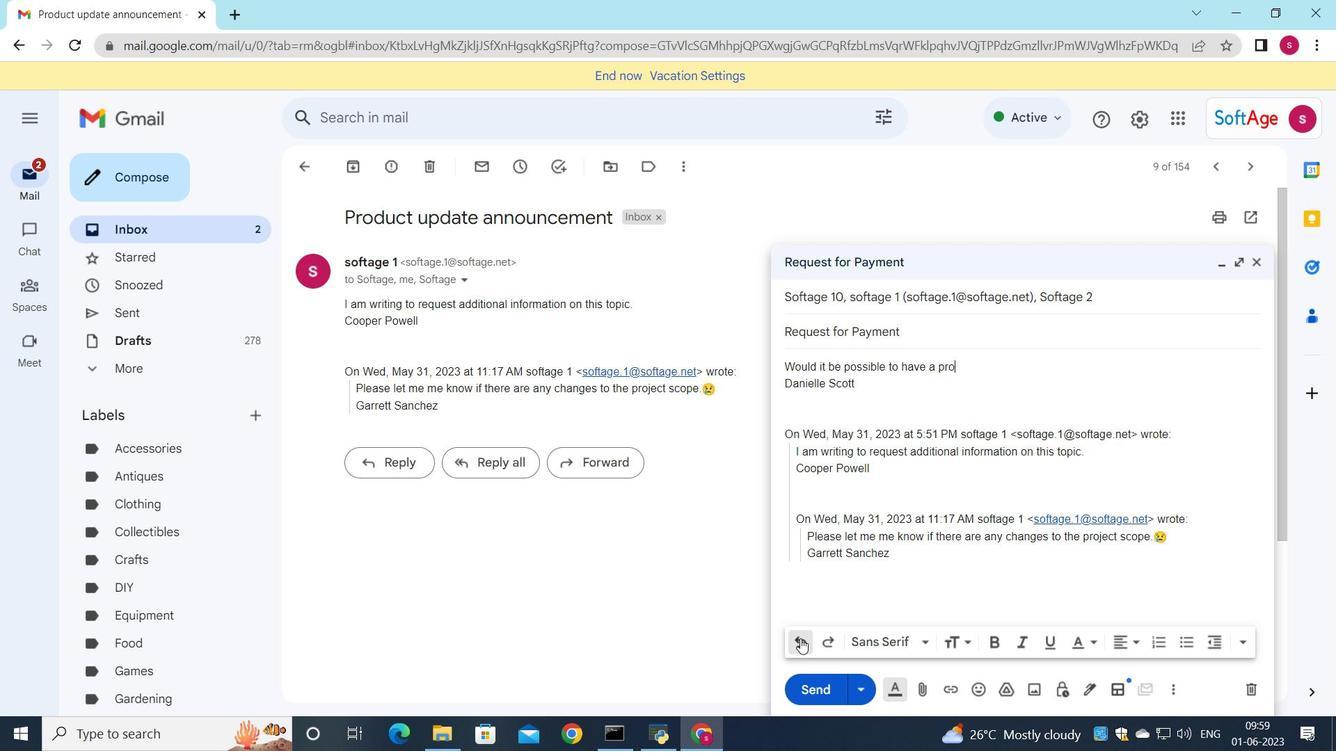 
Action: Mouse pressed left at (800, 639)
Screenshot: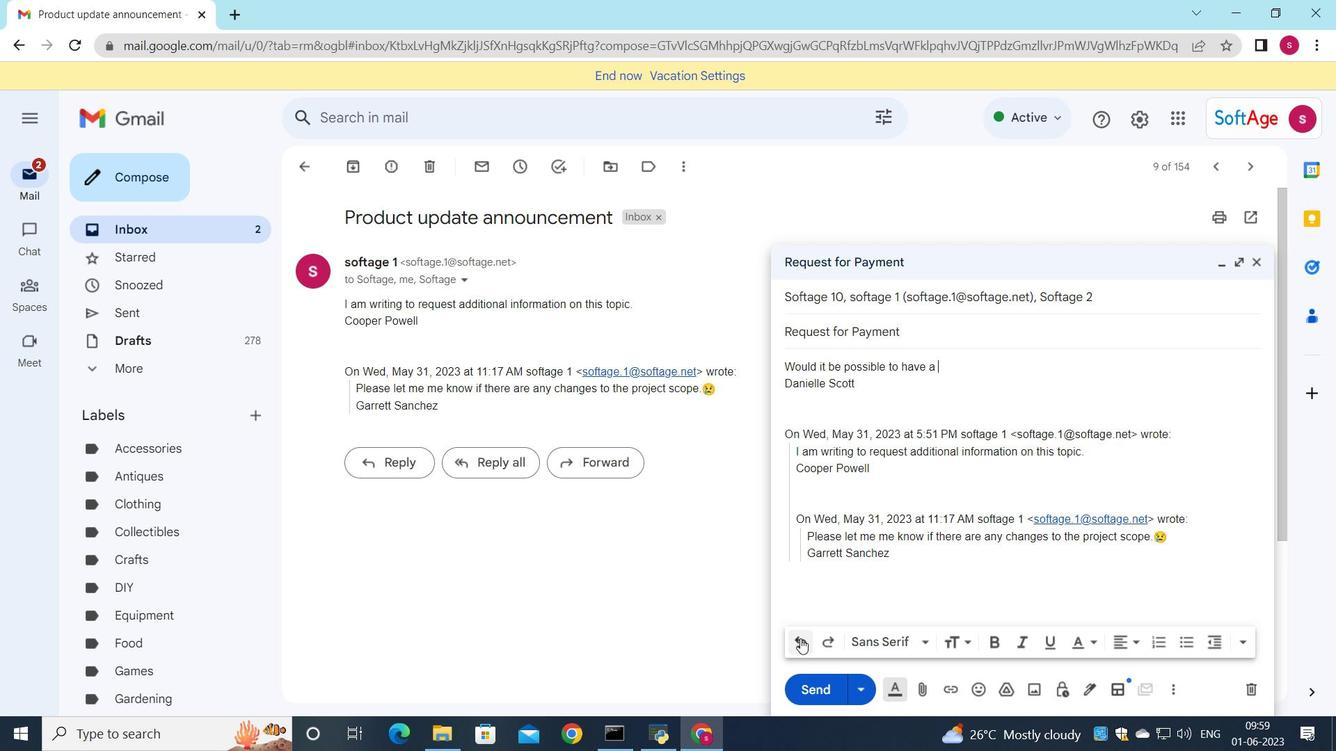 
Action: Mouse pressed left at (800, 639)
Screenshot: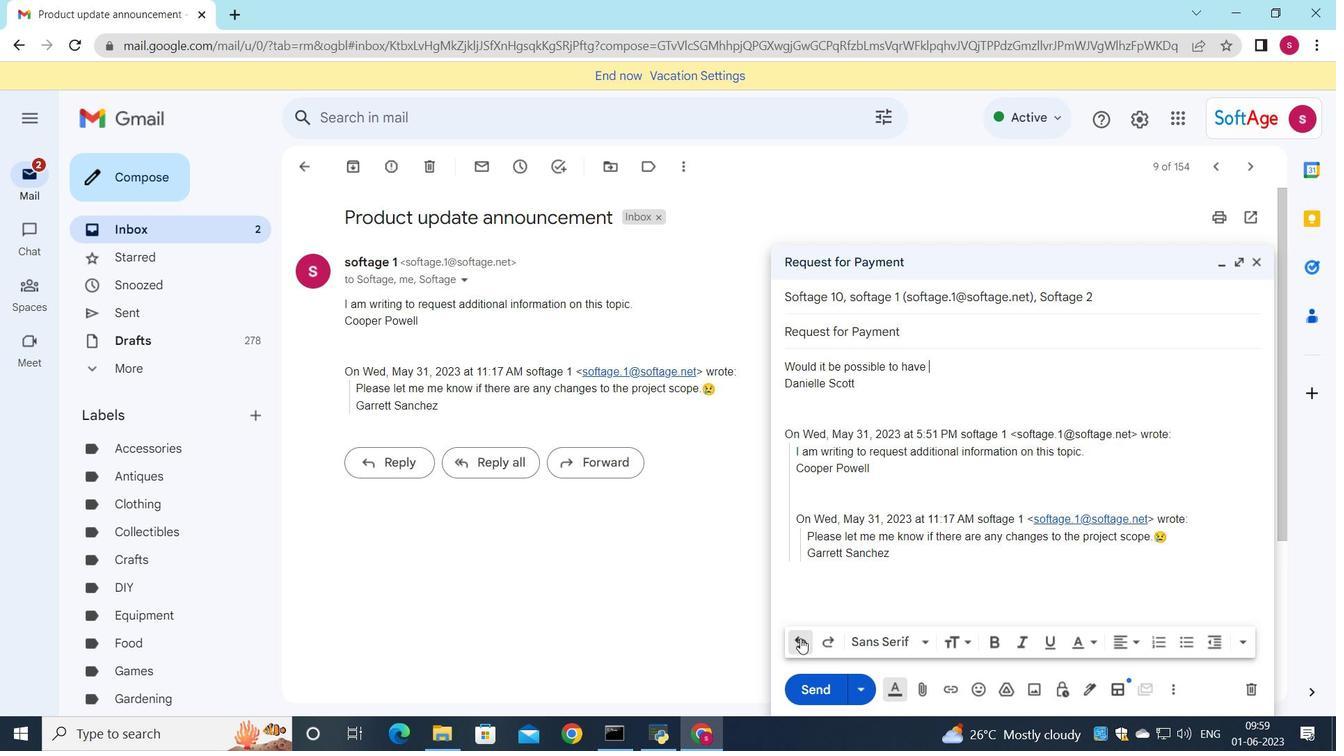 
Action: Mouse pressed left at (800, 639)
Screenshot: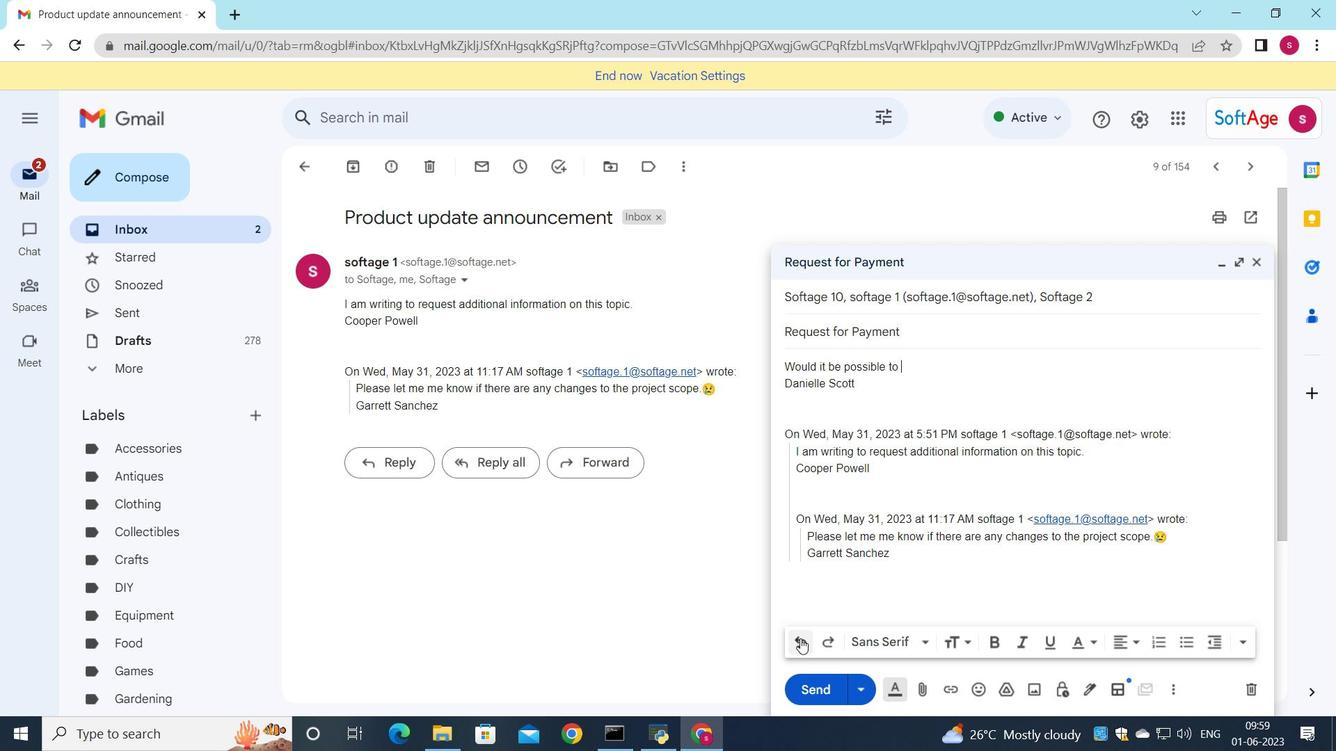 
Action: Mouse pressed left at (800, 639)
Screenshot: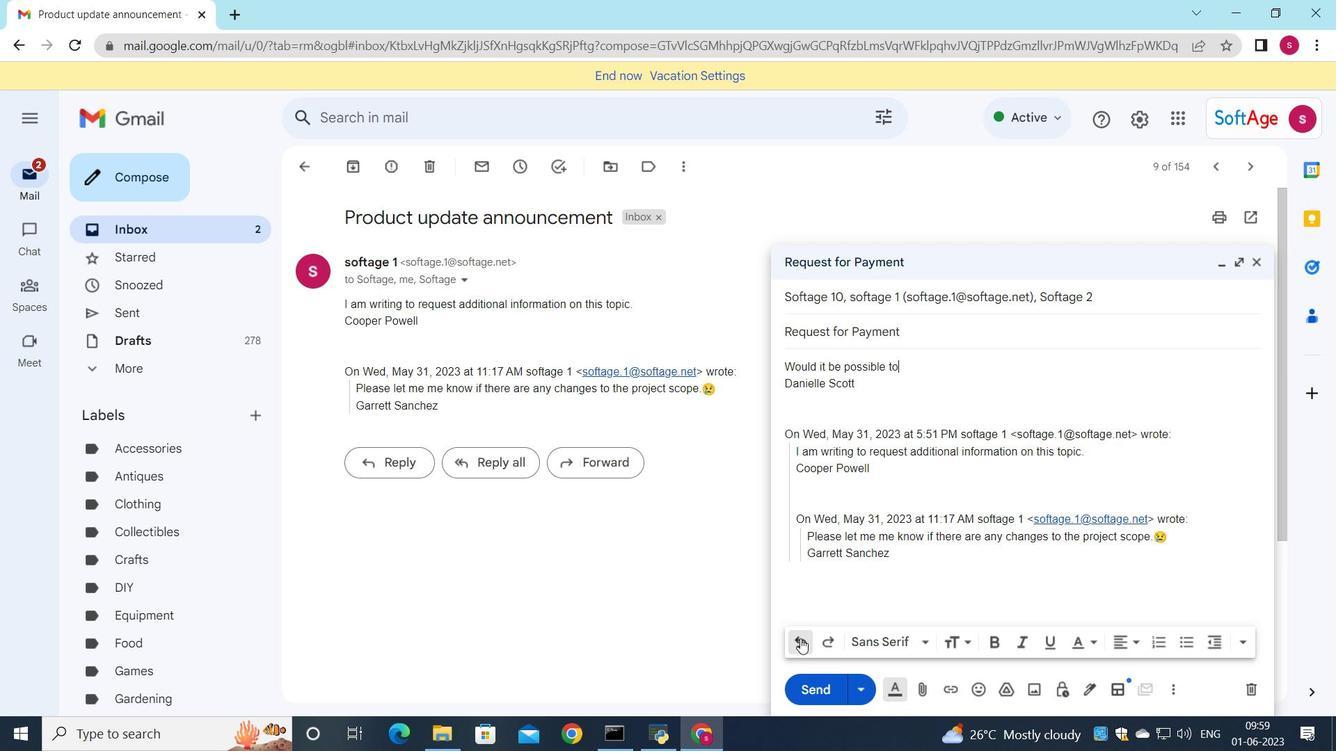 
Action: Mouse pressed left at (800, 639)
Screenshot: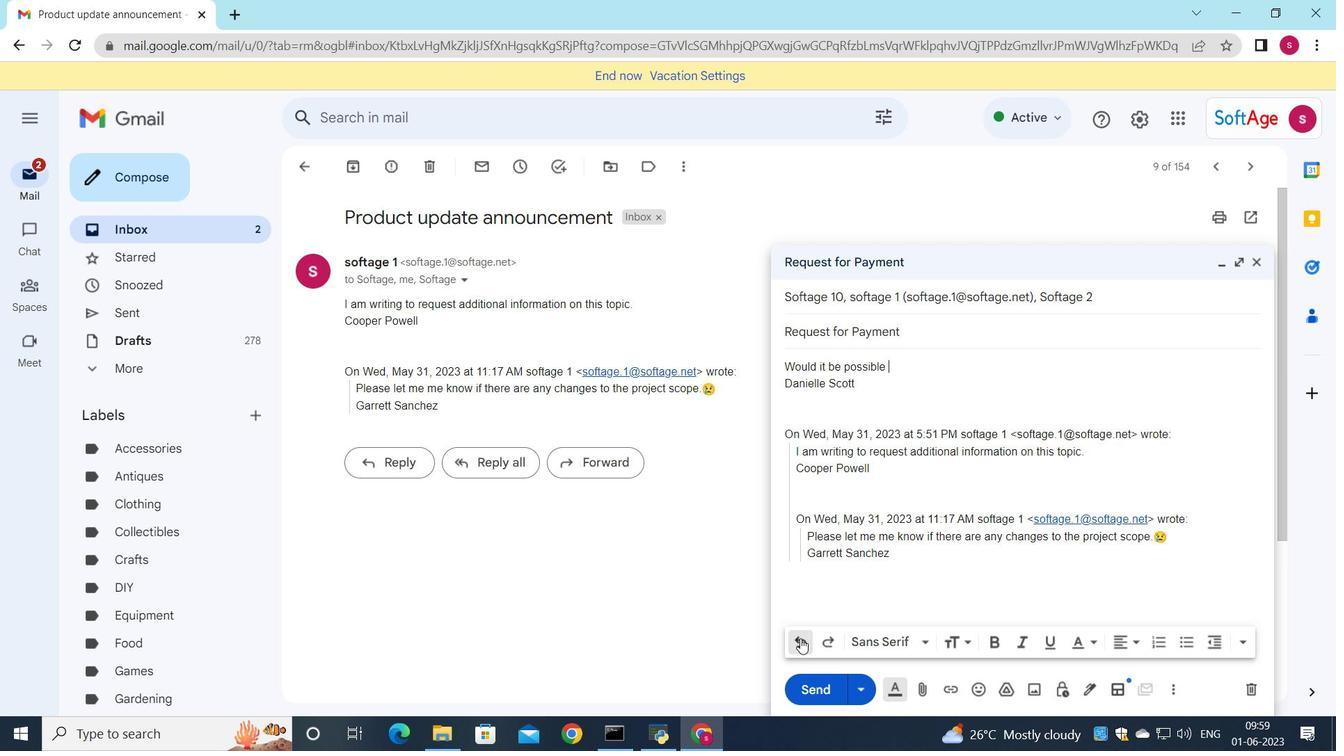 
Action: Mouse pressed left at (800, 639)
Screenshot: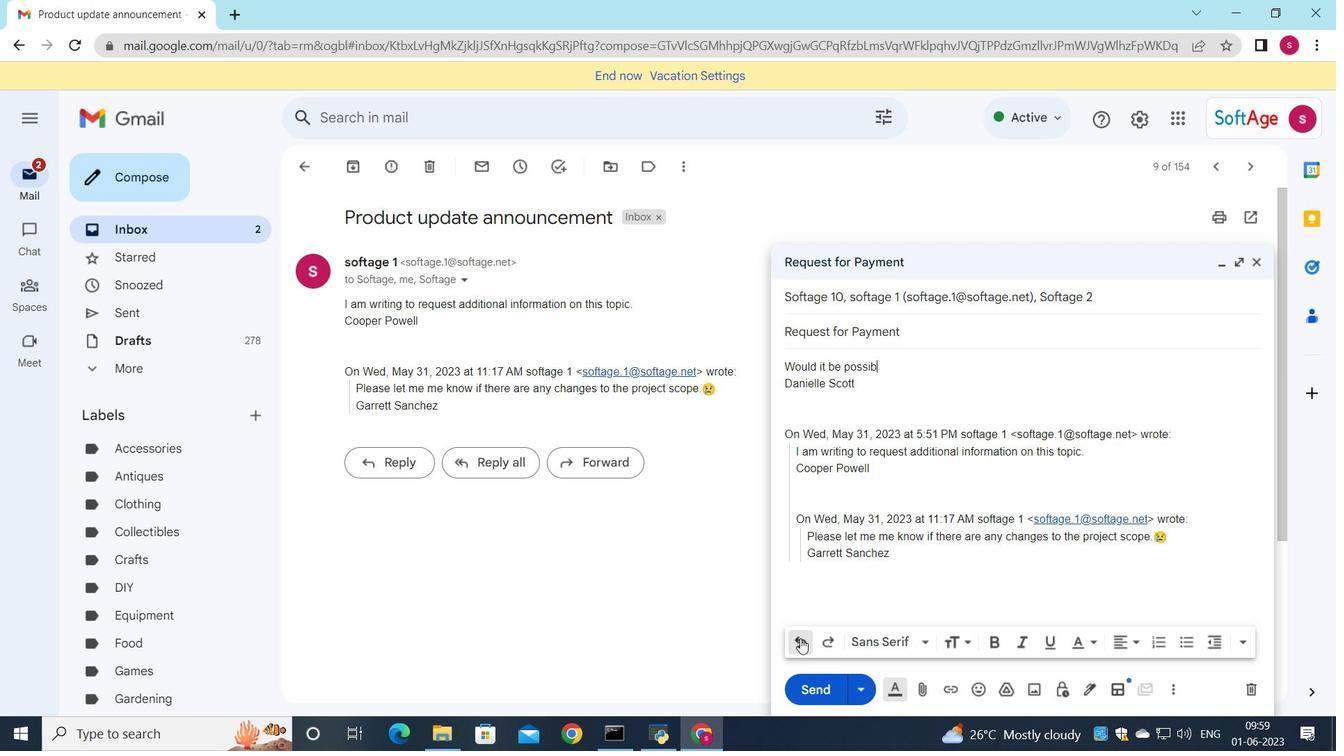 
Action: Mouse pressed left at (800, 639)
Screenshot: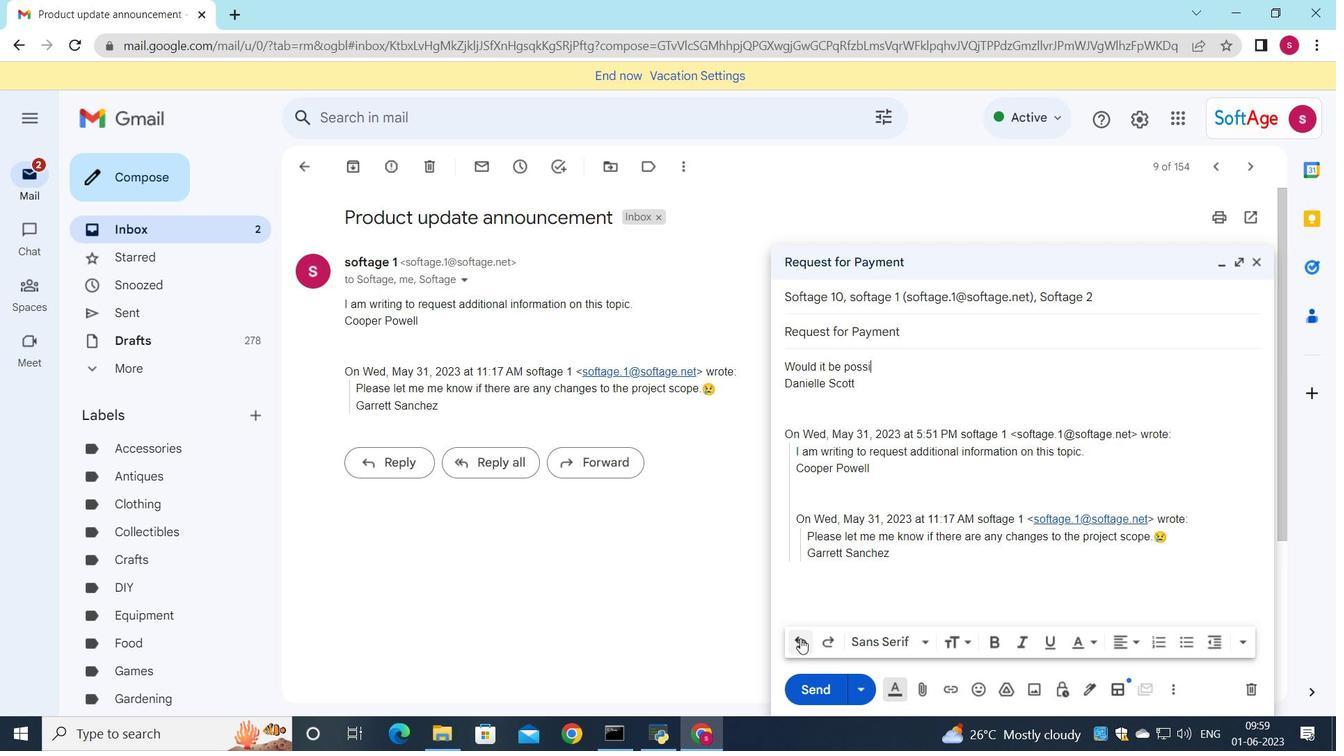 
Action: Mouse pressed left at (800, 639)
Screenshot: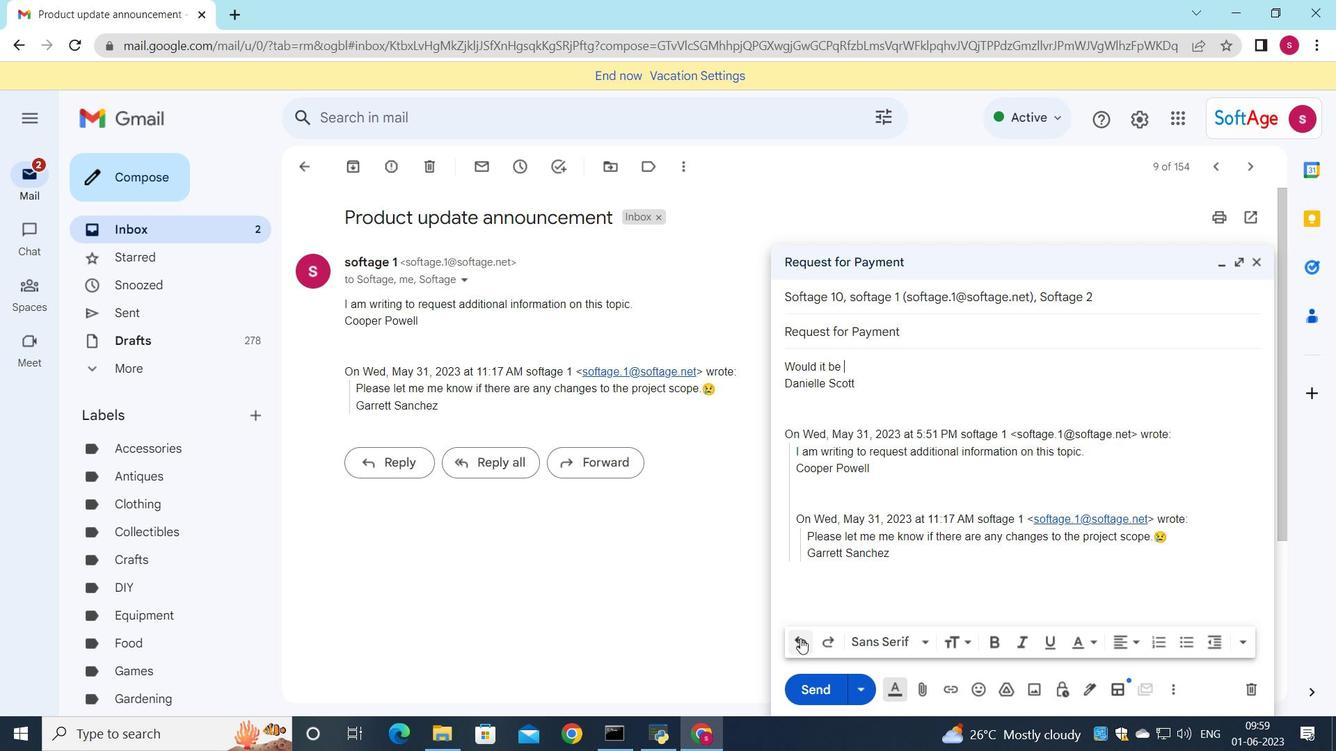 
Action: Mouse pressed left at (800, 639)
Screenshot: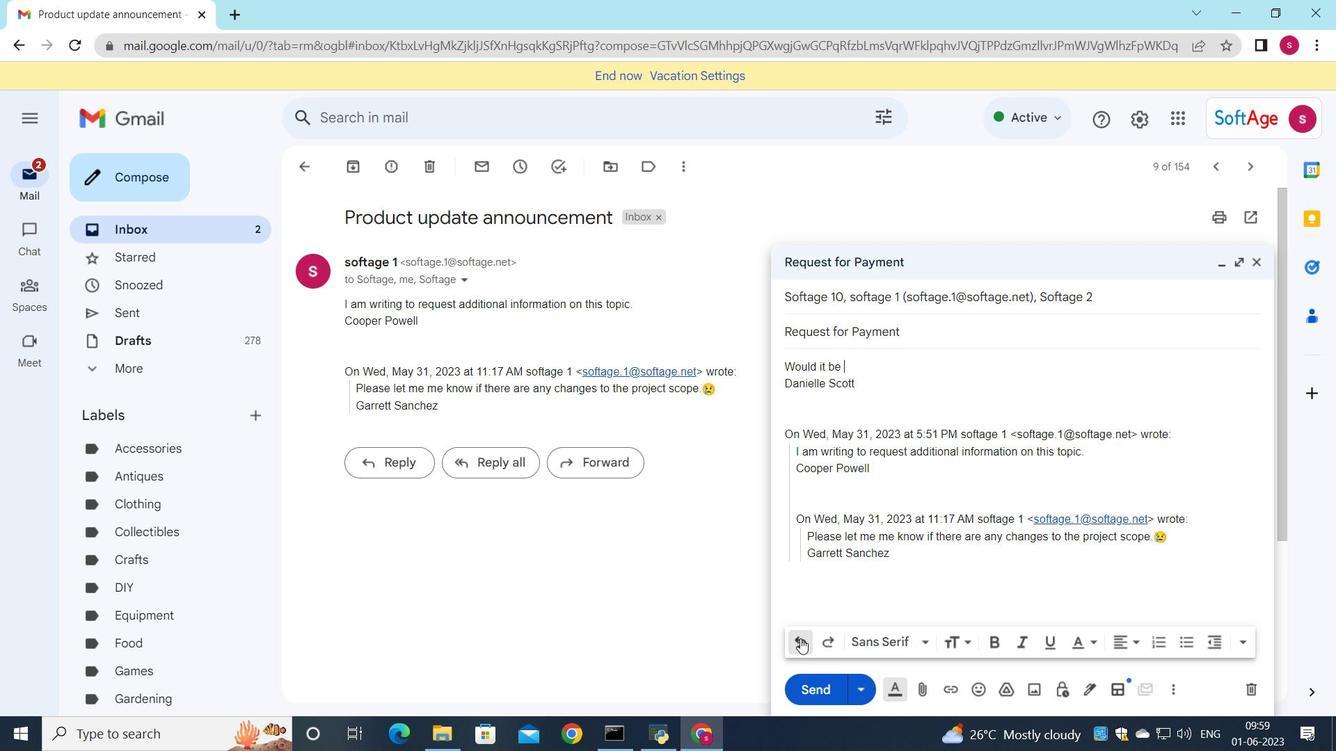 
Action: Mouse pressed left at (800, 639)
Screenshot: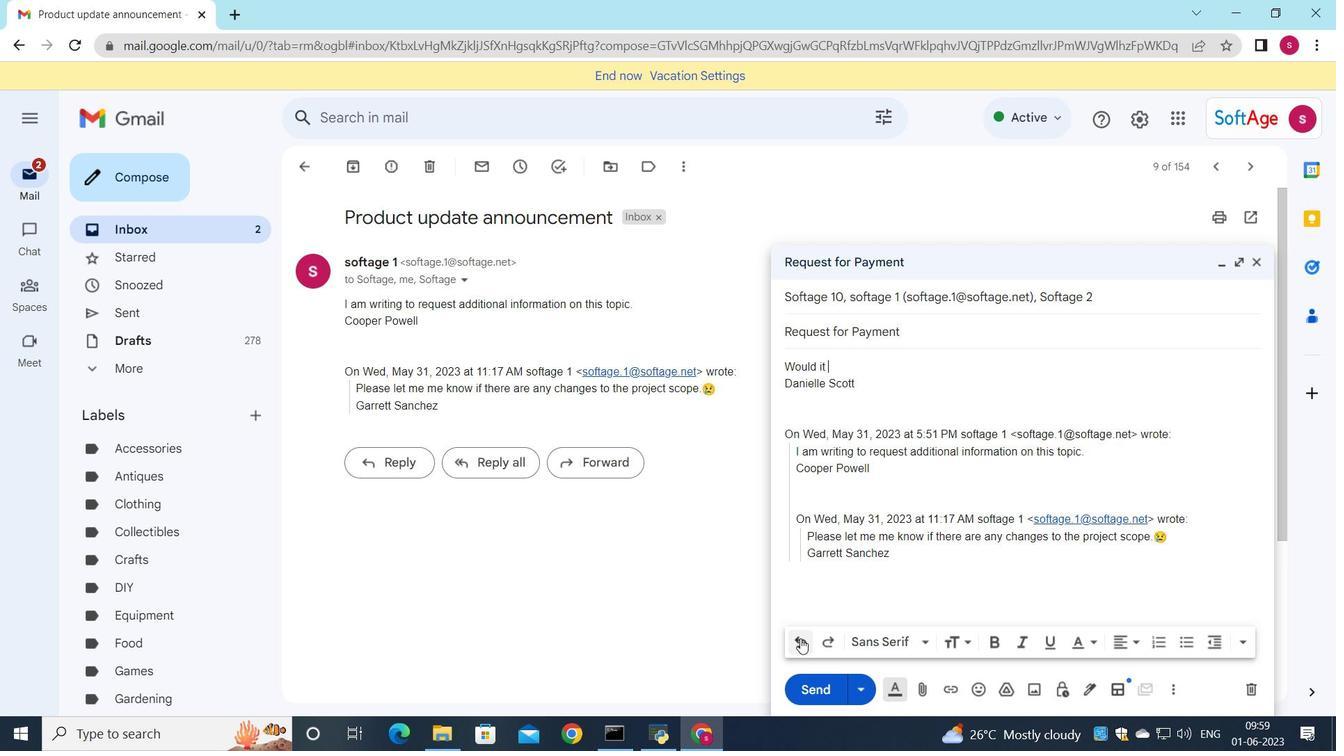 
Action: Mouse pressed left at (800, 639)
Screenshot: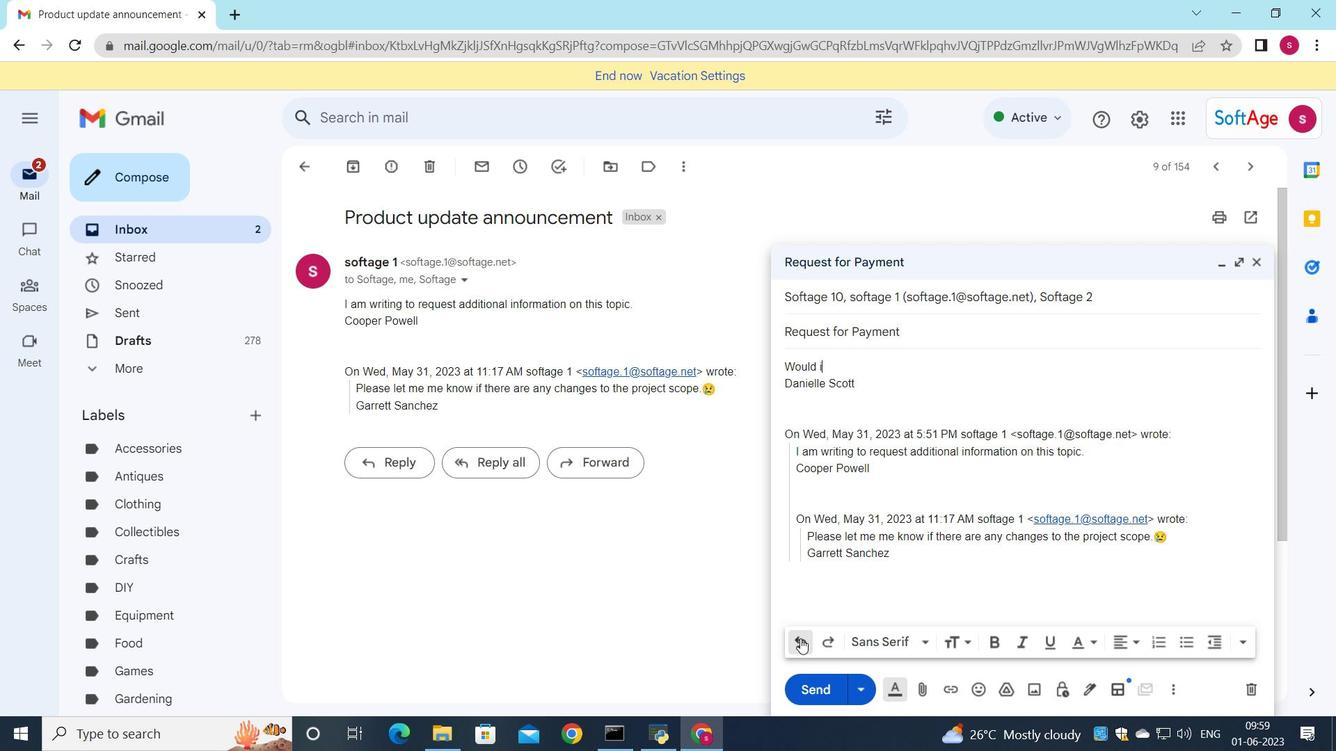 
Action: Mouse pressed left at (800, 639)
Screenshot: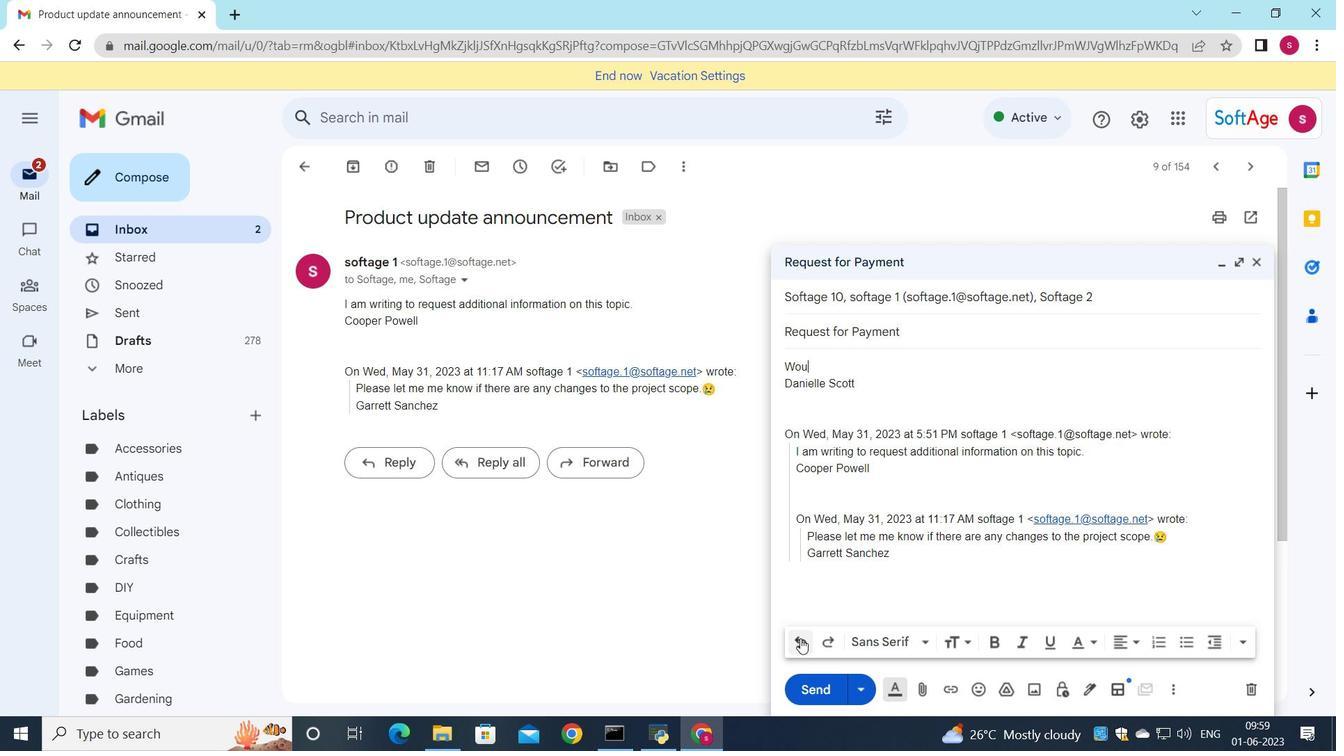 
Action: Mouse pressed left at (800, 639)
Screenshot: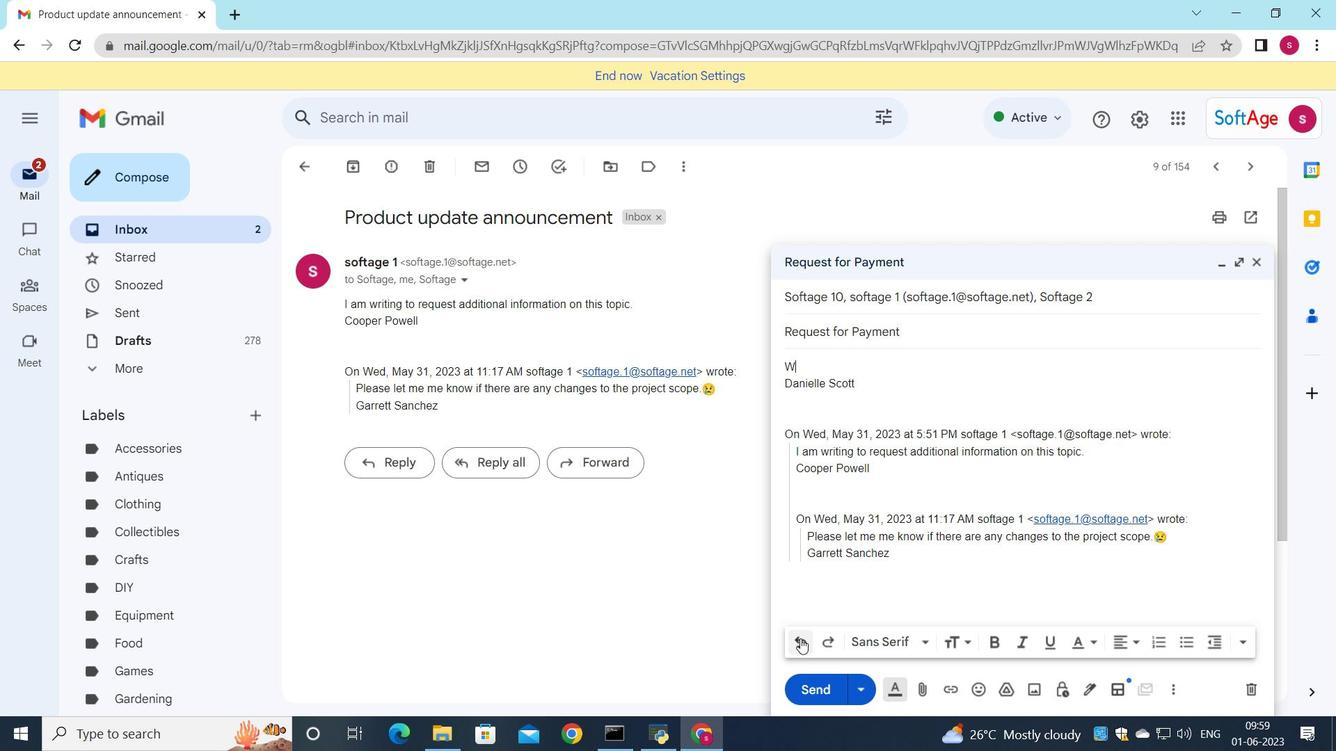 
Action: Key pressed <Key.shift>Please<Key.space>let<Key.space>me<Key.space>know<Key.space>if<Key.space>there<Key.space>are<Key.space>any<Key.space>issues<Key.space>with<Key.space>the<Key.space>formatting<Key.space>
Screenshot: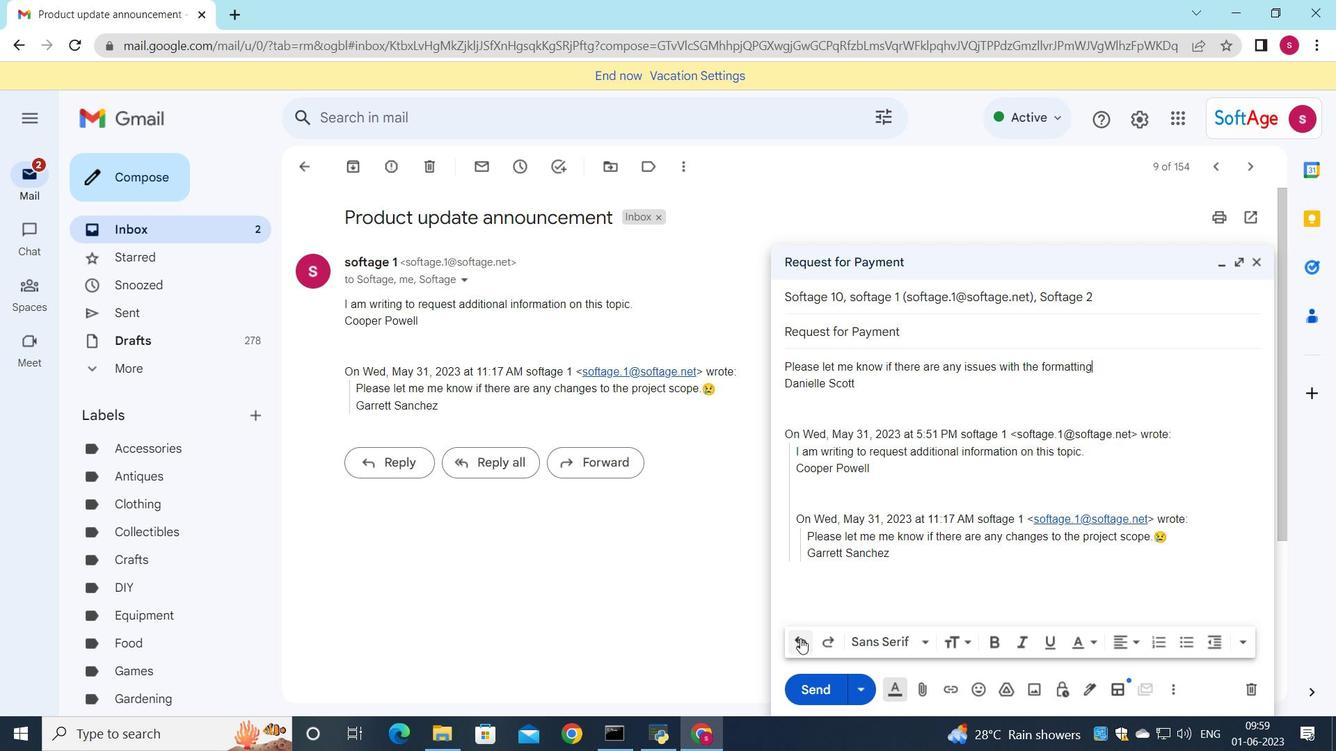 
Action: Mouse moved to (793, 544)
Screenshot: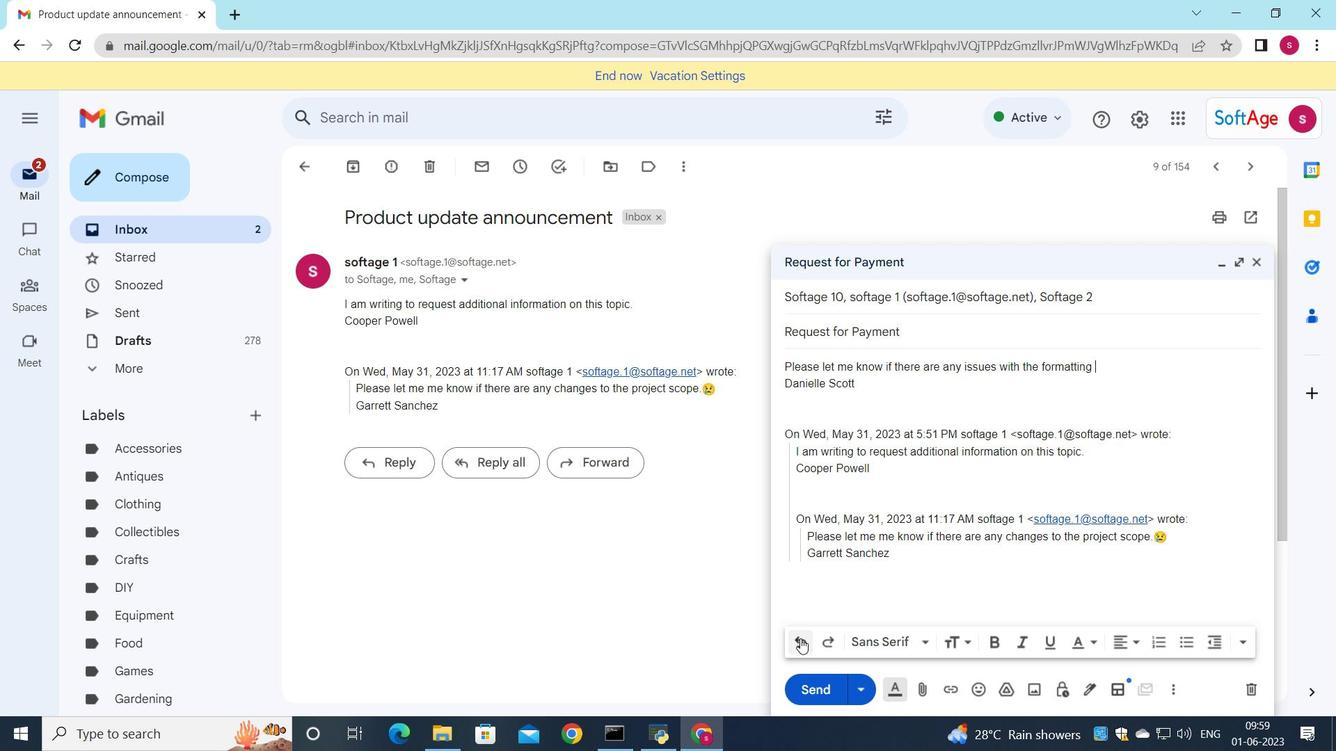 
Action: Key pressed <Key.backspace>.
Screenshot: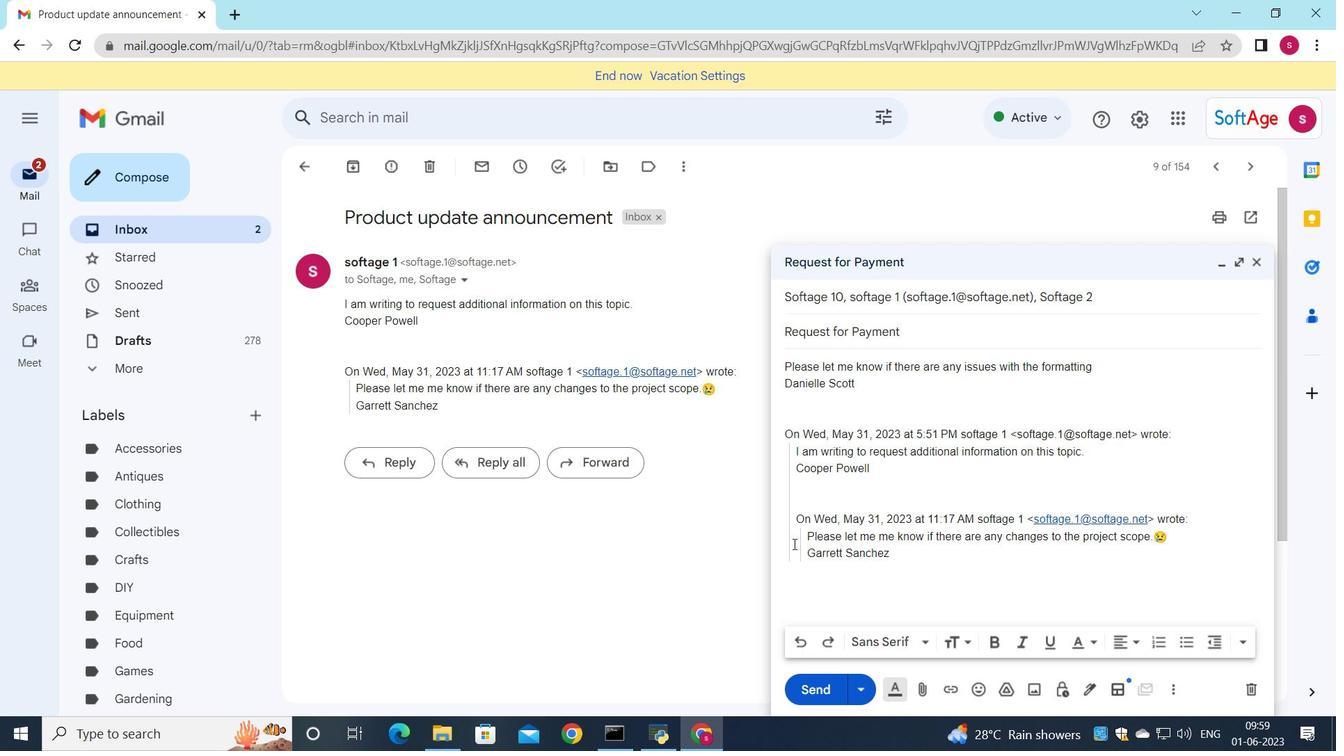 
Action: Mouse moved to (819, 695)
Screenshot: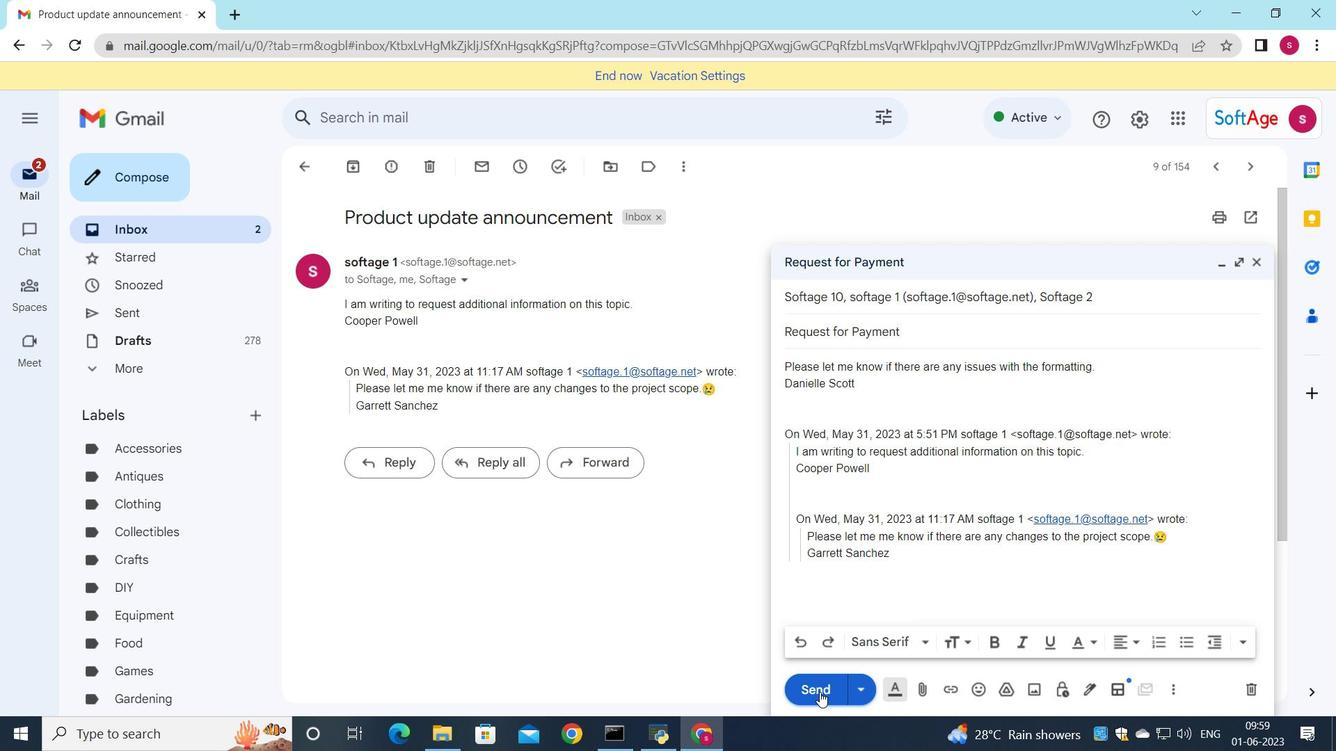 
Action: Mouse pressed left at (819, 695)
Screenshot: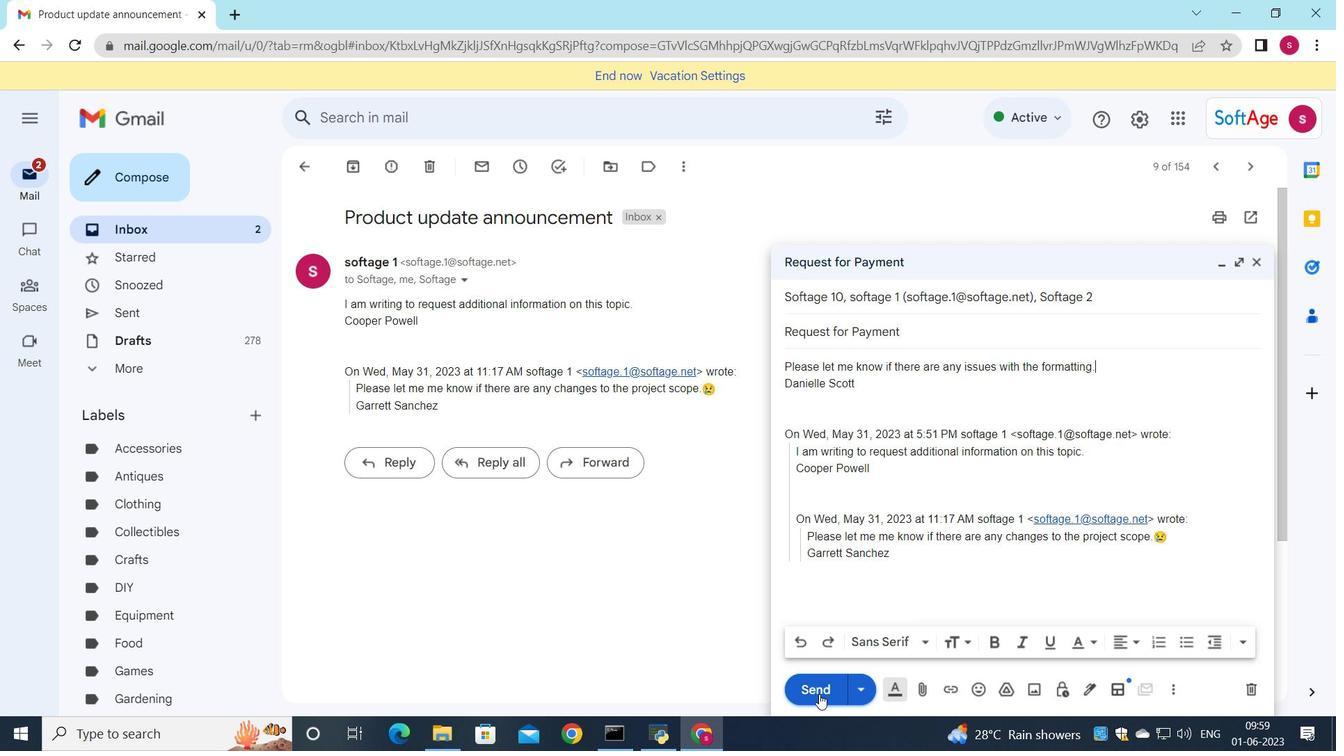 
Action: Mouse moved to (207, 226)
Screenshot: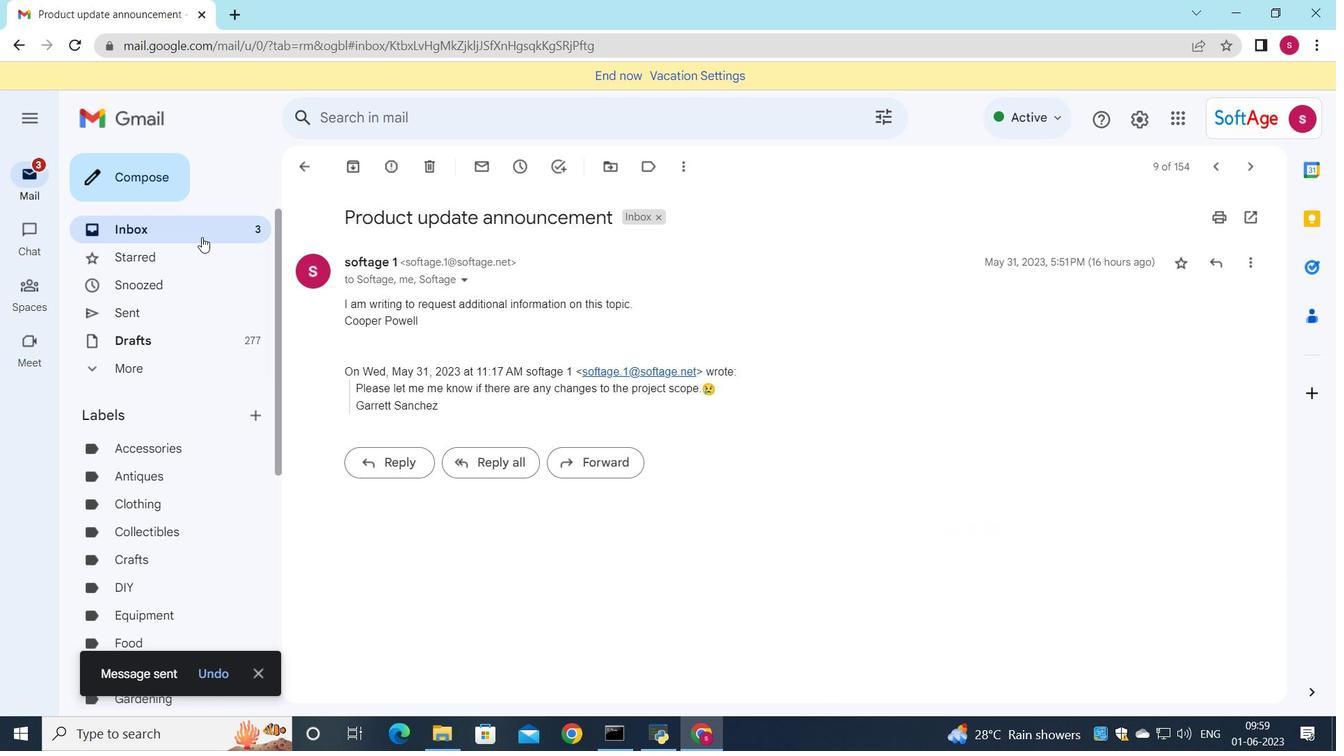 
Action: Mouse pressed left at (207, 226)
Screenshot: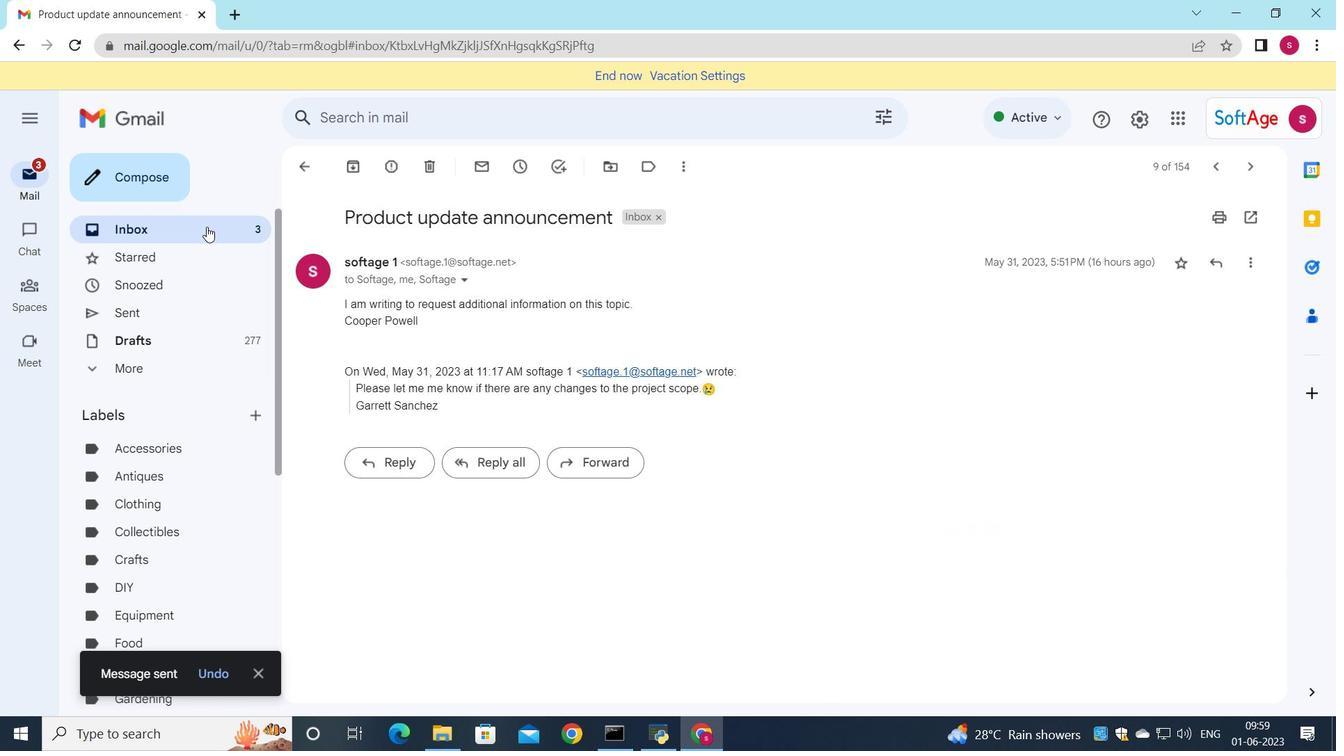 
Action: Mouse moved to (547, 359)
Screenshot: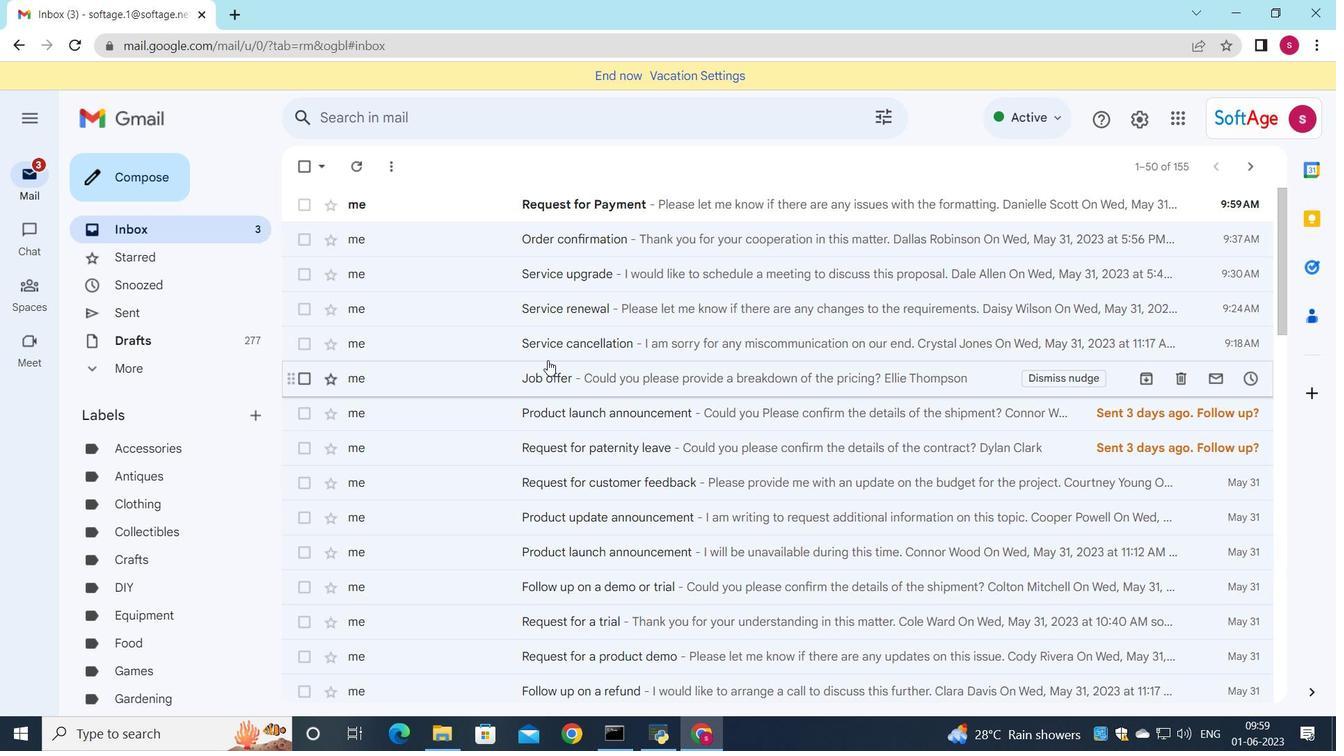 
Action: Mouse scrolled (547, 360) with delta (0, 0)
Screenshot: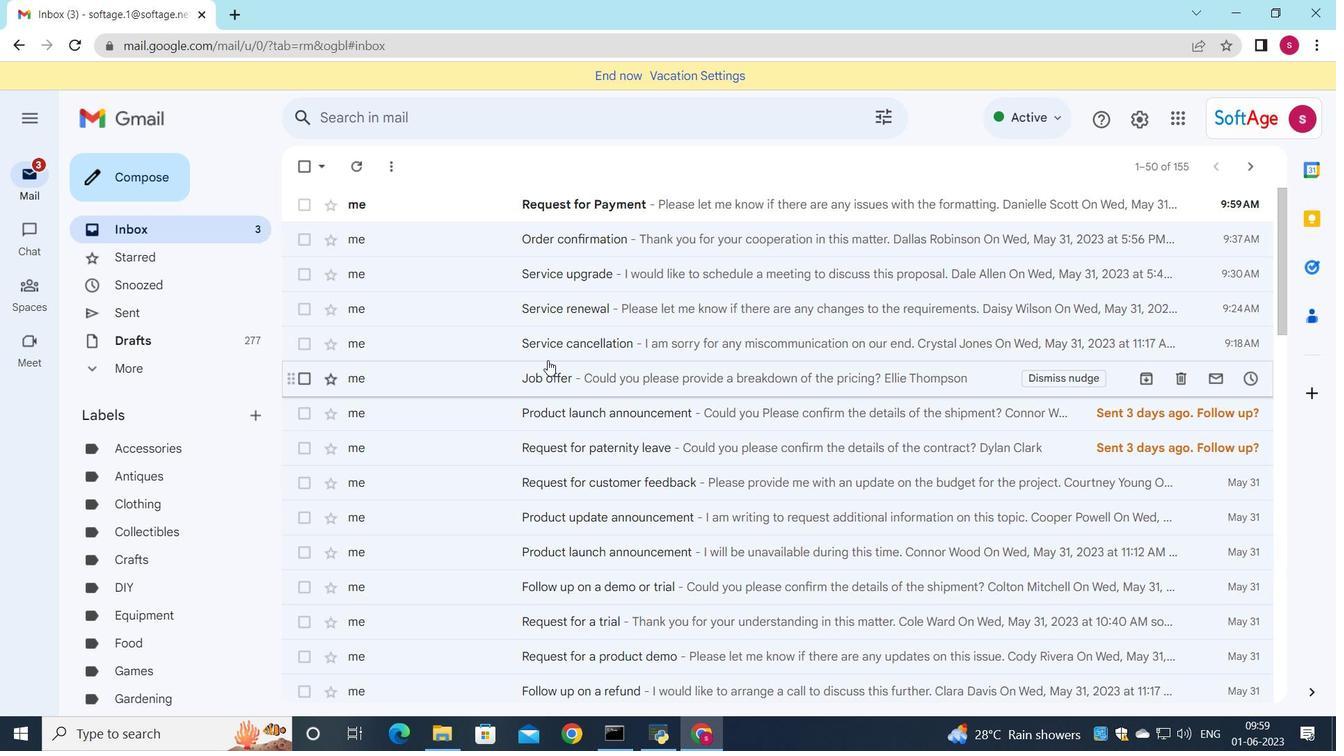 
Action: Mouse moved to (547, 359)
Screenshot: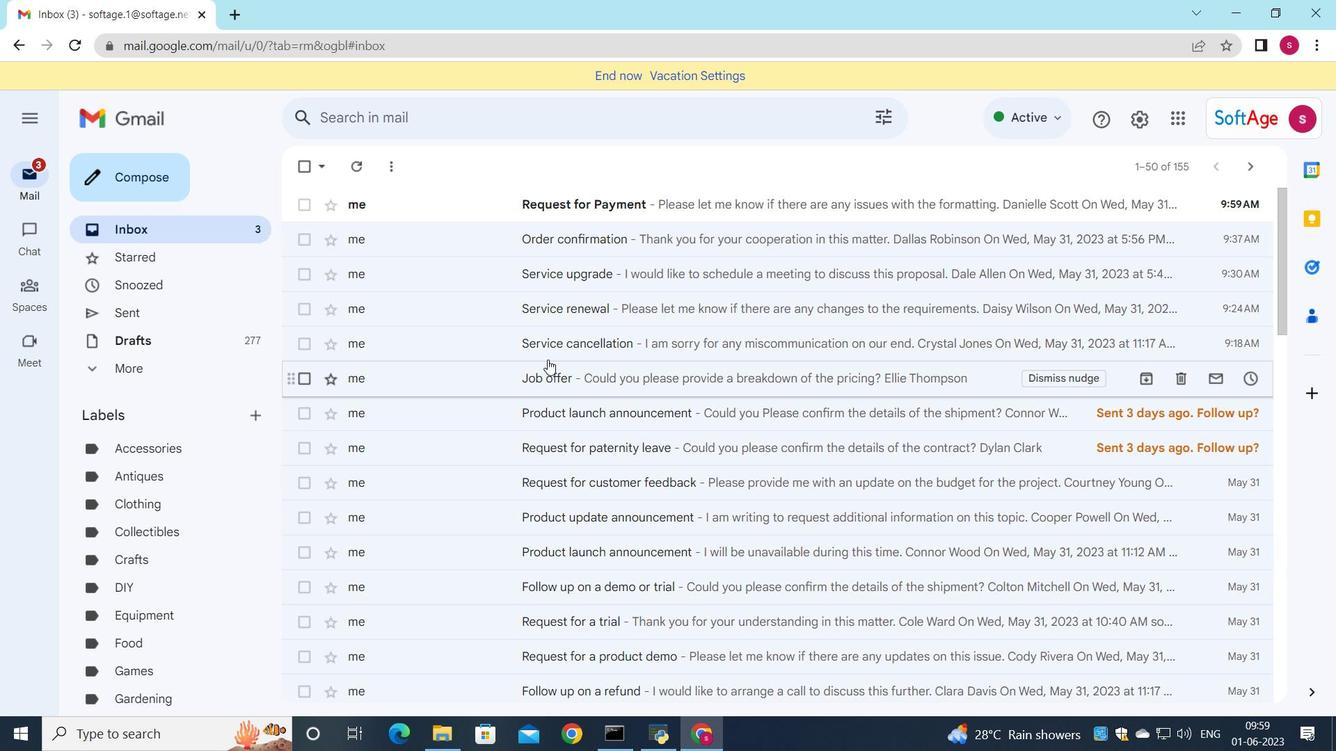
Action: Mouse scrolled (547, 359) with delta (0, 0)
Screenshot: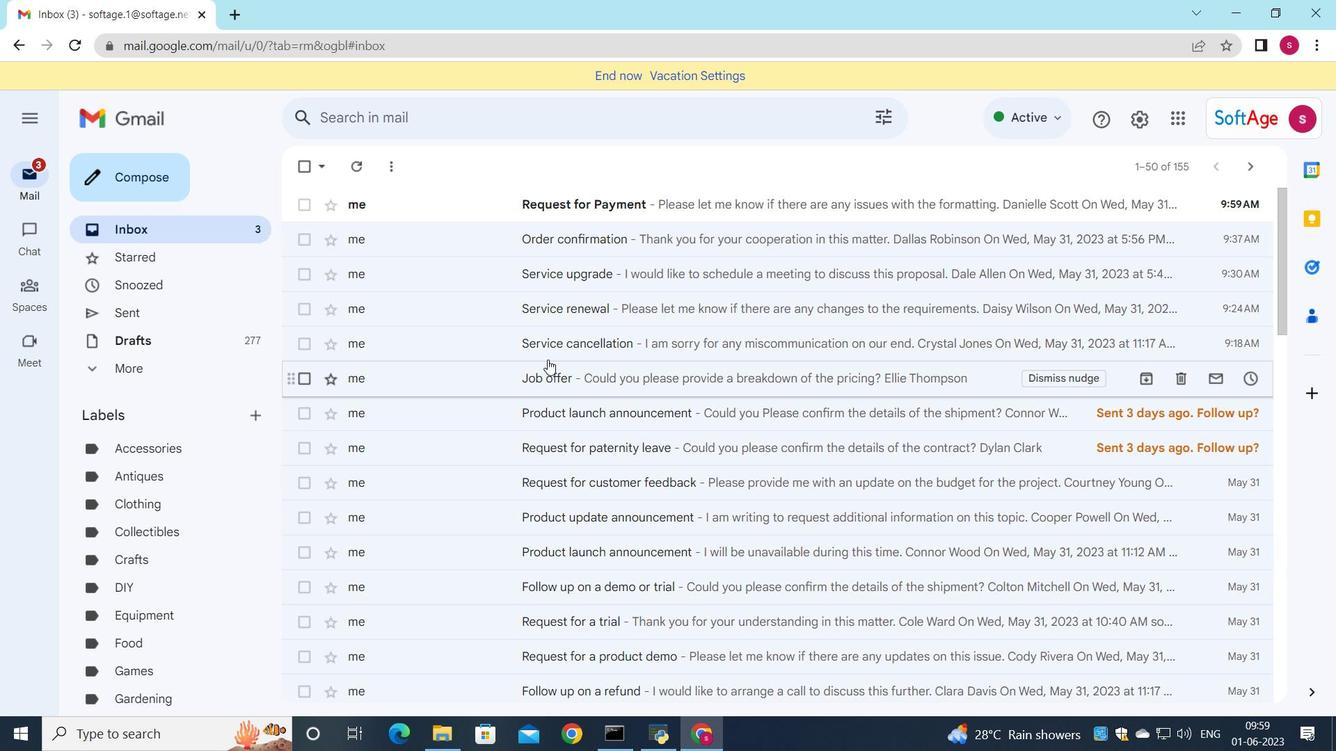 
Action: Mouse moved to (547, 357)
Screenshot: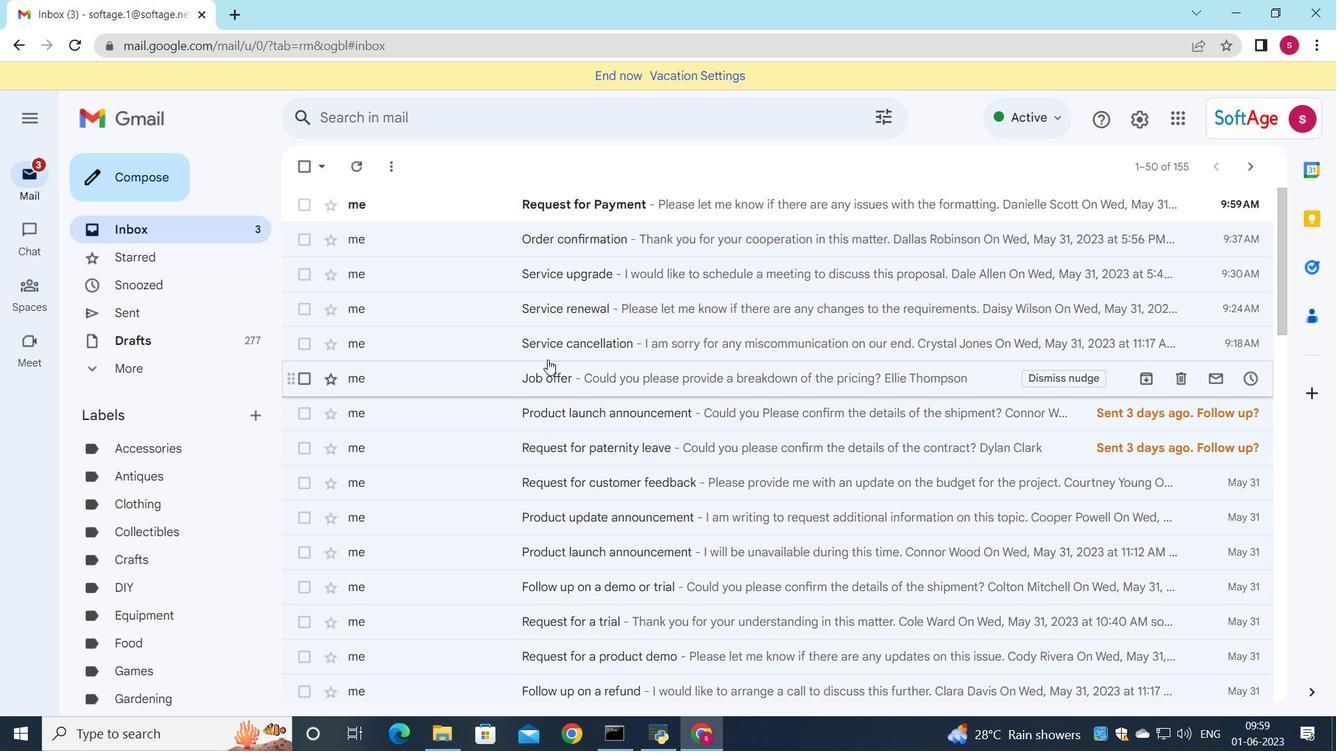 
Action: Mouse scrolled (547, 358) with delta (0, 0)
Screenshot: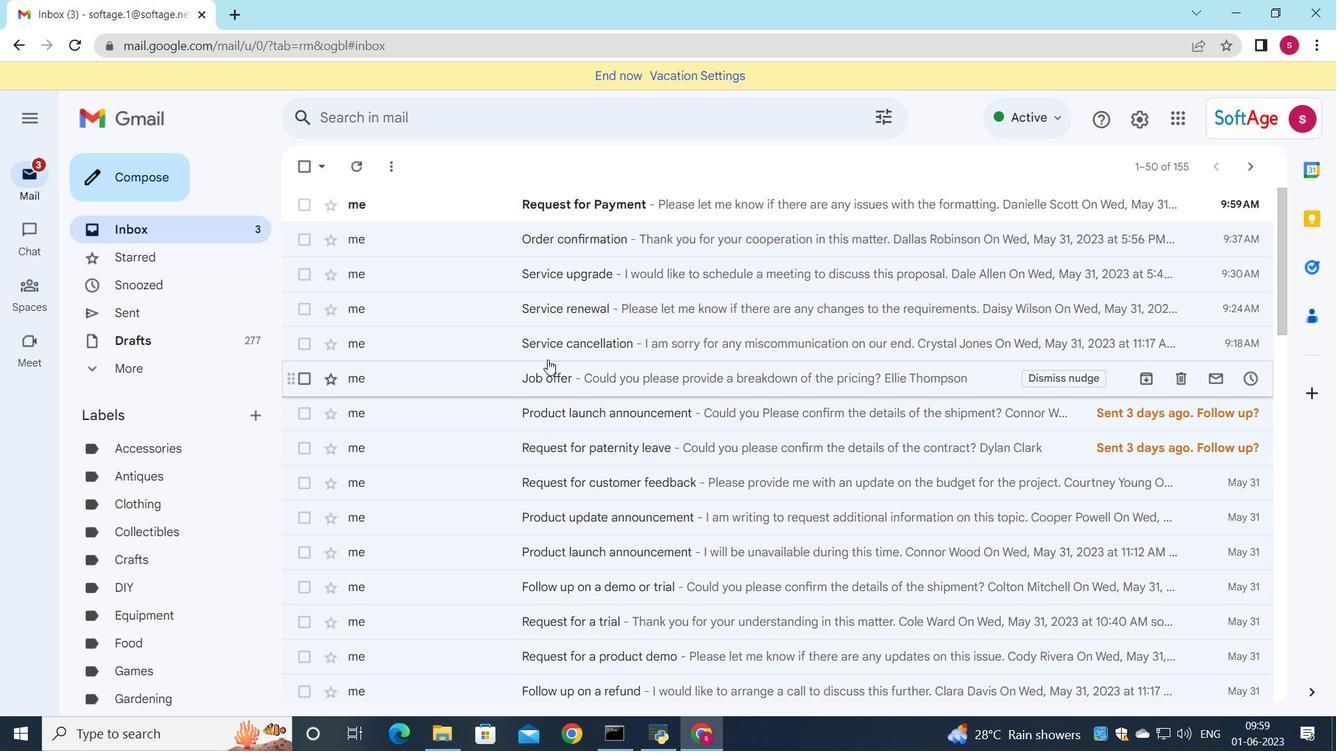 
Action: Mouse moved to (607, 287)
Screenshot: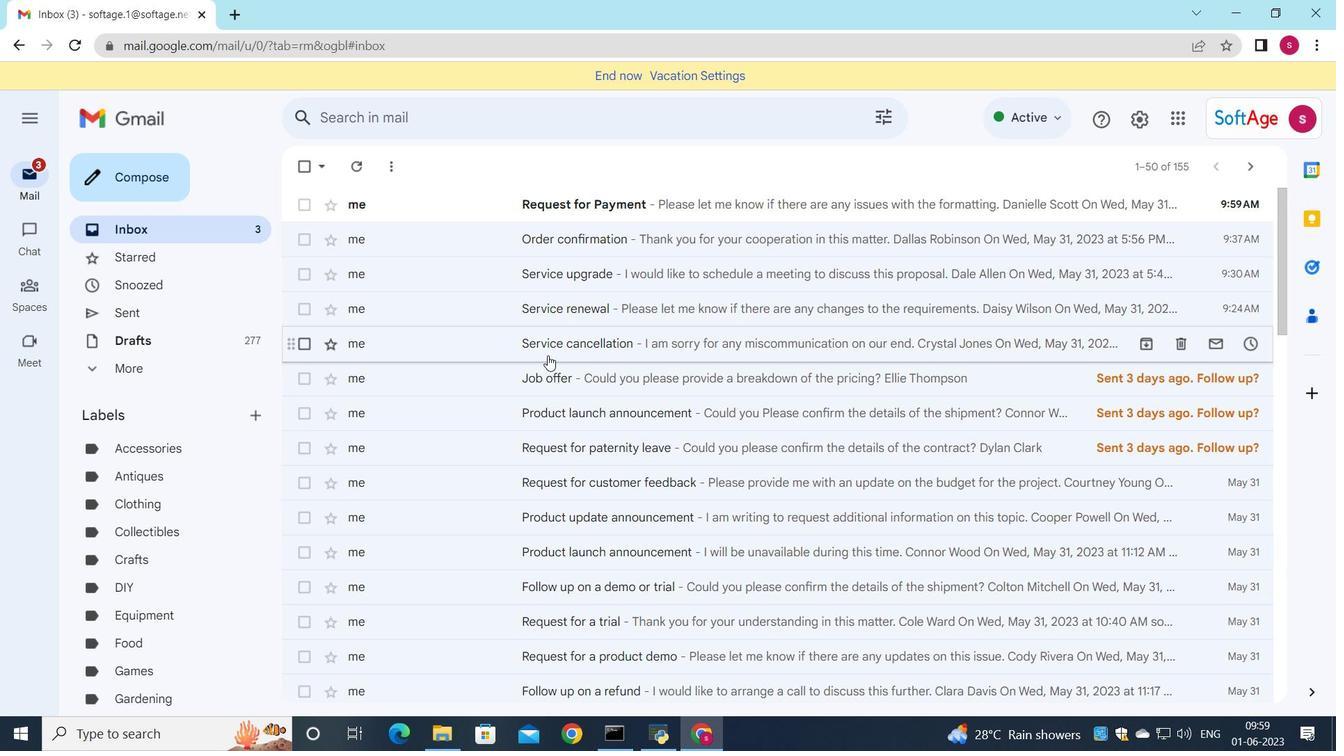
Action: Mouse scrolled (547, 356) with delta (0, 0)
Screenshot: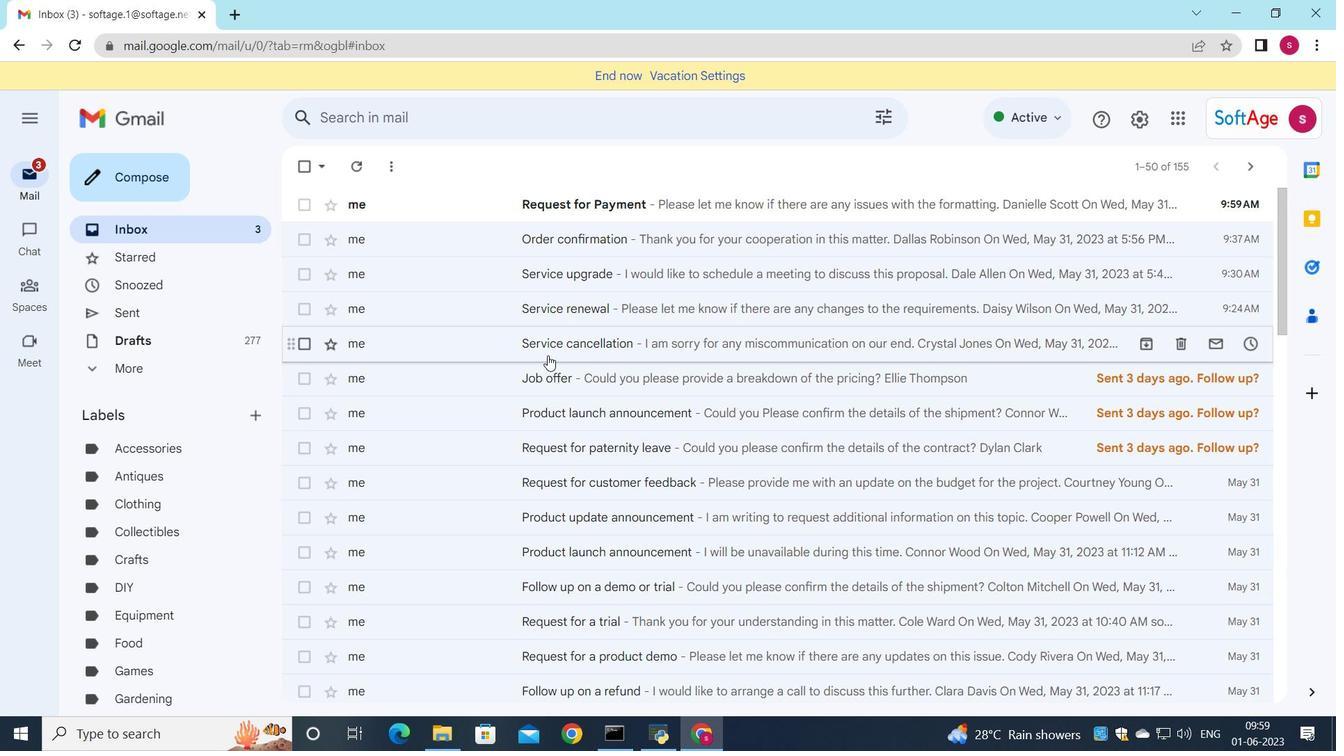 
Action: Mouse moved to (655, 203)
Screenshot: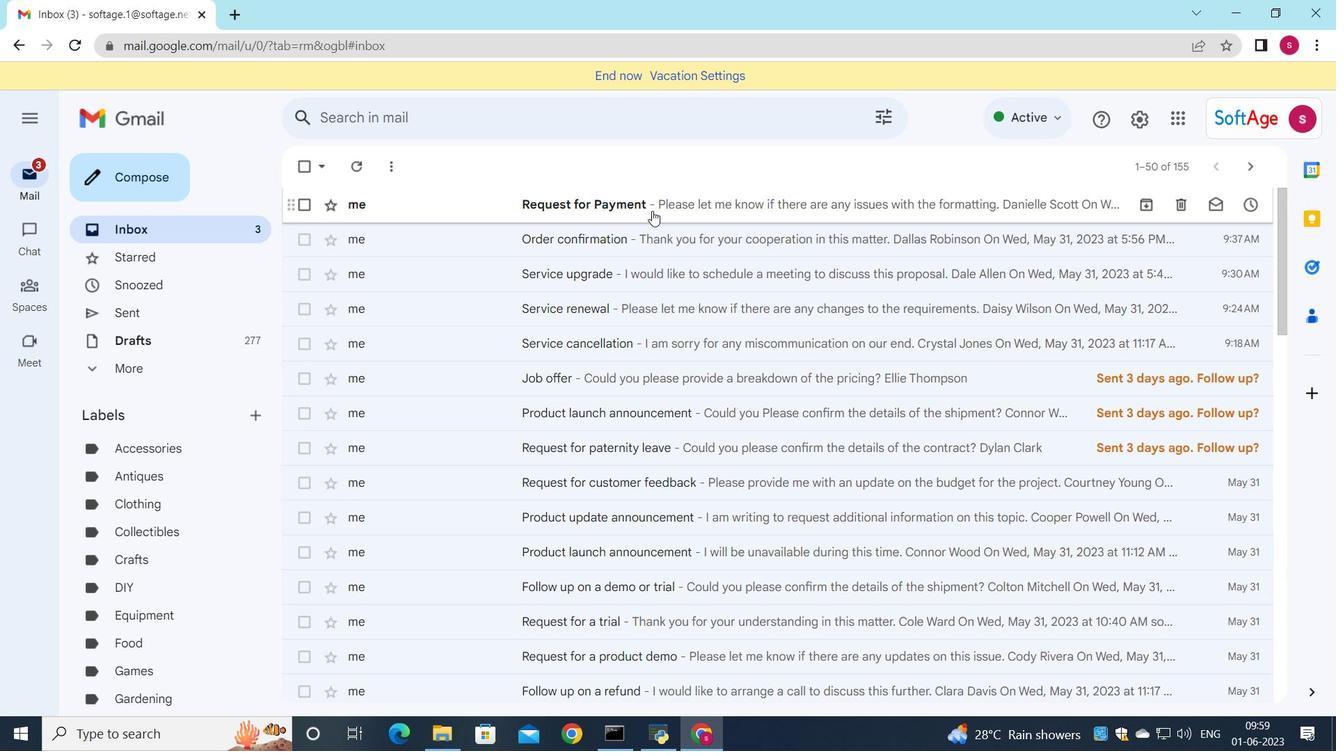 
Action: Mouse pressed left at (655, 203)
Screenshot: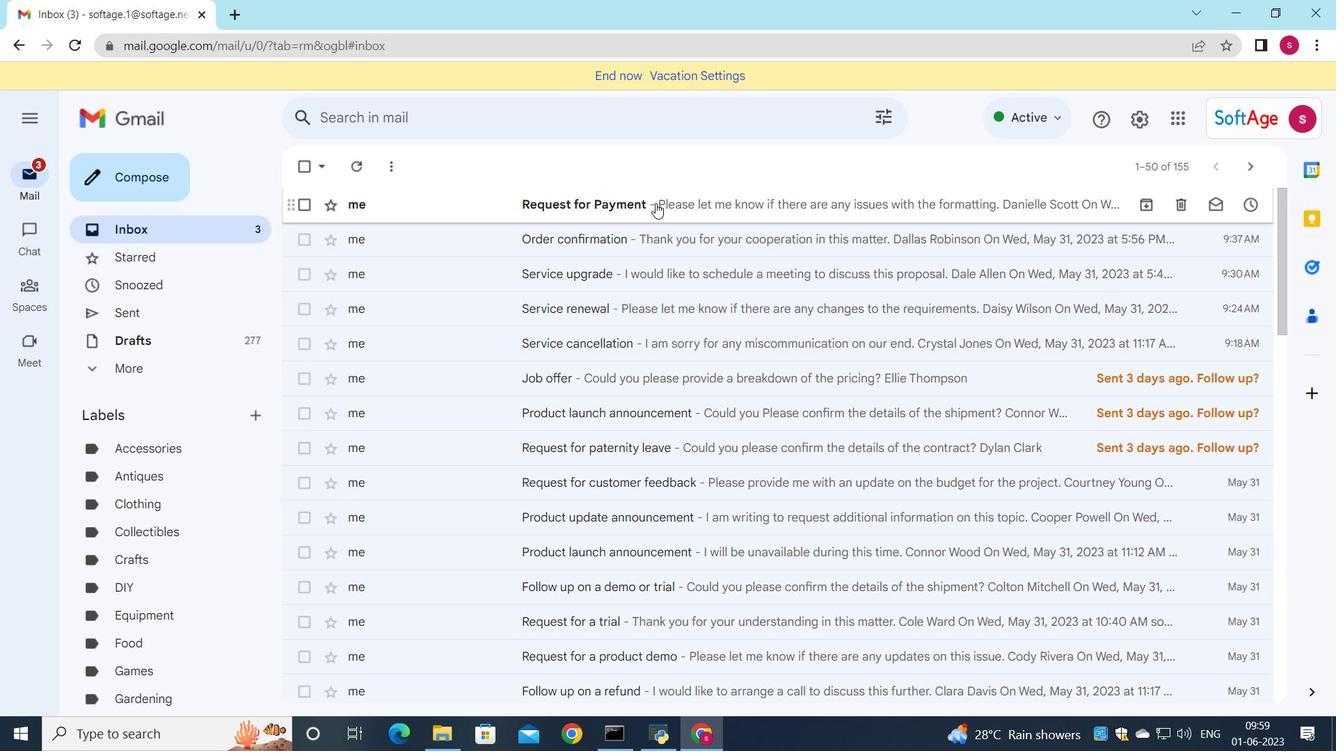 
Action: Mouse moved to (638, 267)
Screenshot: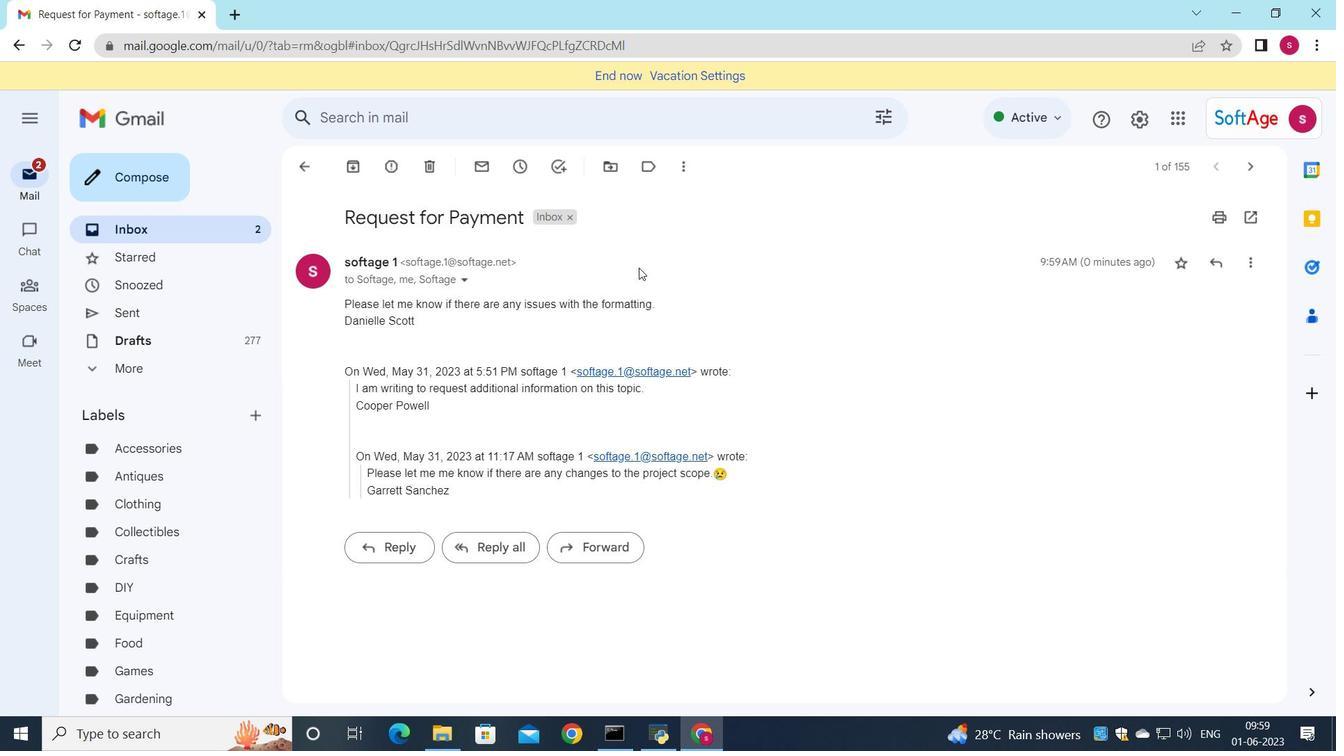 
